 Task: Look for Airbnb properties in Aguilares, El Salvador from 7th December, 2023 to 14th December, 2023 for 1 adult. Place can be shared room with 1  bedroom having 1 bed and 1 bathroom. Property type can be hotel. Amenities needed are: wifi. Look for 4 properties as per requirement.
Action: Mouse moved to (440, 75)
Screenshot: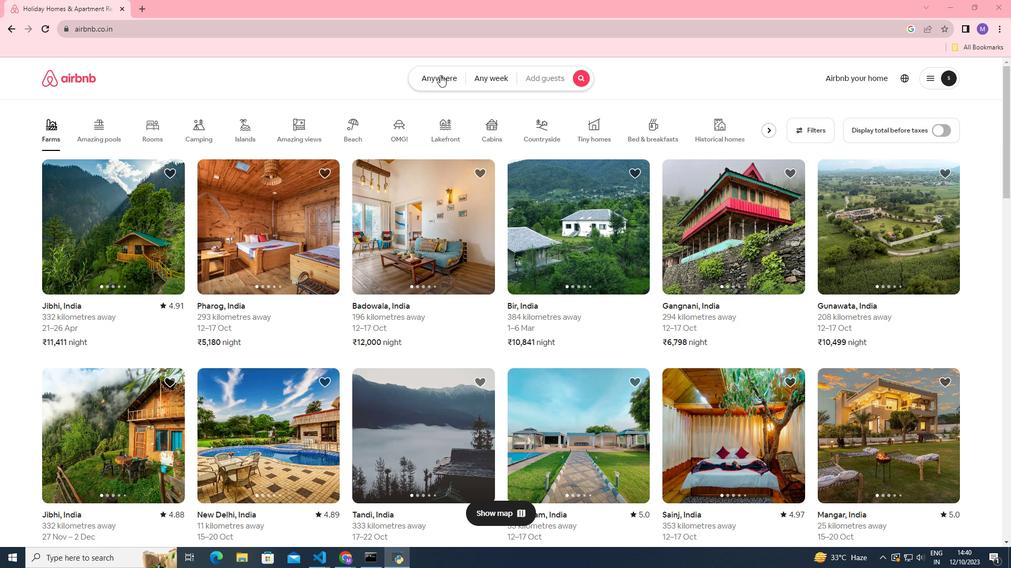 
Action: Mouse pressed left at (440, 75)
Screenshot: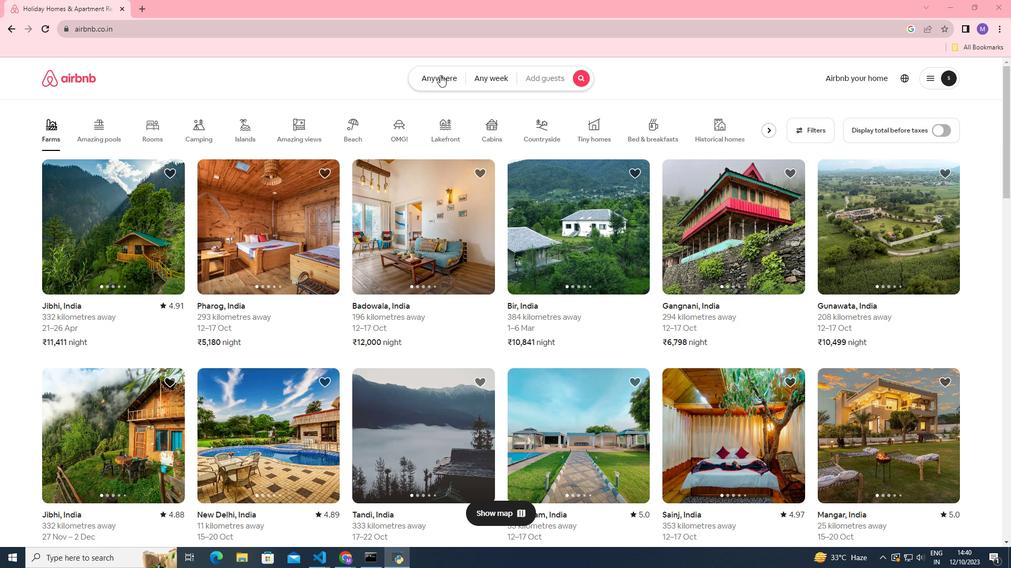 
Action: Mouse moved to (352, 116)
Screenshot: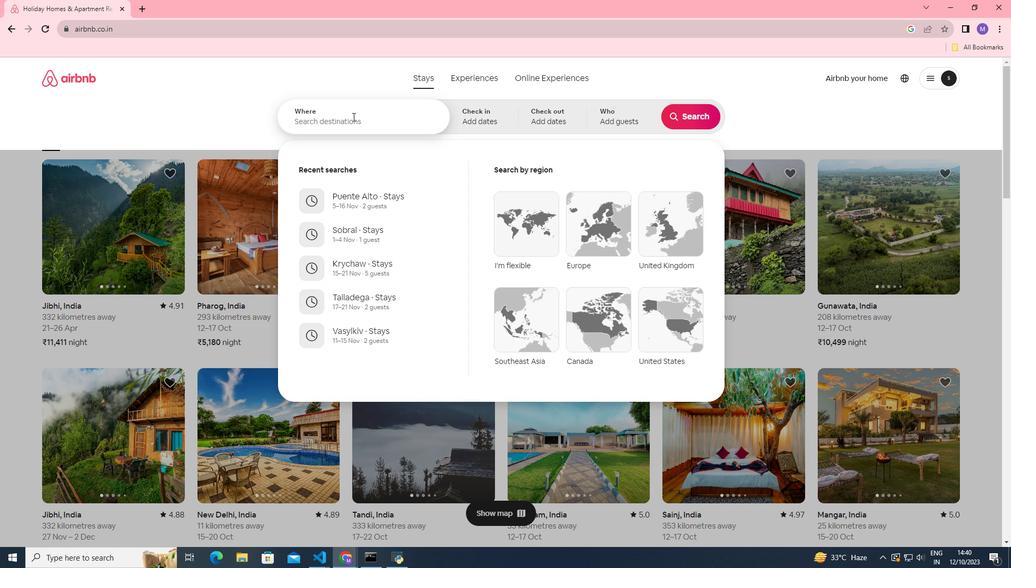 
Action: Mouse pressed left at (352, 116)
Screenshot: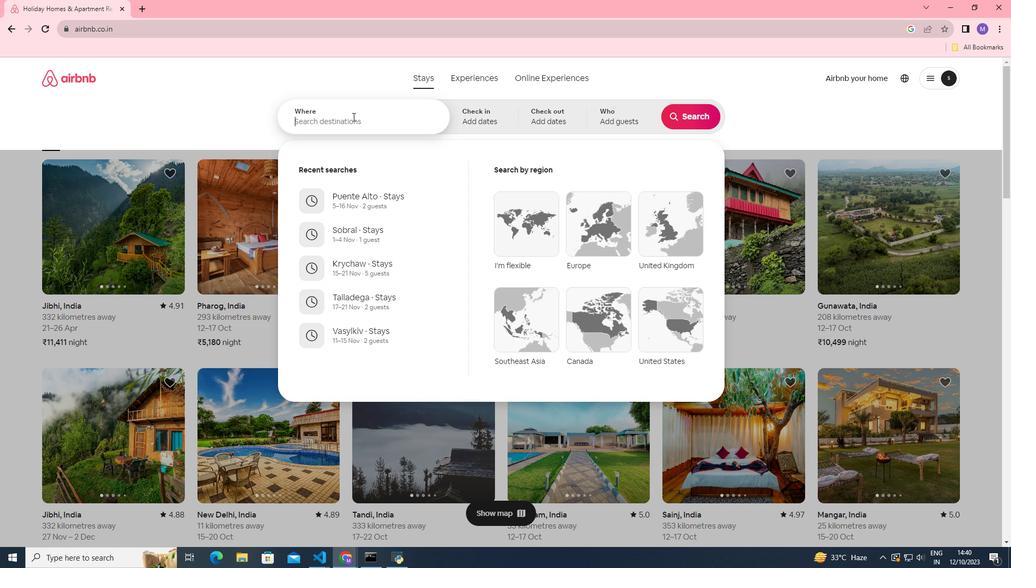 
Action: Key pressed <Key.shift><Key.shift><Key.shift><Key.shift><Key.shift><Key.shift><Key.shift><Key.shift>Aguilares,<Key.space><Key.shift>E<Key.shift><Key.shift>l<Key.shift><Key.space><Key.shift>Salvador
Screenshot: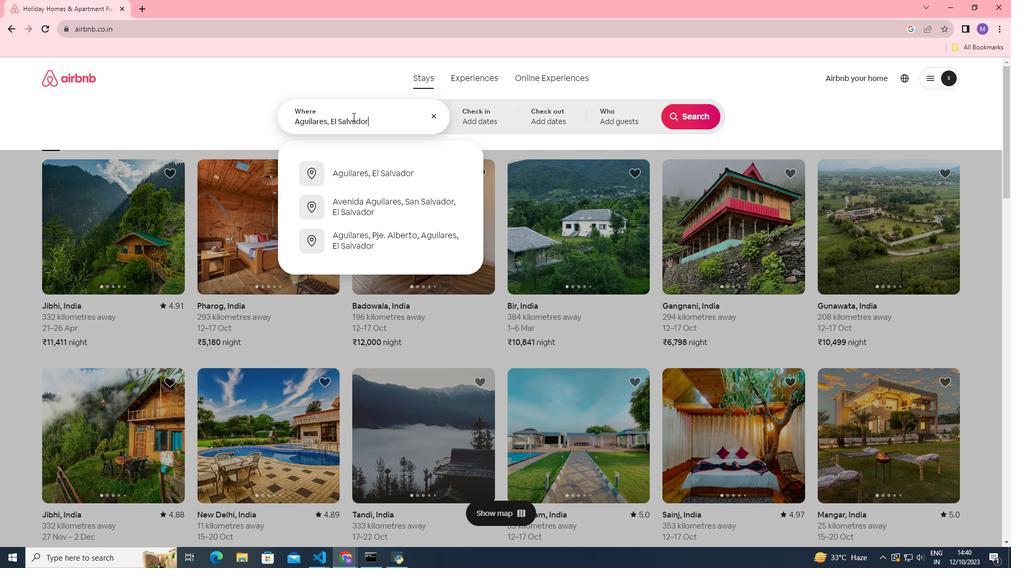 
Action: Mouse moved to (487, 117)
Screenshot: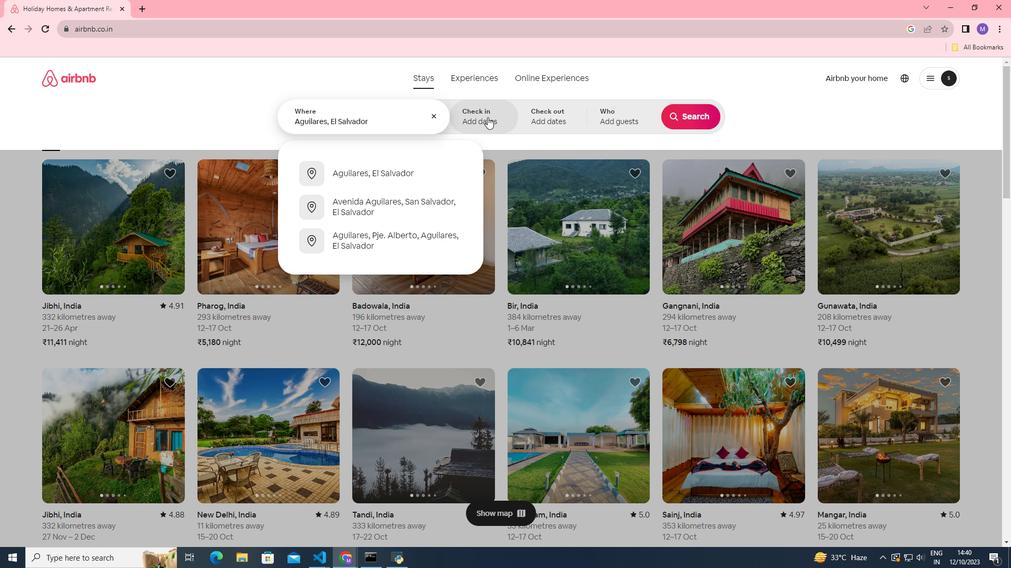 
Action: Mouse pressed left at (487, 117)
Screenshot: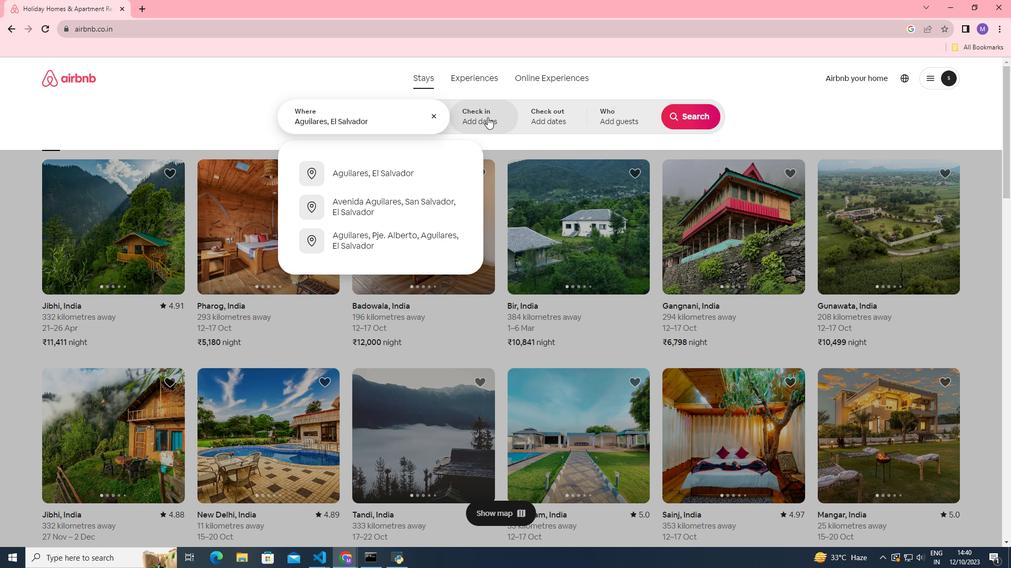 
Action: Mouse moved to (688, 202)
Screenshot: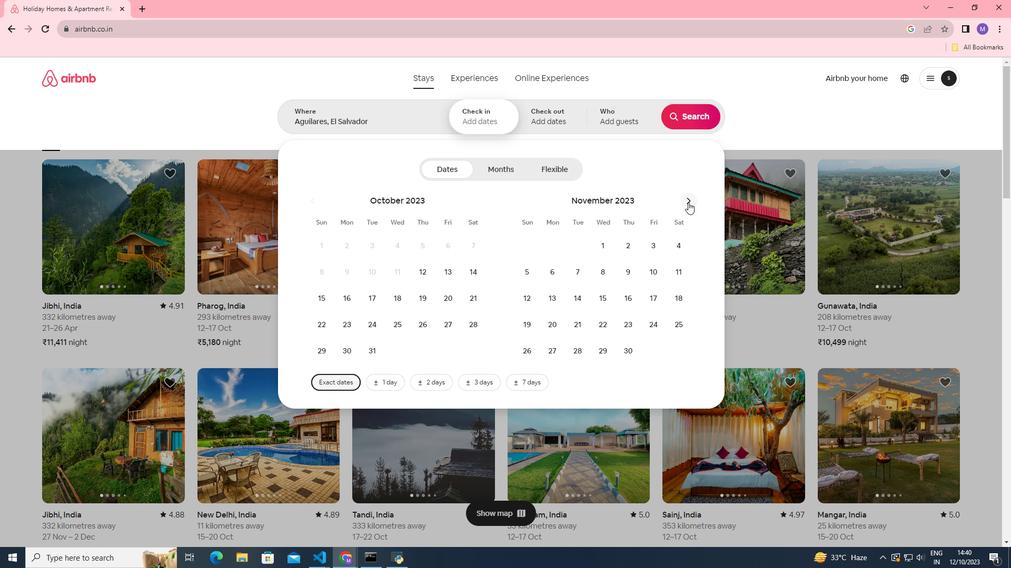 
Action: Mouse pressed left at (688, 202)
Screenshot: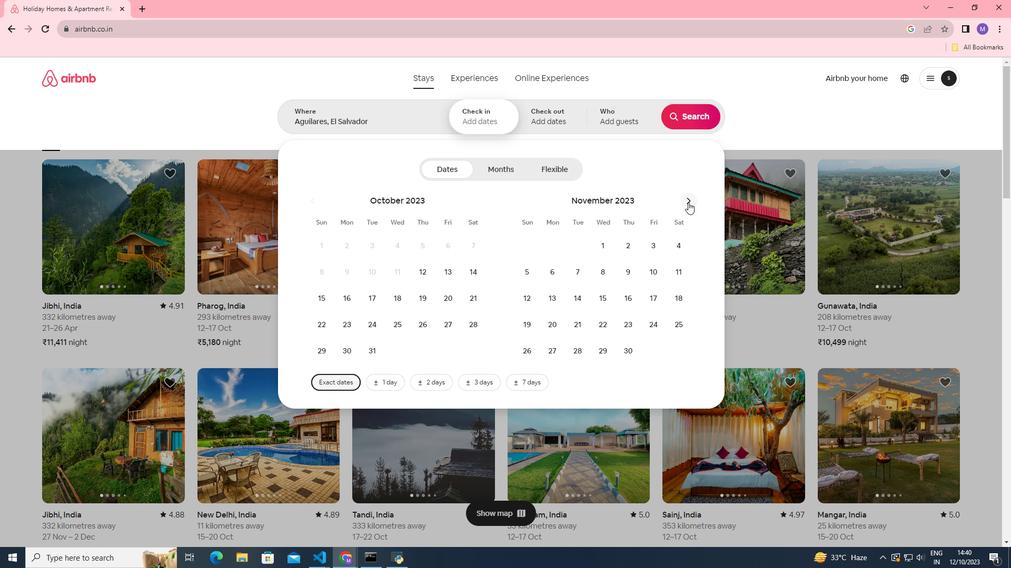 
Action: Mouse moved to (626, 271)
Screenshot: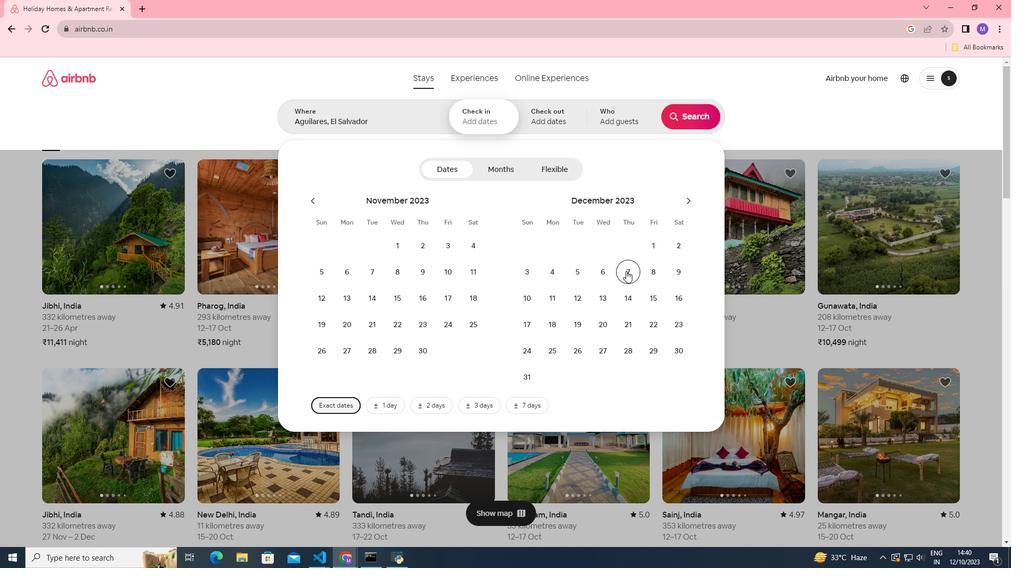 
Action: Mouse pressed left at (626, 271)
Screenshot: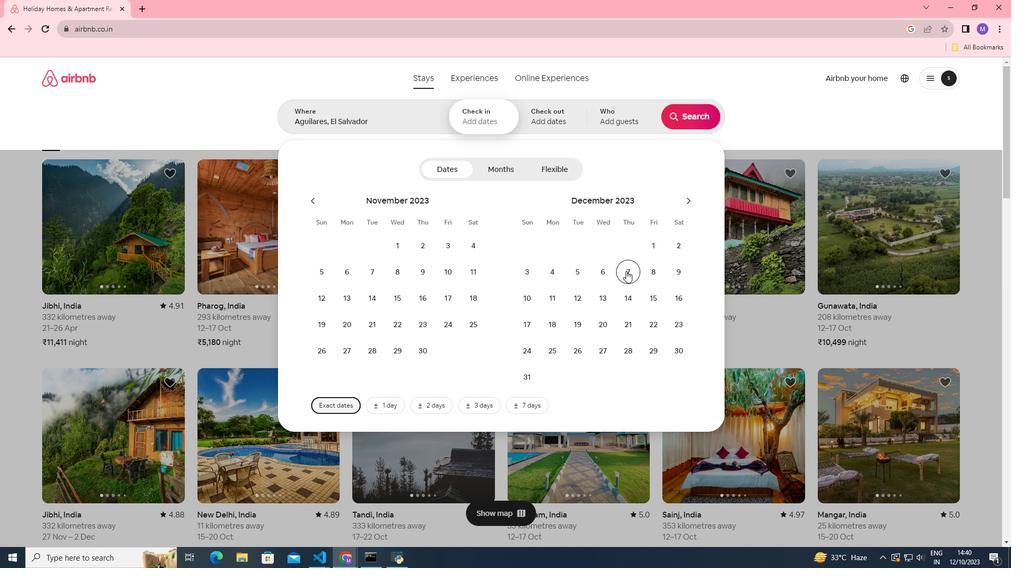 
Action: Mouse moved to (625, 300)
Screenshot: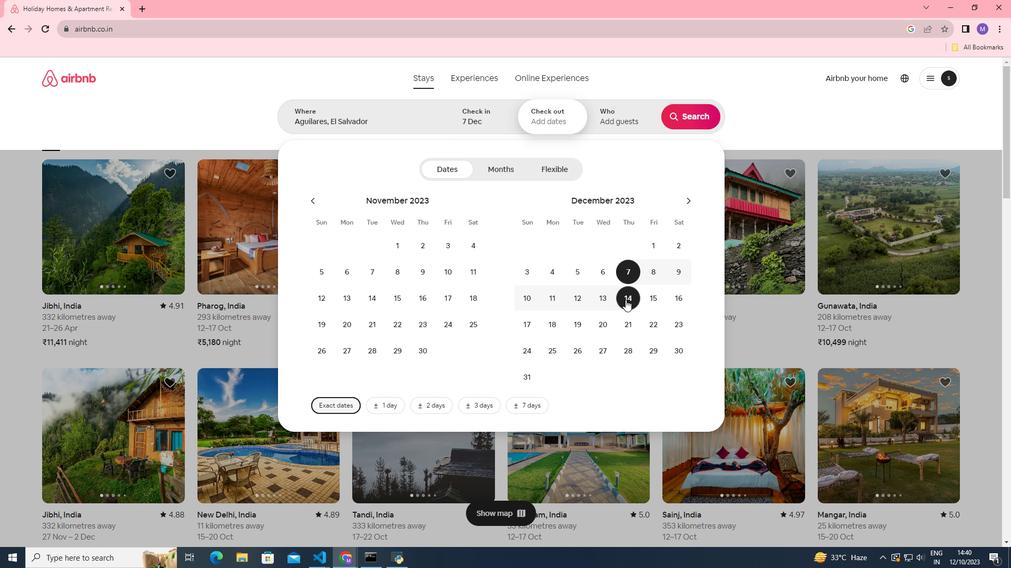 
Action: Mouse pressed left at (625, 300)
Screenshot: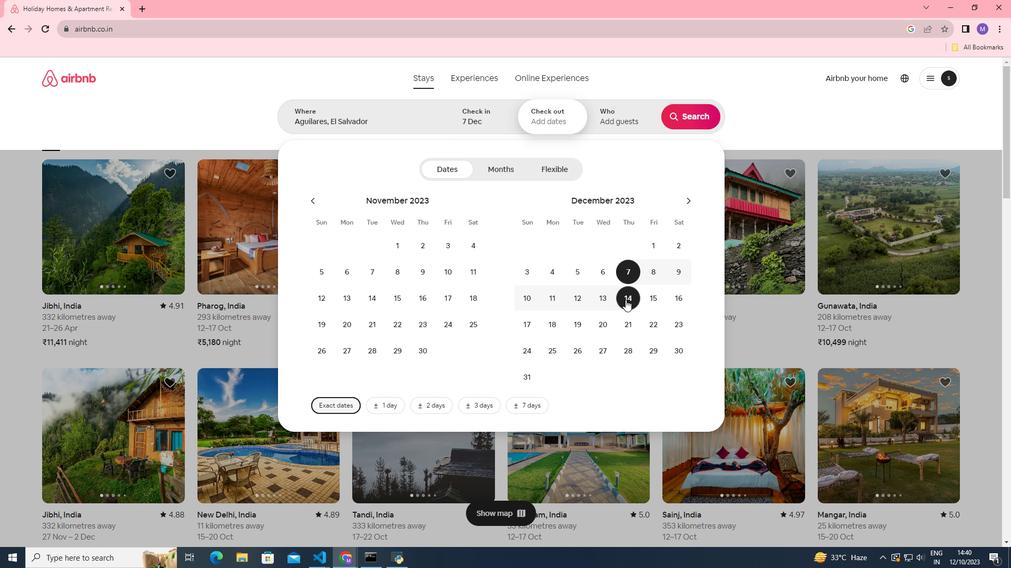 
Action: Mouse moved to (623, 113)
Screenshot: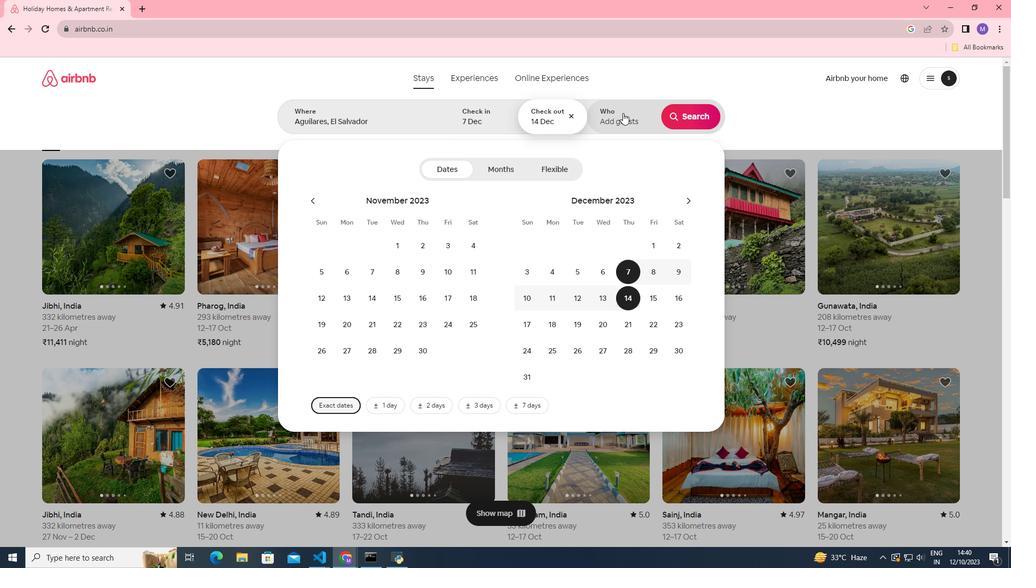 
Action: Mouse pressed left at (623, 113)
Screenshot: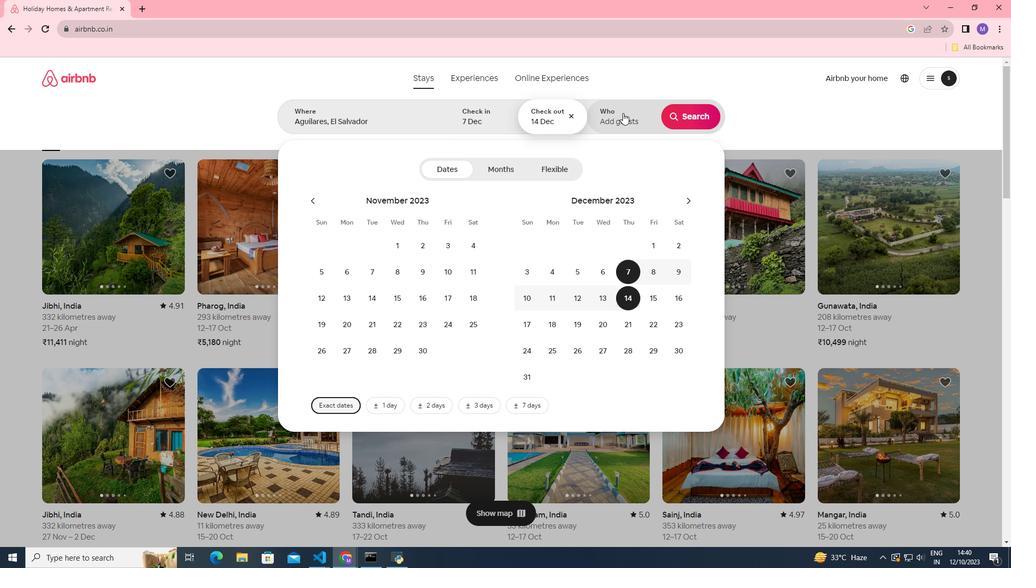 
Action: Mouse moved to (692, 173)
Screenshot: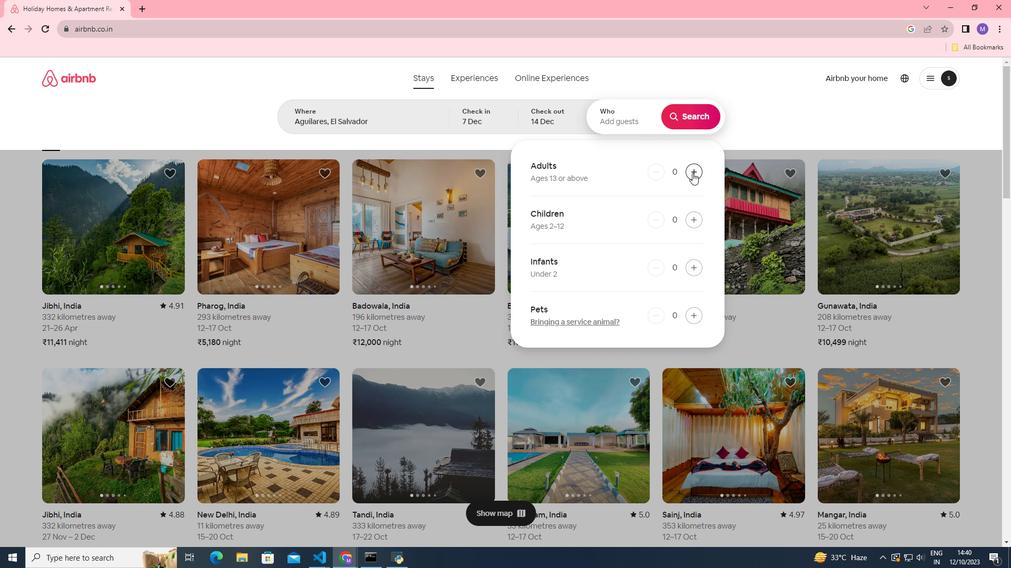 
Action: Mouse pressed left at (692, 173)
Screenshot: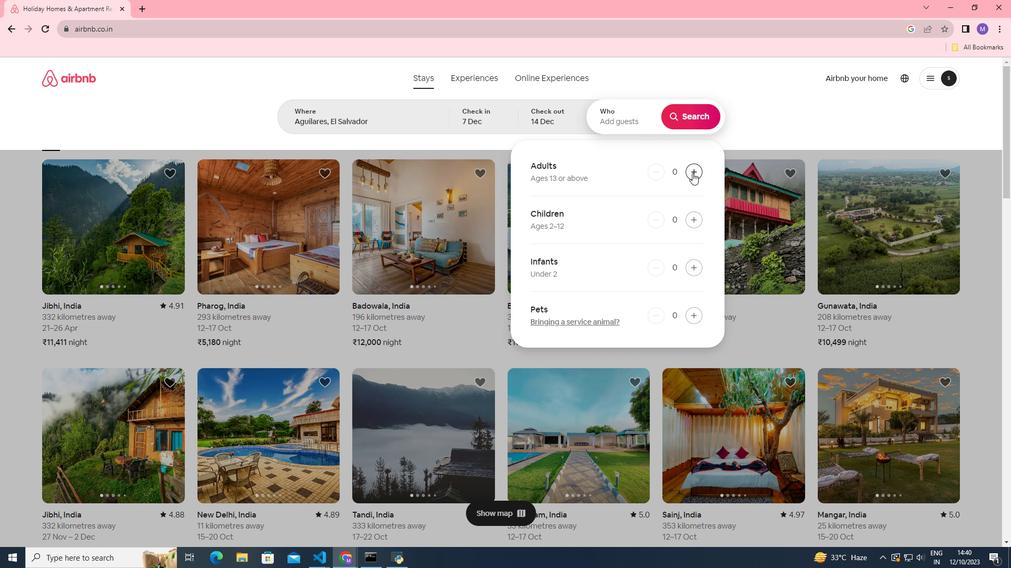 
Action: Mouse moved to (685, 115)
Screenshot: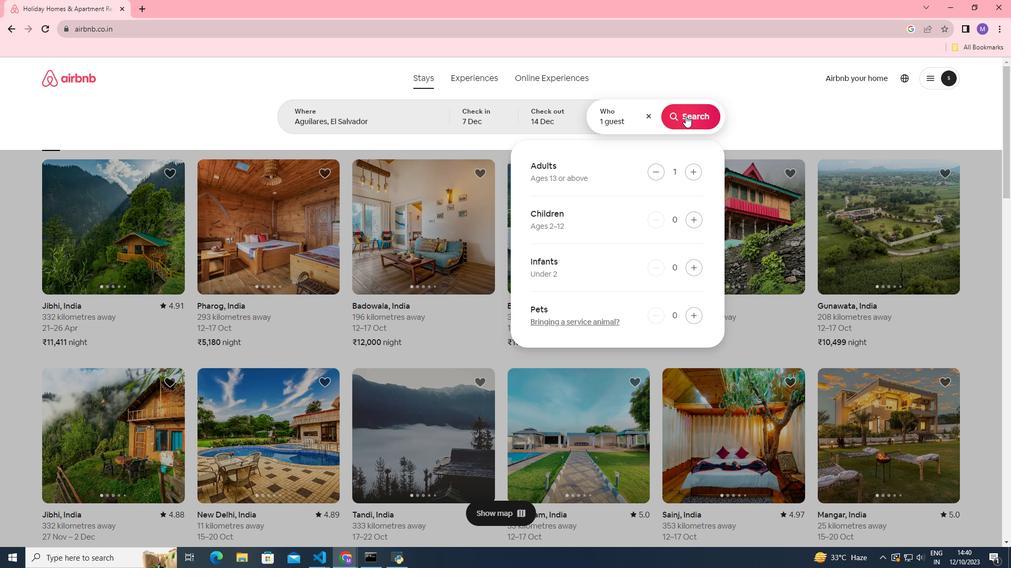 
Action: Mouse pressed left at (685, 115)
Screenshot: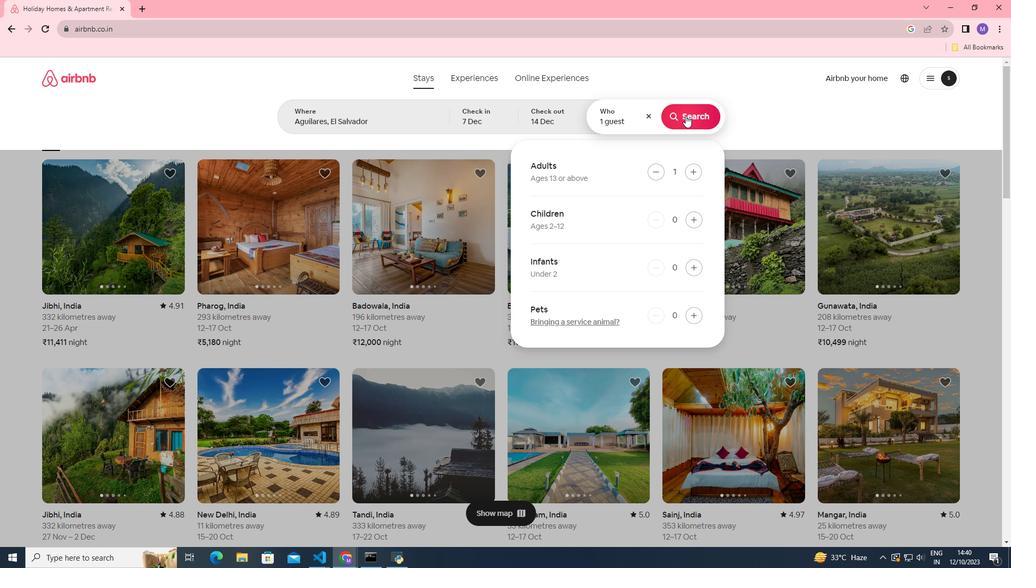 
Action: Mouse moved to (835, 119)
Screenshot: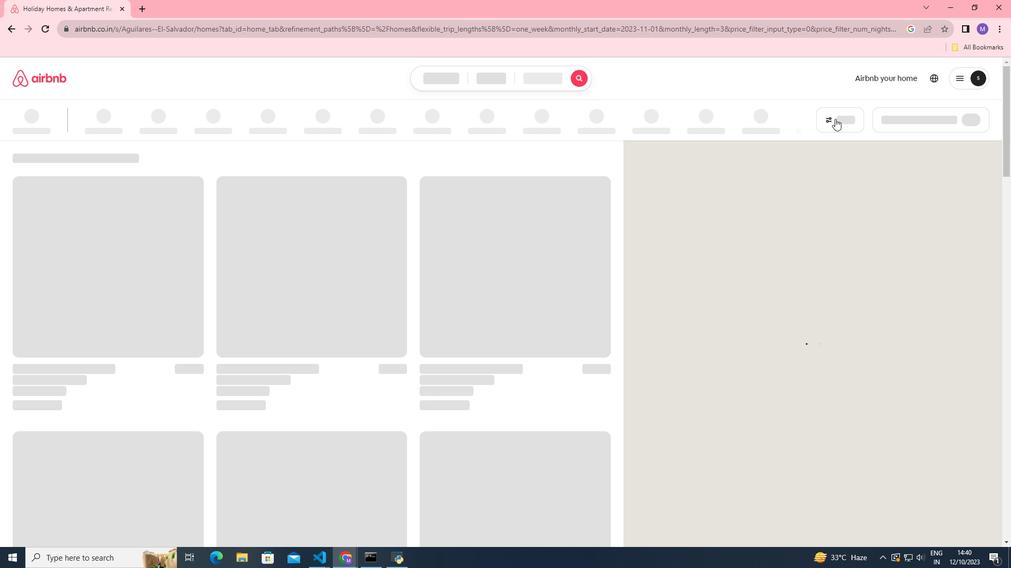
Action: Mouse pressed left at (835, 119)
Screenshot: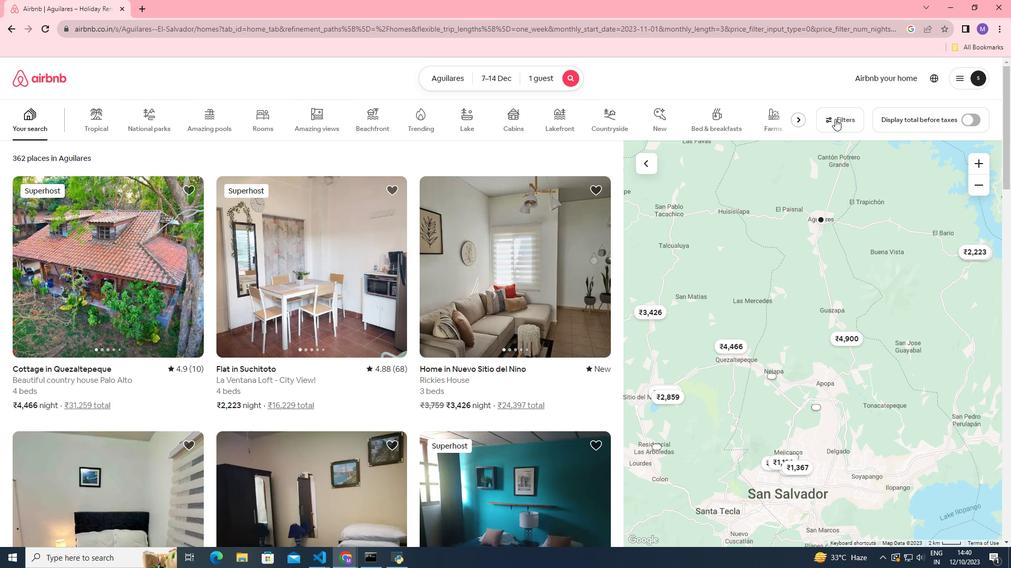 
Action: Mouse moved to (376, 445)
Screenshot: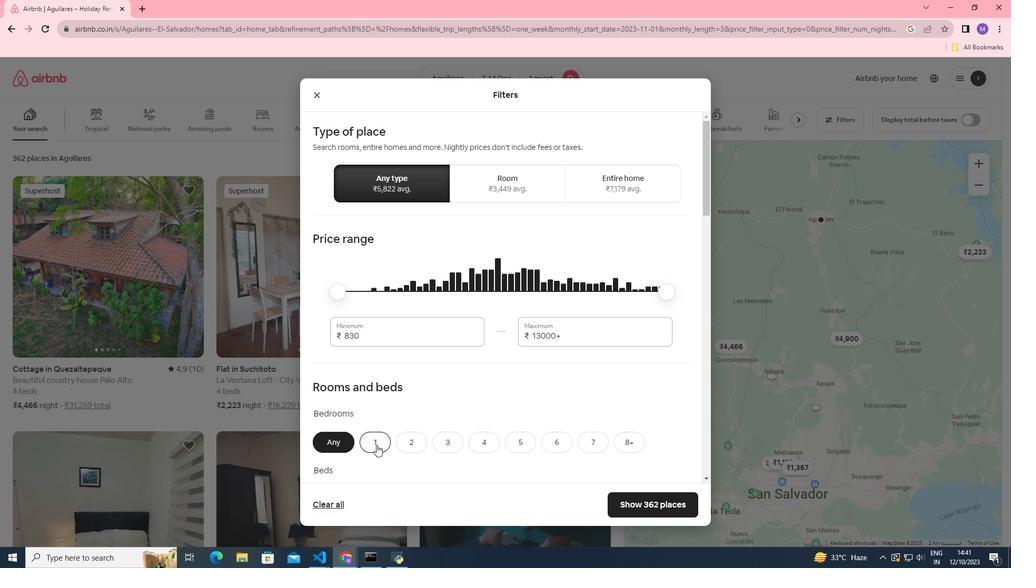 
Action: Mouse pressed left at (376, 445)
Screenshot: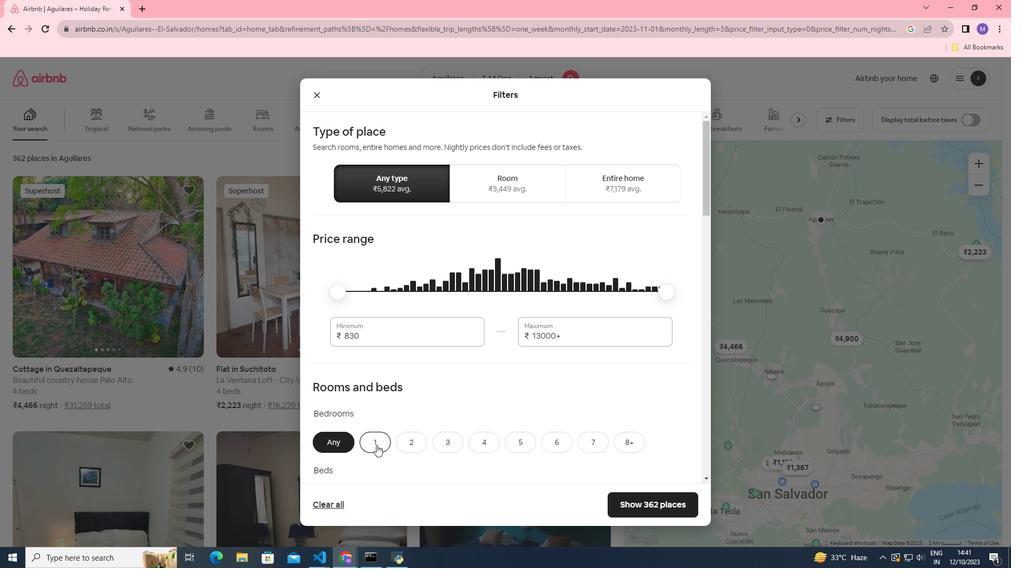 
Action: Mouse moved to (397, 383)
Screenshot: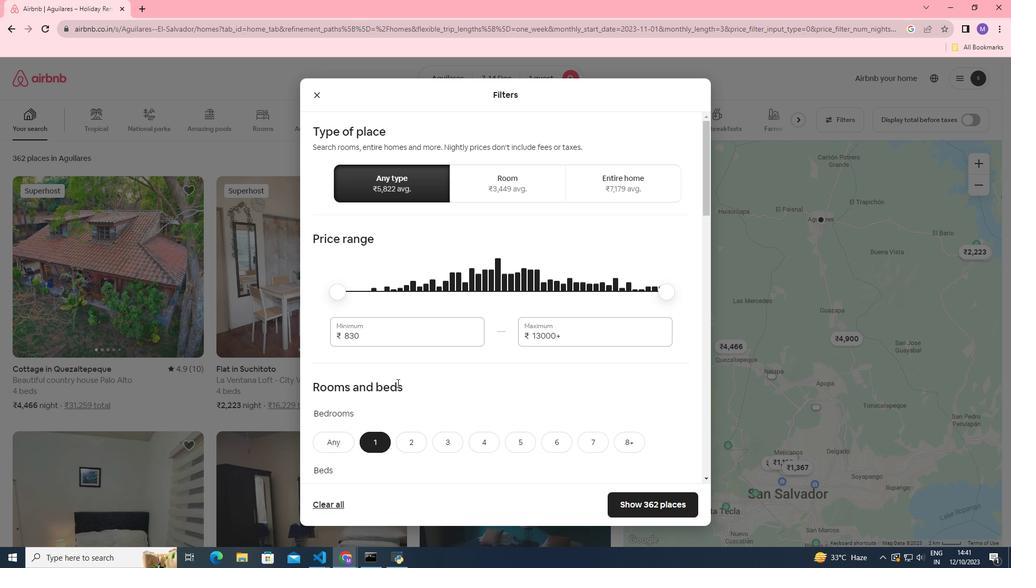 
Action: Mouse scrolled (397, 382) with delta (0, 0)
Screenshot: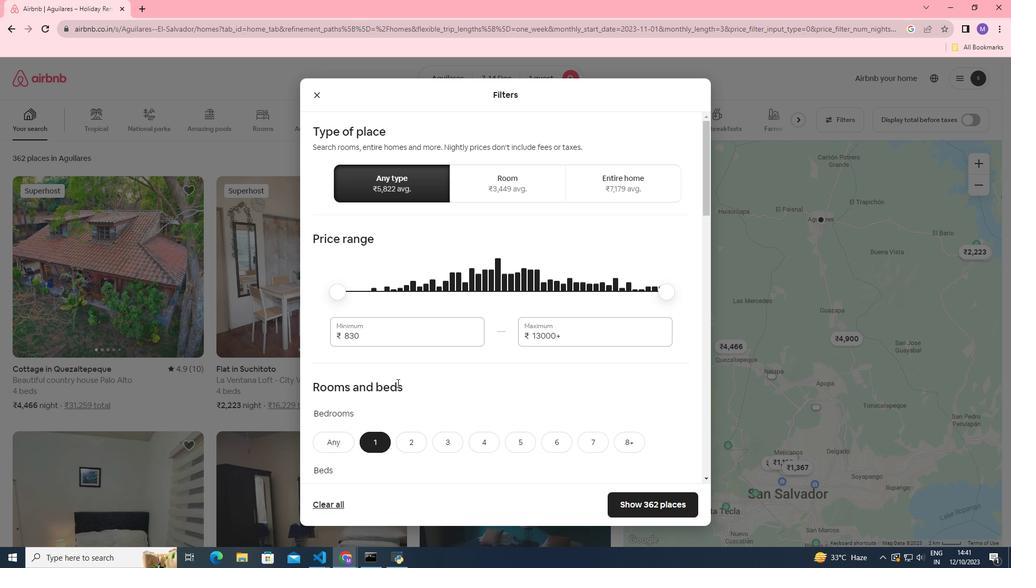 
Action: Mouse scrolled (397, 382) with delta (0, 0)
Screenshot: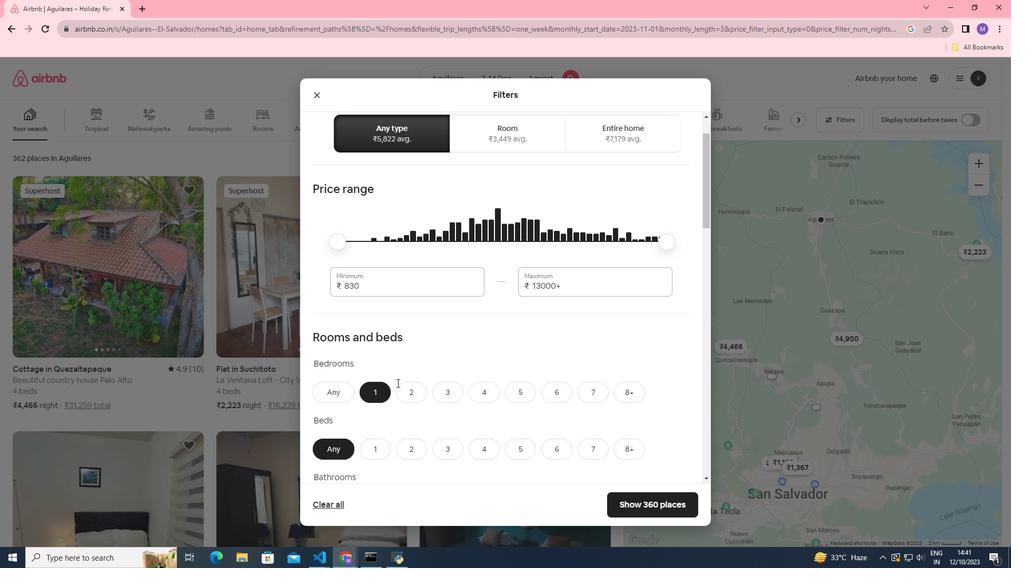 
Action: Mouse scrolled (397, 382) with delta (0, 0)
Screenshot: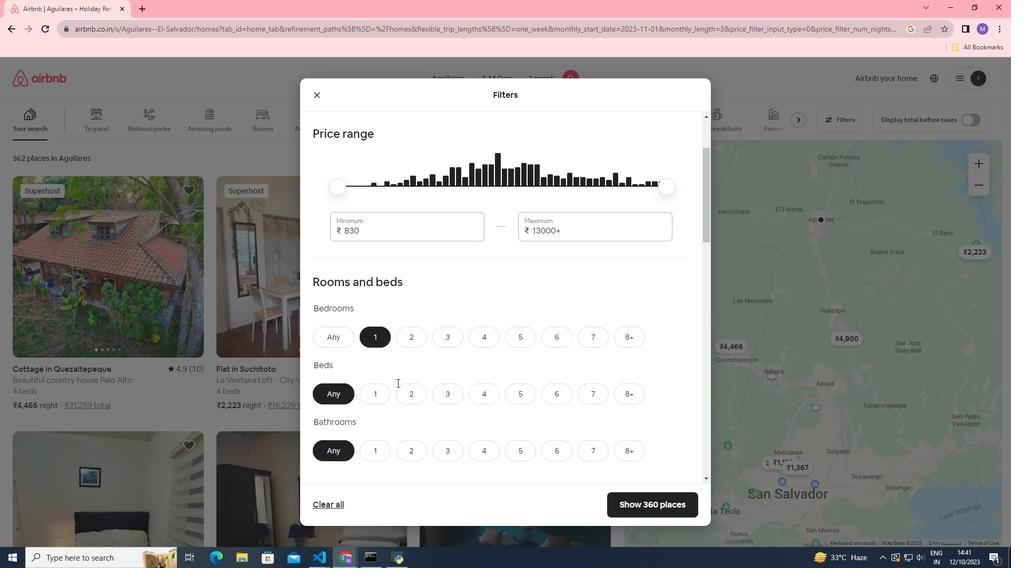 
Action: Mouse moved to (374, 341)
Screenshot: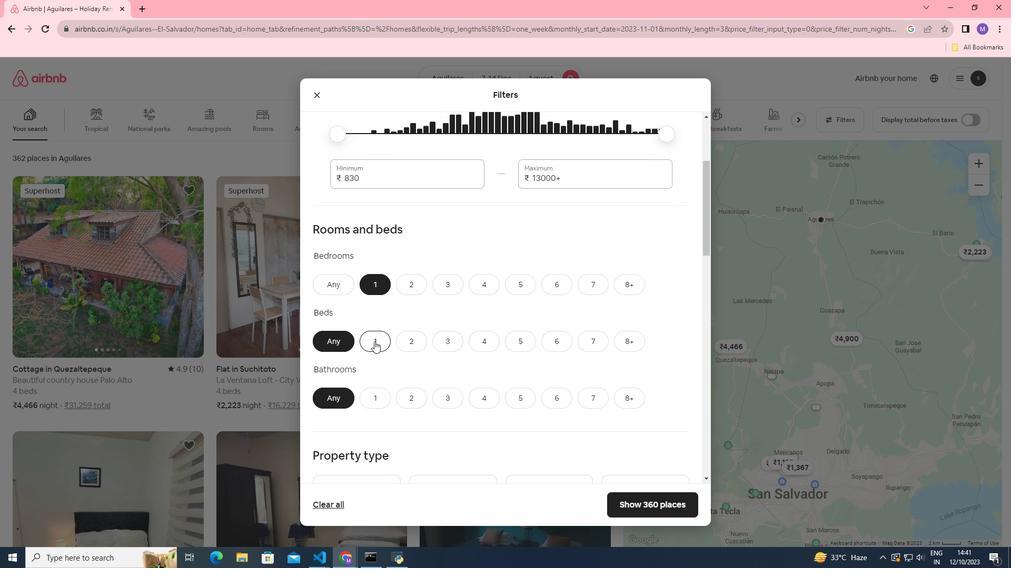 
Action: Mouse pressed left at (374, 341)
Screenshot: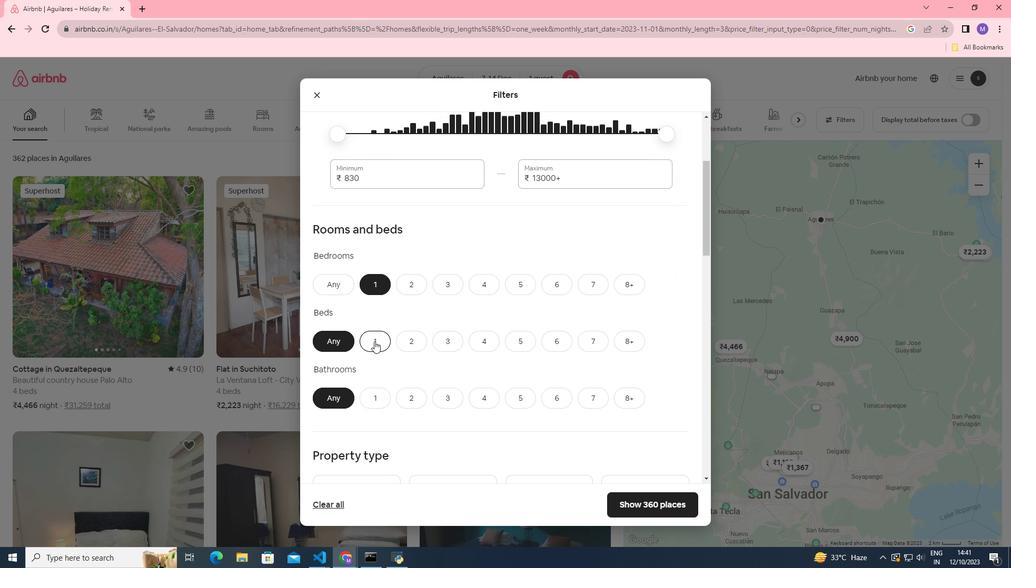 
Action: Mouse moved to (378, 404)
Screenshot: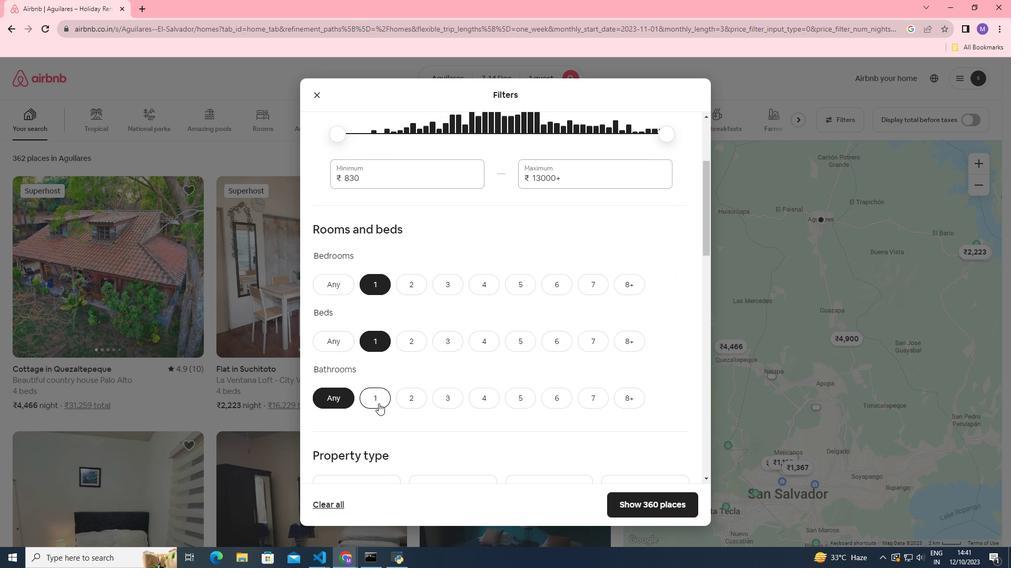 
Action: Mouse pressed left at (378, 404)
Screenshot: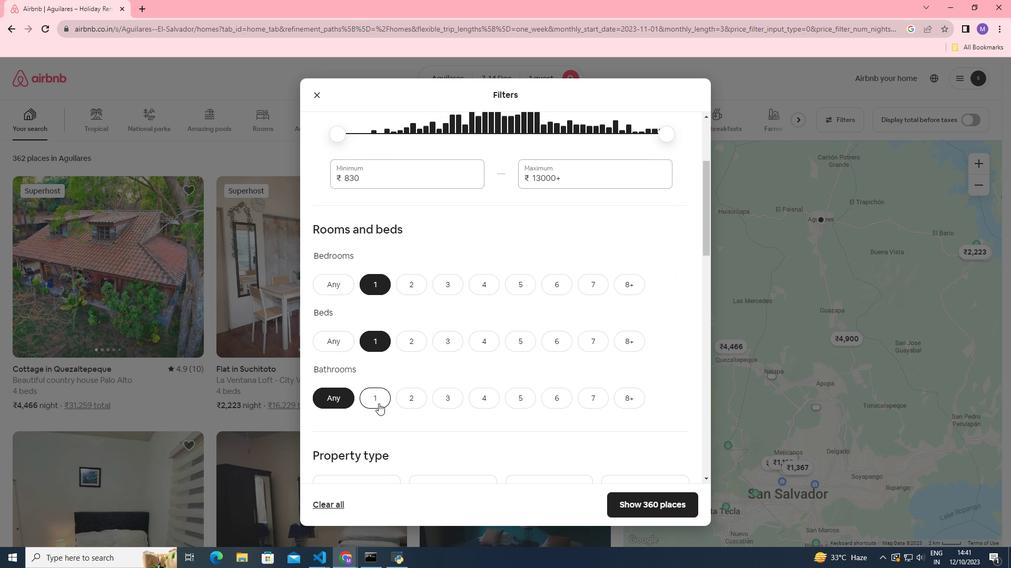 
Action: Mouse moved to (532, 339)
Screenshot: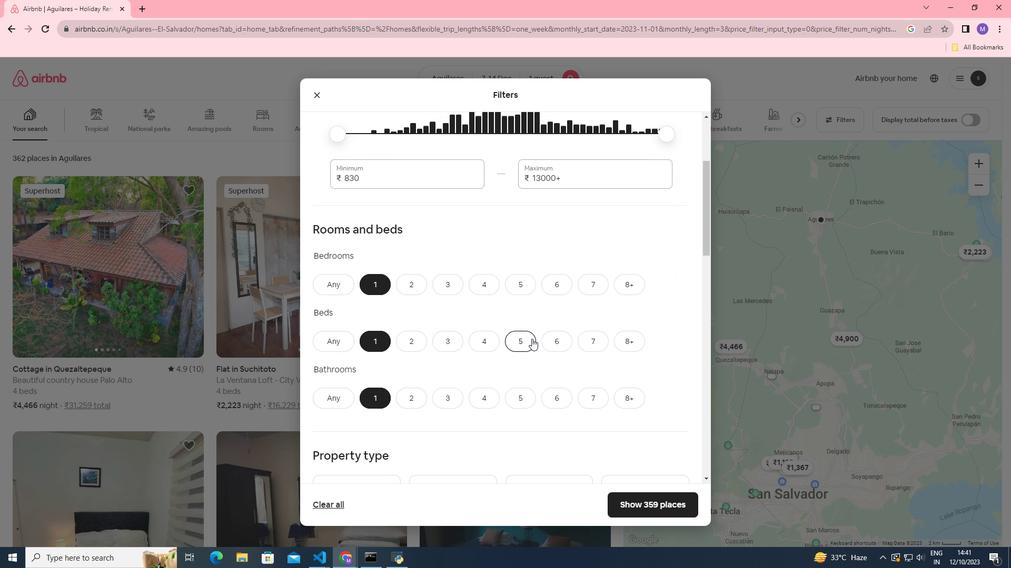 
Action: Mouse scrolled (532, 338) with delta (0, 0)
Screenshot: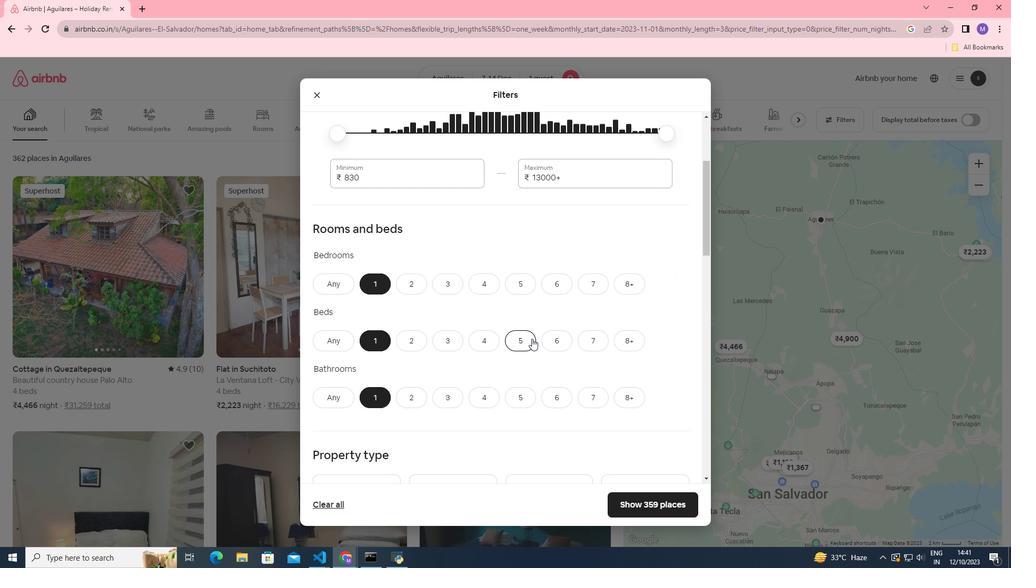 
Action: Mouse scrolled (532, 338) with delta (0, 0)
Screenshot: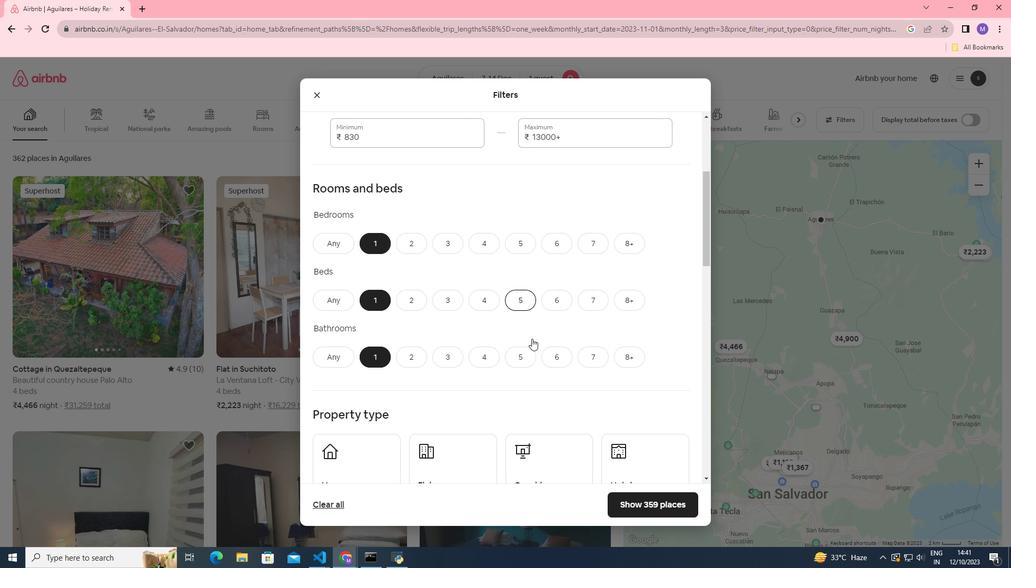 
Action: Mouse scrolled (532, 338) with delta (0, 0)
Screenshot: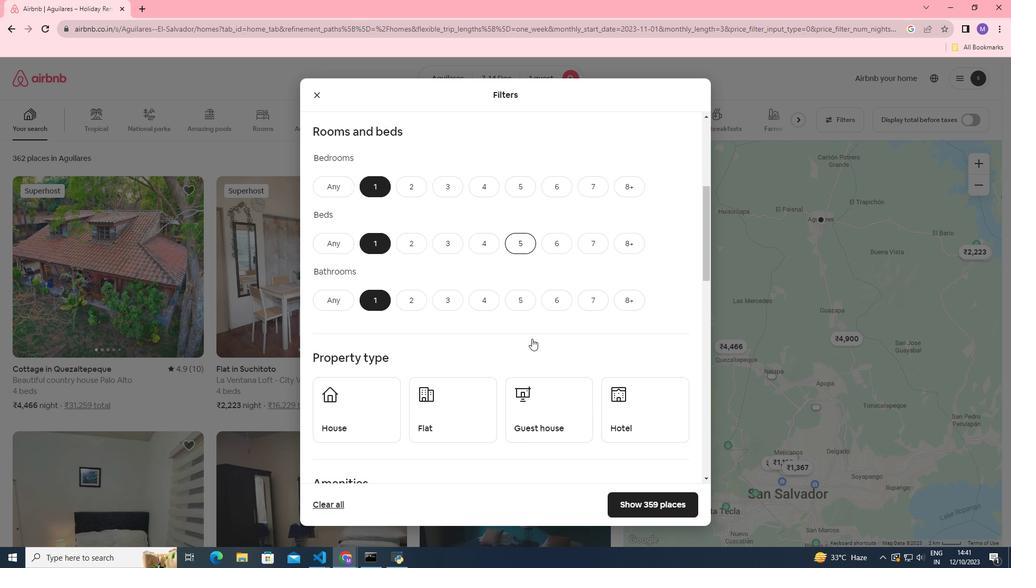 
Action: Mouse moved to (635, 366)
Screenshot: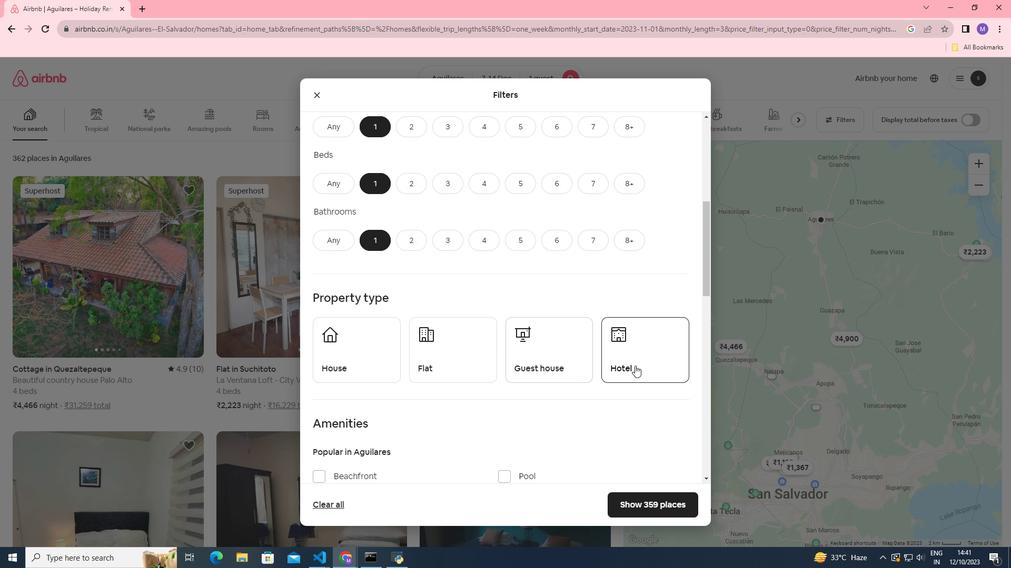 
Action: Mouse pressed left at (635, 366)
Screenshot: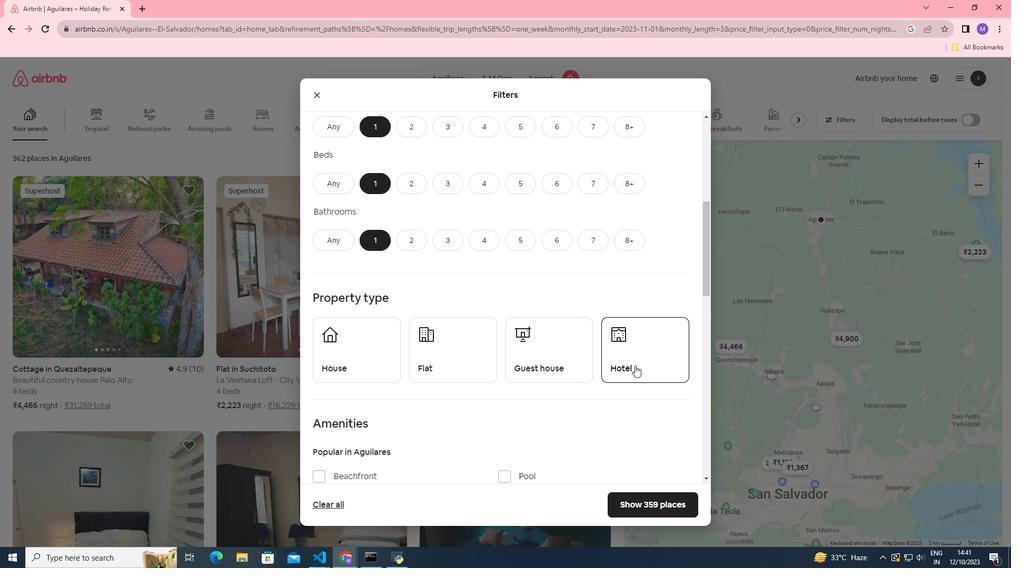 
Action: Mouse moved to (578, 311)
Screenshot: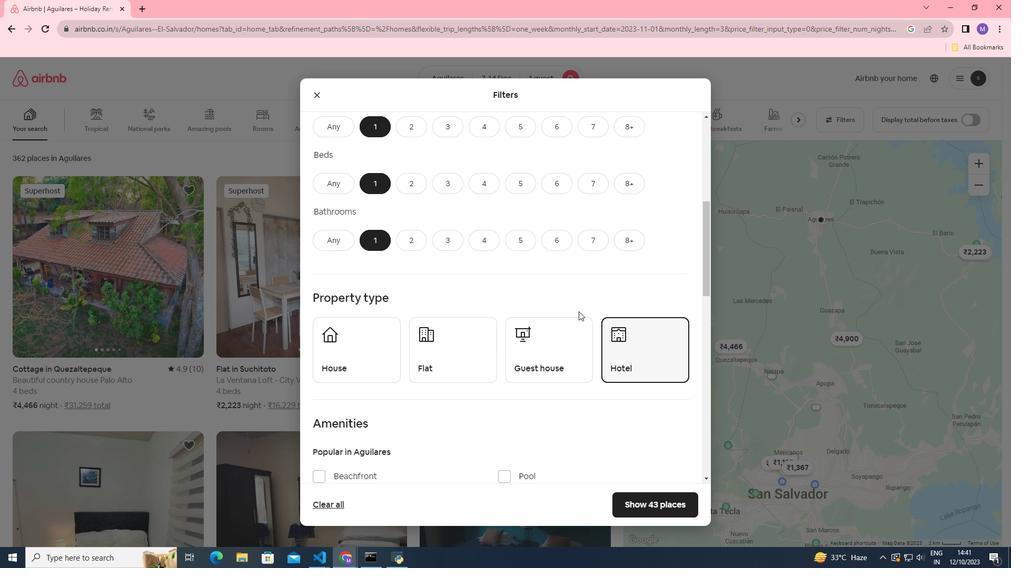 
Action: Mouse scrolled (578, 311) with delta (0, 0)
Screenshot: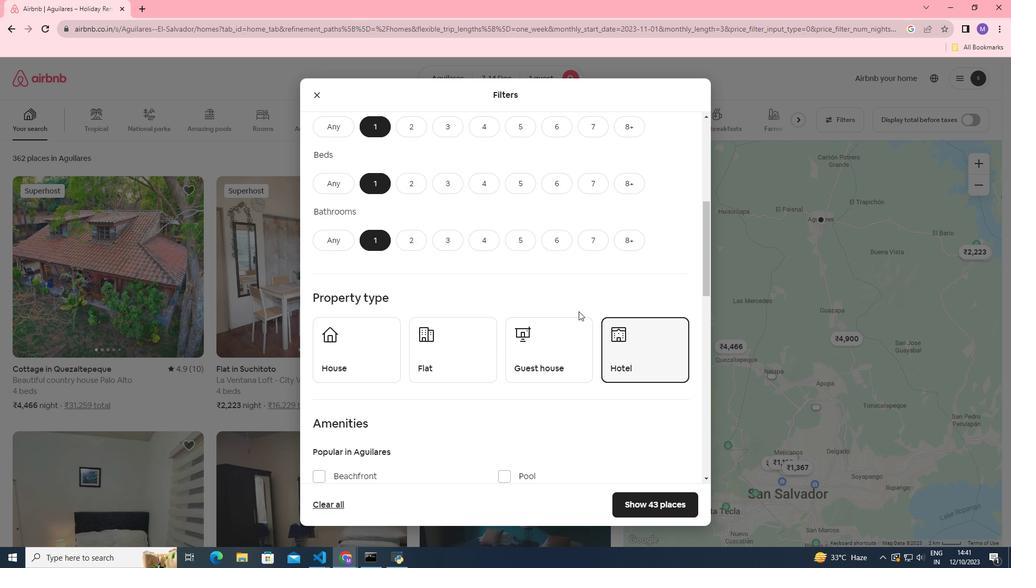 
Action: Mouse scrolled (578, 311) with delta (0, 0)
Screenshot: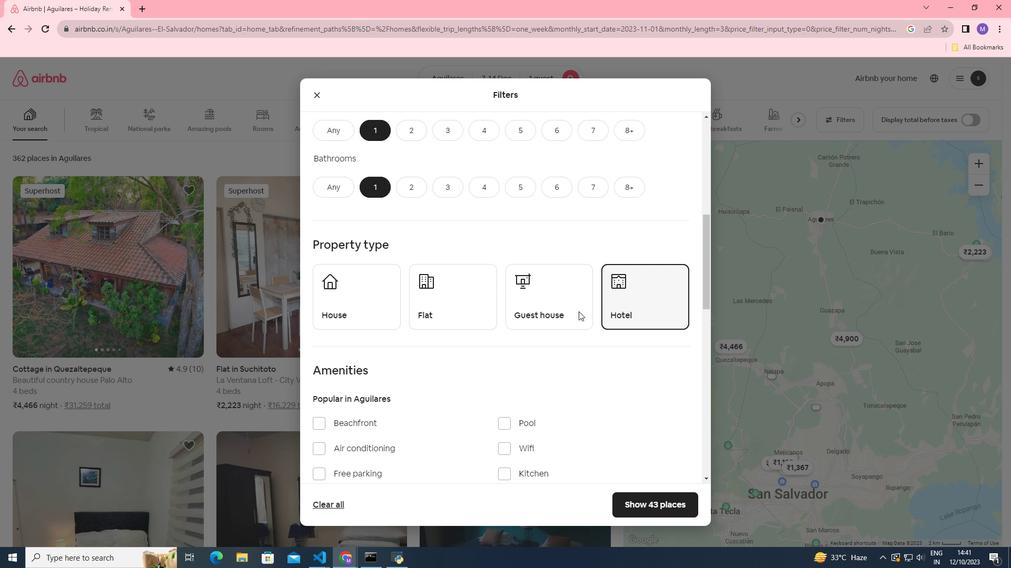 
Action: Mouse moved to (508, 396)
Screenshot: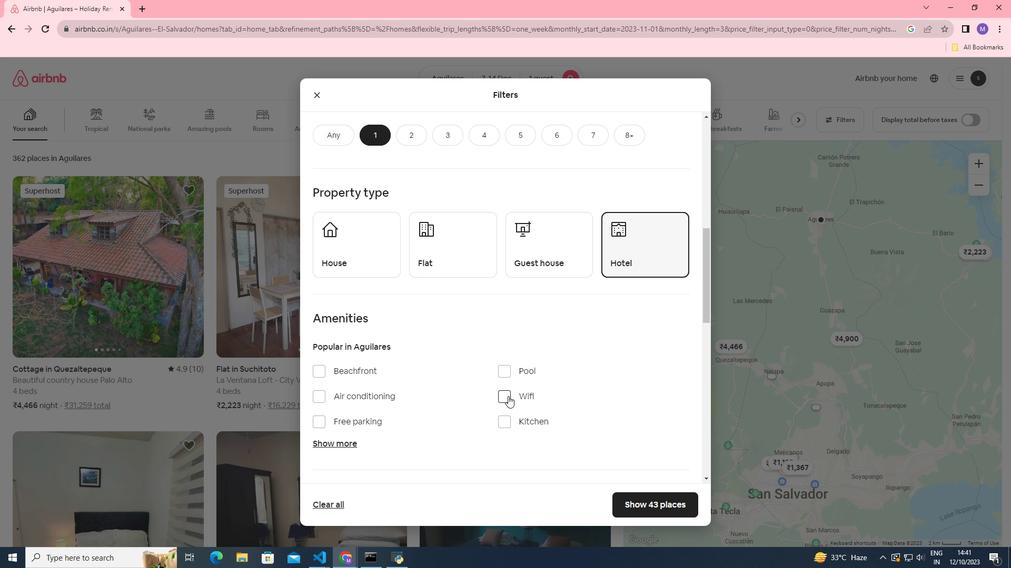 
Action: Mouse pressed left at (508, 396)
Screenshot: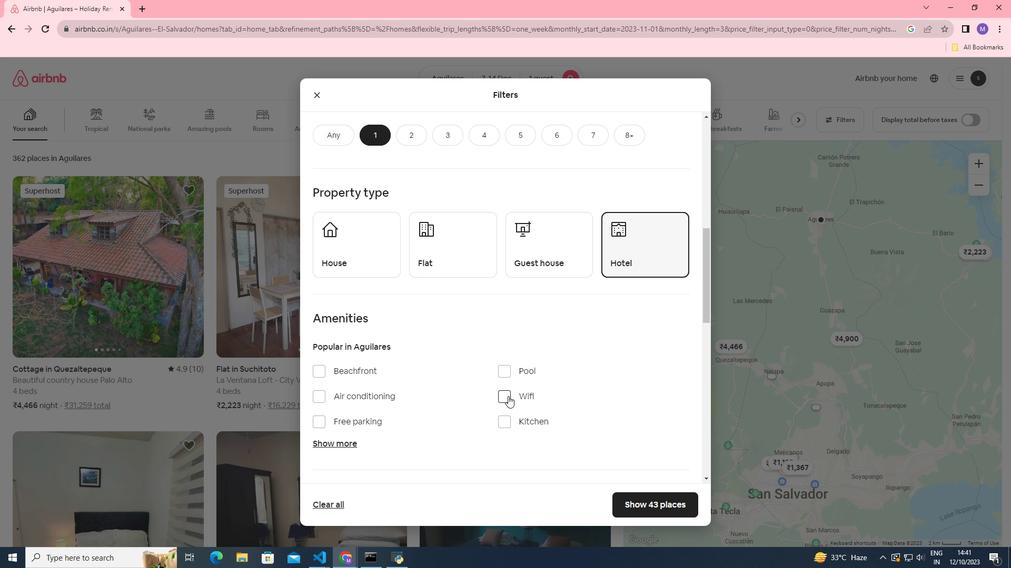 
Action: Mouse moved to (651, 505)
Screenshot: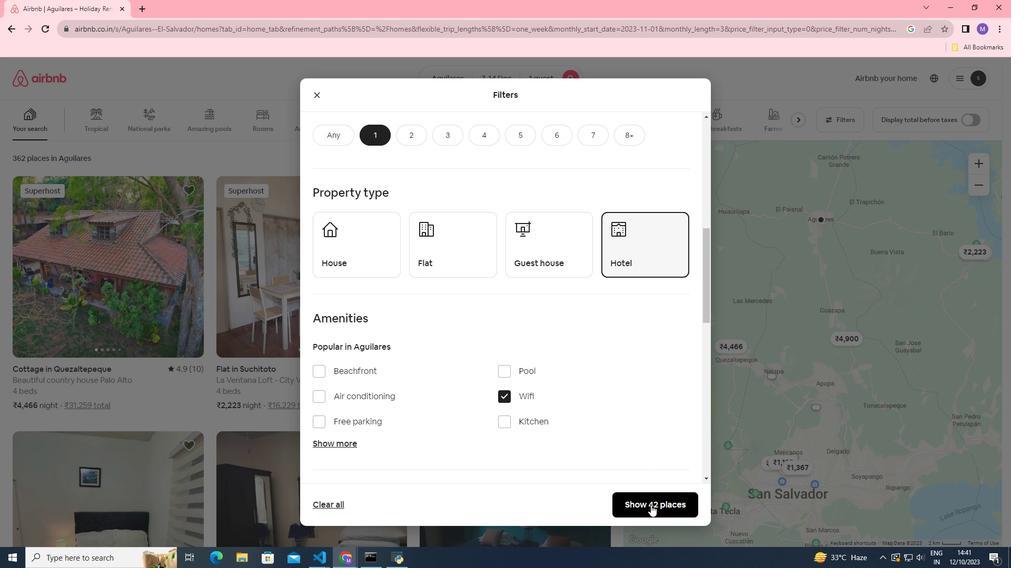
Action: Mouse pressed left at (651, 505)
Screenshot: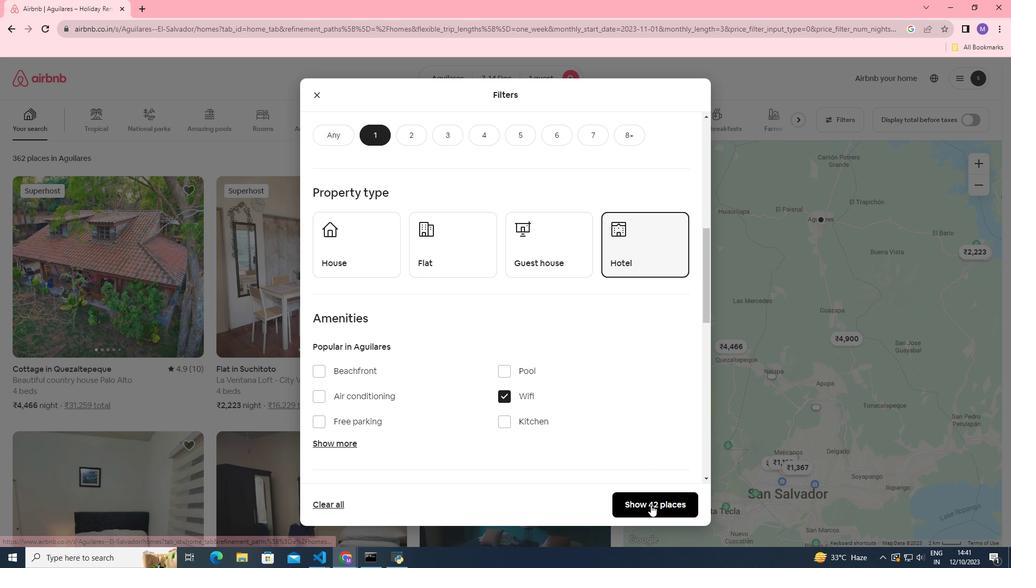
Action: Mouse moved to (142, 264)
Screenshot: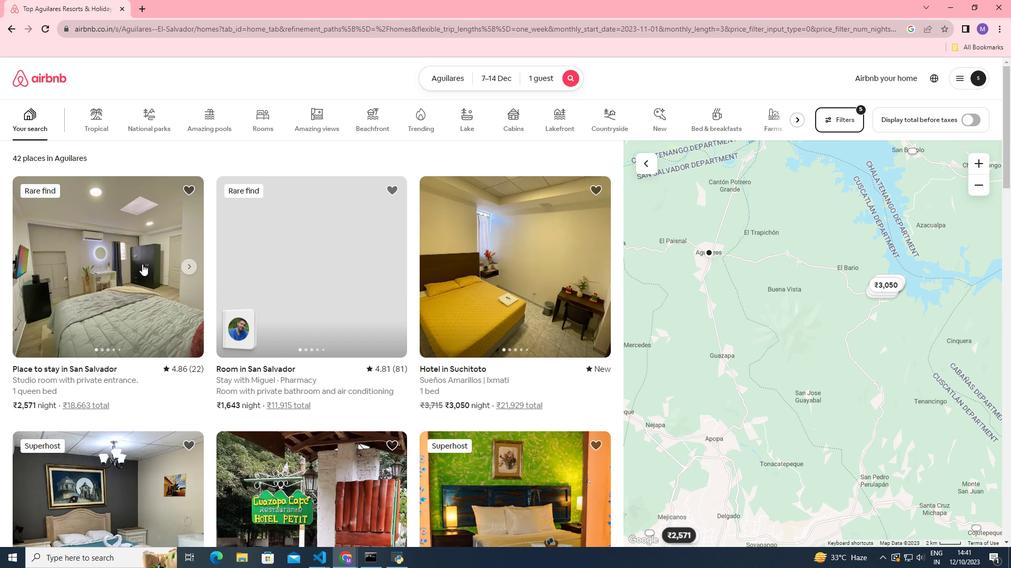 
Action: Mouse pressed left at (142, 264)
Screenshot: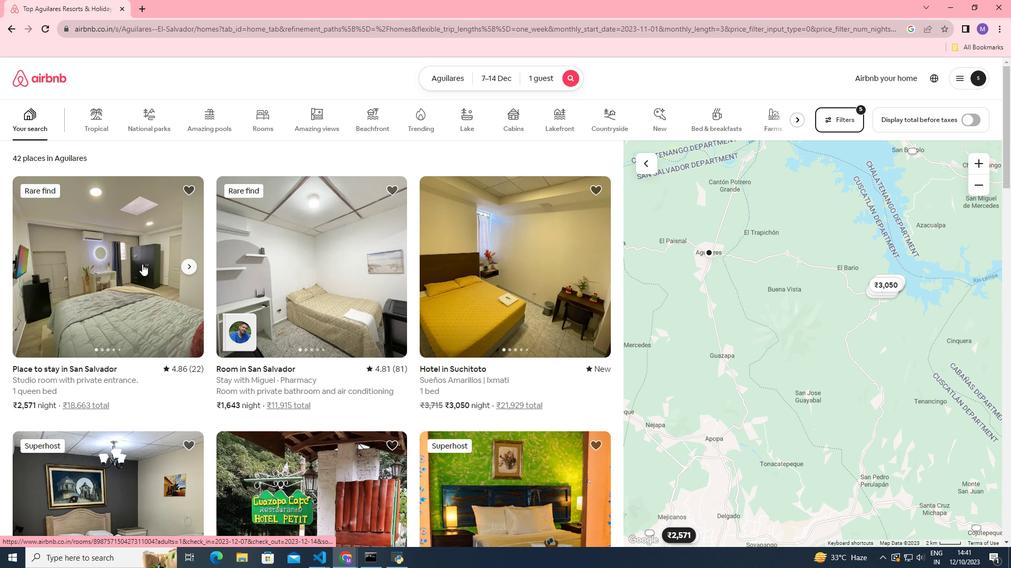 
Action: Mouse moved to (717, 390)
Screenshot: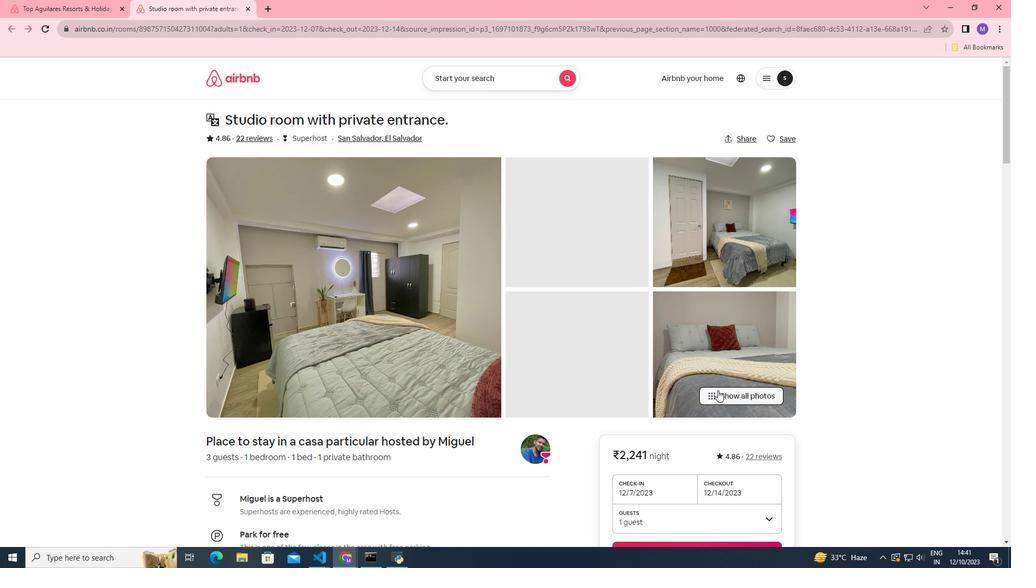 
Action: Mouse pressed left at (717, 390)
Screenshot: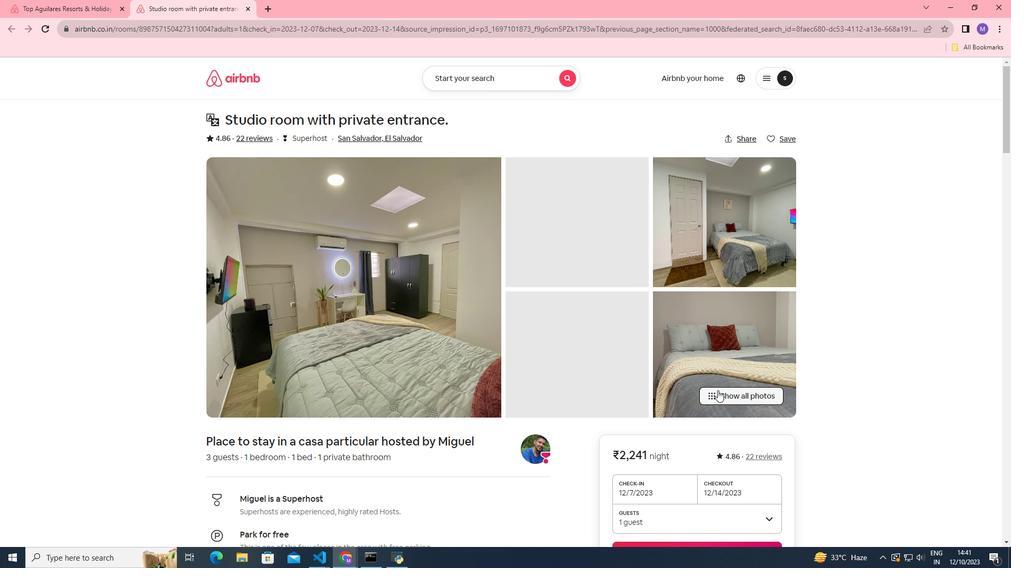 
Action: Mouse moved to (521, 228)
Screenshot: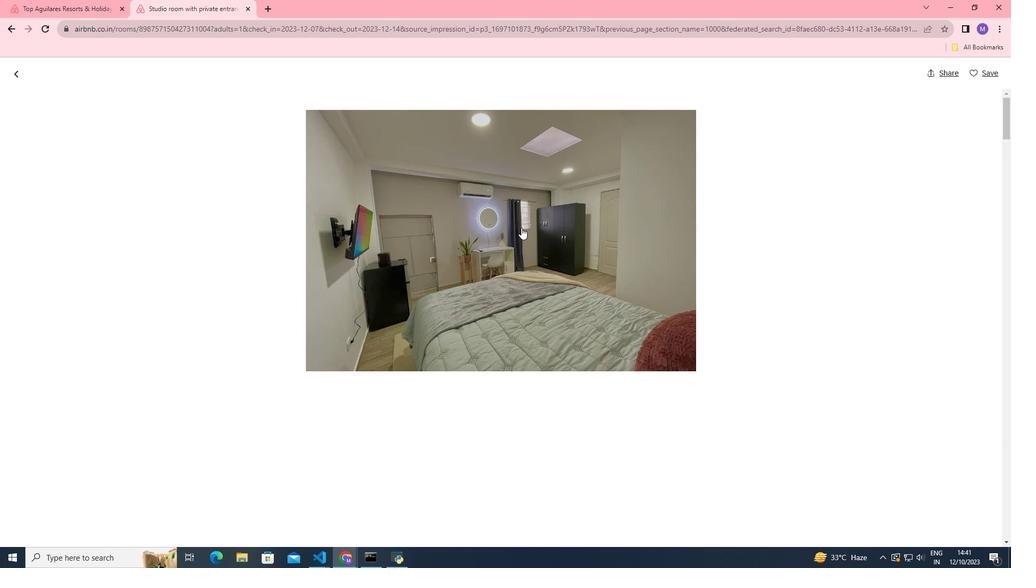 
Action: Mouse scrolled (521, 227) with delta (0, 0)
Screenshot: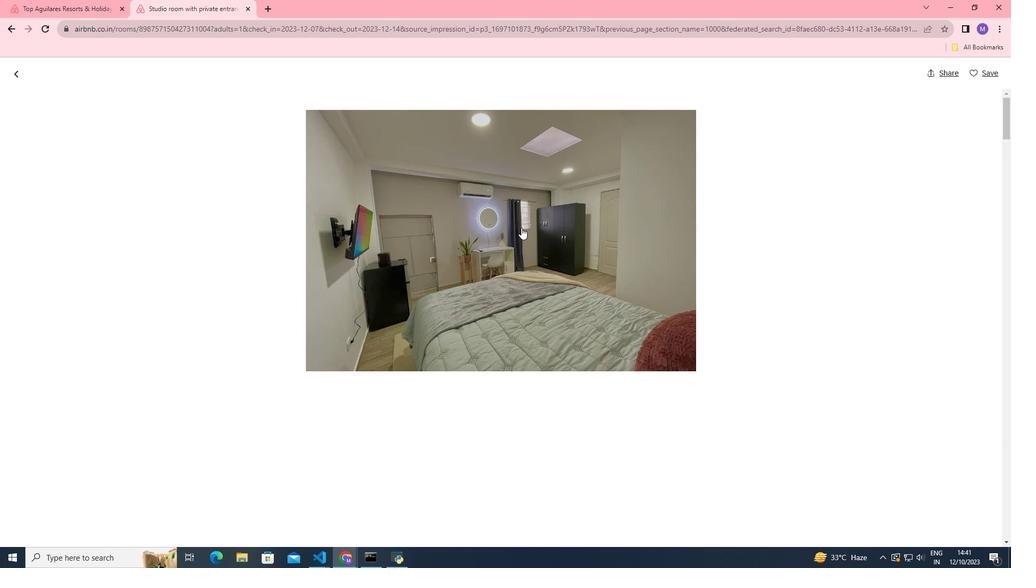 
Action: Mouse scrolled (521, 227) with delta (0, 0)
Screenshot: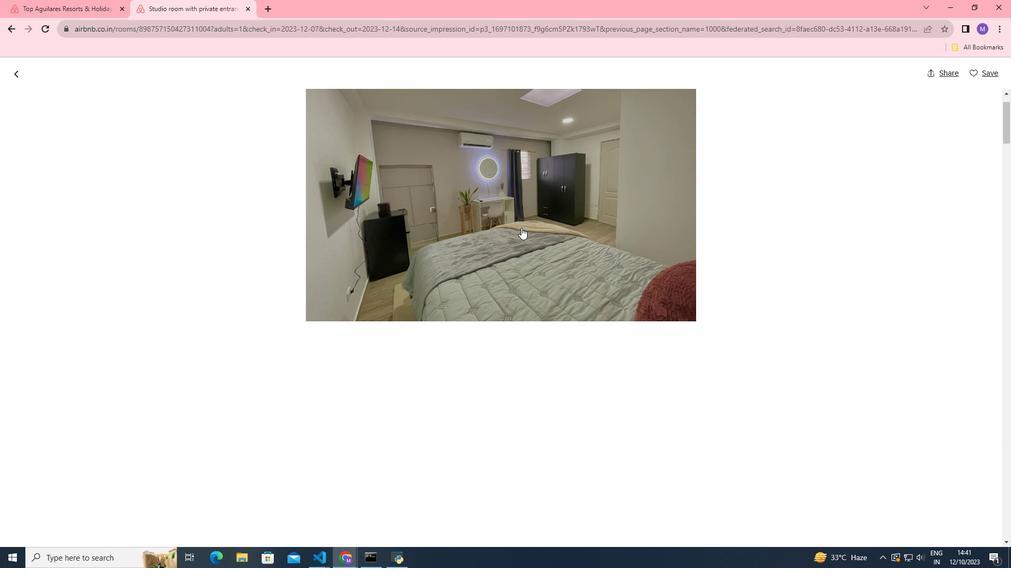 
Action: Mouse scrolled (521, 227) with delta (0, 0)
Screenshot: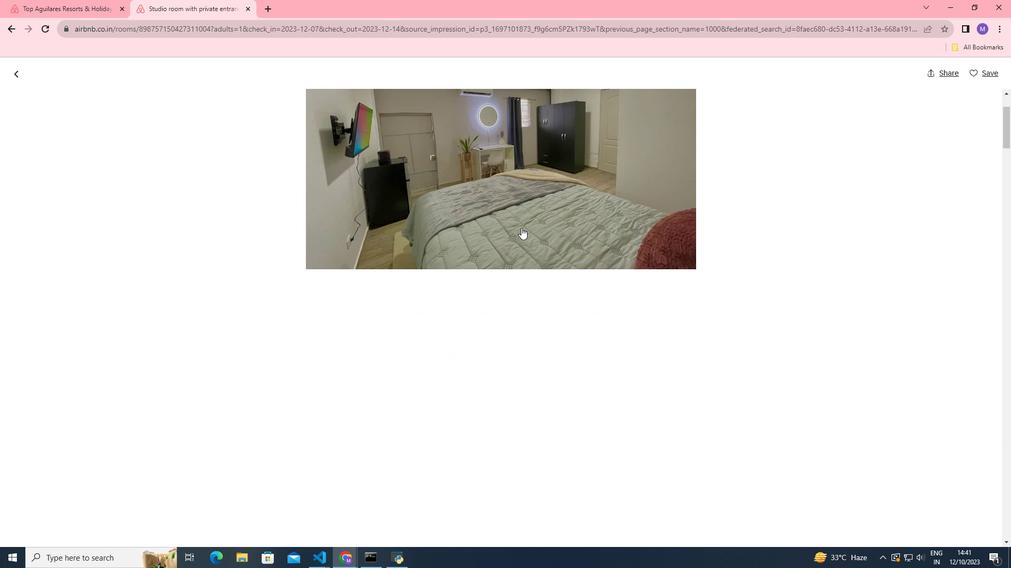 
Action: Mouse scrolled (521, 227) with delta (0, 0)
Screenshot: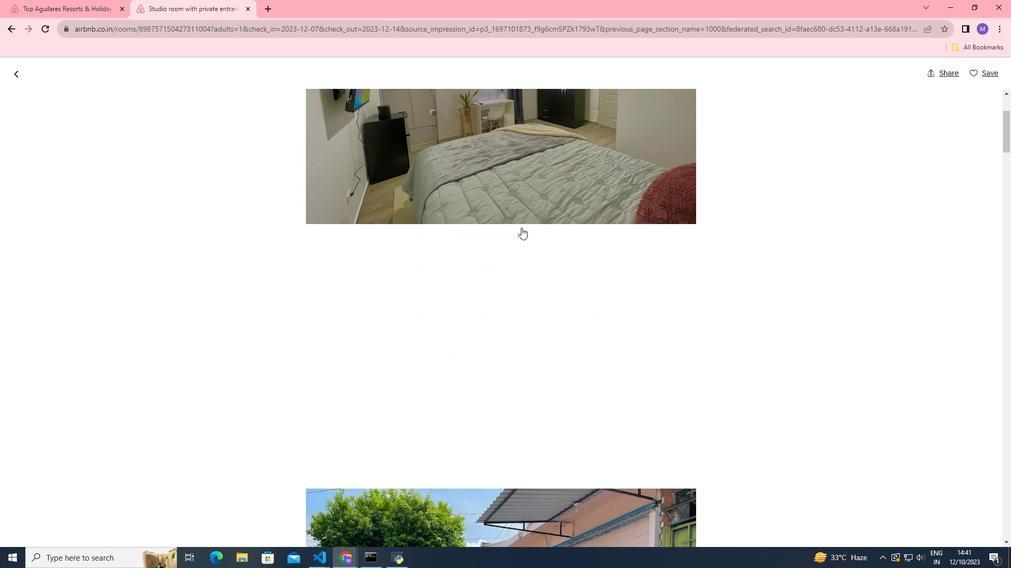
Action: Mouse scrolled (521, 227) with delta (0, 0)
Screenshot: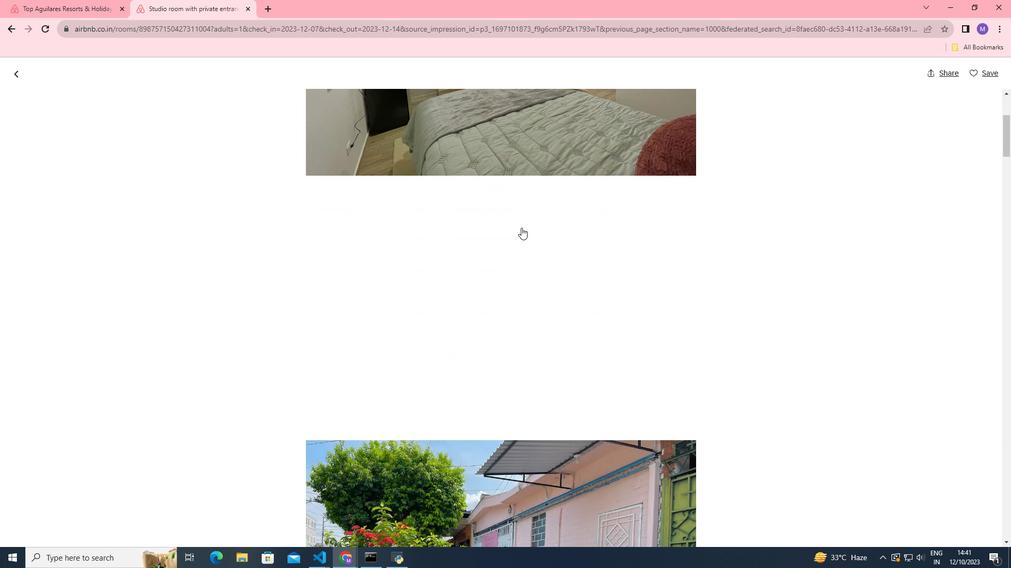 
Action: Mouse scrolled (521, 227) with delta (0, 0)
Screenshot: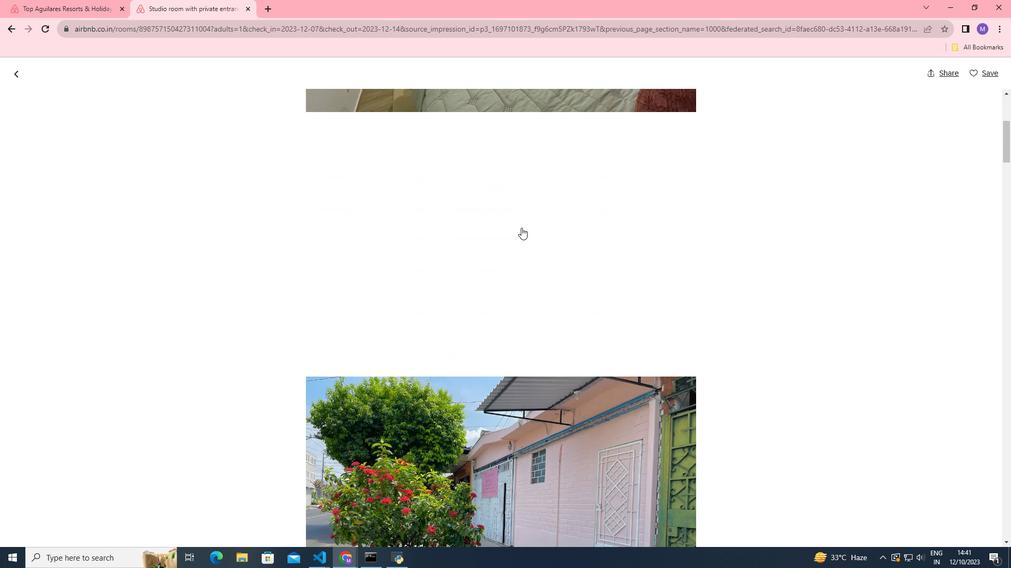 
Action: Mouse scrolled (521, 227) with delta (0, 0)
Screenshot: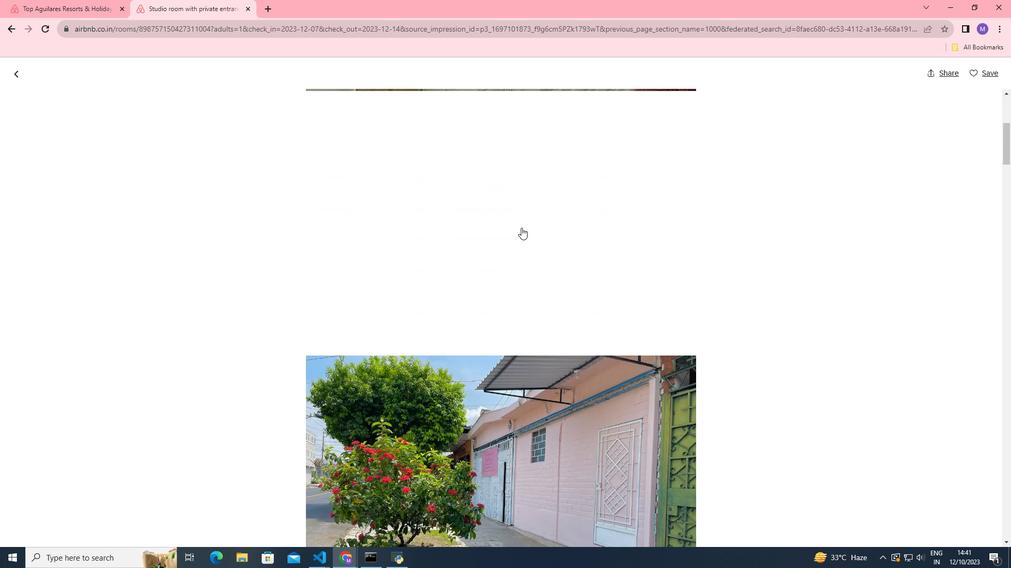
Action: Mouse scrolled (521, 227) with delta (0, 0)
Screenshot: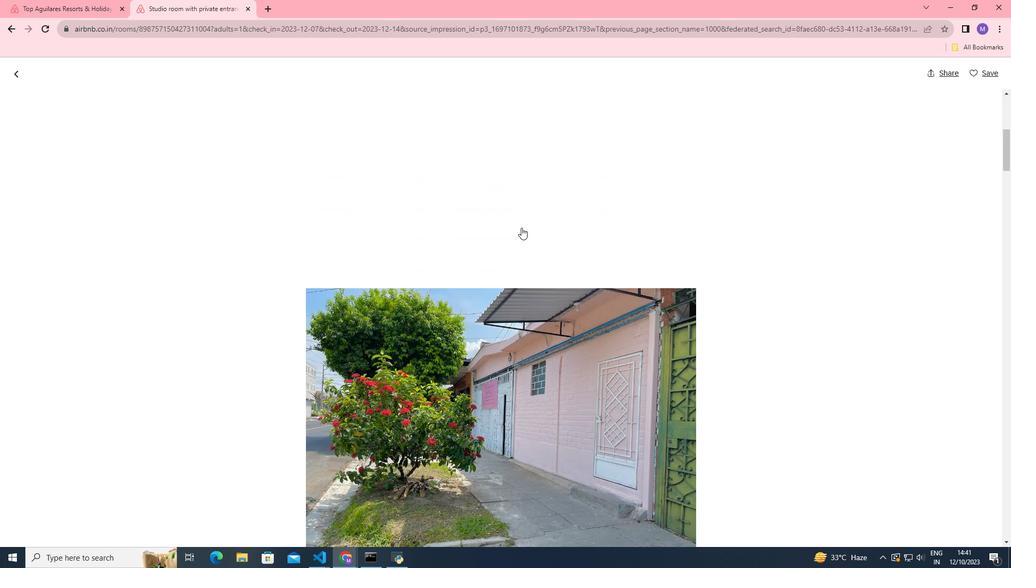
Action: Mouse moved to (520, 227)
Screenshot: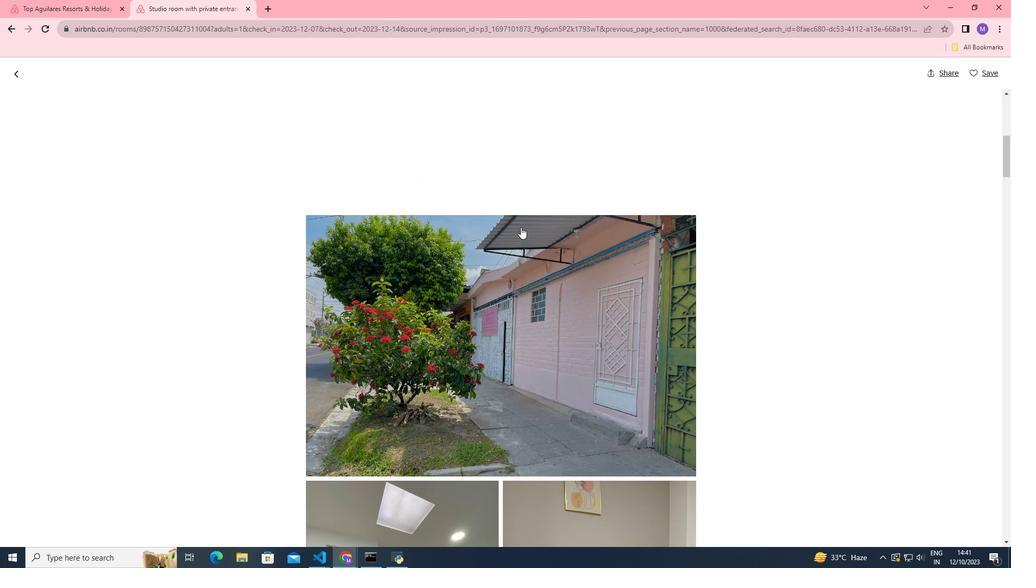 
Action: Mouse scrolled (520, 227) with delta (0, 0)
Screenshot: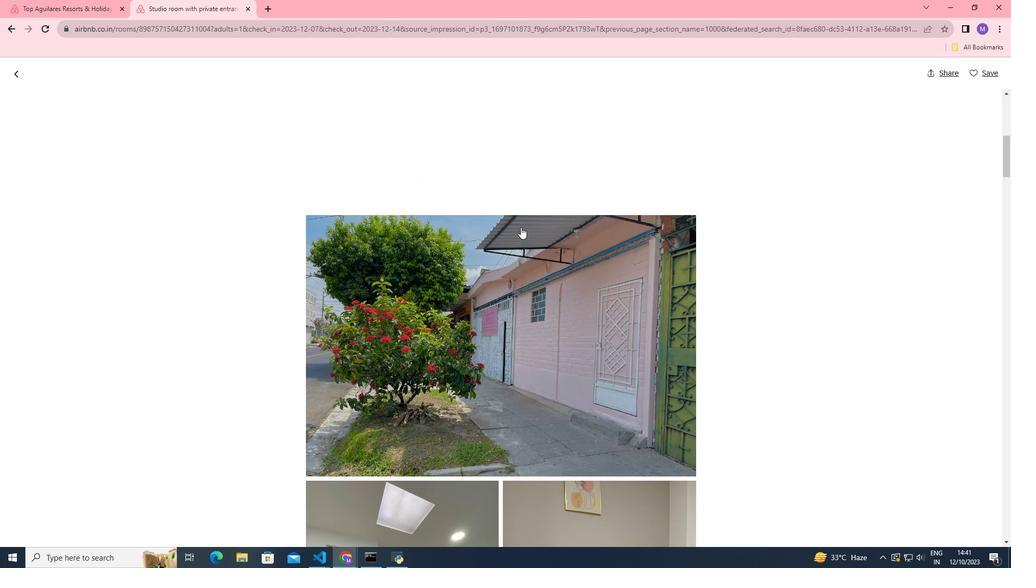
Action: Mouse moved to (517, 223)
Screenshot: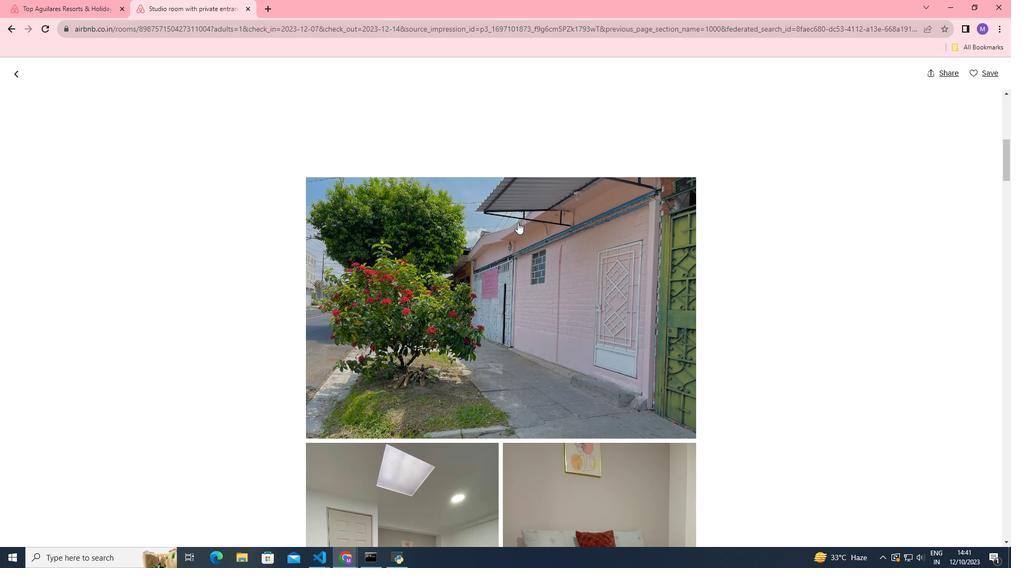 
Action: Mouse scrolled (517, 223) with delta (0, 0)
Screenshot: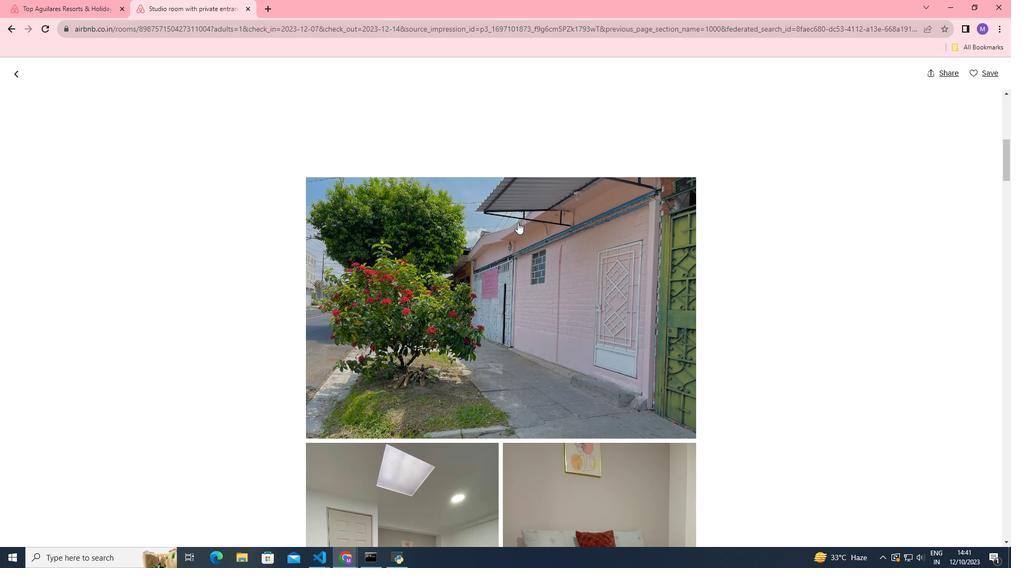 
Action: Mouse moved to (517, 222)
Screenshot: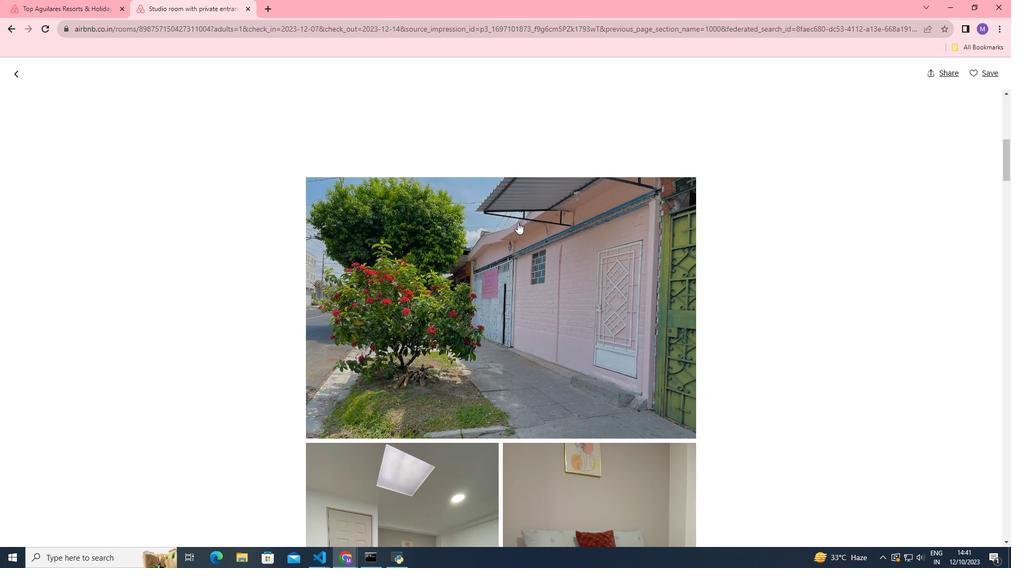 
Action: Mouse scrolled (517, 222) with delta (0, 0)
Screenshot: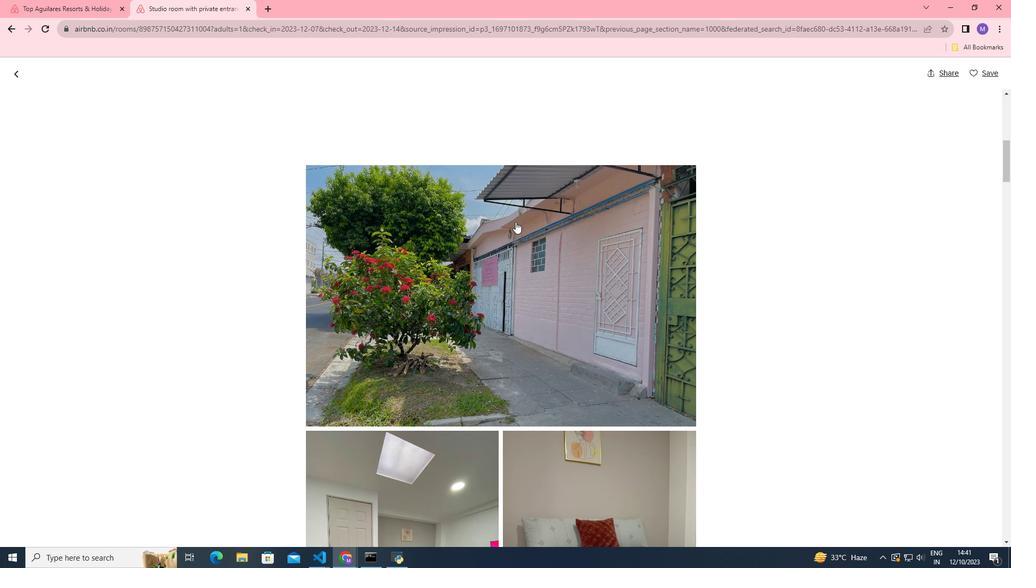 
Action: Mouse moved to (514, 221)
Screenshot: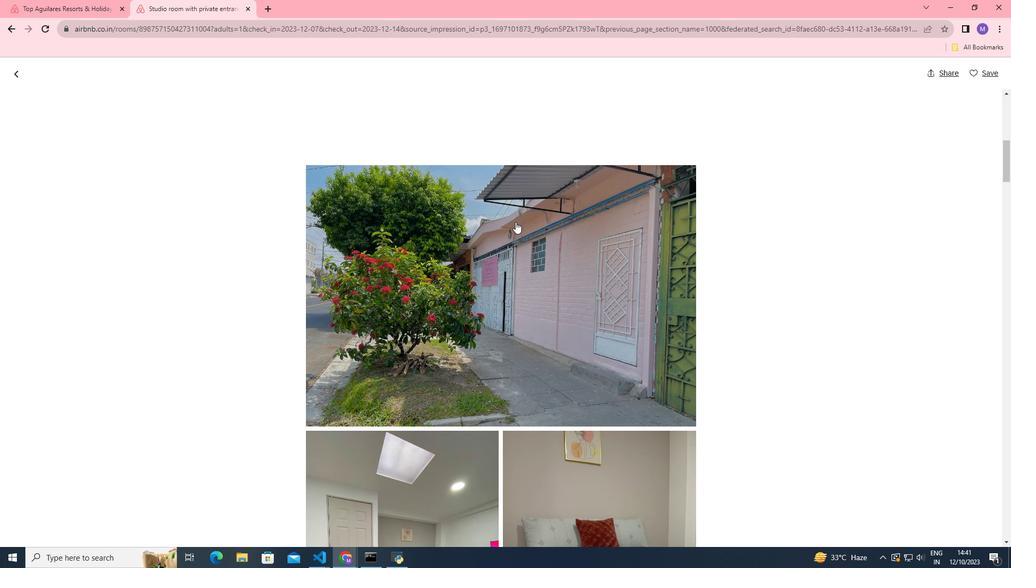 
Action: Mouse scrolled (514, 220) with delta (0, 0)
Screenshot: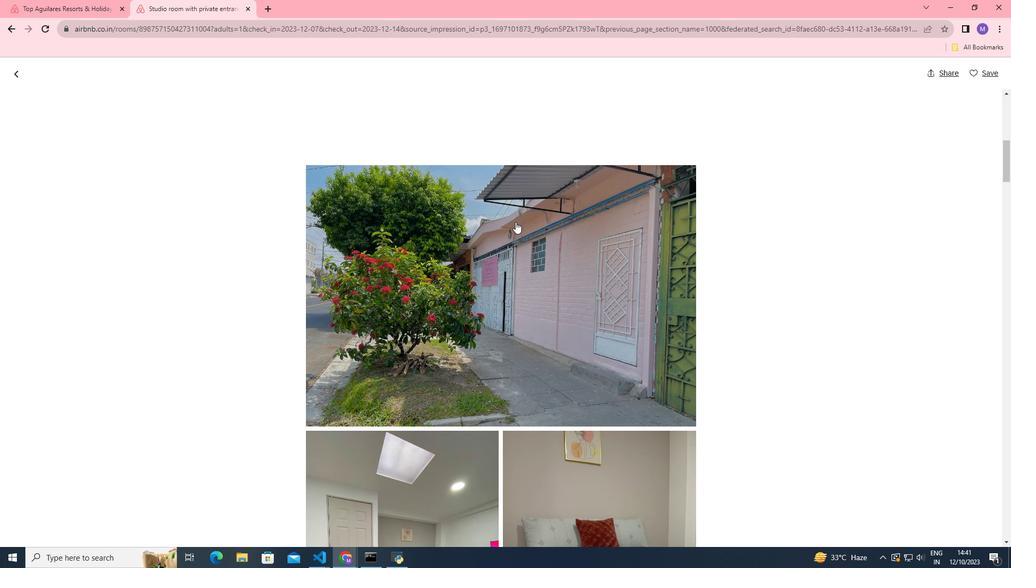 
Action: Mouse moved to (509, 220)
Screenshot: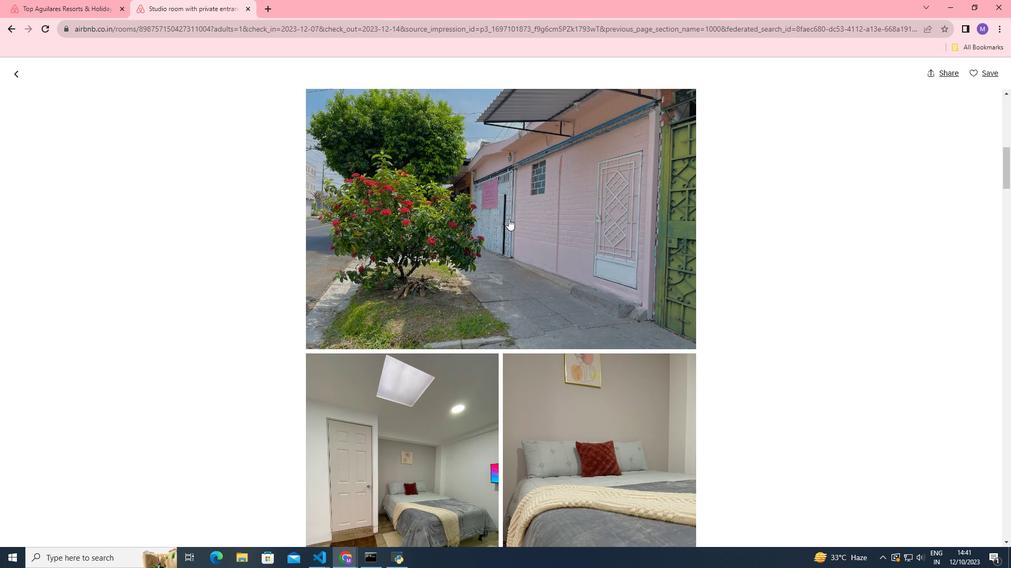 
Action: Mouse scrolled (509, 219) with delta (0, 0)
Screenshot: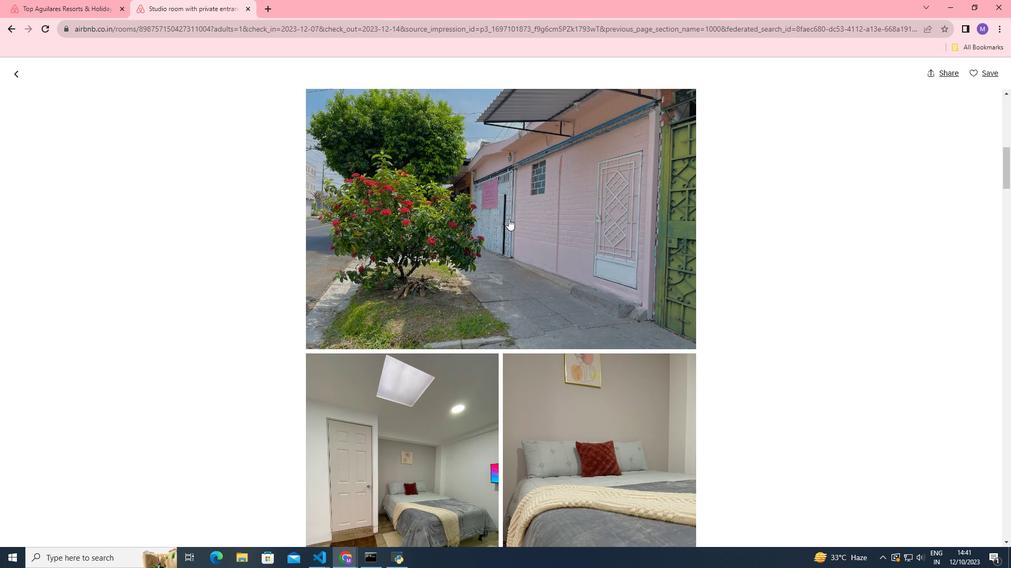 
Action: Mouse moved to (506, 216)
Screenshot: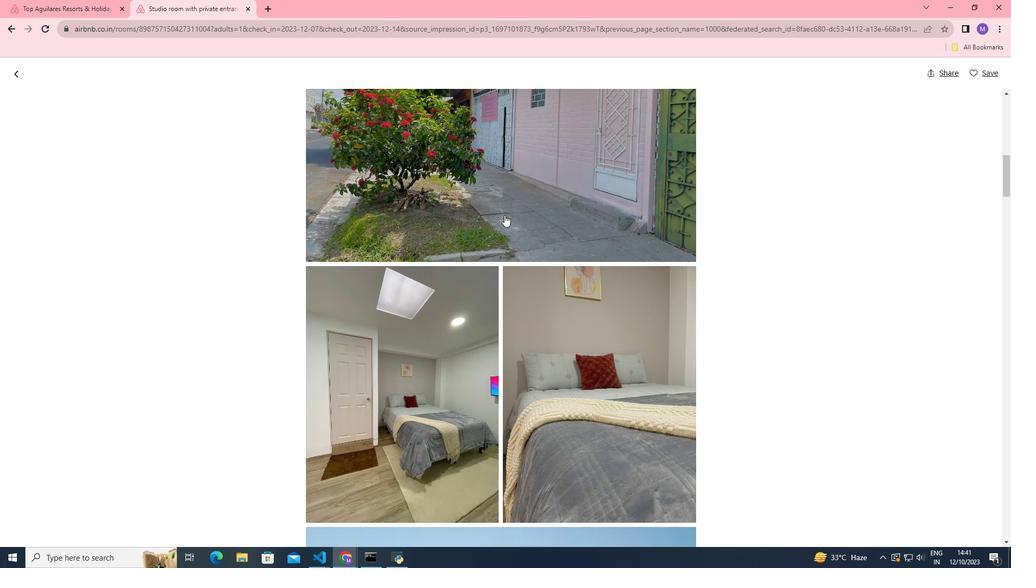 
Action: Mouse scrolled (506, 215) with delta (0, 0)
Screenshot: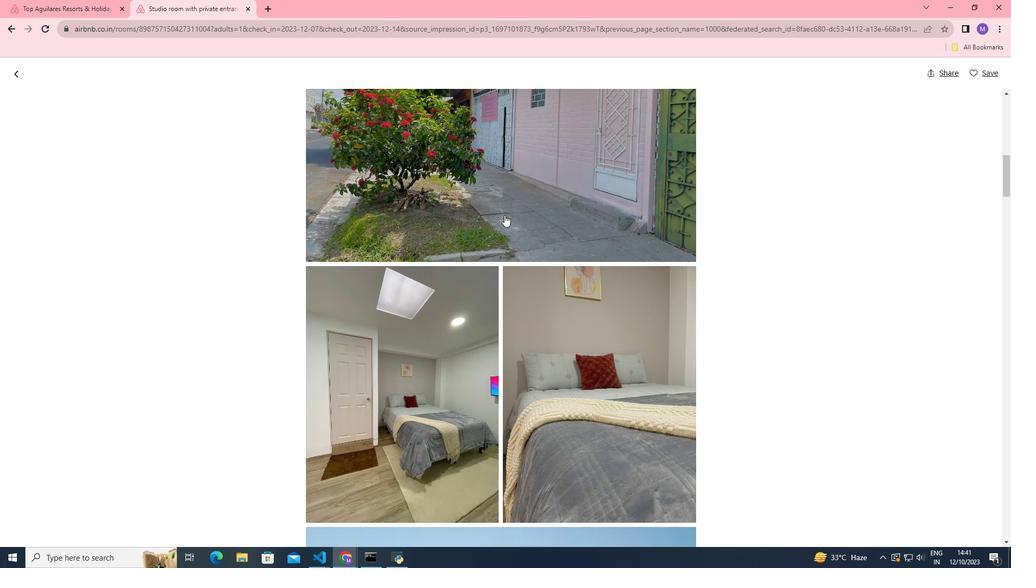 
Action: Mouse moved to (498, 214)
Screenshot: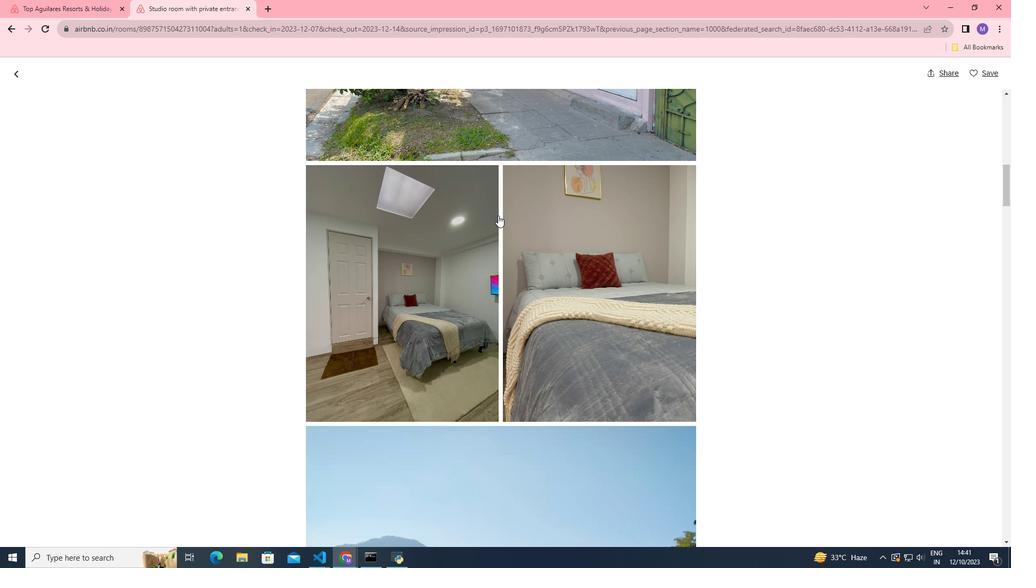
Action: Mouse scrolled (498, 213) with delta (0, 0)
Screenshot: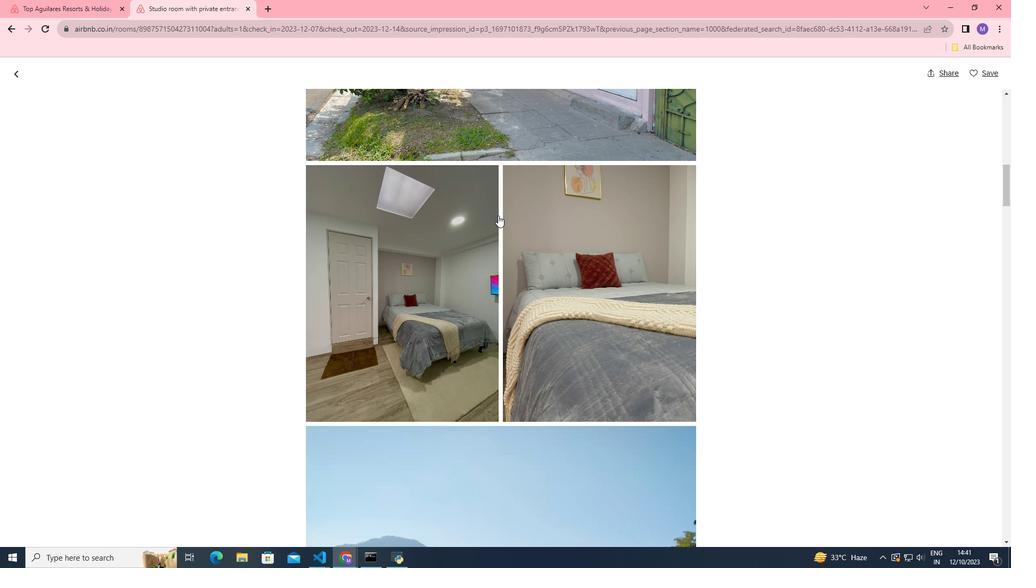 
Action: Mouse moved to (498, 215)
Screenshot: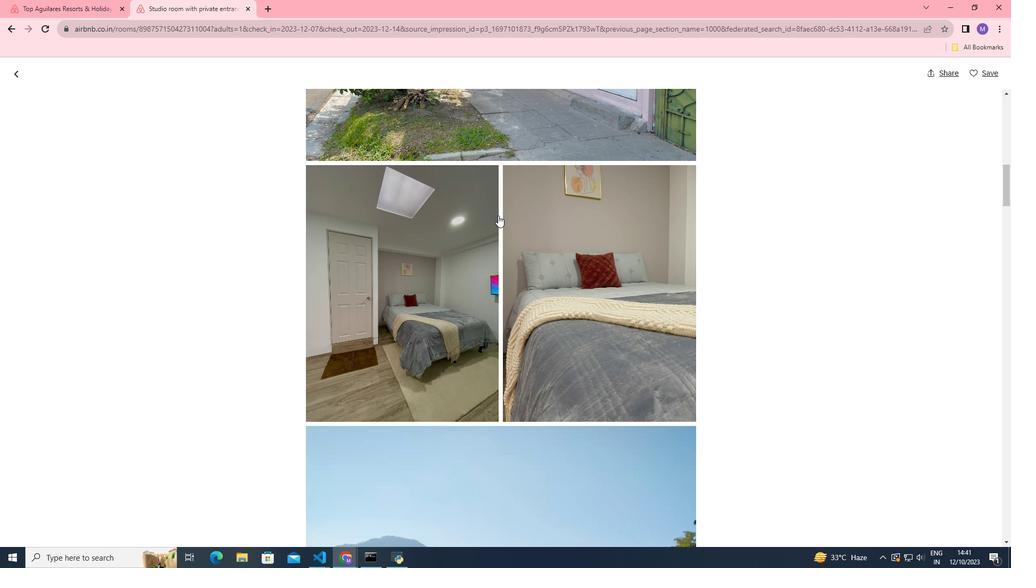 
Action: Mouse scrolled (498, 215) with delta (0, 0)
Screenshot: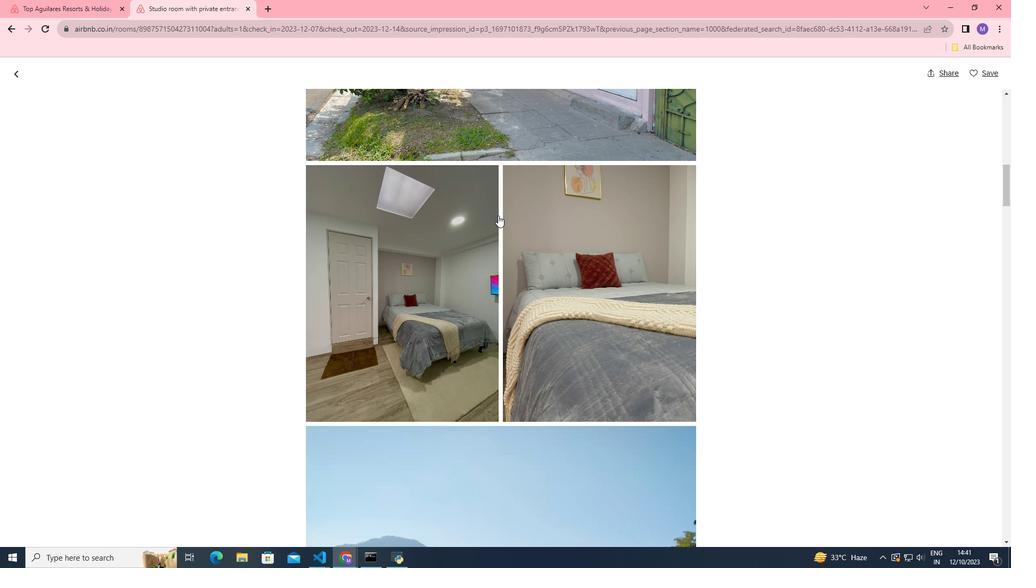 
Action: Mouse scrolled (498, 215) with delta (0, 0)
Screenshot: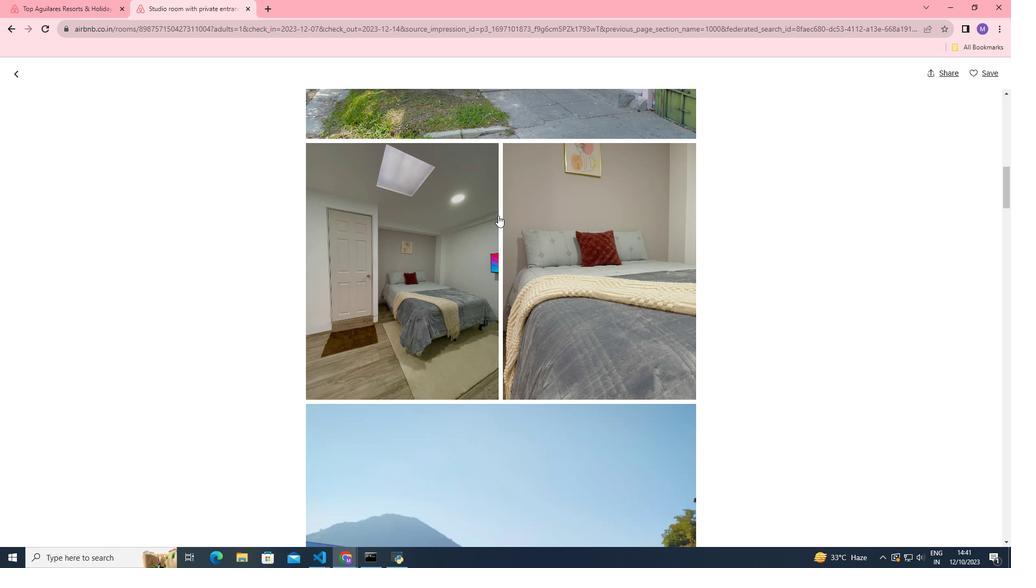 
Action: Mouse scrolled (498, 215) with delta (0, 0)
Screenshot: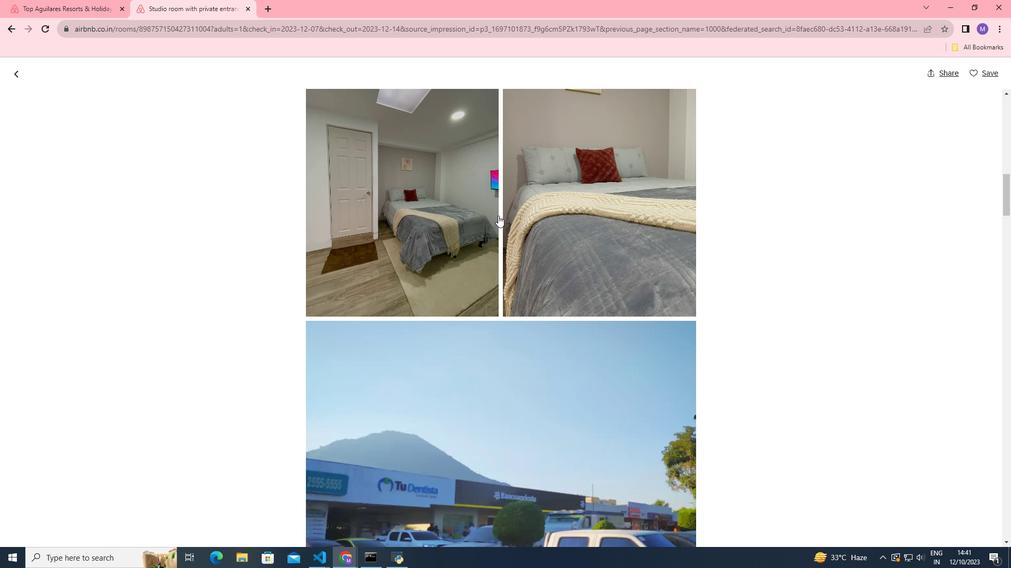 
Action: Mouse scrolled (498, 215) with delta (0, 0)
Screenshot: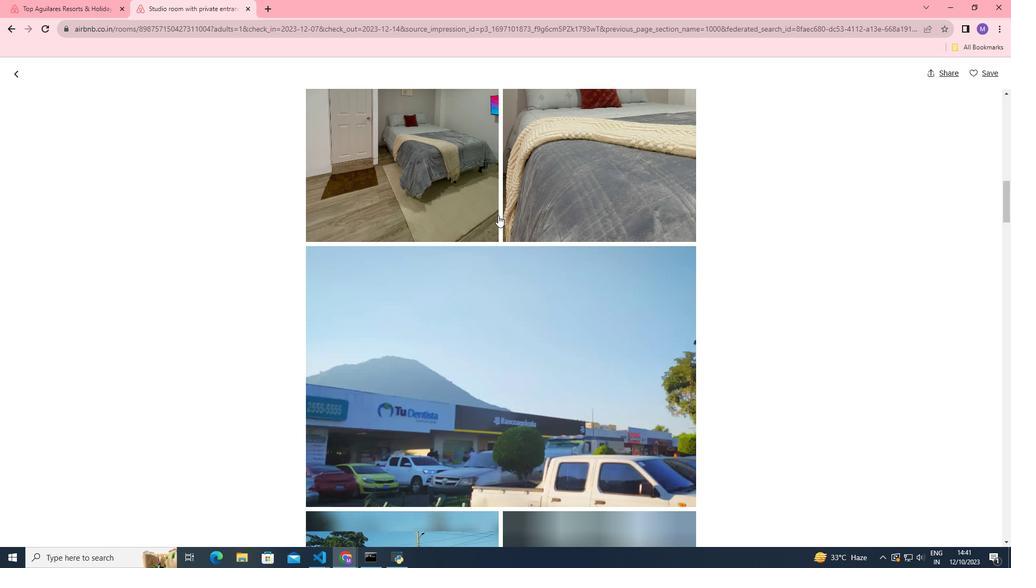 
Action: Mouse moved to (530, 282)
Screenshot: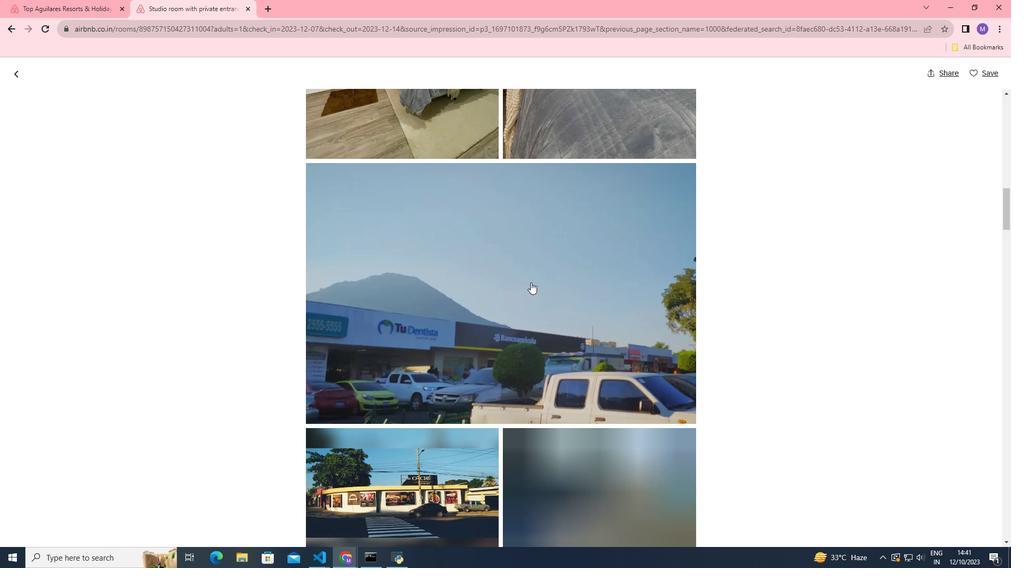 
Action: Mouse scrolled (530, 282) with delta (0, 0)
Screenshot: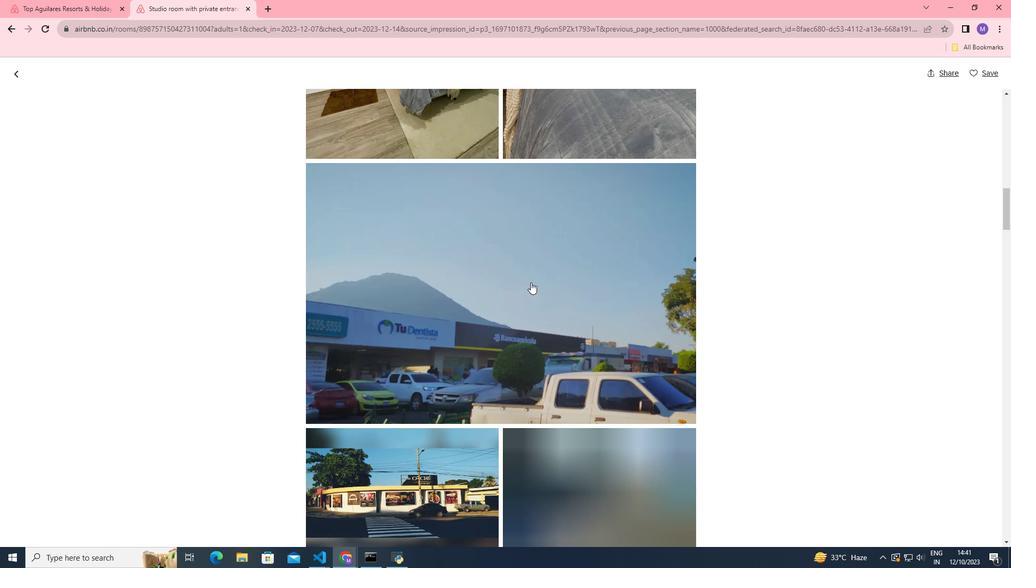 
Action: Mouse scrolled (530, 282) with delta (0, 0)
Screenshot: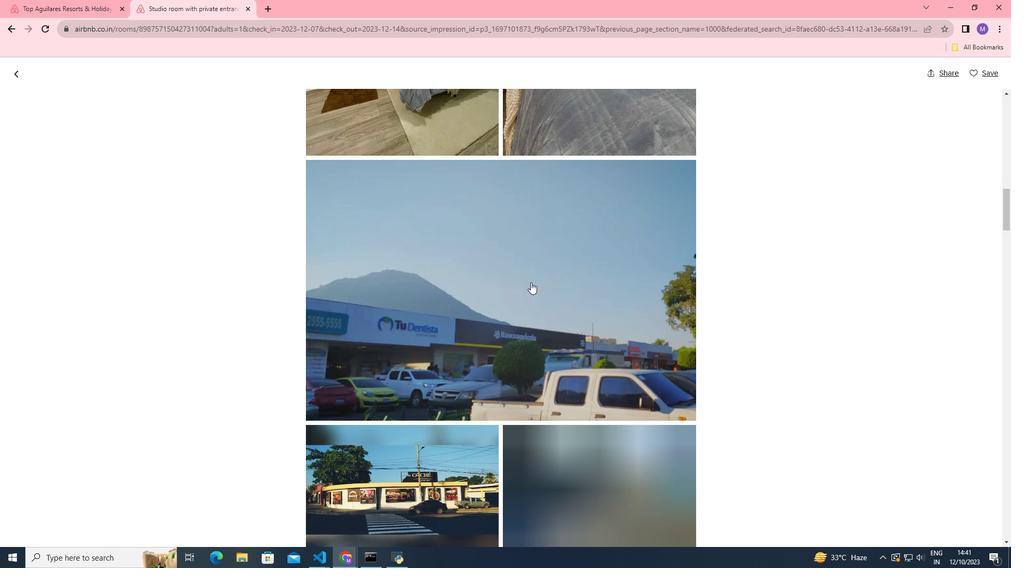 
Action: Mouse scrolled (530, 282) with delta (0, 0)
Screenshot: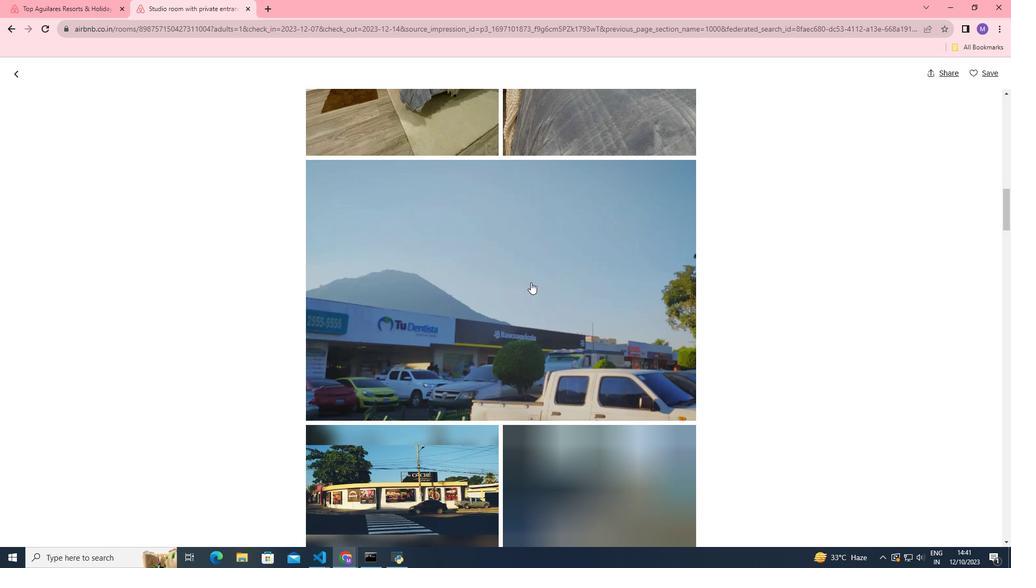 
Action: Mouse scrolled (530, 282) with delta (0, 0)
Screenshot: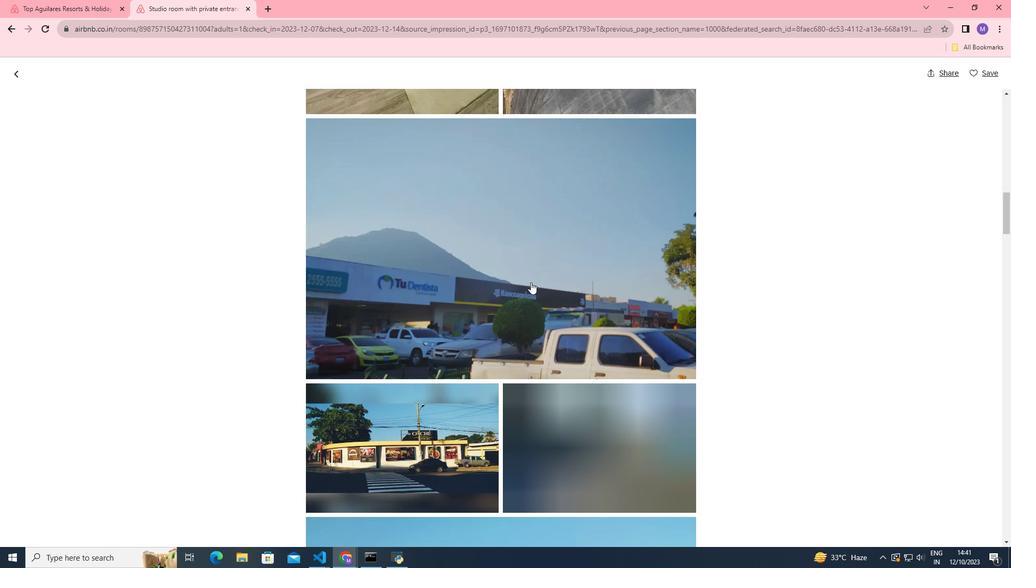 
Action: Mouse moved to (519, 278)
Screenshot: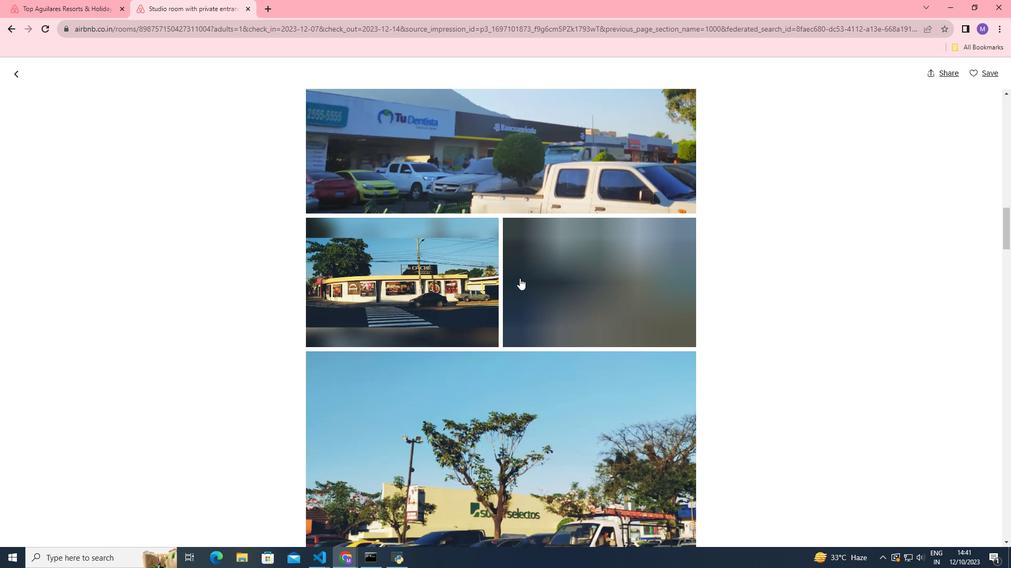 
Action: Mouse scrolled (519, 278) with delta (0, 0)
Screenshot: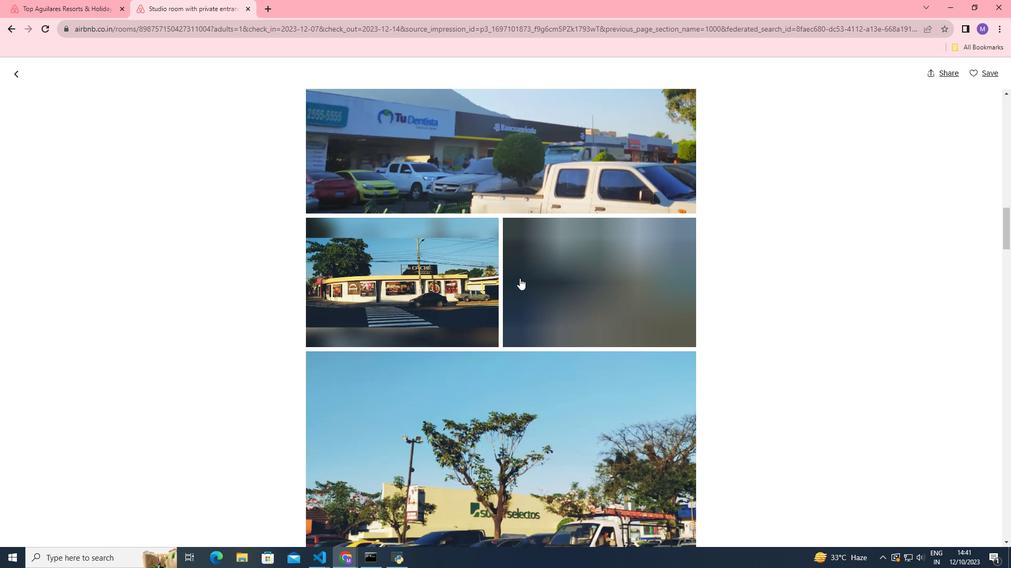 
Action: Mouse scrolled (519, 278) with delta (0, 0)
Screenshot: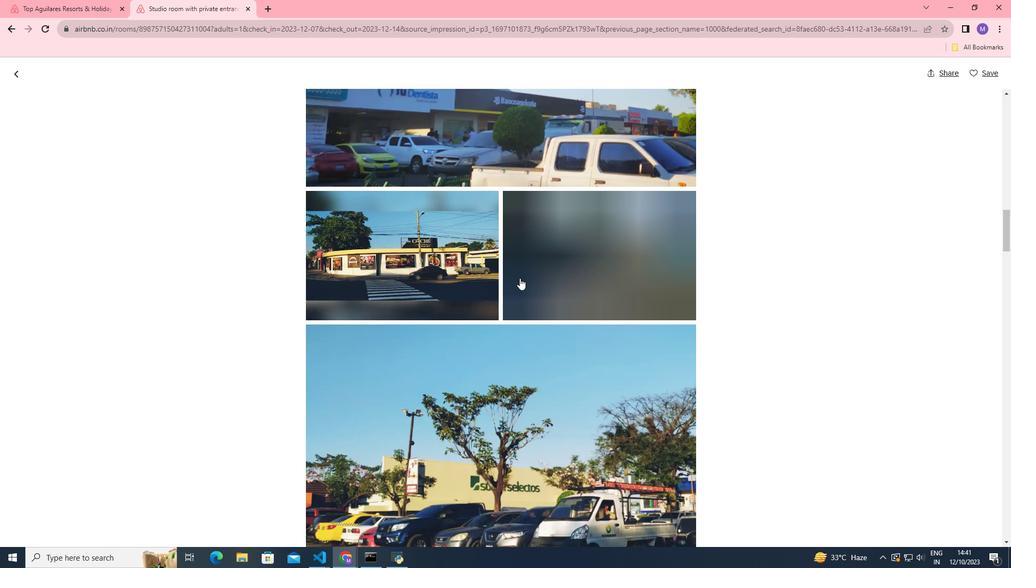 
Action: Mouse scrolled (519, 278) with delta (0, 0)
Screenshot: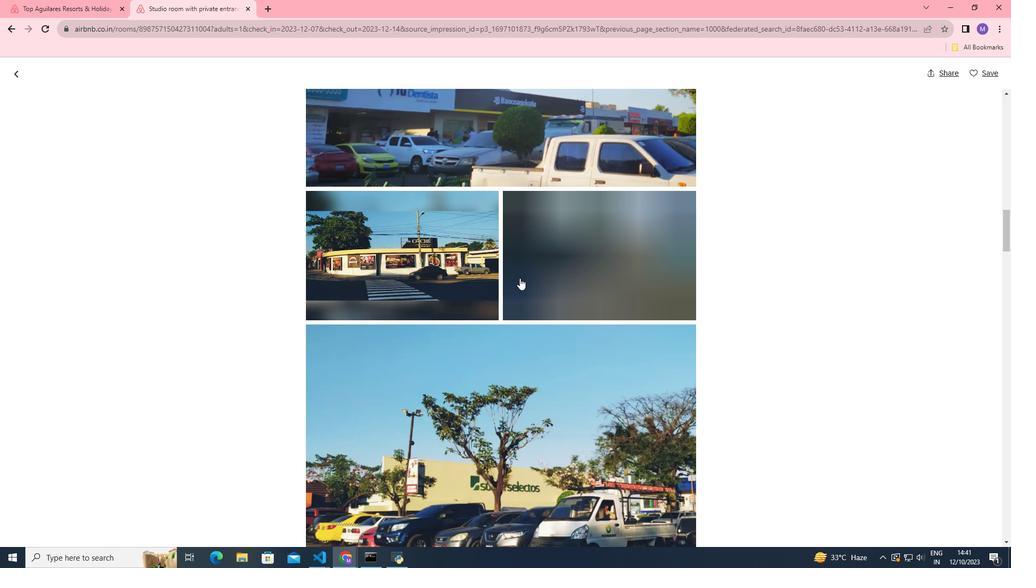 
Action: Mouse scrolled (519, 278) with delta (0, 0)
Screenshot: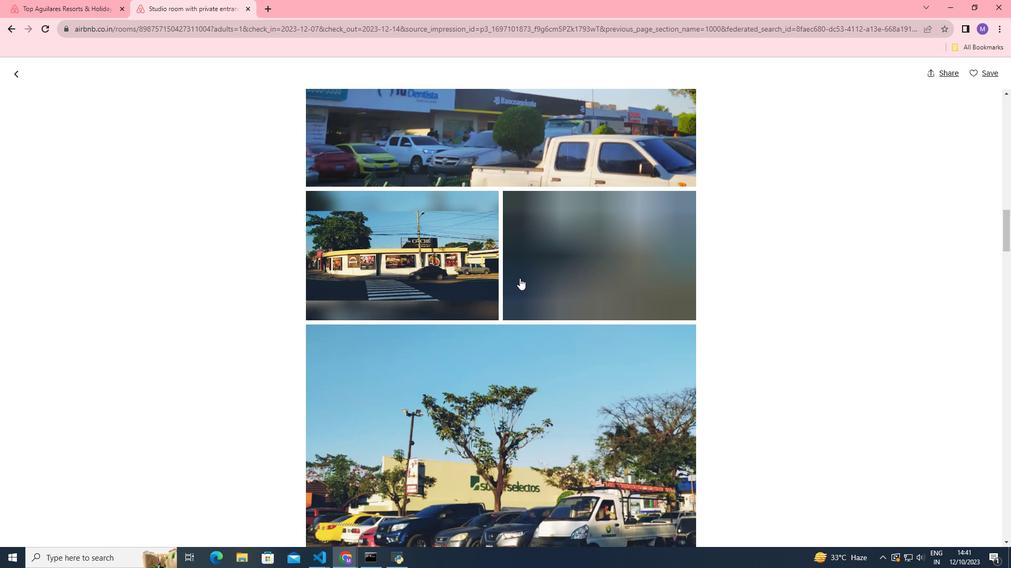 
Action: Mouse scrolled (519, 278) with delta (0, 0)
Screenshot: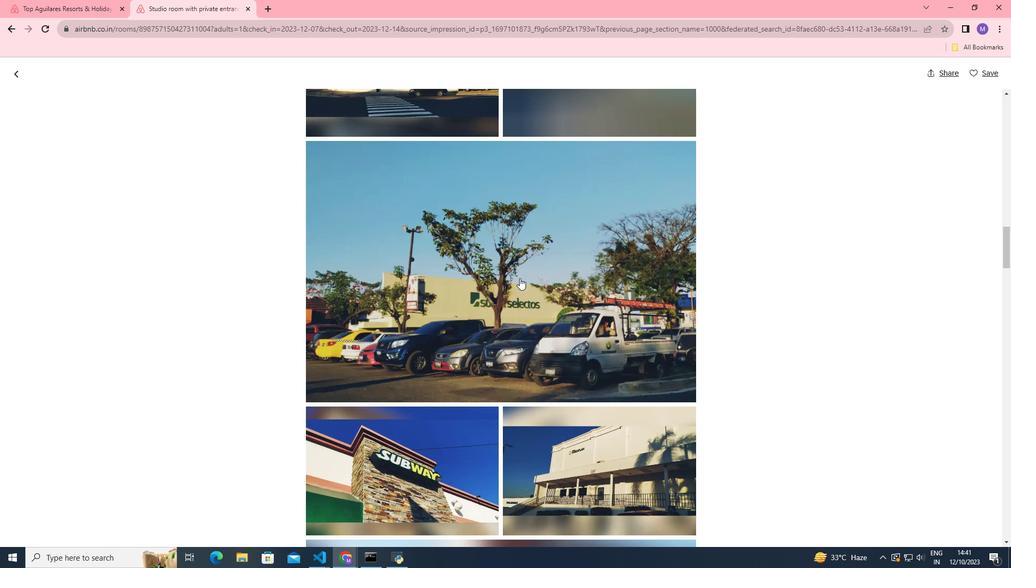 
Action: Mouse scrolled (519, 278) with delta (0, 0)
Screenshot: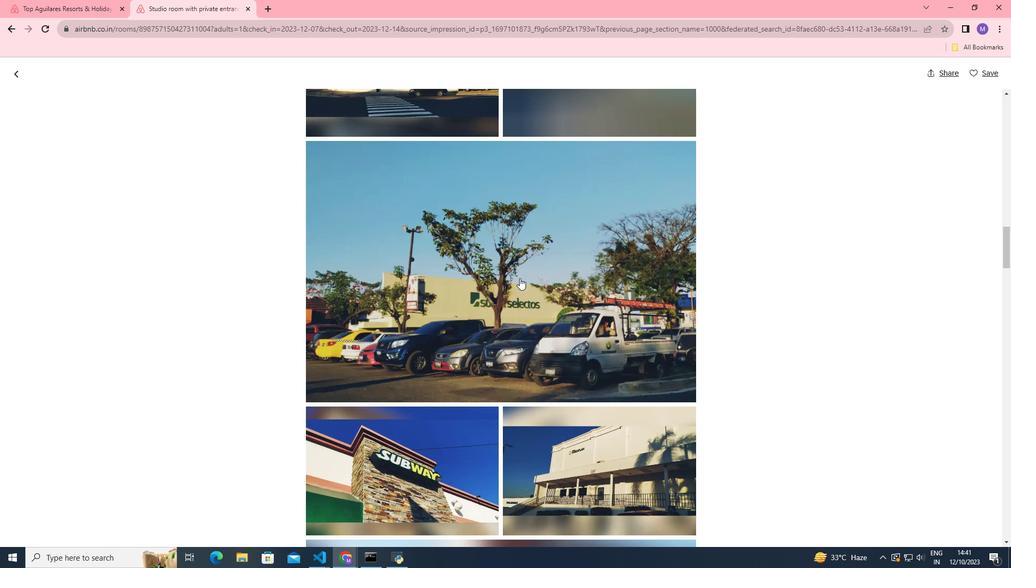 
Action: Mouse scrolled (519, 278) with delta (0, 0)
Screenshot: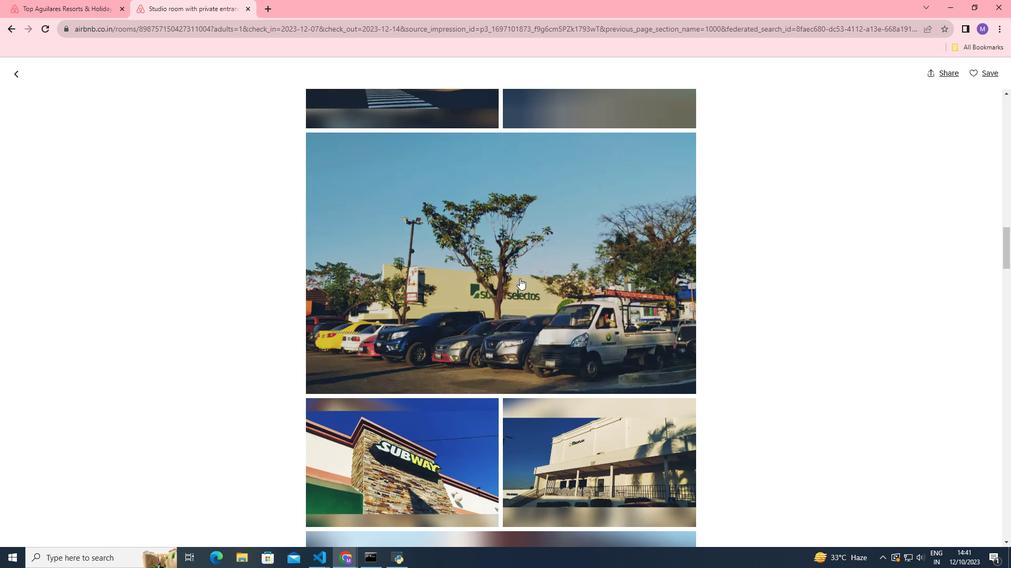 
Action: Mouse scrolled (519, 278) with delta (0, 0)
Screenshot: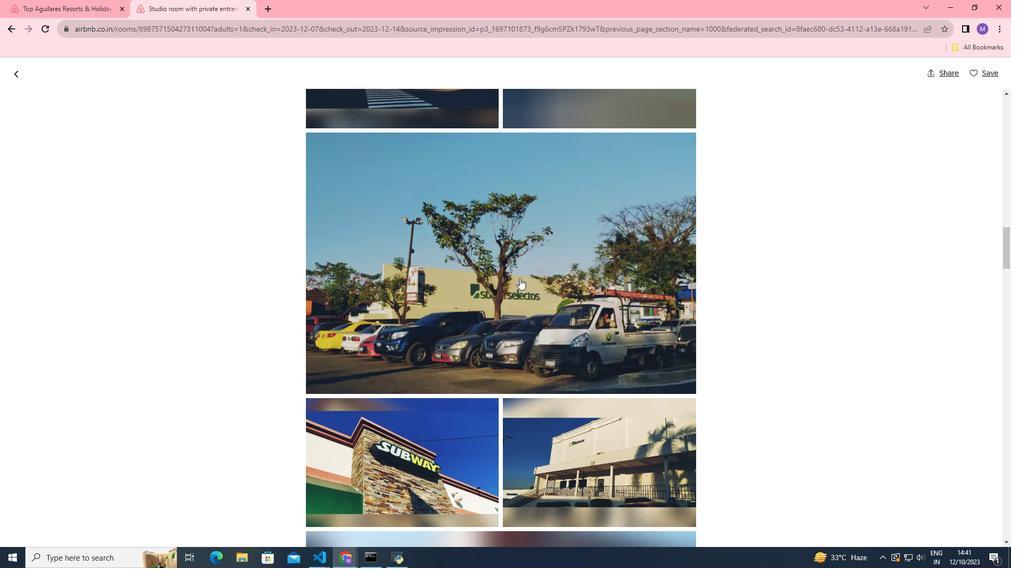 
Action: Mouse scrolled (519, 278) with delta (0, 0)
Screenshot: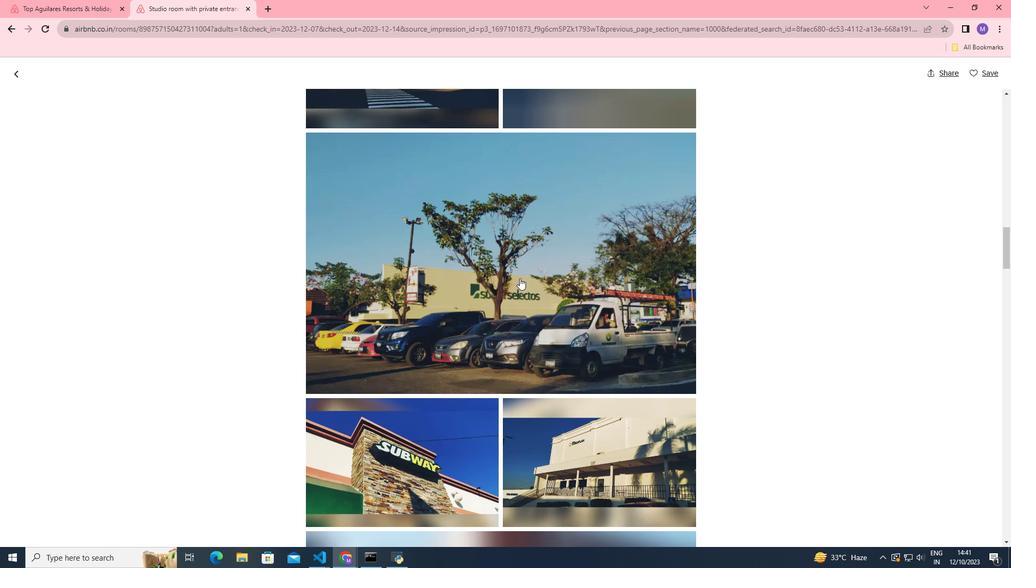 
Action: Mouse scrolled (519, 278) with delta (0, 0)
Screenshot: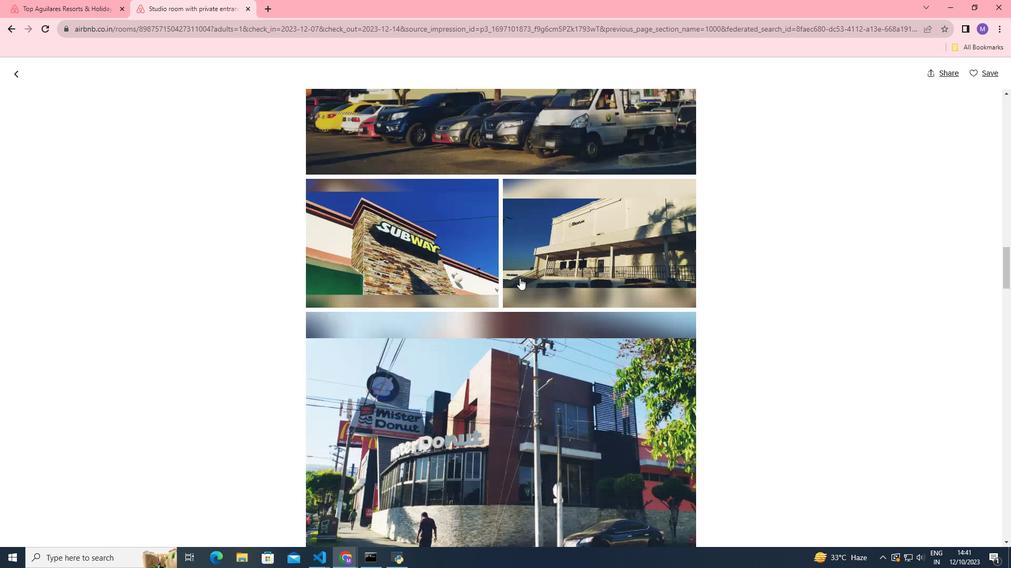 
Action: Mouse moved to (514, 277)
Screenshot: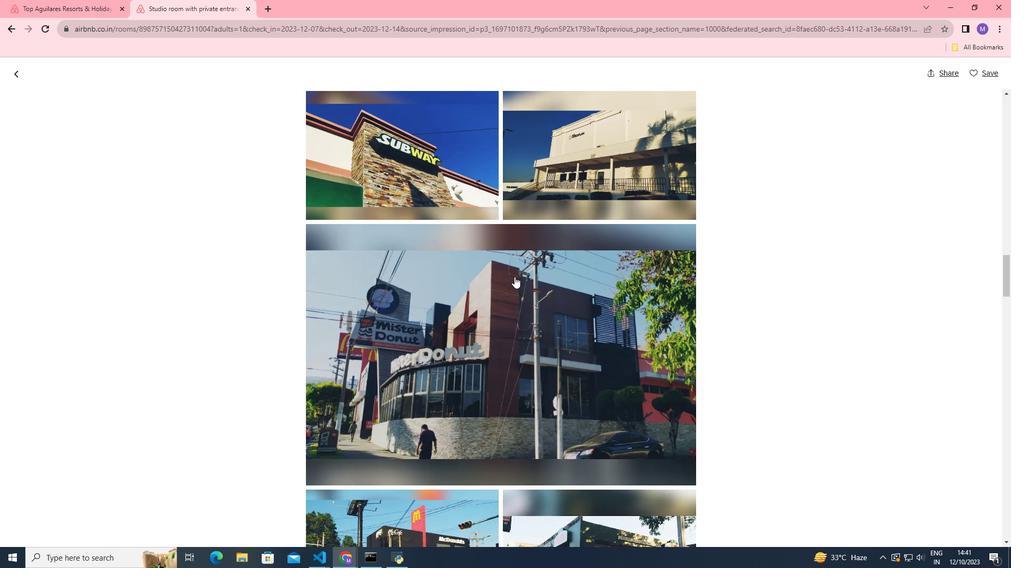 
Action: Mouse scrolled (514, 276) with delta (0, 0)
Screenshot: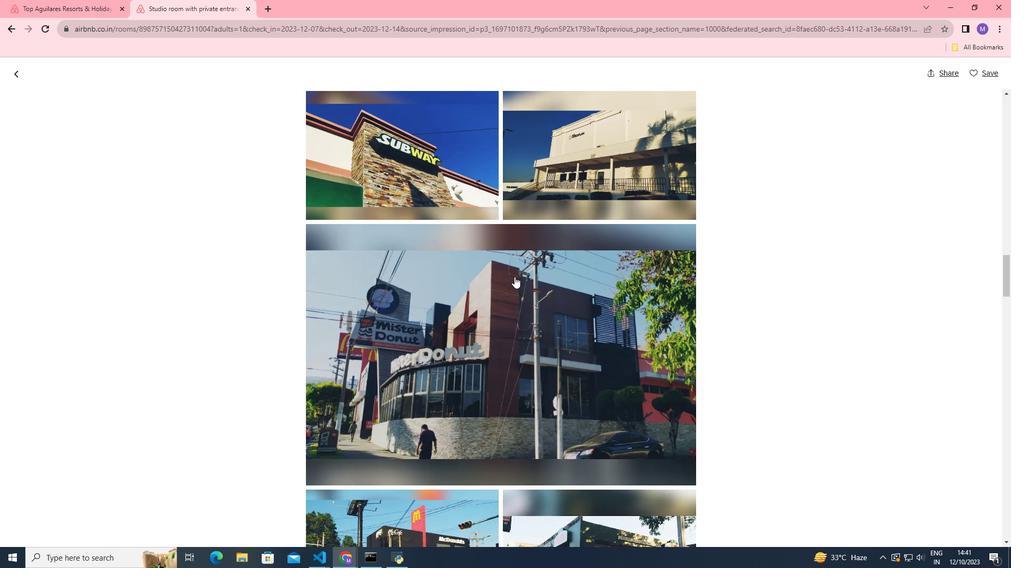 
Action: Mouse scrolled (514, 276) with delta (0, 0)
Screenshot: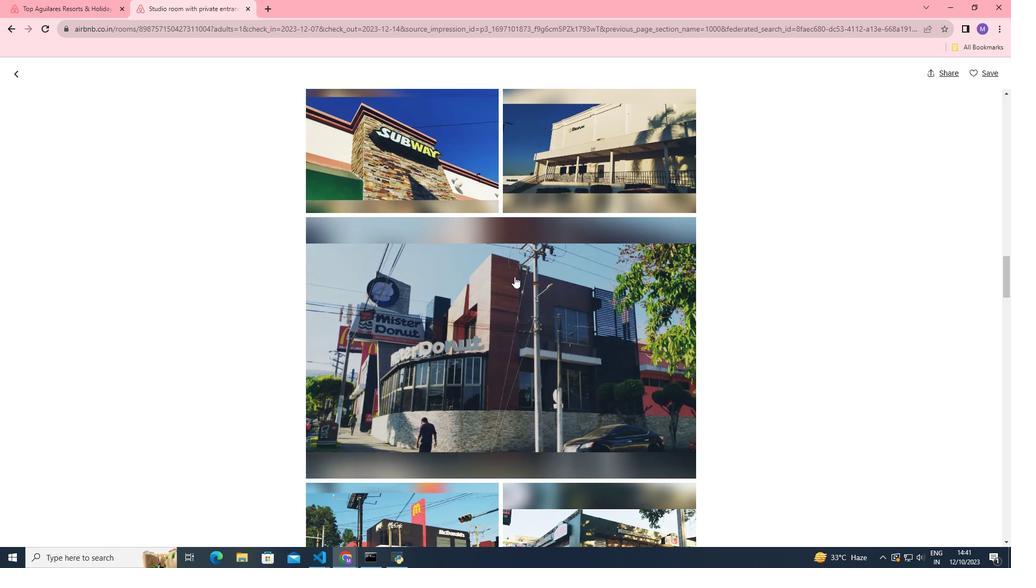 
Action: Mouse moved to (501, 270)
Screenshot: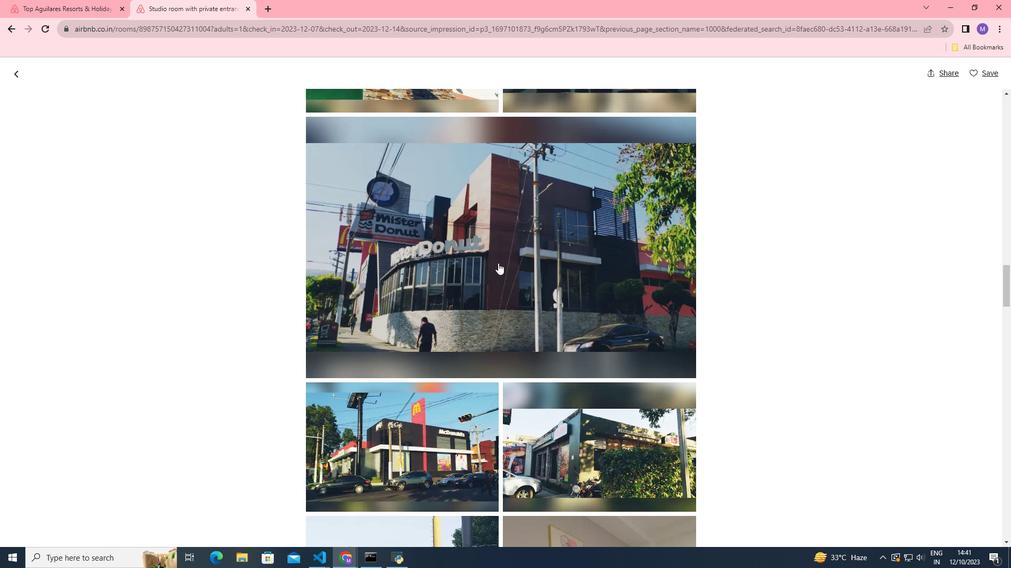 
Action: Mouse scrolled (501, 269) with delta (0, 0)
Screenshot: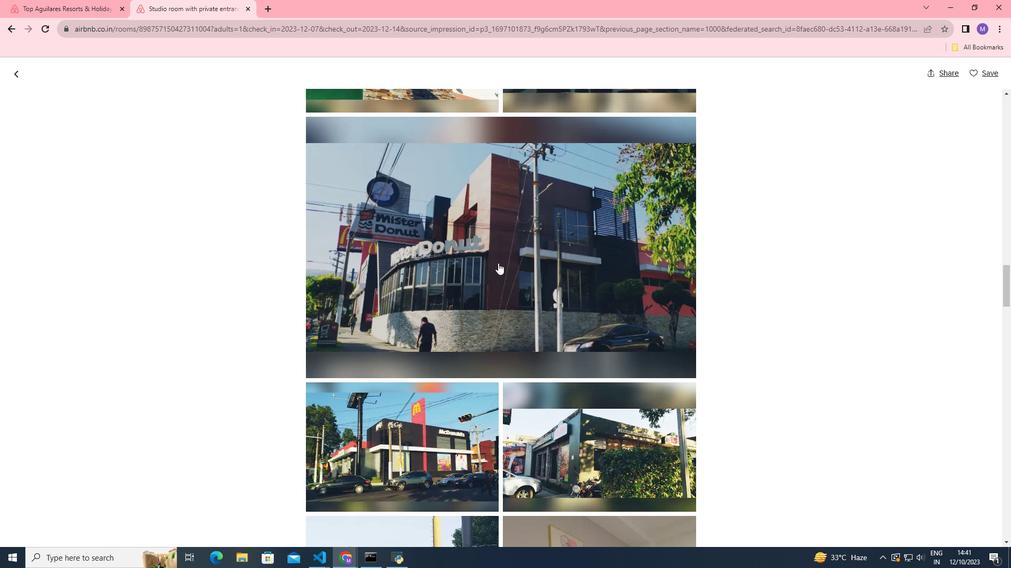 
Action: Mouse moved to (496, 225)
Screenshot: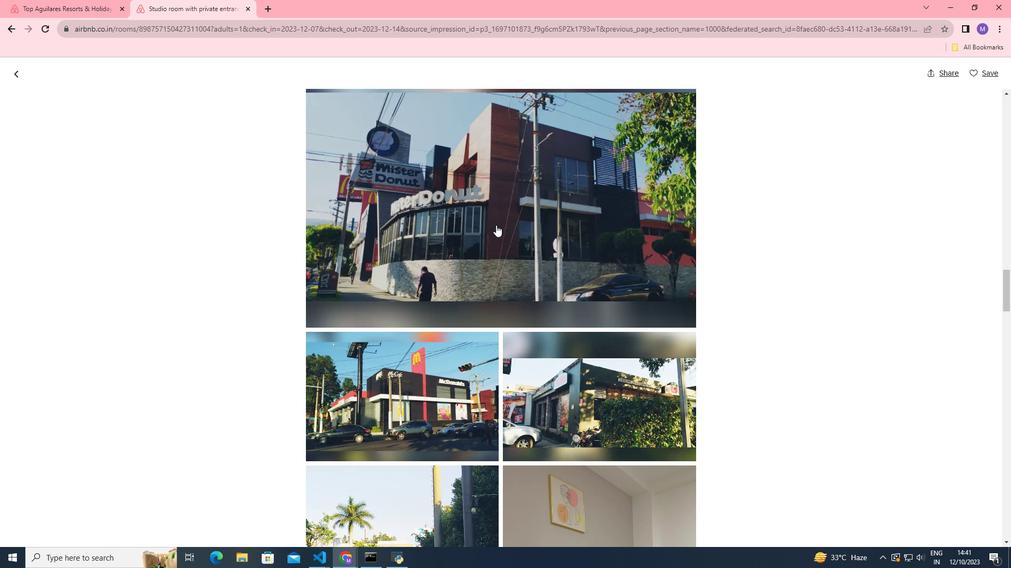 
Action: Mouse scrolled (496, 224) with delta (0, 0)
Screenshot: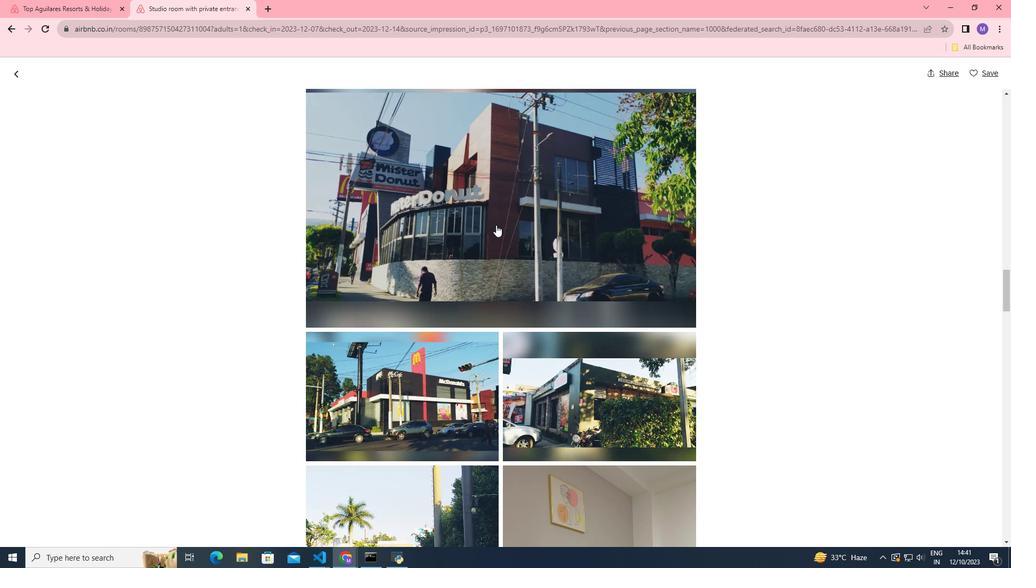 
Action: Mouse scrolled (496, 224) with delta (0, 0)
Screenshot: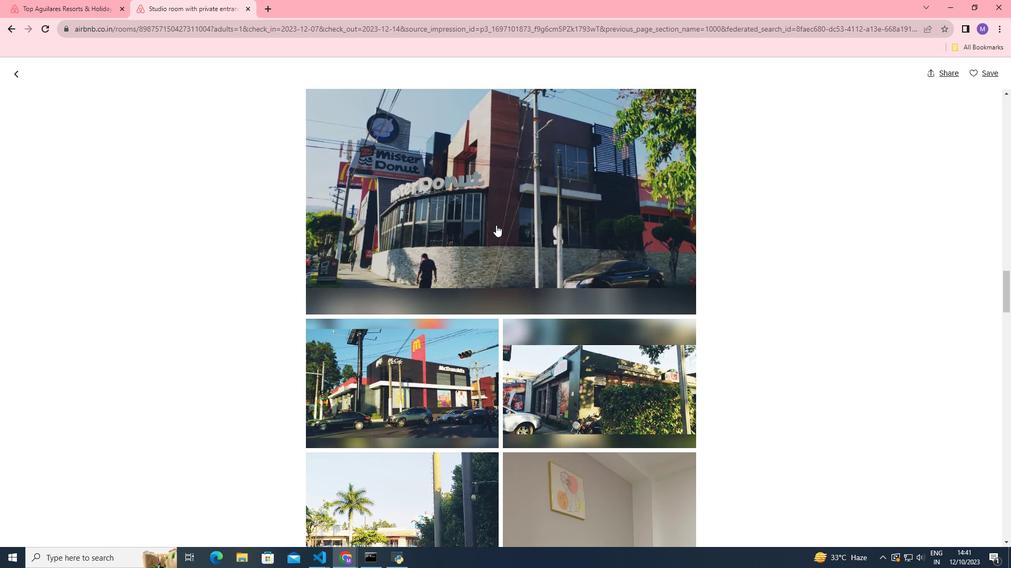 
Action: Mouse scrolled (496, 224) with delta (0, 0)
Screenshot: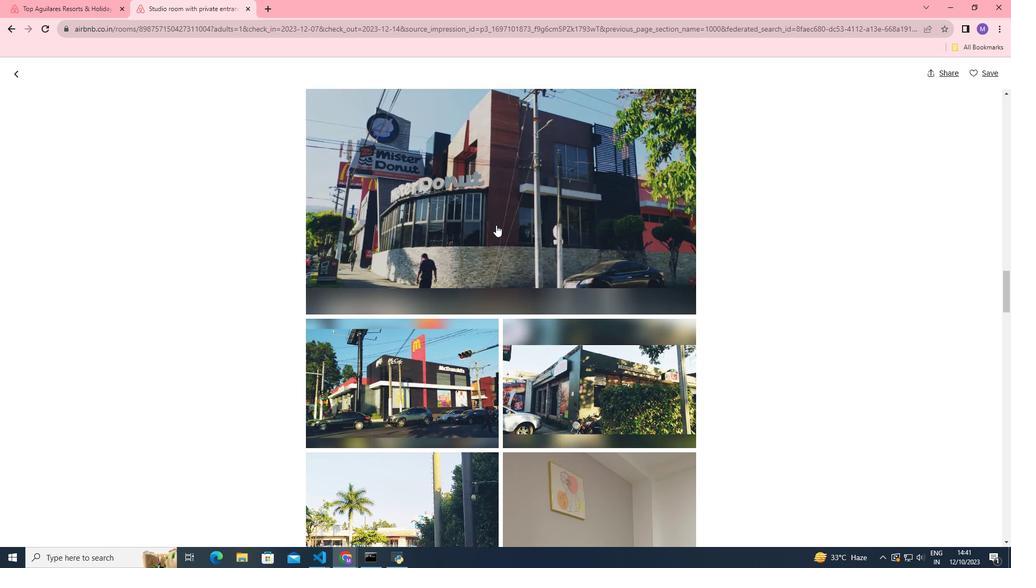 
Action: Mouse scrolled (496, 224) with delta (0, 0)
Screenshot: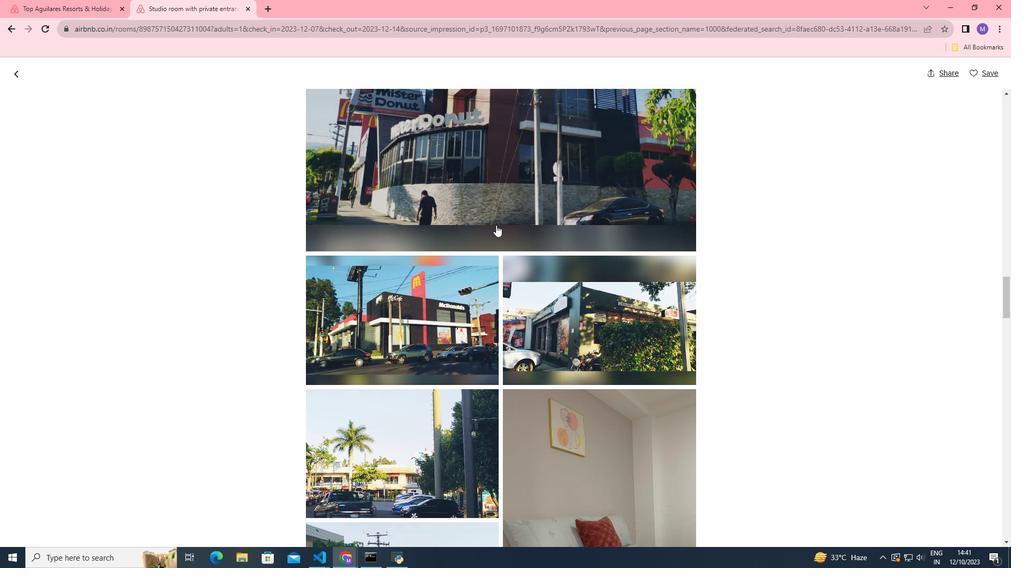 
Action: Mouse moved to (481, 268)
Screenshot: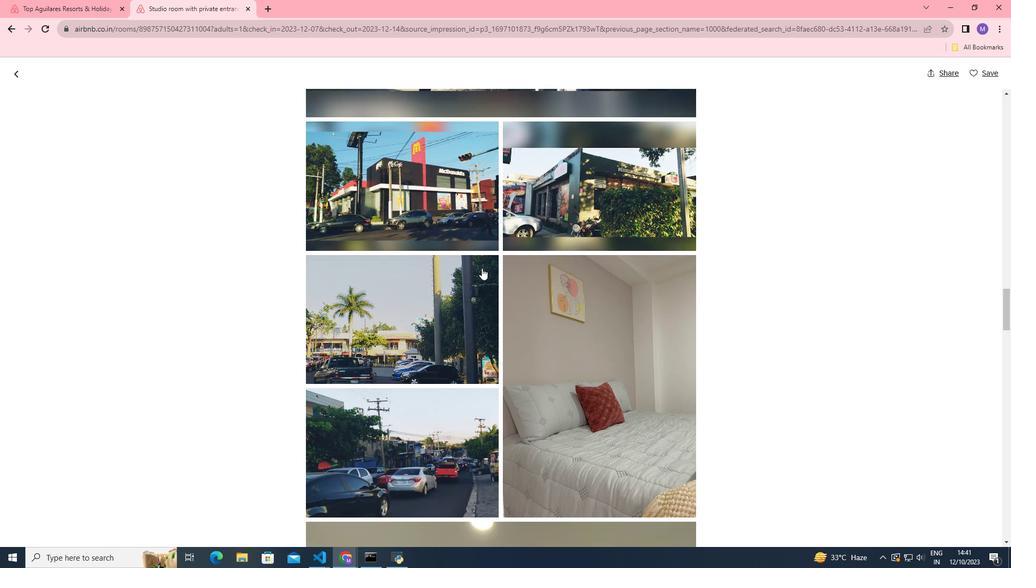 
Action: Mouse scrolled (481, 267) with delta (0, 0)
Screenshot: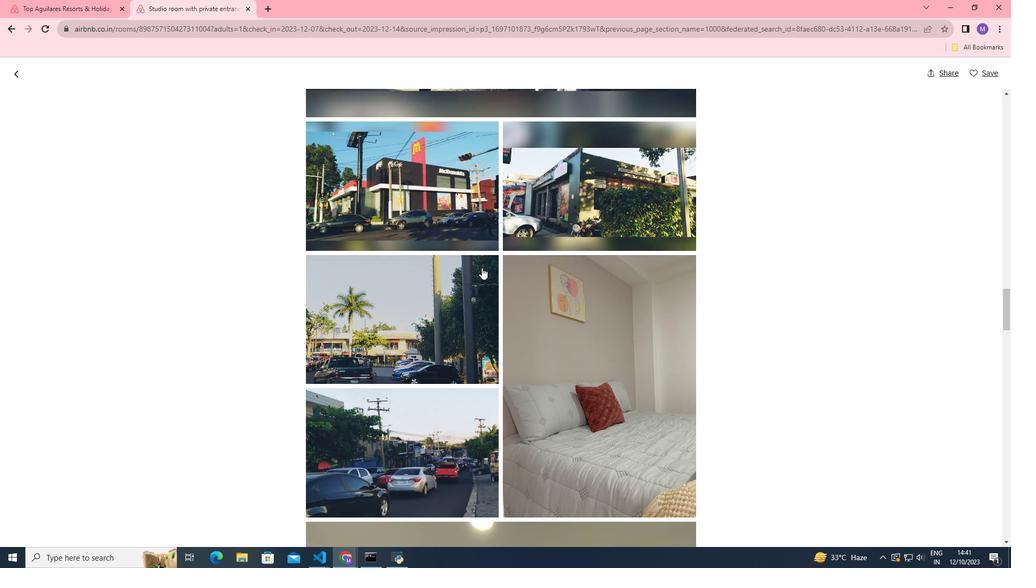 
Action: Mouse moved to (481, 268)
Screenshot: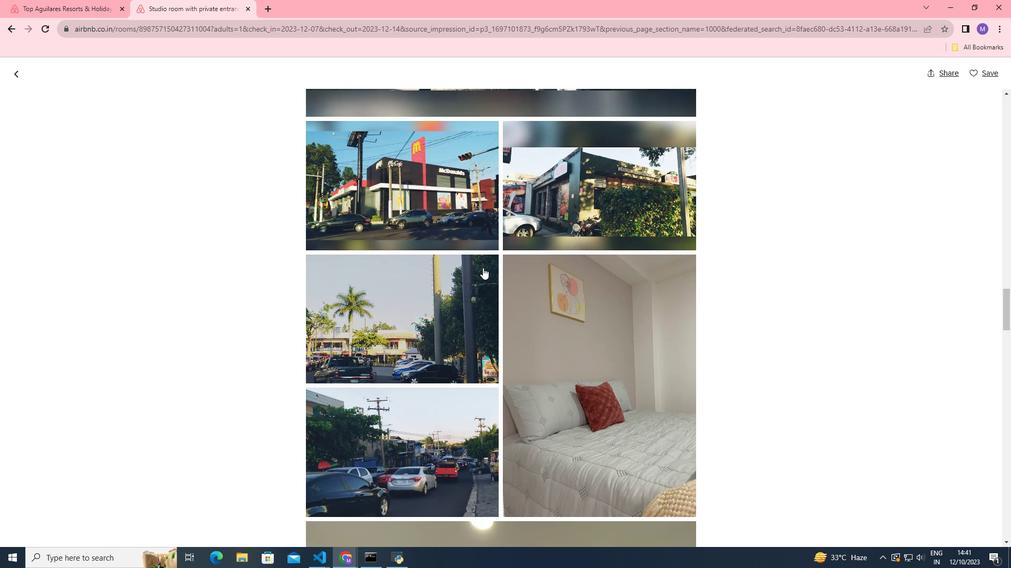 
Action: Mouse scrolled (481, 267) with delta (0, 0)
Screenshot: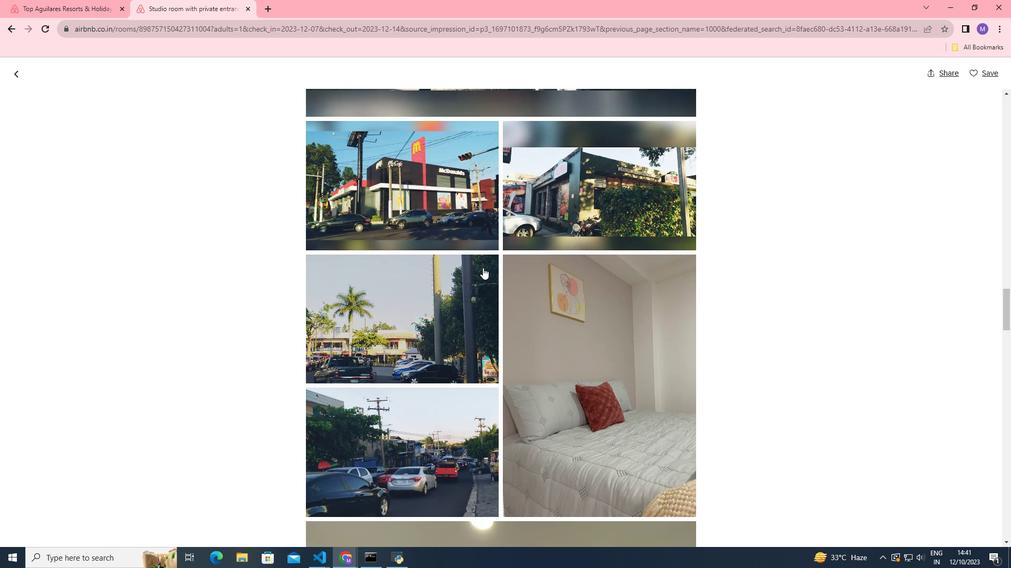 
Action: Mouse moved to (483, 268)
Screenshot: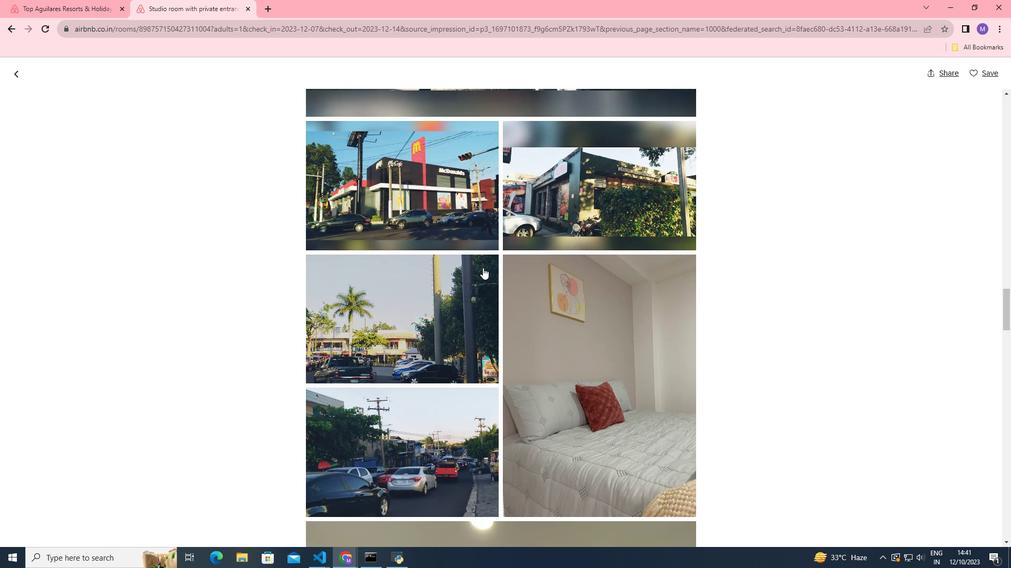 
Action: Mouse scrolled (483, 267) with delta (0, 0)
Screenshot: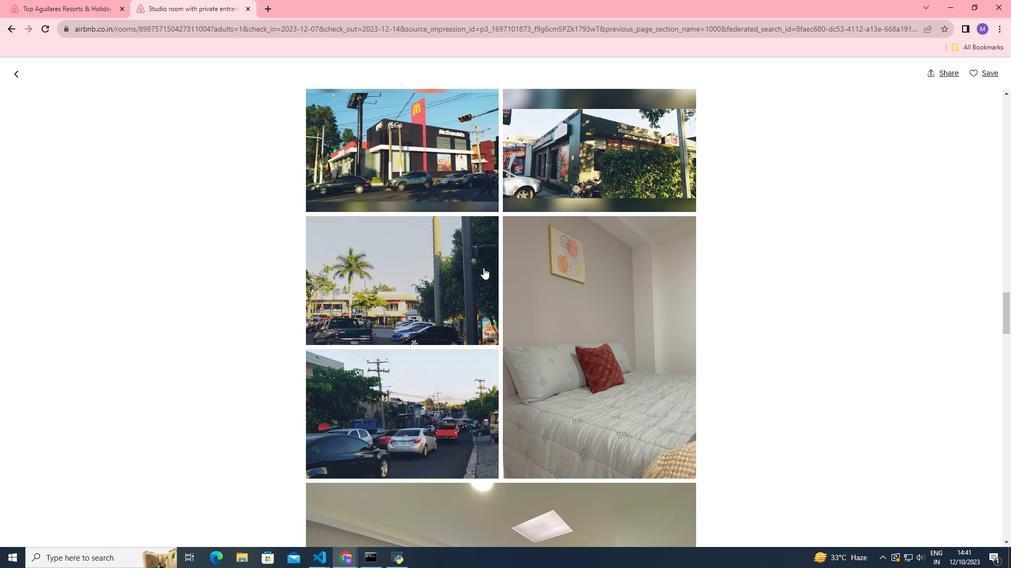 
Action: Mouse moved to (483, 268)
Screenshot: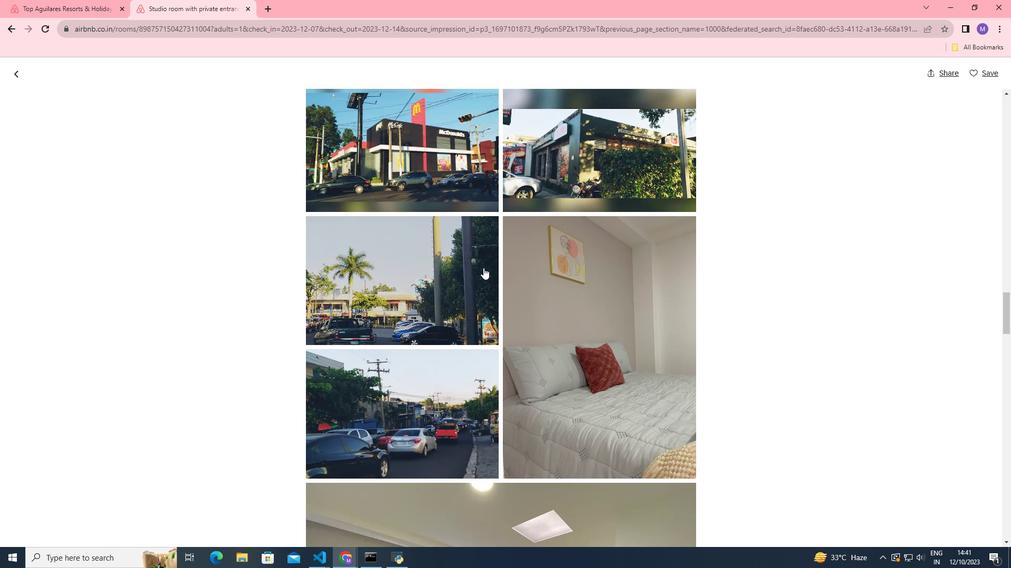 
Action: Mouse scrolled (483, 267) with delta (0, 0)
Screenshot: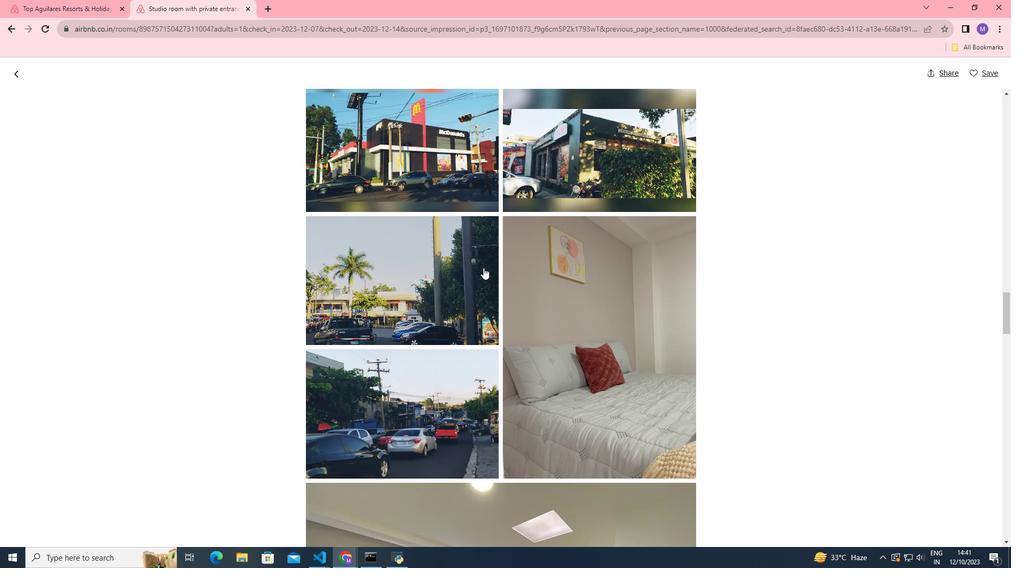 
Action: Mouse scrolled (483, 267) with delta (0, 0)
Screenshot: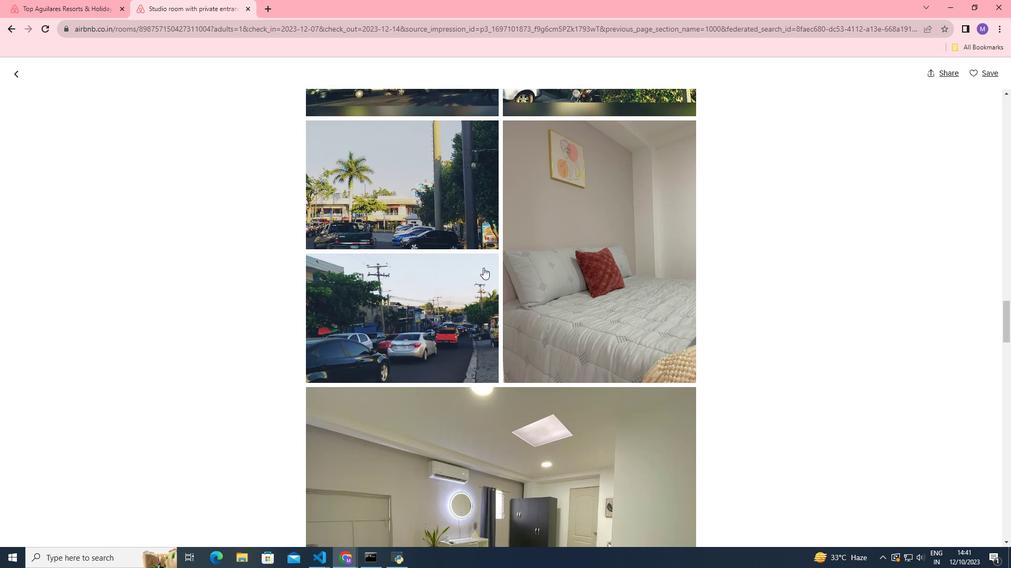 
Action: Mouse scrolled (483, 267) with delta (0, 0)
Screenshot: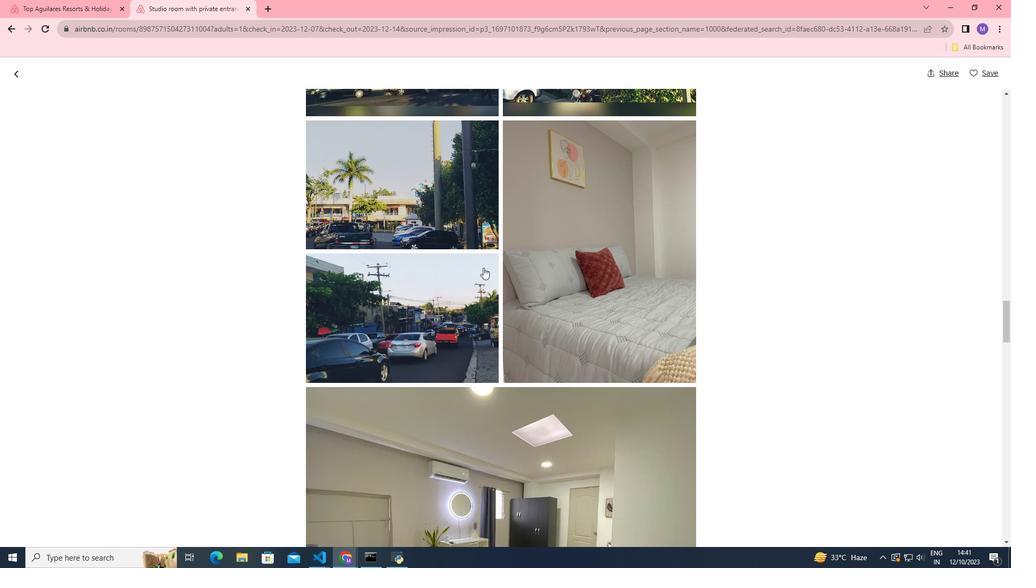 
Action: Mouse scrolled (483, 267) with delta (0, 0)
Screenshot: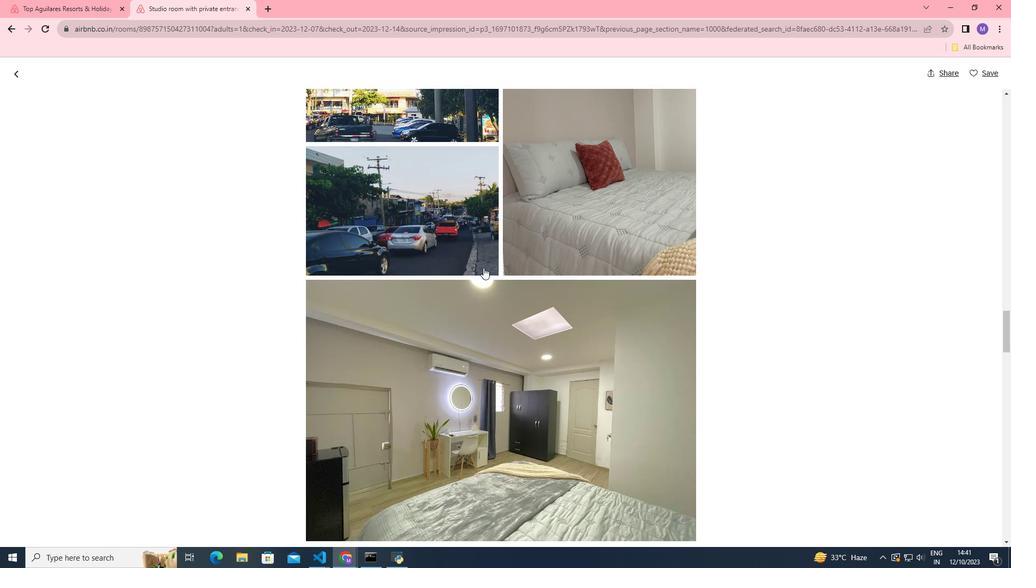 
Action: Mouse moved to (484, 269)
Screenshot: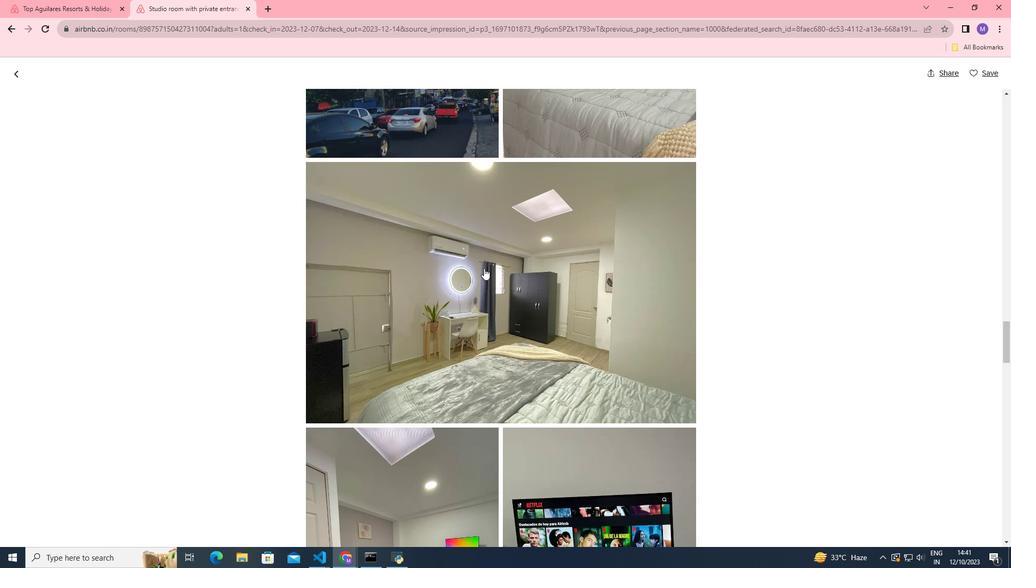 
Action: Mouse scrolled (484, 268) with delta (0, 0)
Screenshot: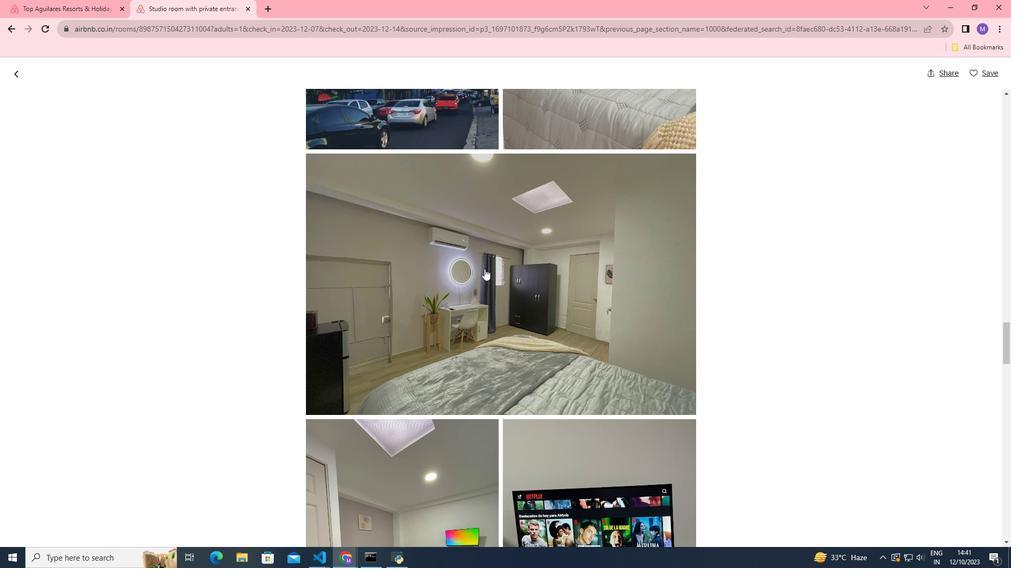
Action: Mouse scrolled (484, 268) with delta (0, 0)
Screenshot: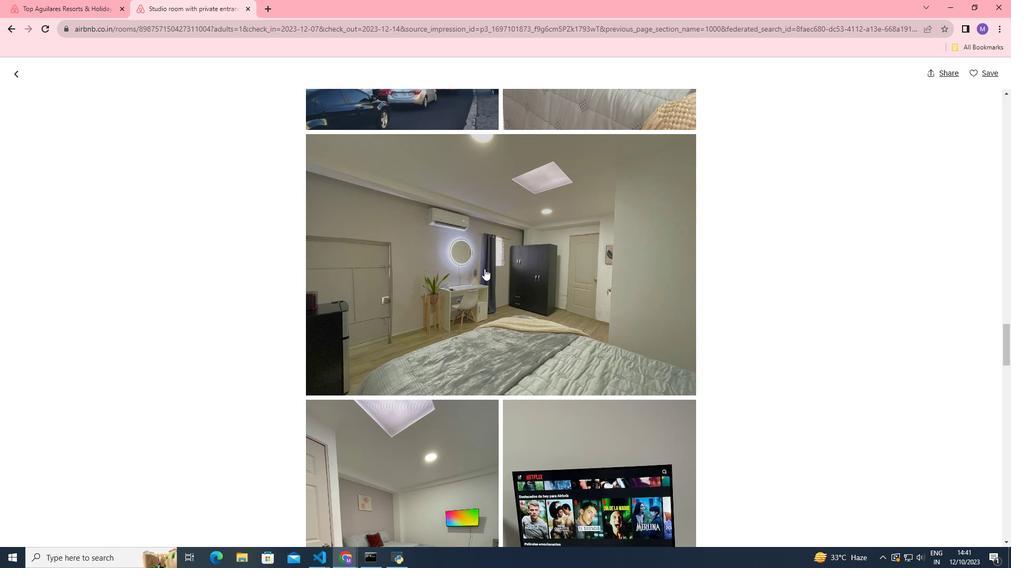 
Action: Mouse scrolled (484, 268) with delta (0, 0)
Screenshot: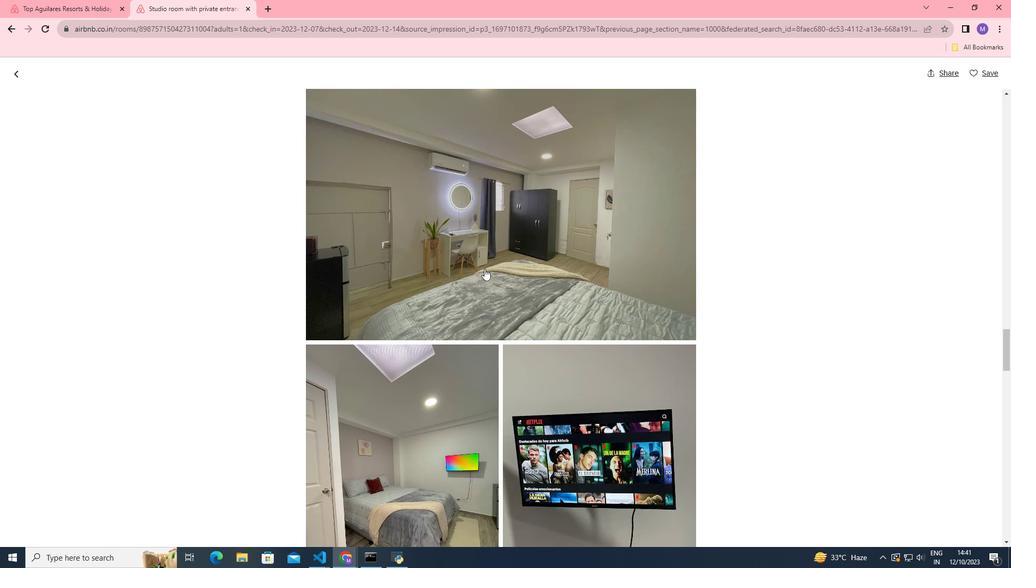 
Action: Mouse scrolled (484, 268) with delta (0, 0)
Screenshot: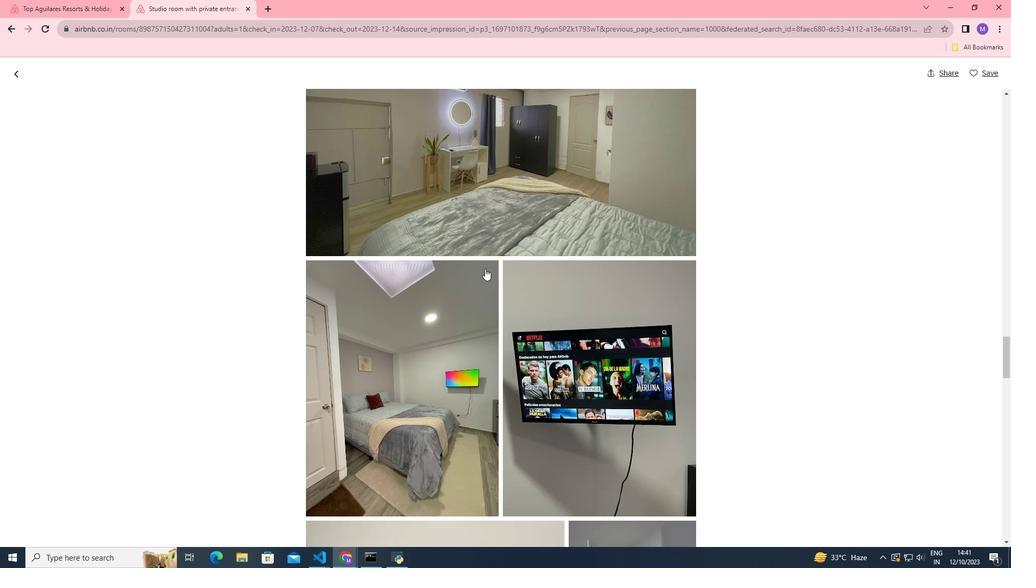 
Action: Mouse moved to (486, 269)
Screenshot: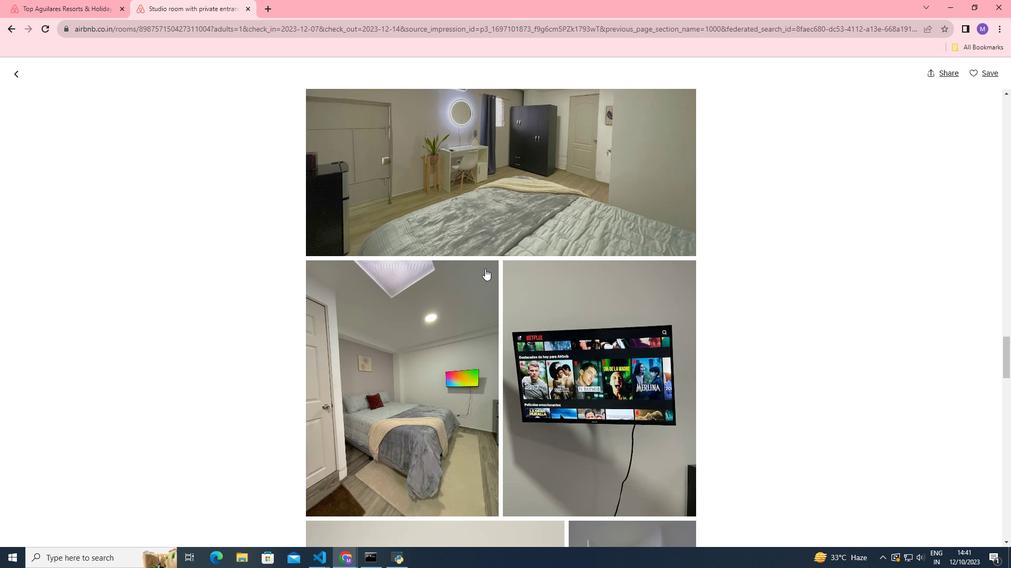 
Action: Mouse scrolled (486, 268) with delta (0, 0)
Screenshot: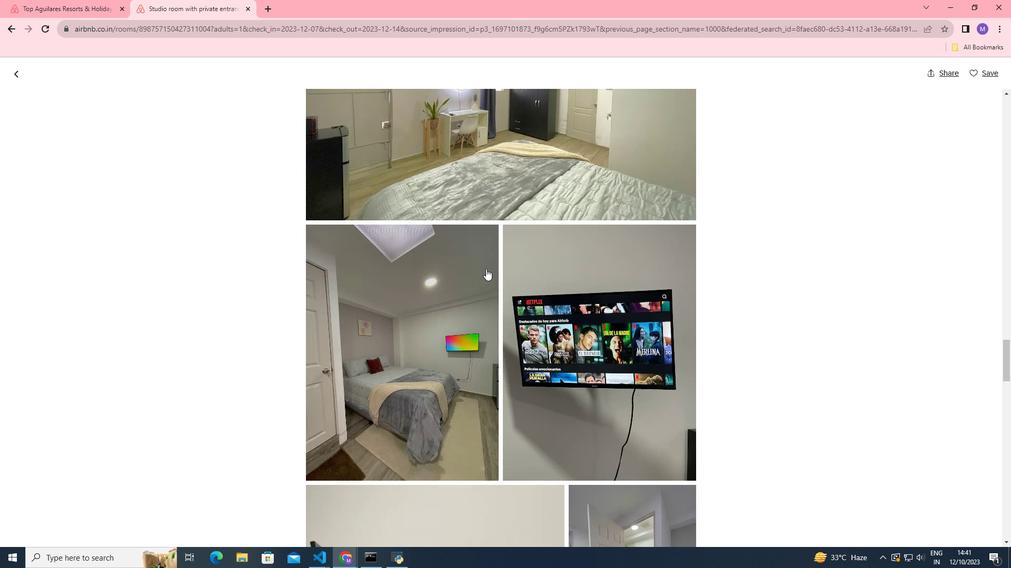 
Action: Mouse scrolled (486, 268) with delta (0, 0)
Screenshot: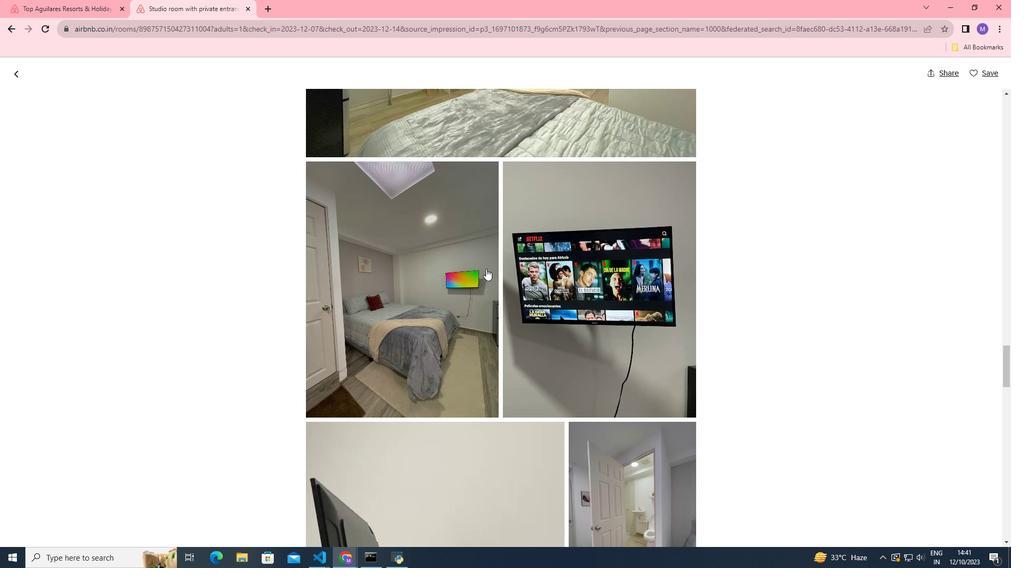 
Action: Mouse scrolled (486, 268) with delta (0, 0)
Screenshot: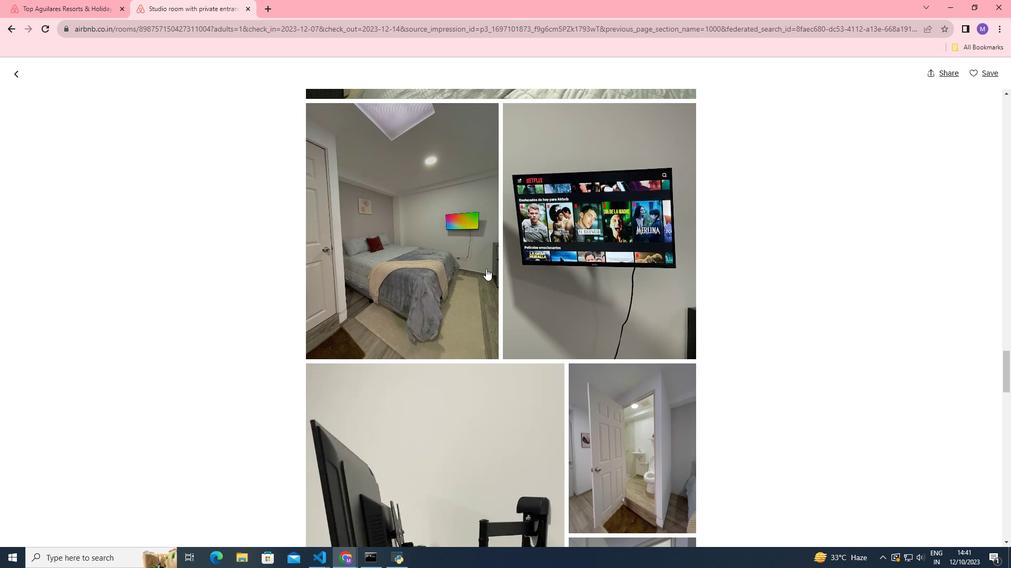 
Action: Mouse scrolled (486, 268) with delta (0, 0)
Screenshot: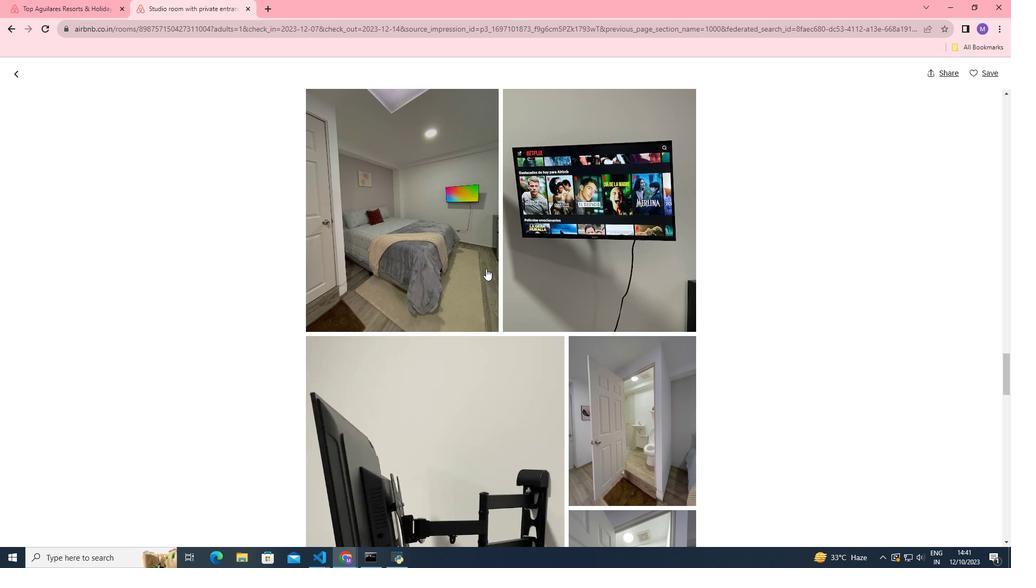 
Action: Mouse moved to (486, 269)
Screenshot: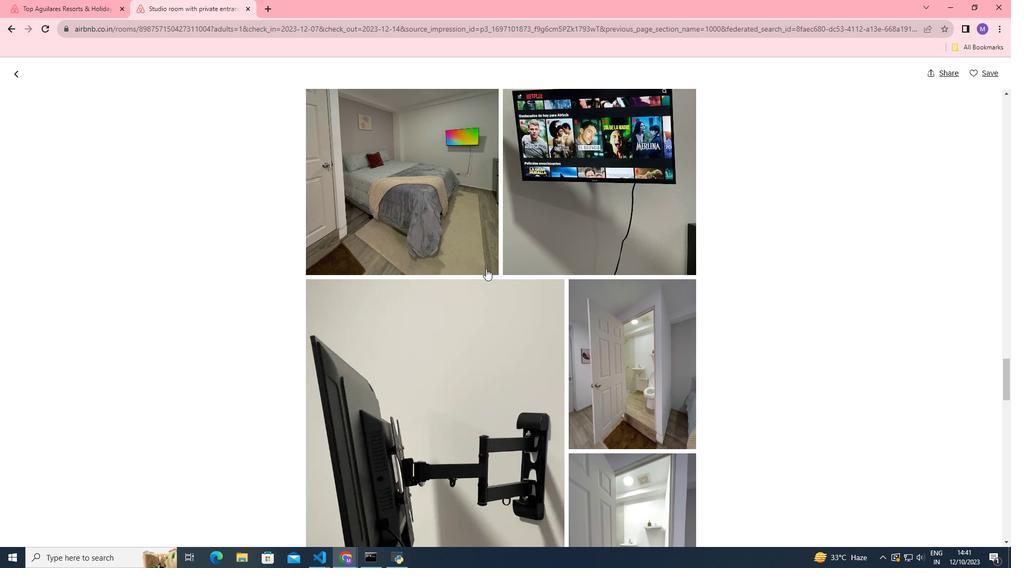 
Action: Mouse scrolled (486, 268) with delta (0, 0)
Screenshot: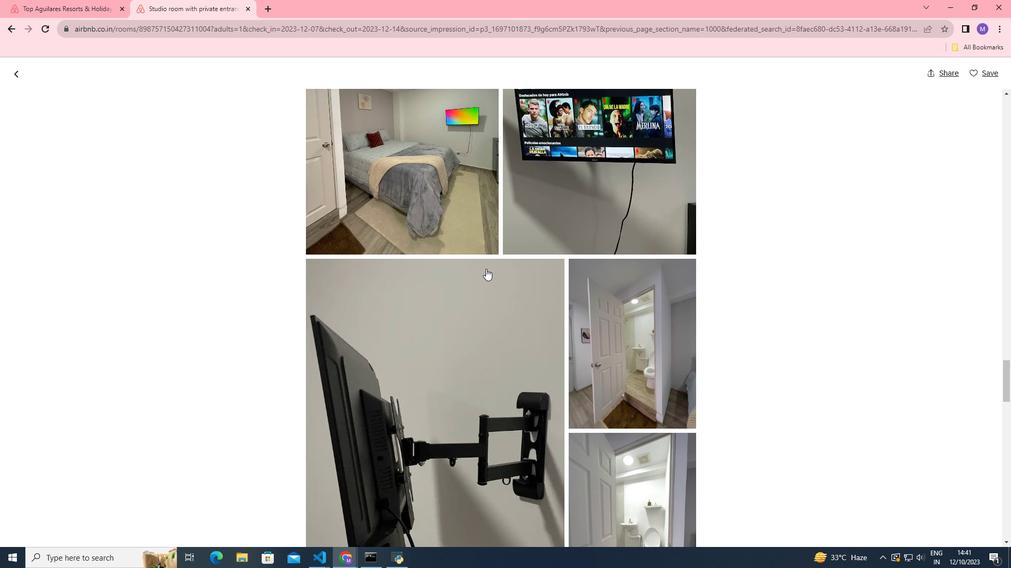 
Action: Mouse scrolled (486, 268) with delta (0, 0)
Screenshot: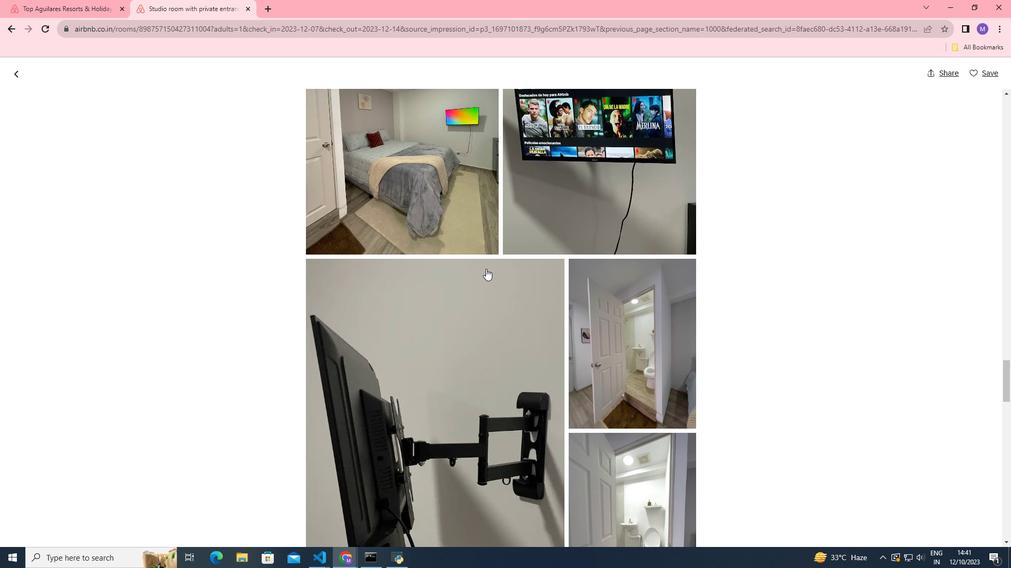 
Action: Mouse scrolled (486, 268) with delta (0, 0)
Screenshot: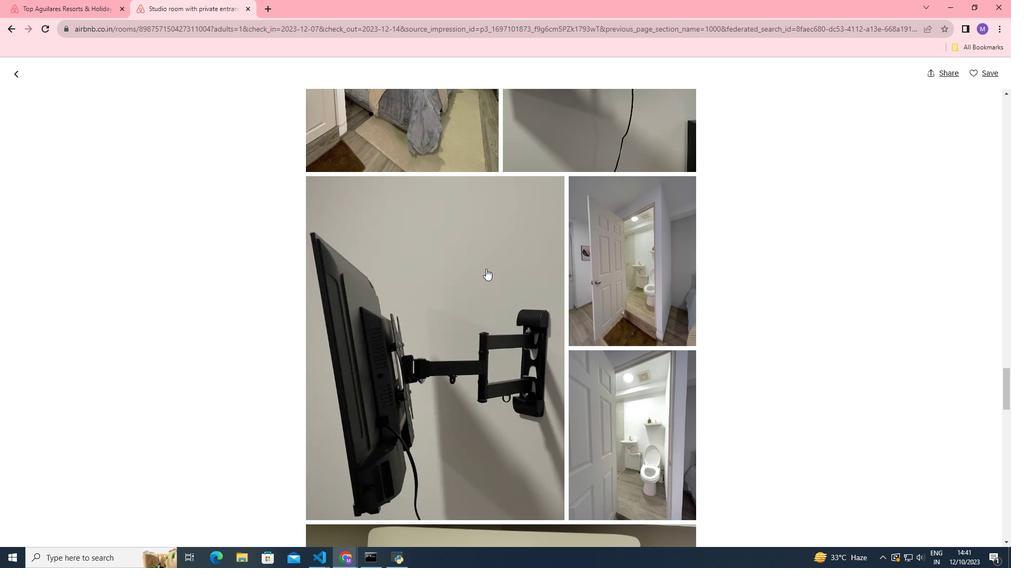 
Action: Mouse scrolled (486, 268) with delta (0, 0)
Screenshot: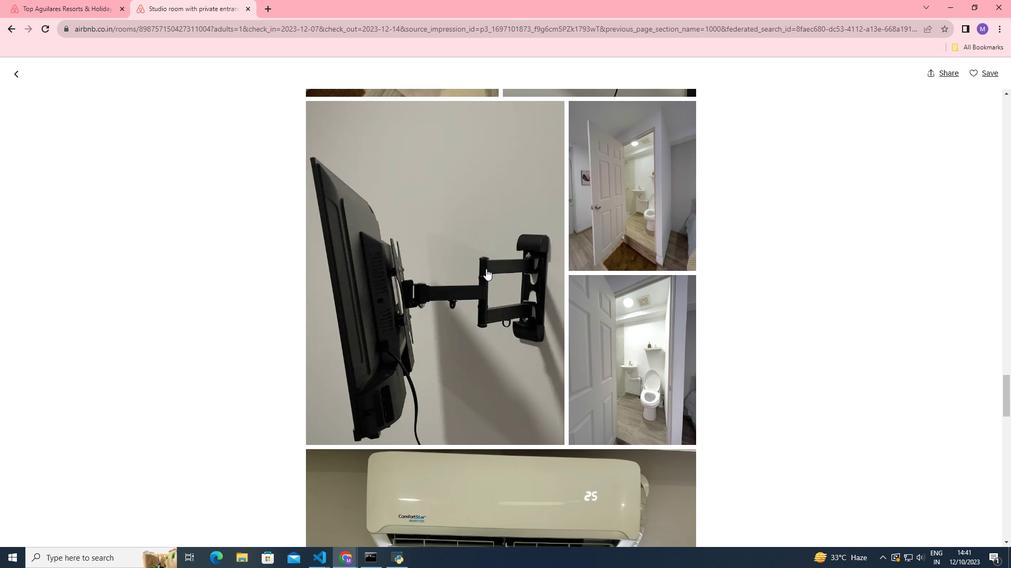 
Action: Mouse scrolled (486, 268) with delta (0, 0)
Screenshot: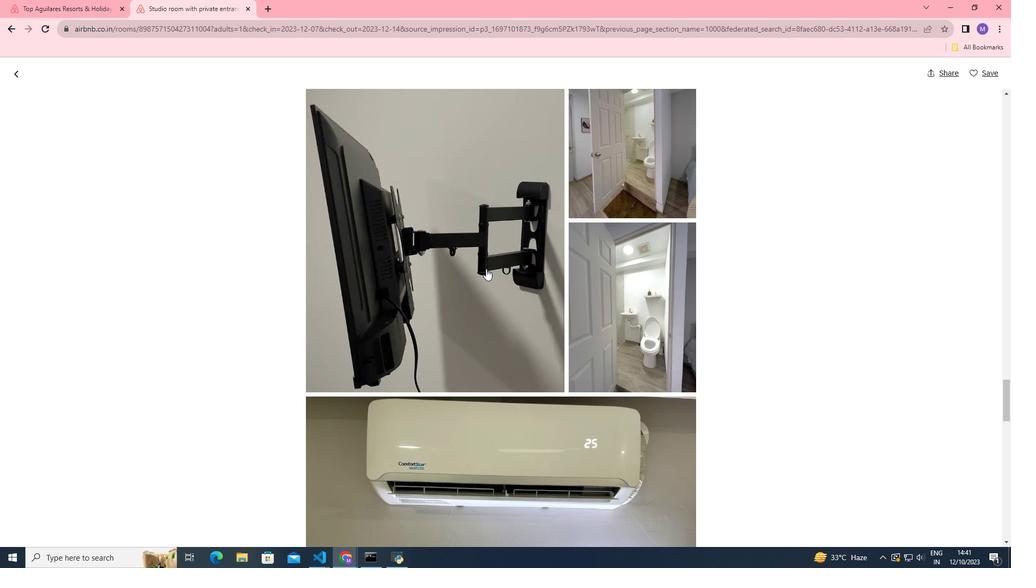 
Action: Mouse scrolled (486, 268) with delta (0, 0)
Screenshot: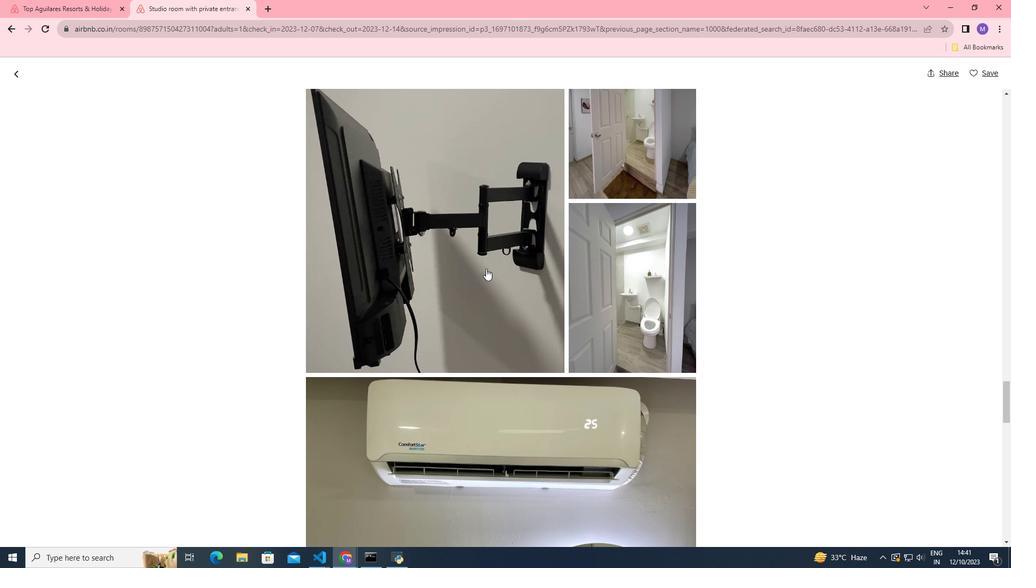
Action: Mouse scrolled (486, 268) with delta (0, 0)
Screenshot: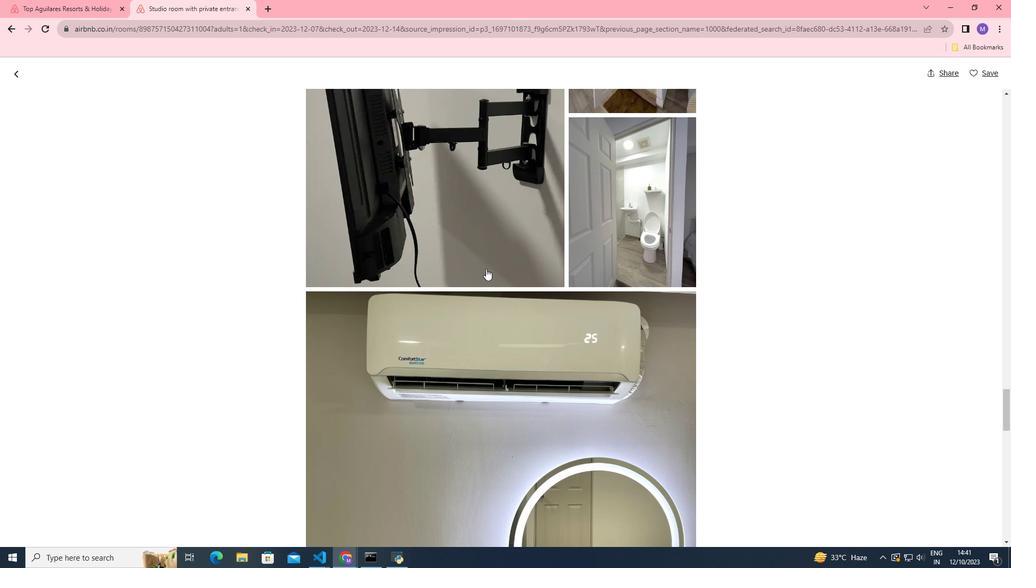 
Action: Mouse scrolled (486, 268) with delta (0, 0)
Screenshot: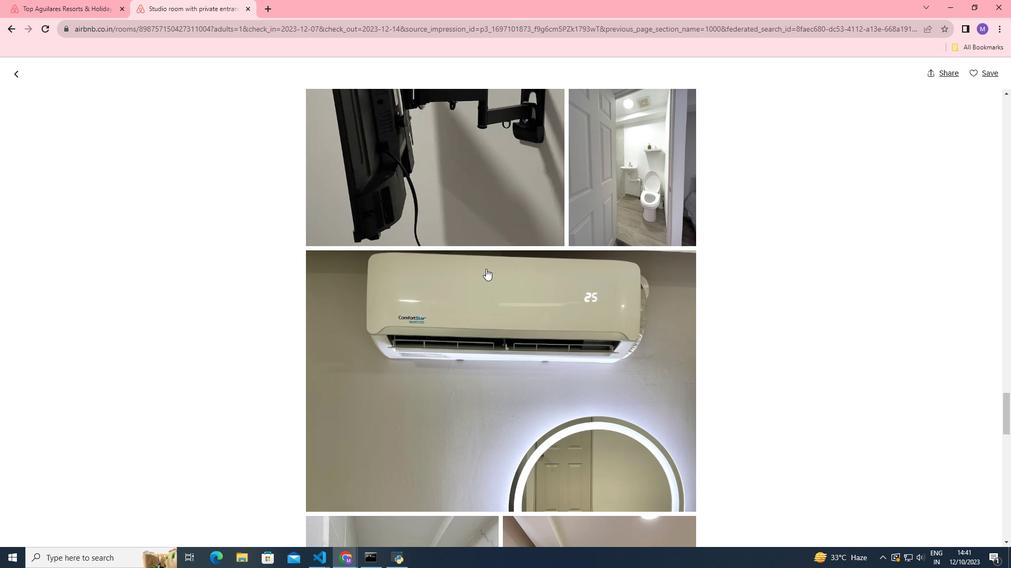 
Action: Mouse scrolled (486, 268) with delta (0, 0)
Screenshot: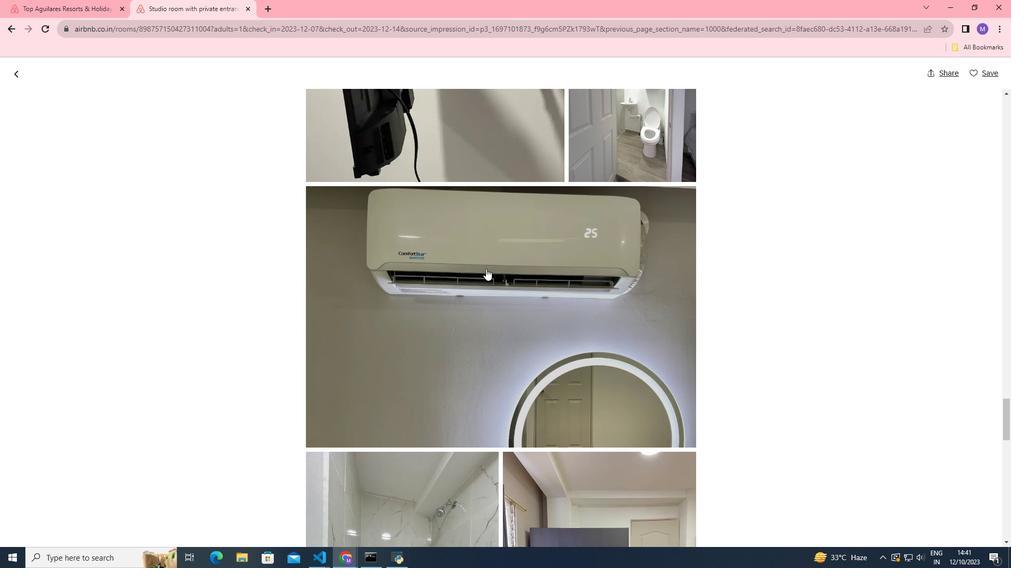 
Action: Mouse scrolled (486, 268) with delta (0, 0)
Screenshot: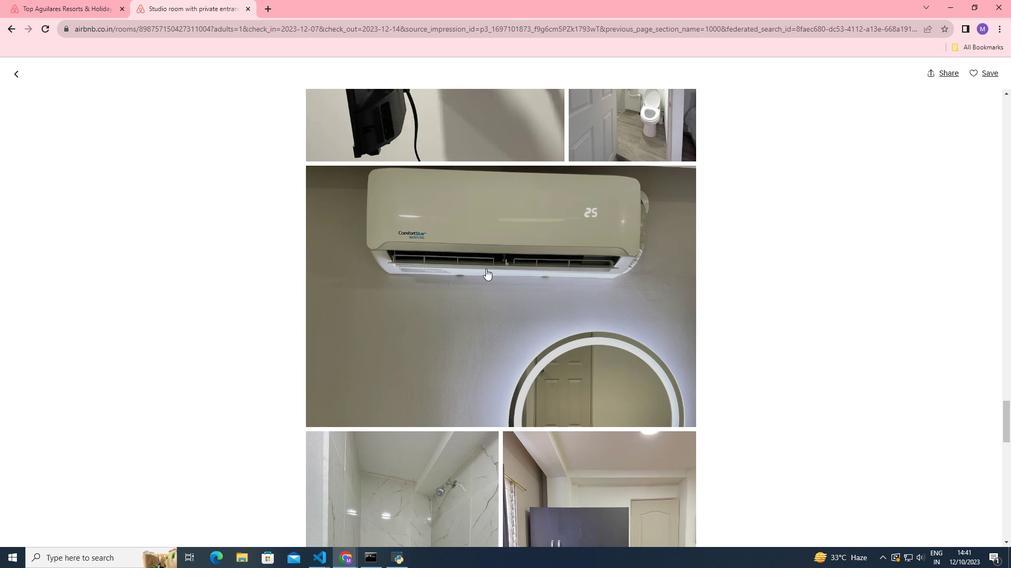 
Action: Mouse scrolled (486, 268) with delta (0, 0)
Screenshot: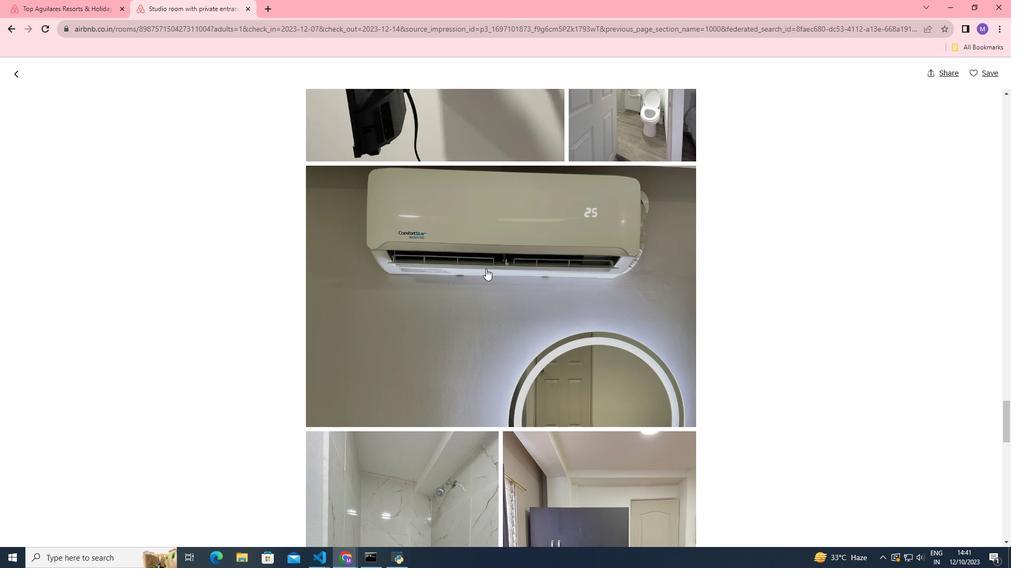 
Action: Mouse scrolled (486, 268) with delta (0, 0)
Screenshot: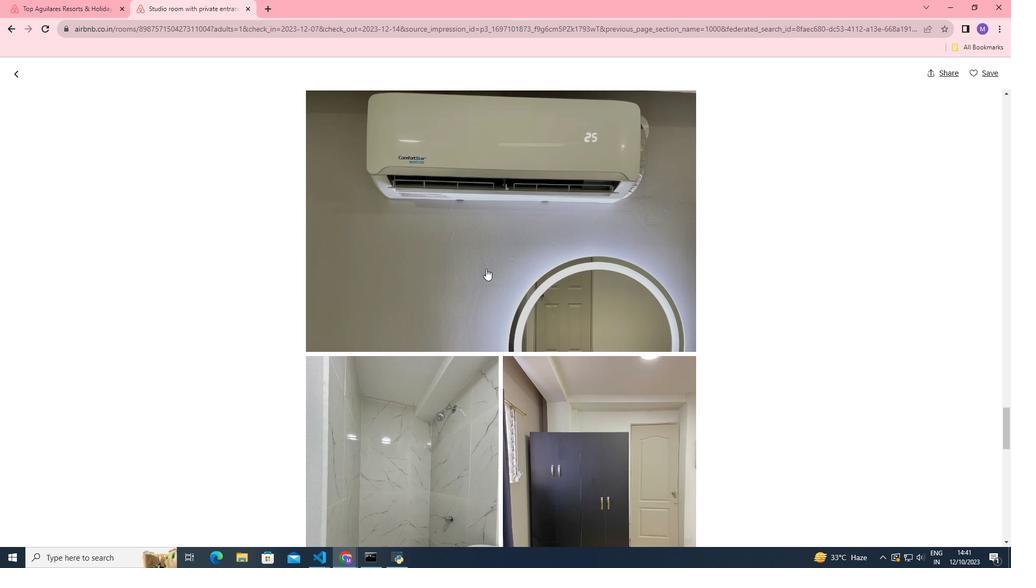 
Action: Mouse scrolled (486, 268) with delta (0, 0)
Screenshot: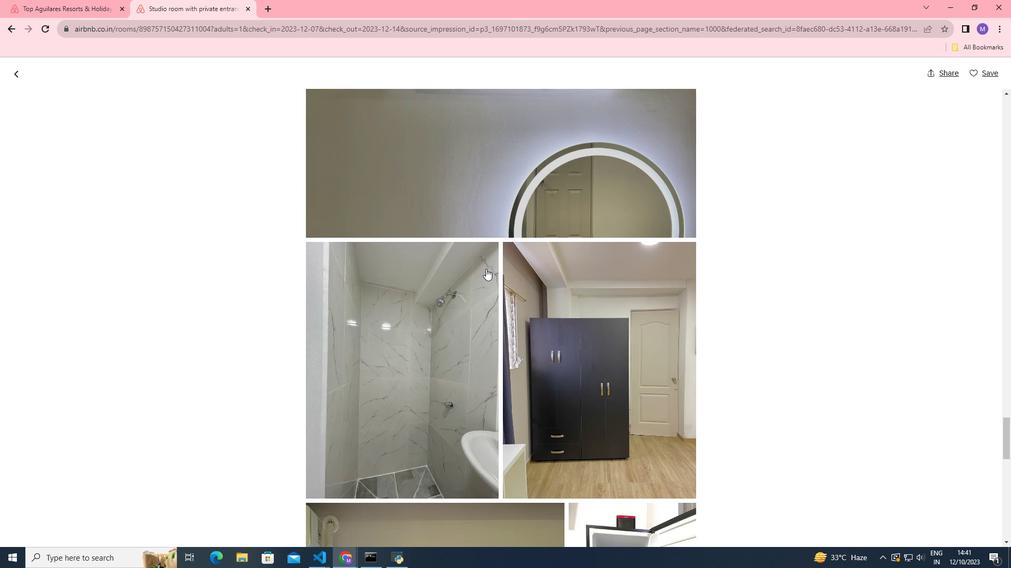 
Action: Mouse scrolled (486, 268) with delta (0, 0)
Screenshot: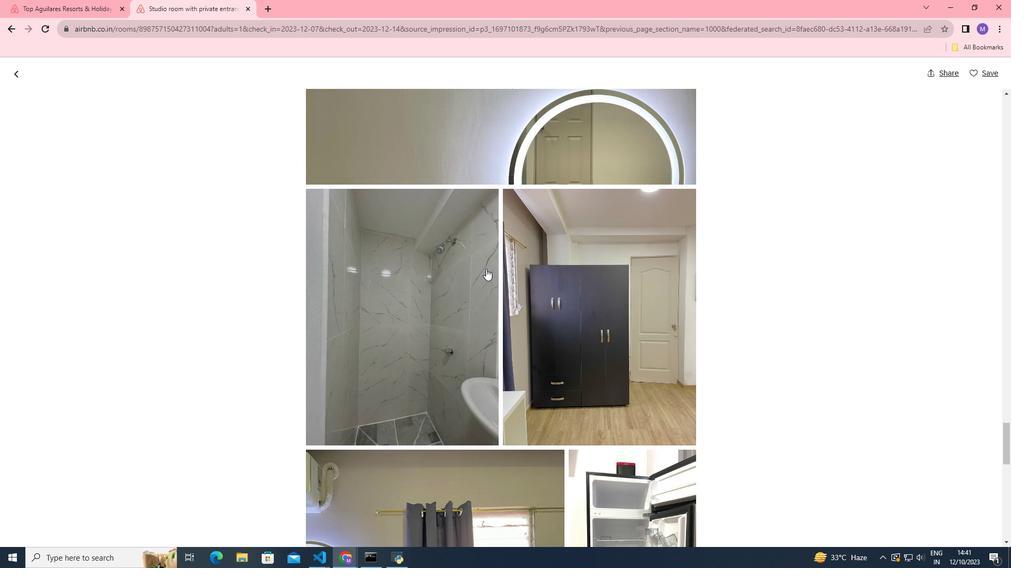 
Action: Mouse scrolled (486, 268) with delta (0, 0)
Screenshot: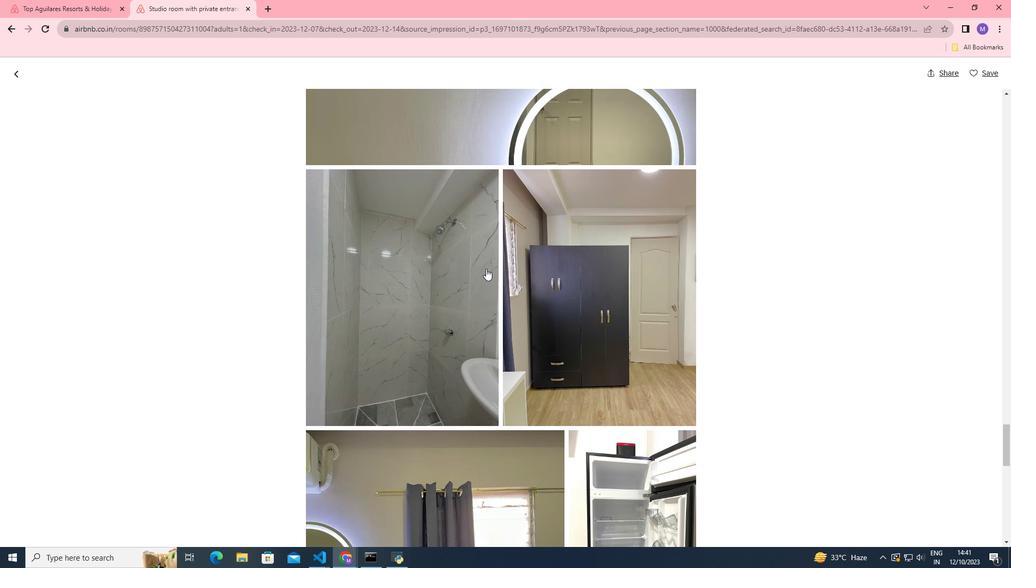 
Action: Mouse scrolled (486, 268) with delta (0, 0)
Screenshot: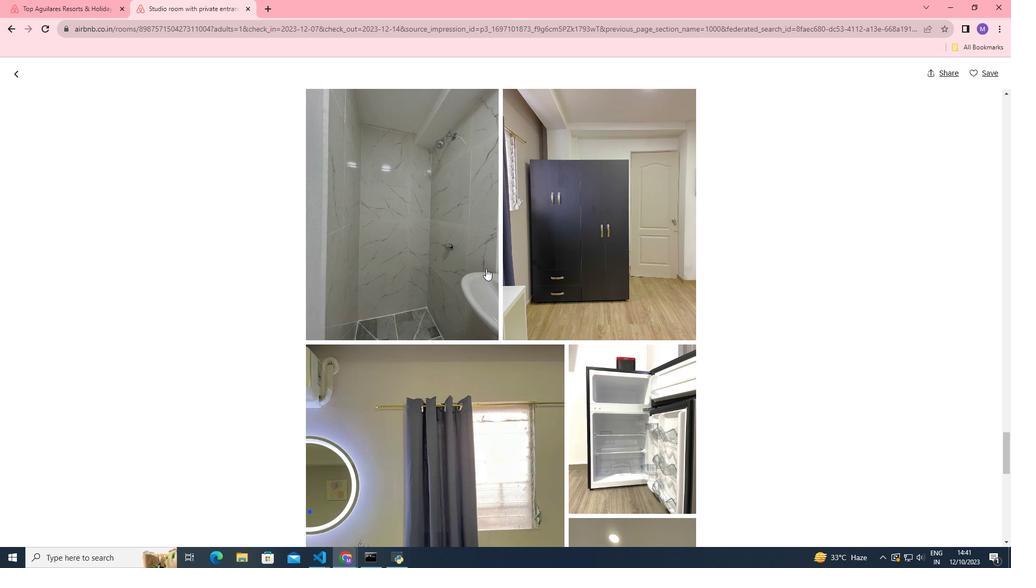 
Action: Mouse scrolled (486, 268) with delta (0, 0)
Screenshot: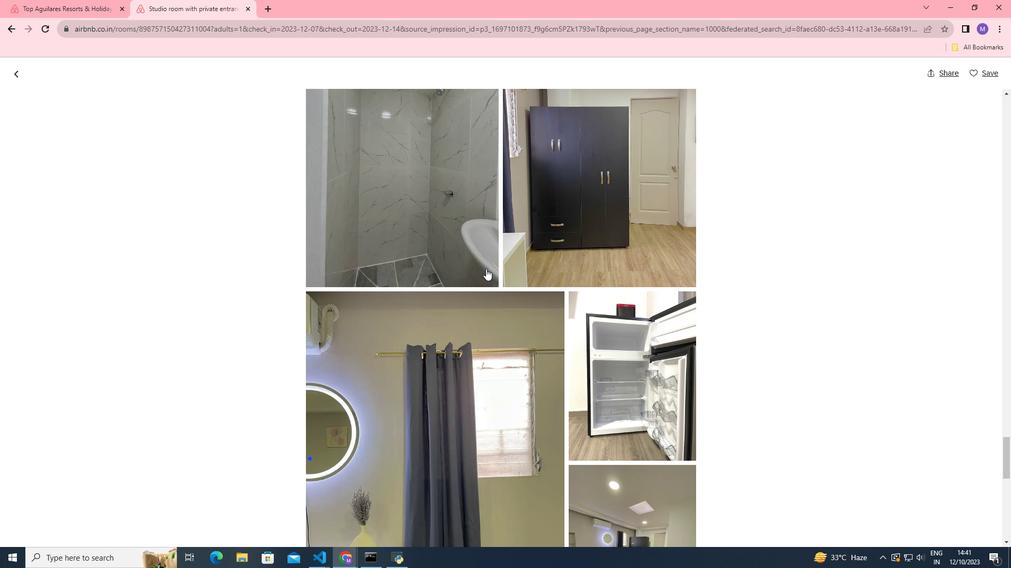 
Action: Mouse scrolled (486, 268) with delta (0, 0)
Screenshot: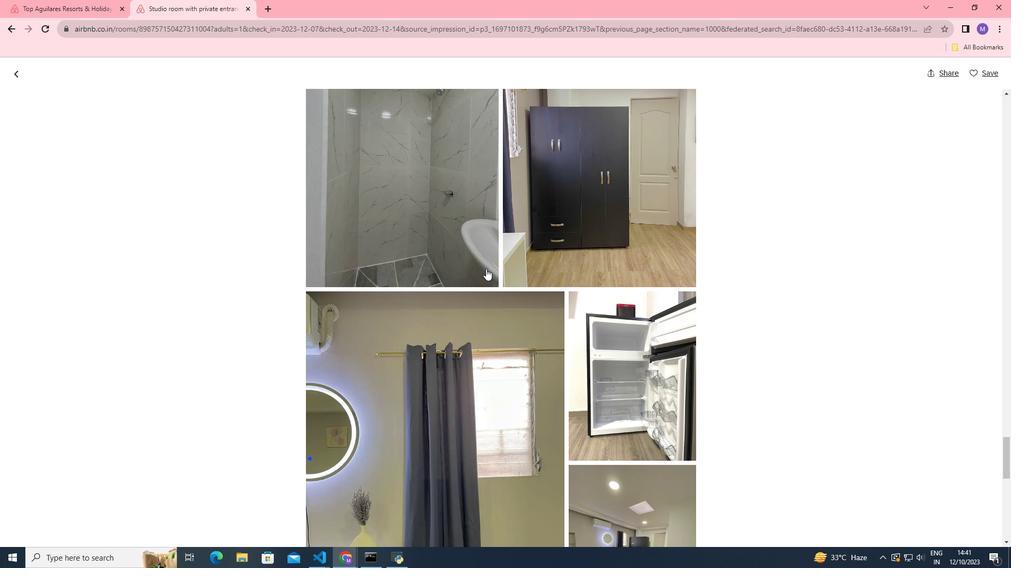
Action: Mouse scrolled (486, 268) with delta (0, 0)
Screenshot: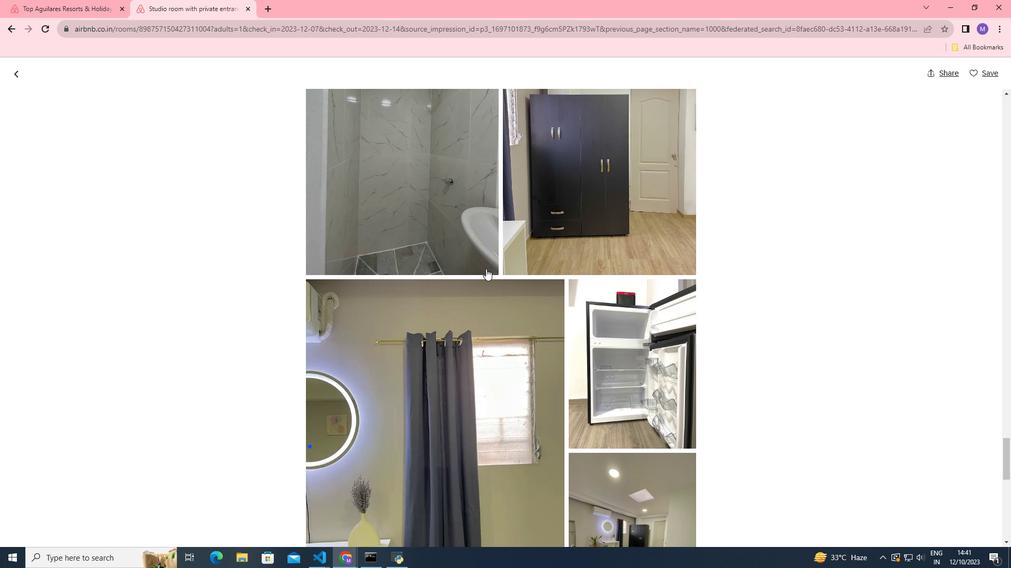 
Action: Mouse scrolled (486, 268) with delta (0, 0)
Screenshot: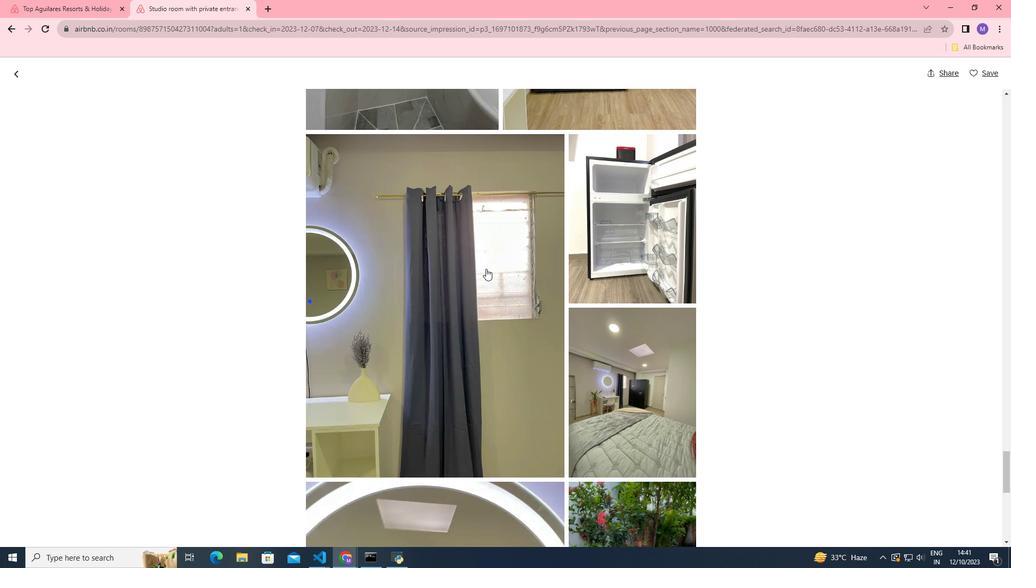 
Action: Mouse scrolled (486, 268) with delta (0, 0)
Screenshot: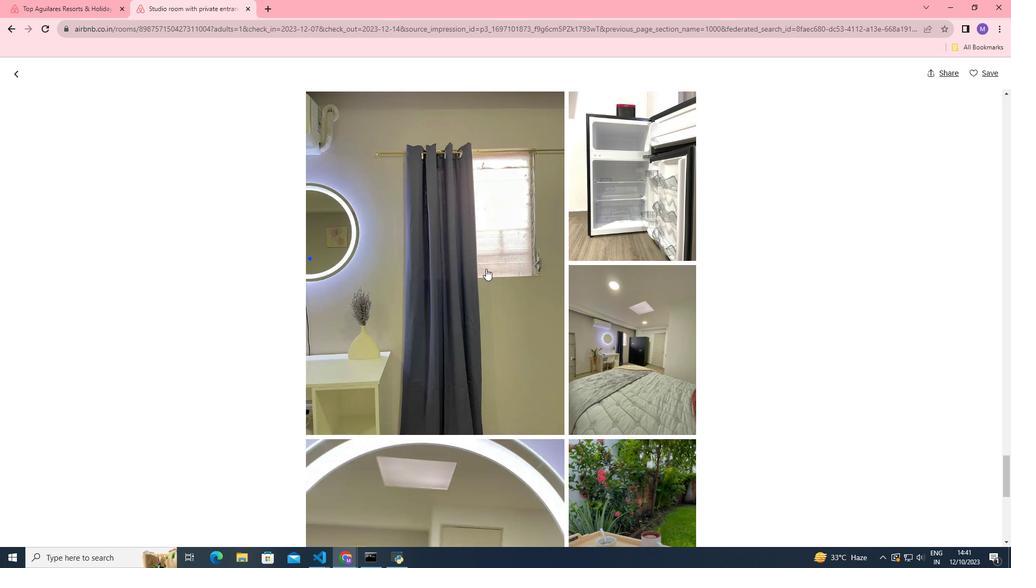 
Action: Mouse scrolled (486, 268) with delta (0, 0)
Screenshot: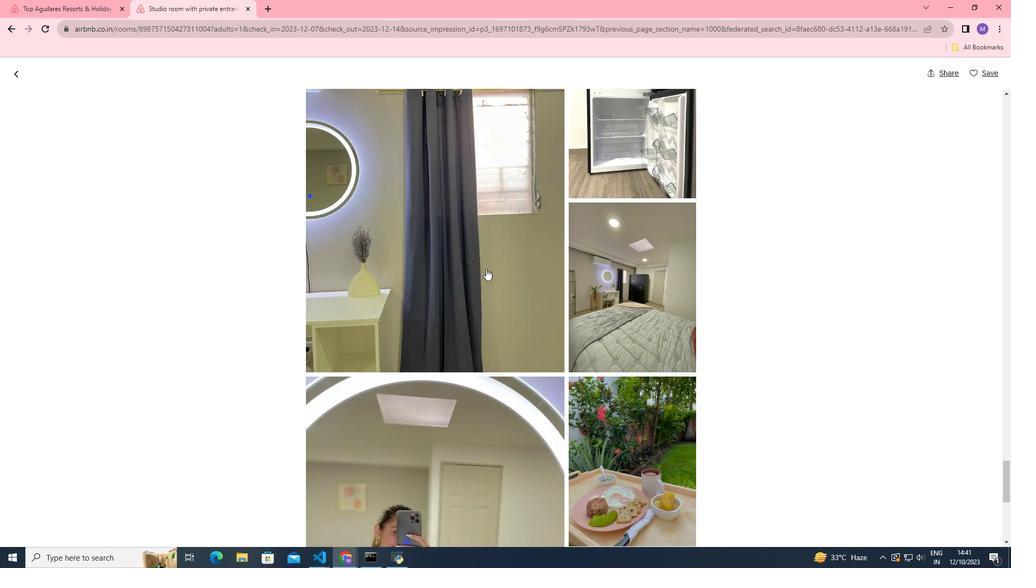 
Action: Mouse scrolled (486, 268) with delta (0, 0)
Screenshot: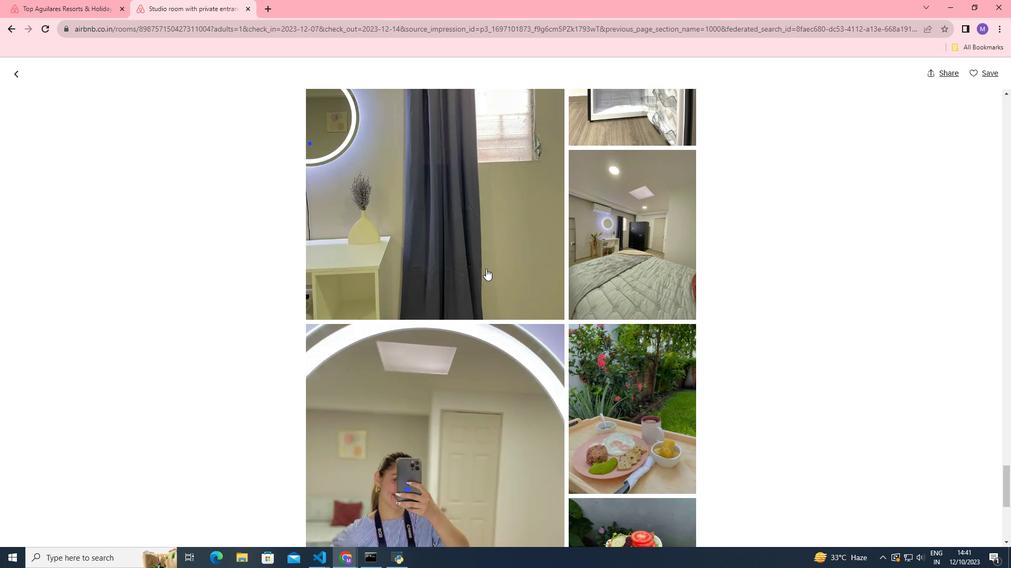 
Action: Mouse scrolled (486, 268) with delta (0, 0)
Screenshot: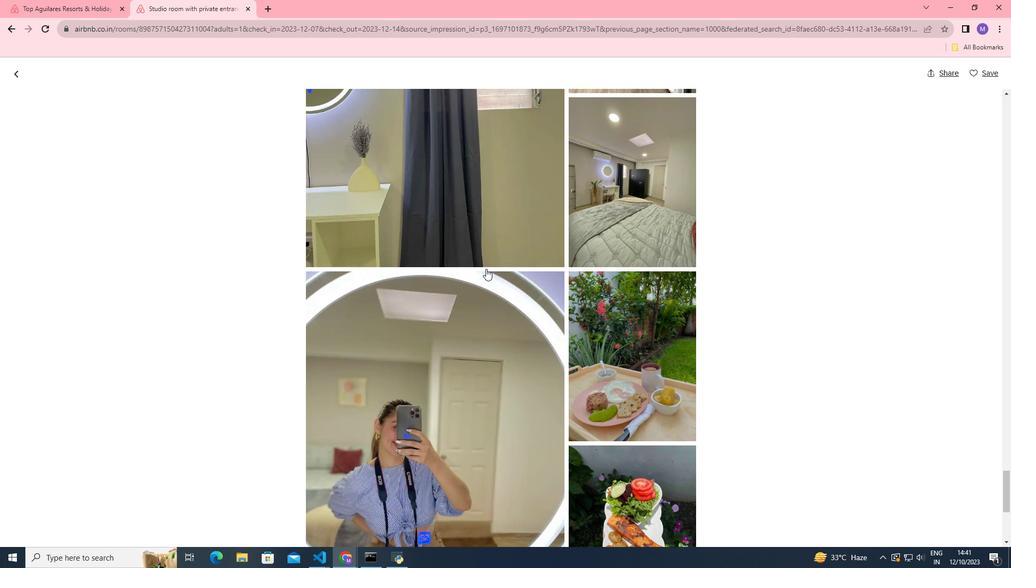 
Action: Mouse scrolled (486, 268) with delta (0, 0)
Screenshot: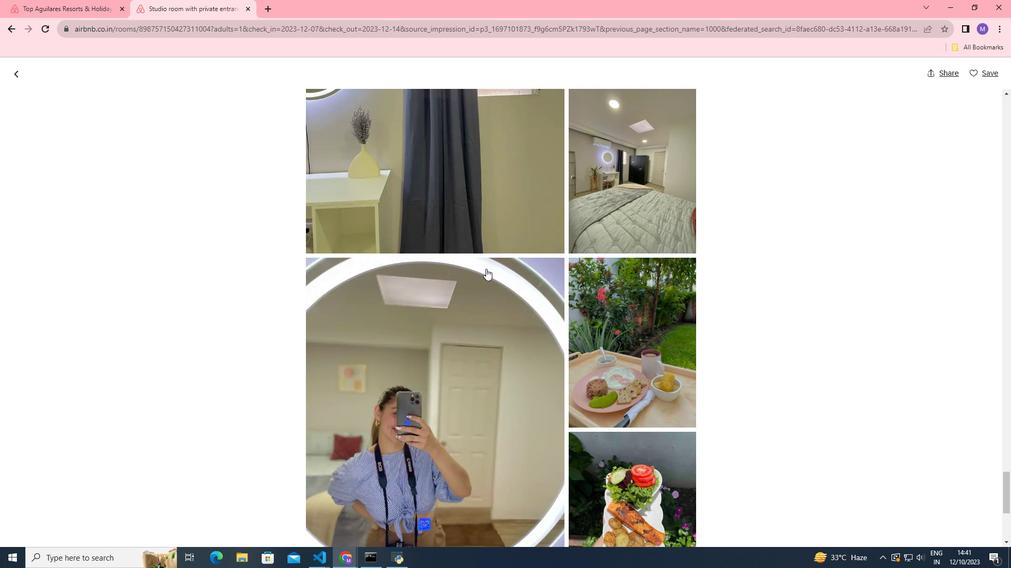
Action: Mouse scrolled (486, 268) with delta (0, 0)
Screenshot: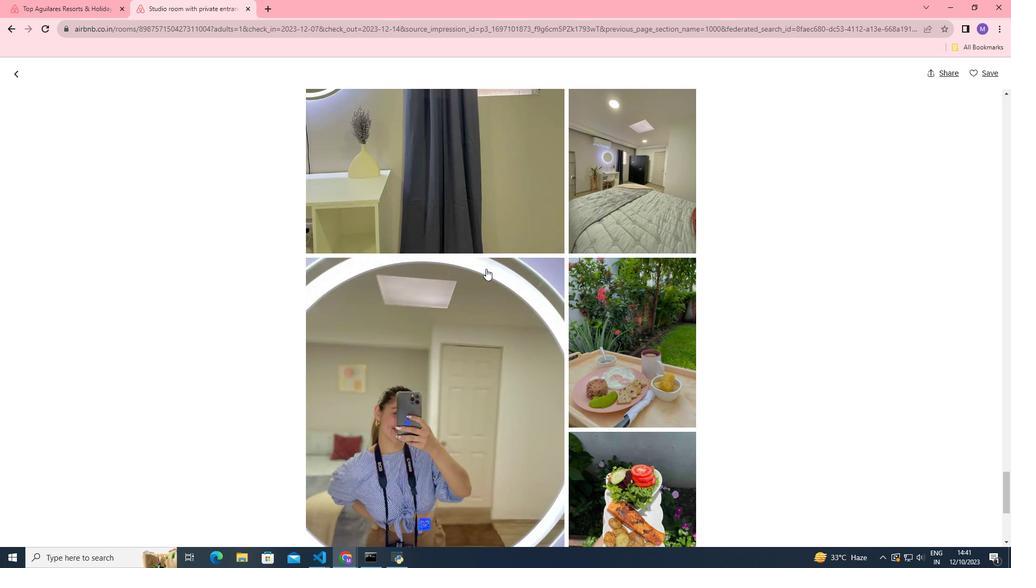 
Action: Mouse scrolled (486, 268) with delta (0, 0)
Screenshot: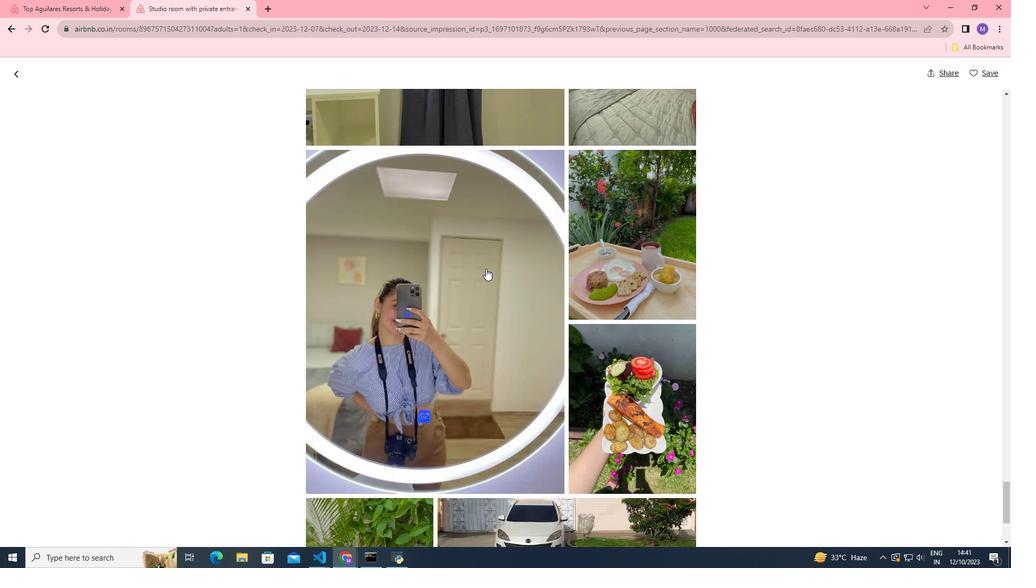 
Action: Mouse scrolled (486, 268) with delta (0, 0)
Screenshot: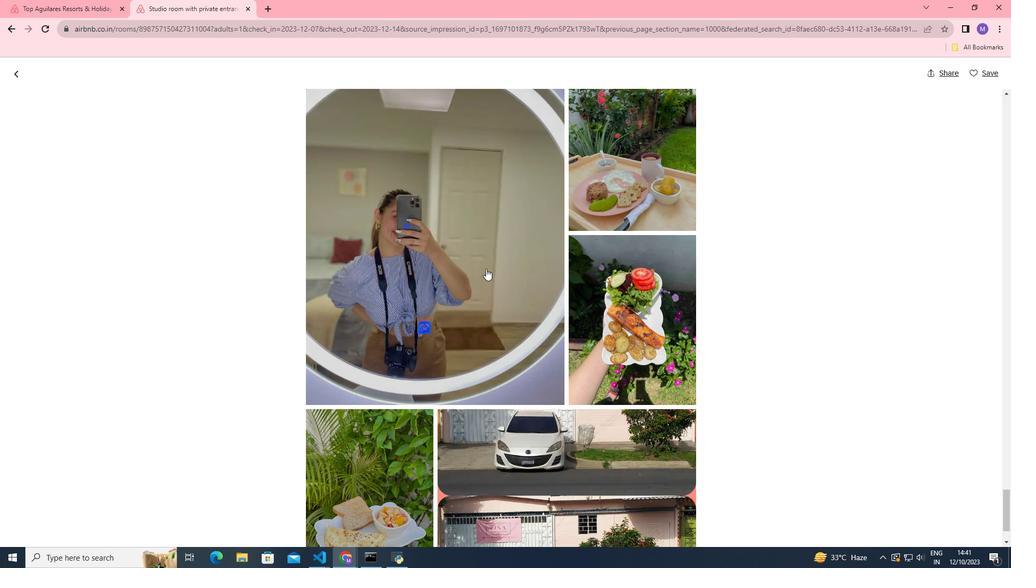 
Action: Mouse scrolled (486, 268) with delta (0, 0)
Screenshot: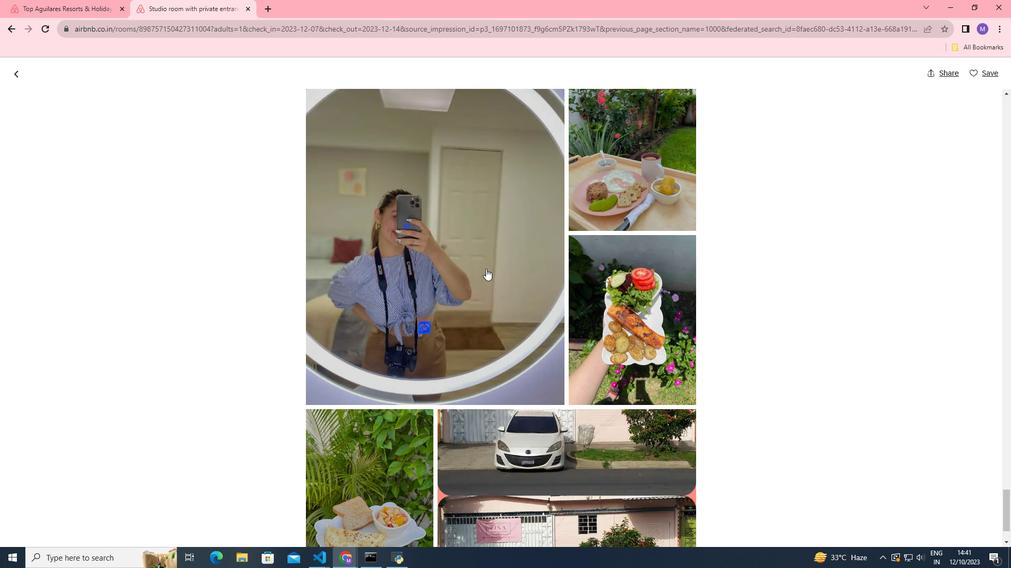 
Action: Mouse scrolled (486, 268) with delta (0, 0)
Screenshot: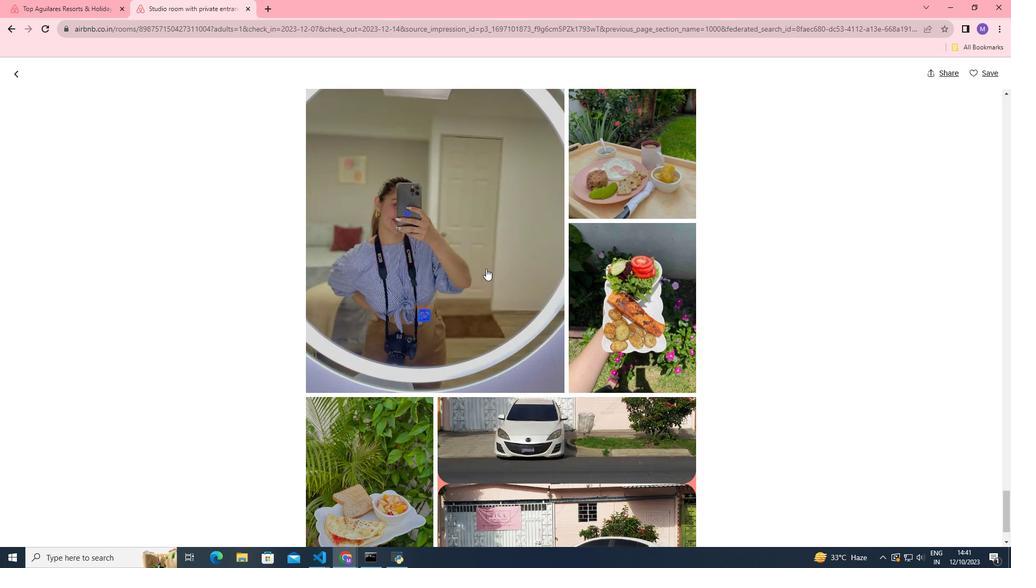 
Action: Mouse scrolled (486, 268) with delta (0, 0)
Screenshot: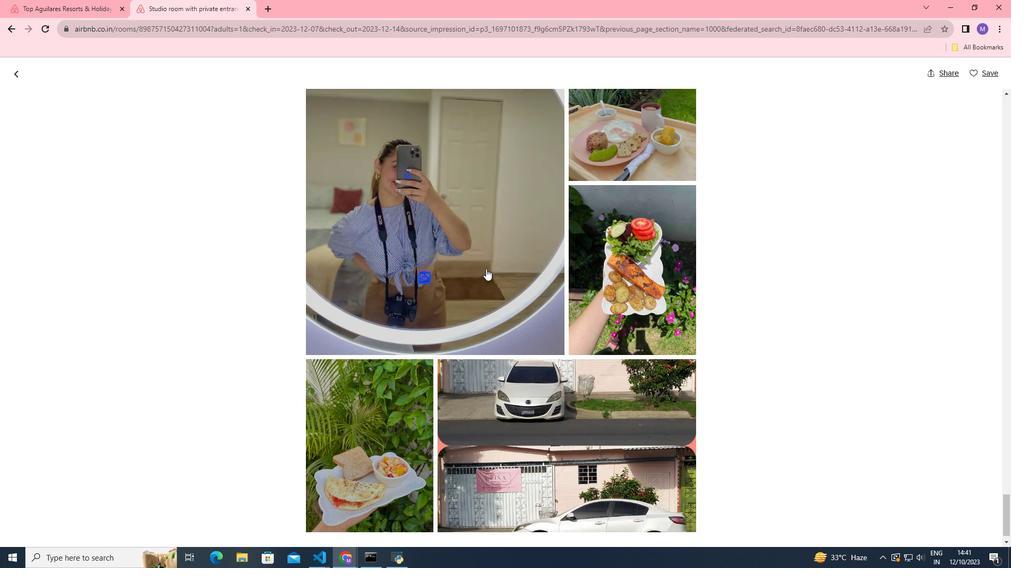 
Action: Mouse scrolled (486, 268) with delta (0, 0)
Screenshot: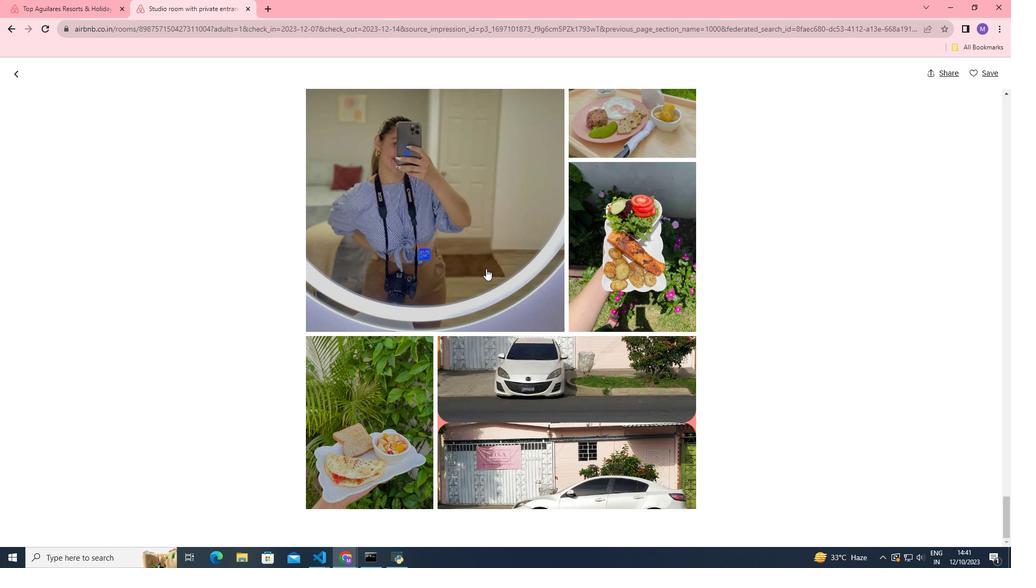 
Action: Mouse scrolled (486, 268) with delta (0, 0)
Screenshot: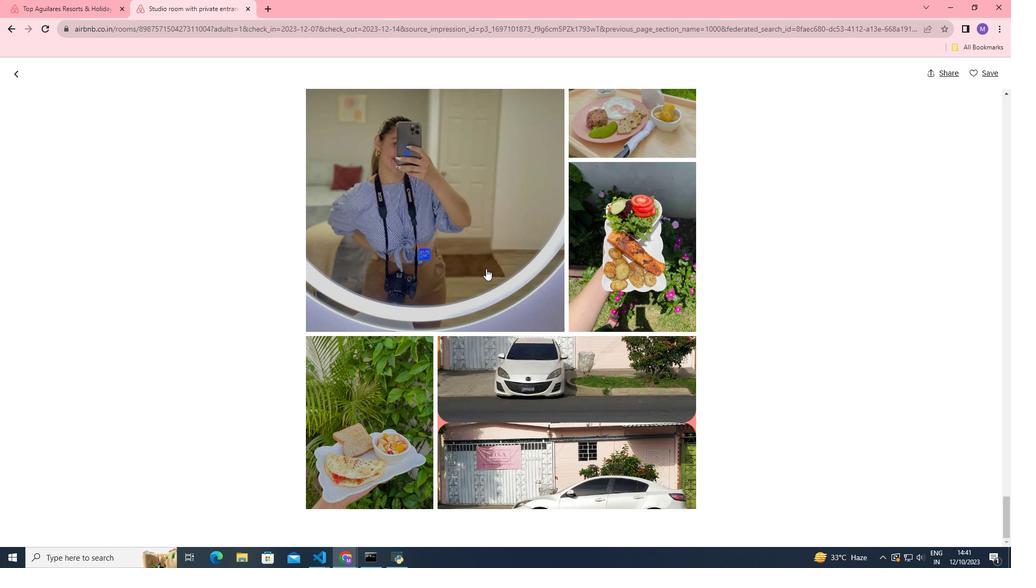
Action: Mouse scrolled (486, 268) with delta (0, 0)
Screenshot: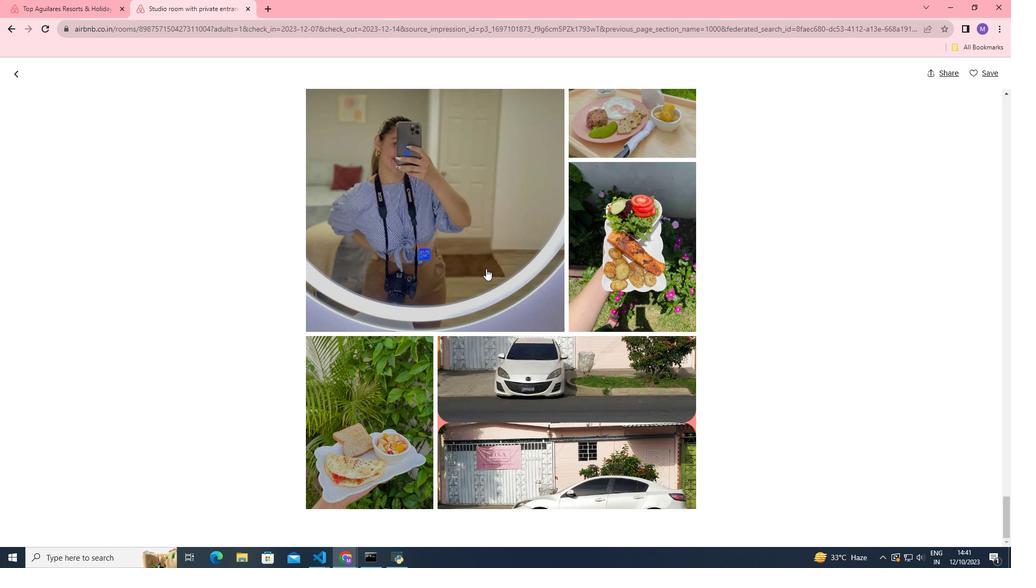 
Action: Mouse scrolled (486, 268) with delta (0, 0)
Screenshot: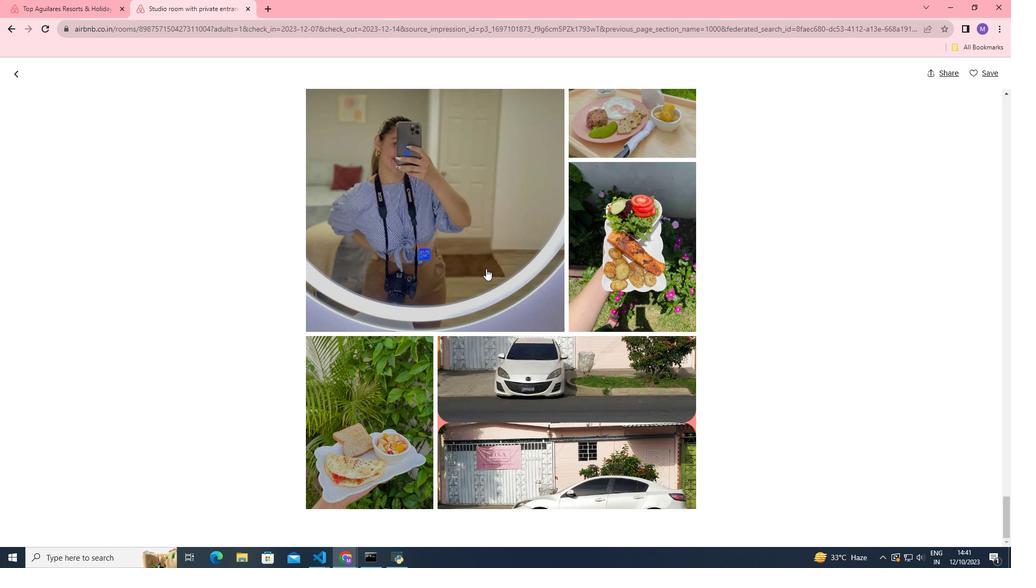 
Action: Mouse scrolled (486, 268) with delta (0, 0)
Screenshot: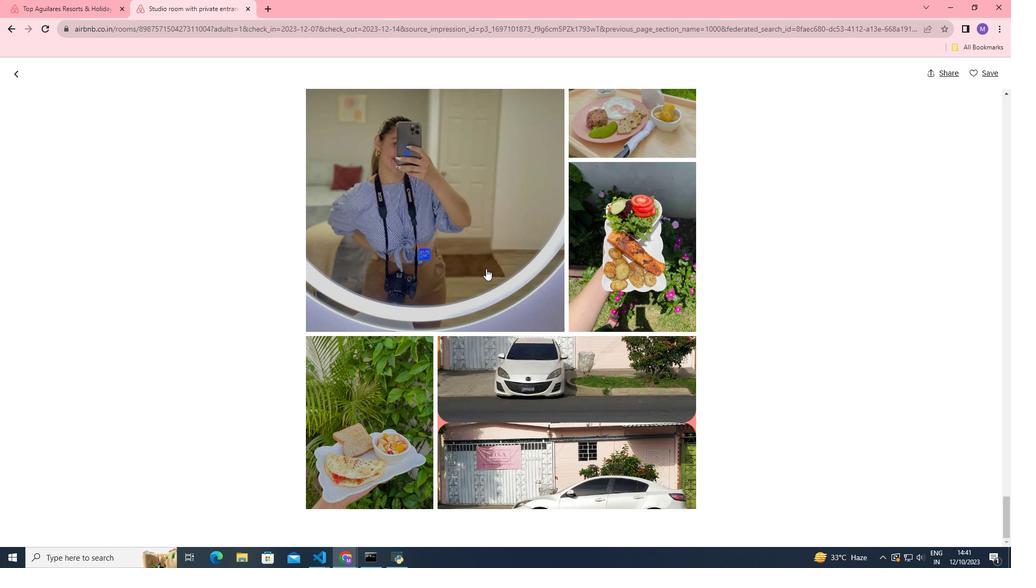
Action: Mouse scrolled (486, 268) with delta (0, 0)
Screenshot: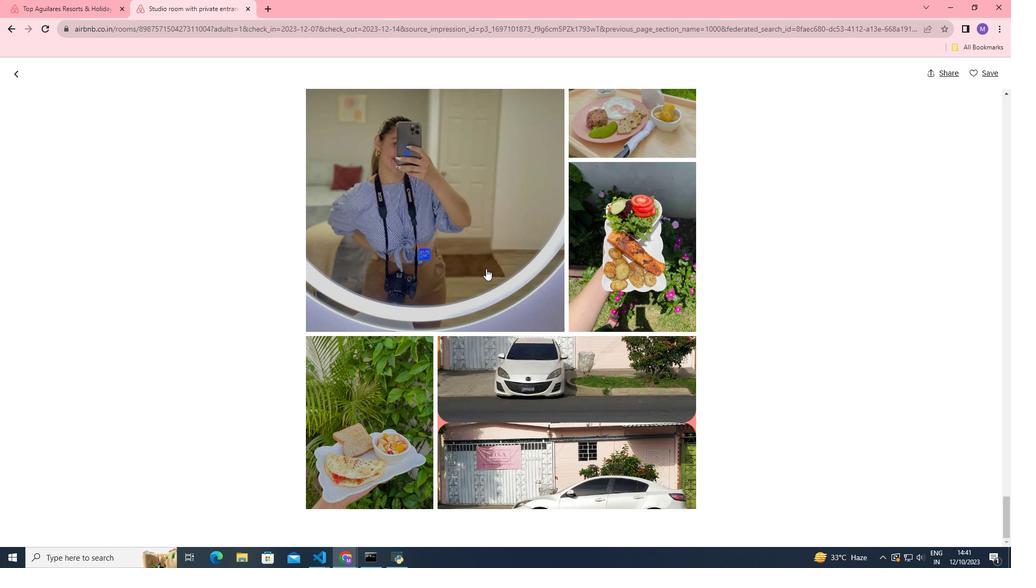 
Action: Mouse scrolled (486, 268) with delta (0, 0)
Screenshot: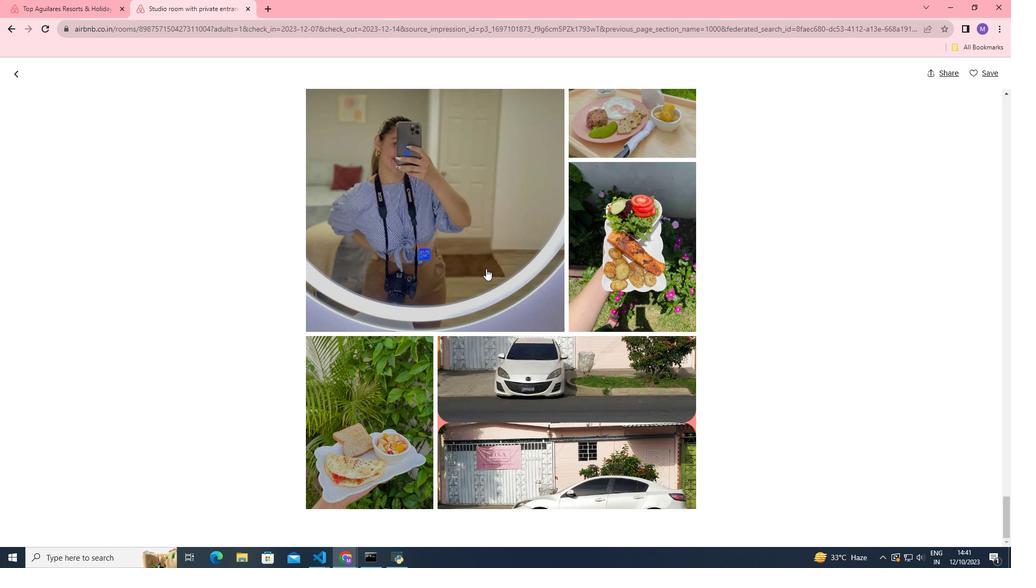 
Action: Mouse scrolled (486, 268) with delta (0, 0)
Screenshot: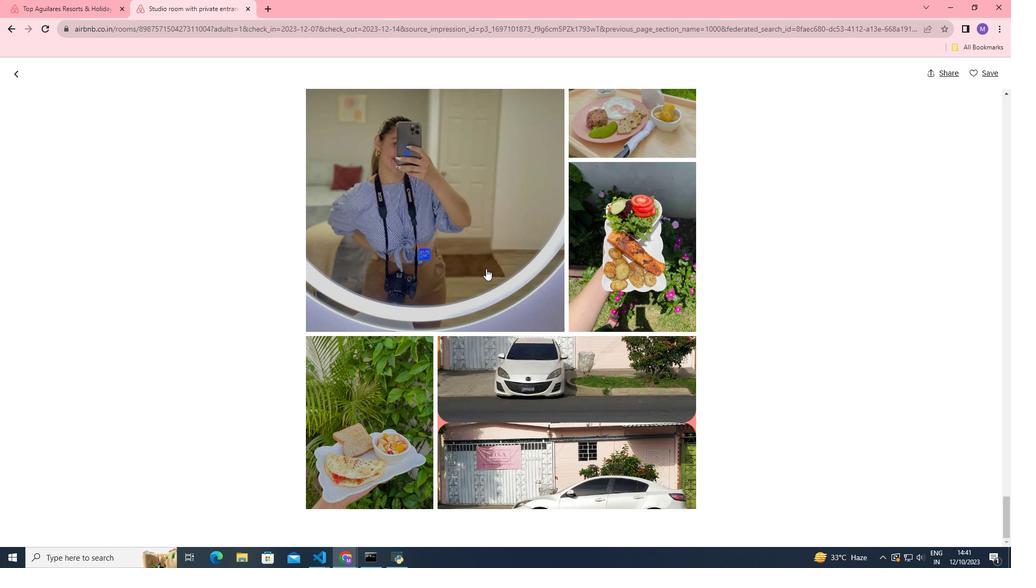 
Action: Mouse moved to (15, 74)
Screenshot: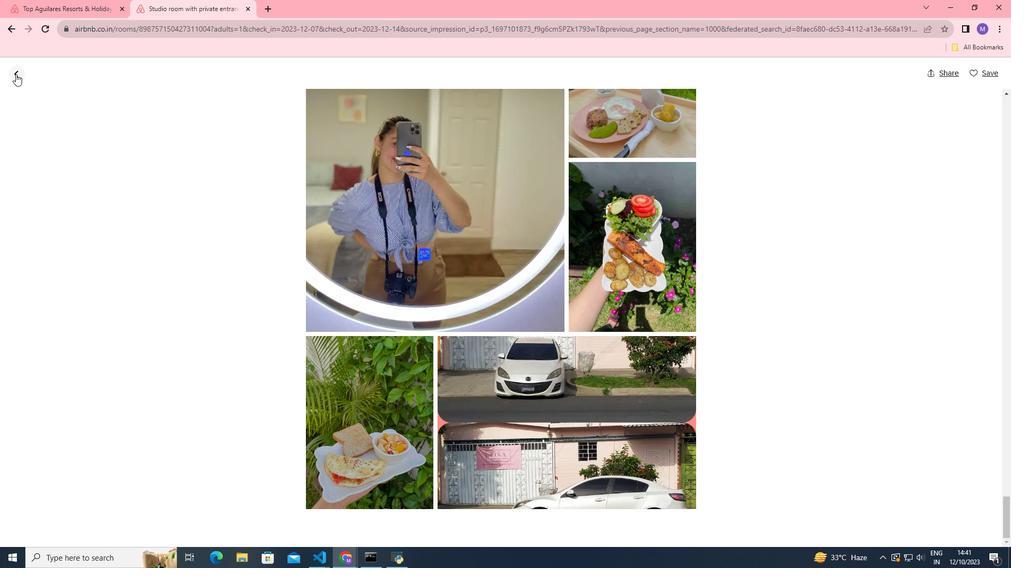 
Action: Mouse pressed left at (15, 74)
Screenshot: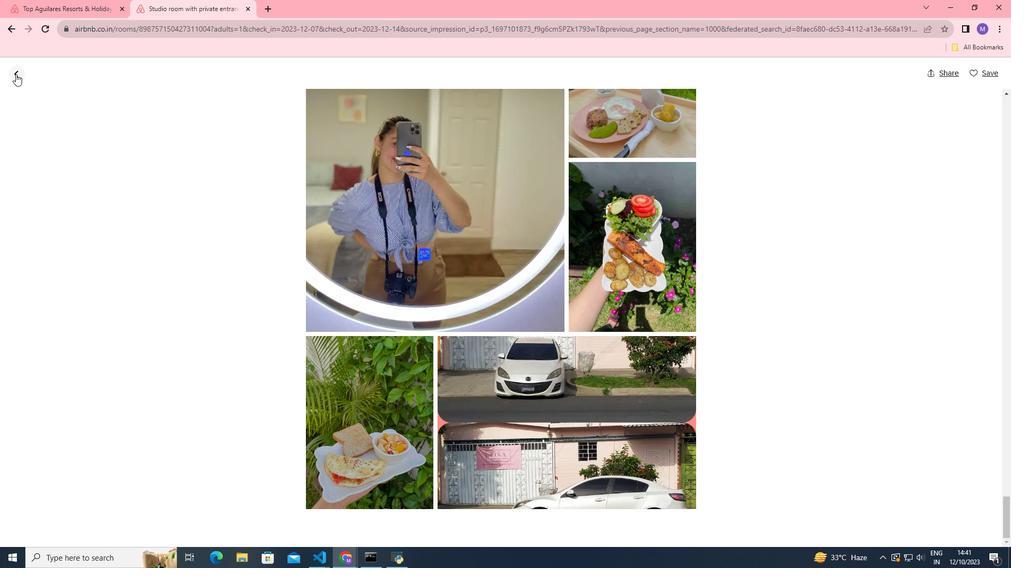 
Action: Mouse moved to (535, 323)
Screenshot: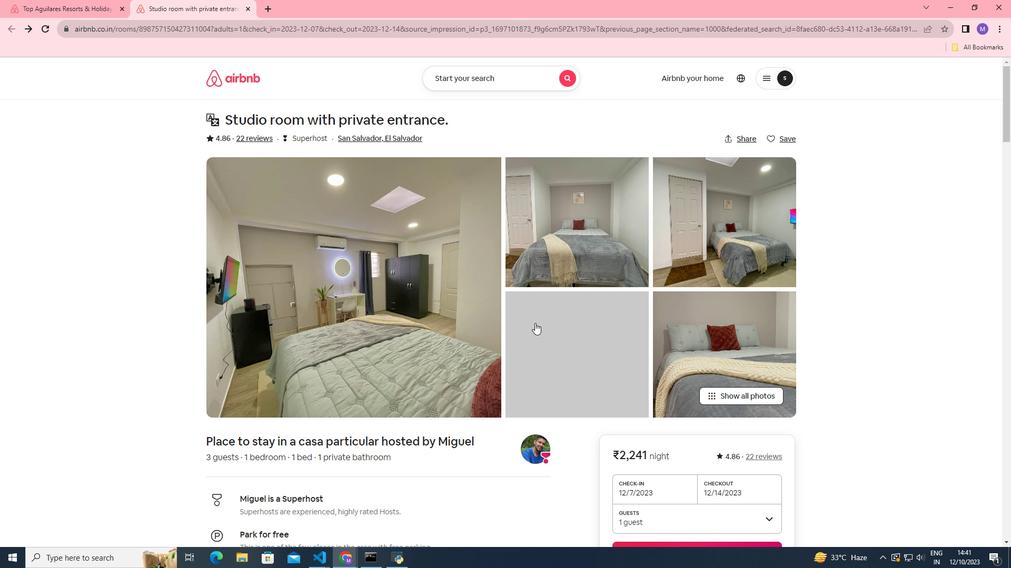 
Action: Mouse scrolled (535, 322) with delta (0, 0)
Screenshot: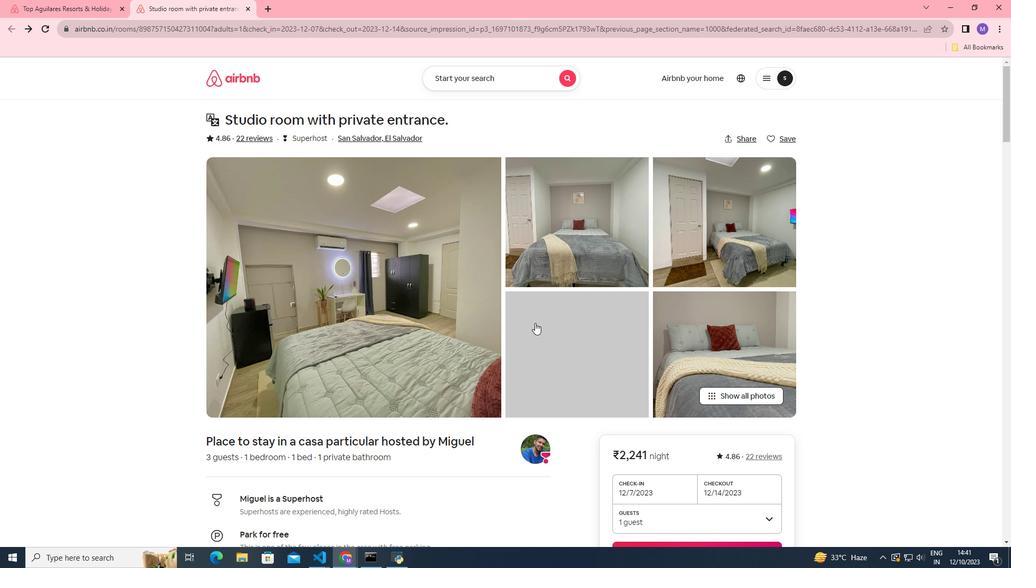 
Action: Mouse scrolled (535, 322) with delta (0, 0)
Screenshot: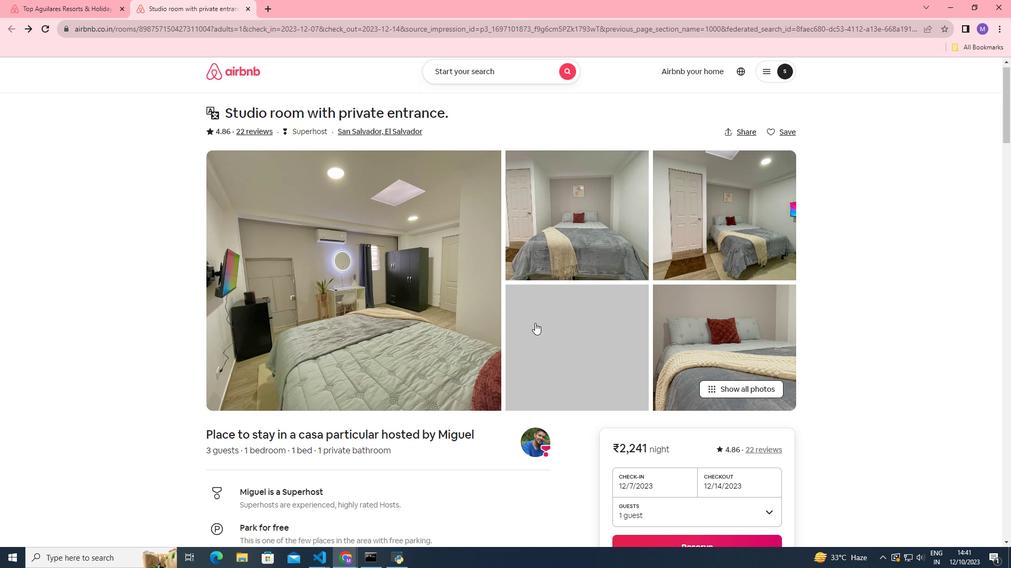 
Action: Mouse scrolled (535, 322) with delta (0, 0)
Screenshot: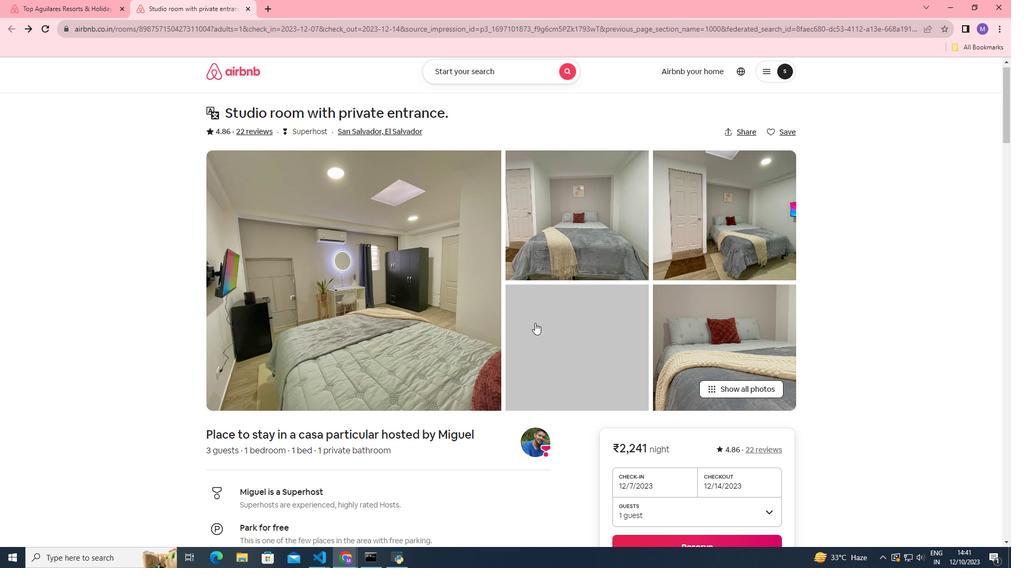 
Action: Mouse moved to (319, 395)
Screenshot: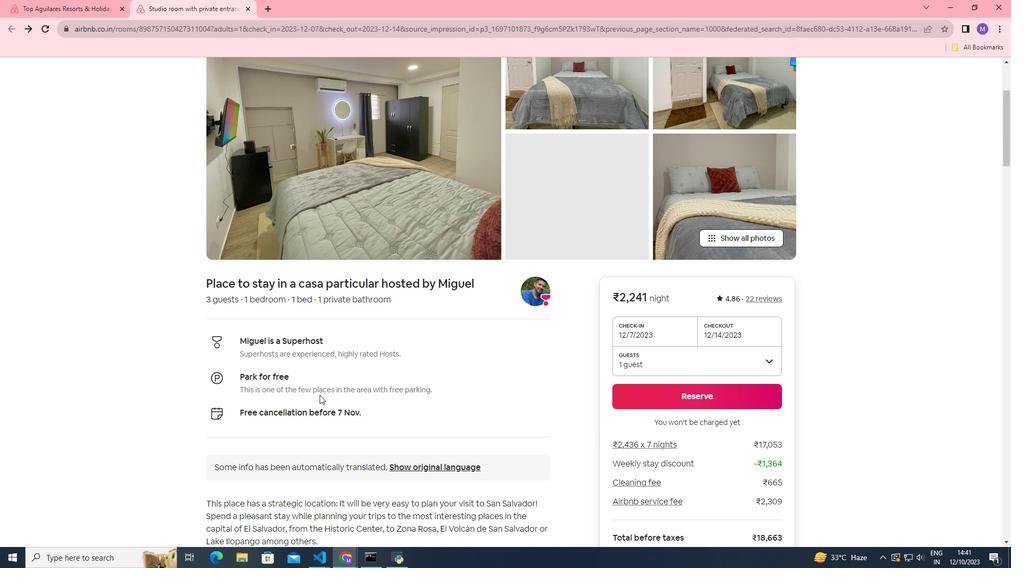 
Action: Mouse scrolled (319, 395) with delta (0, 0)
Screenshot: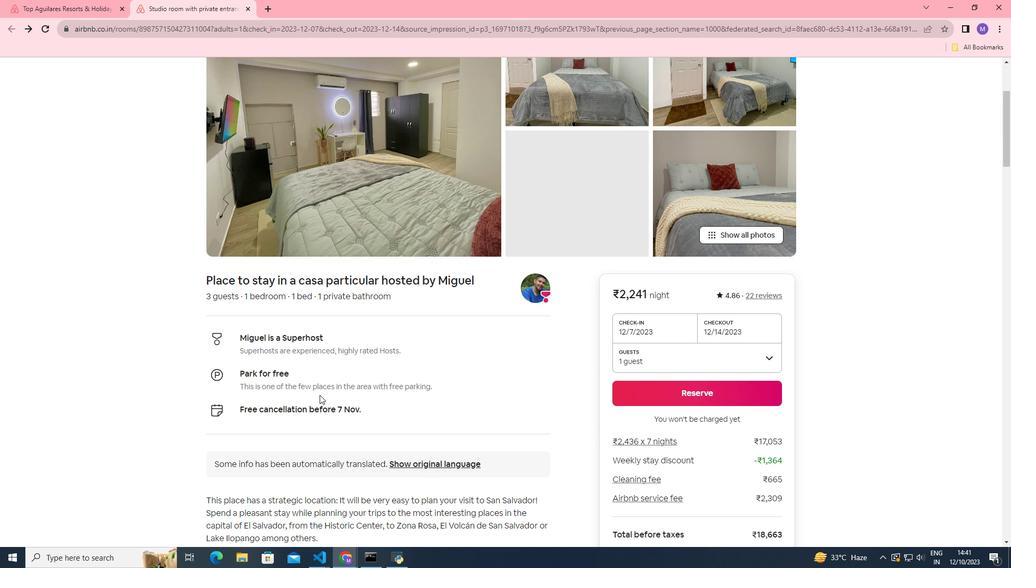 
Action: Mouse scrolled (319, 395) with delta (0, 0)
Screenshot: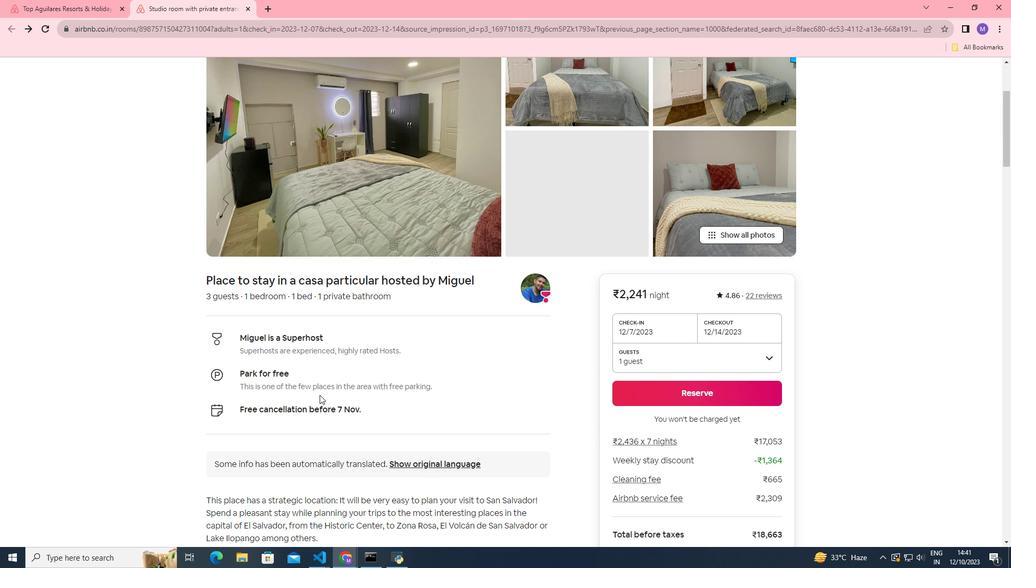 
Action: Mouse scrolled (319, 395) with delta (0, 0)
Screenshot: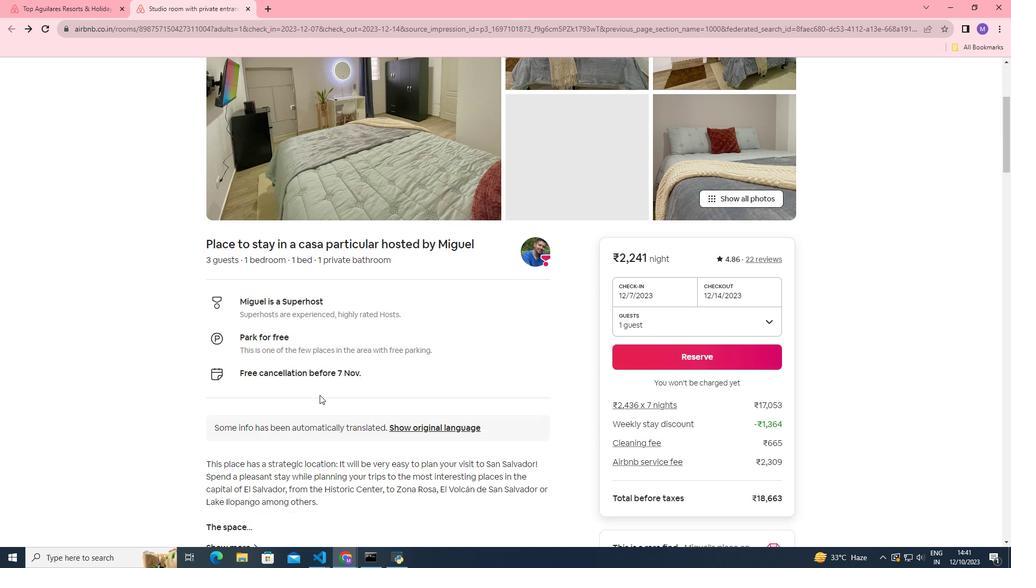 
Action: Mouse scrolled (319, 395) with delta (0, 0)
Screenshot: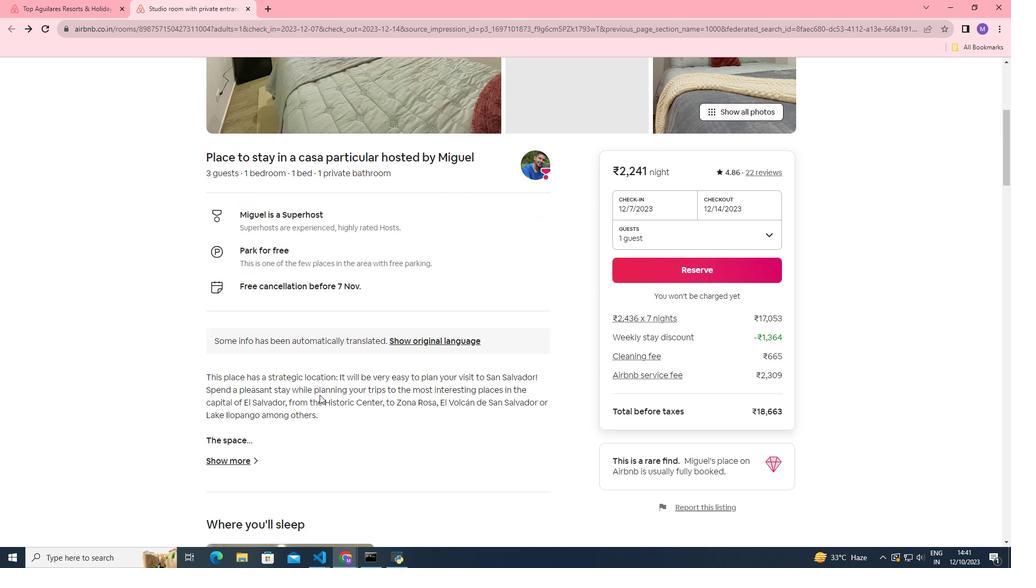 
Action: Mouse moved to (234, 376)
Screenshot: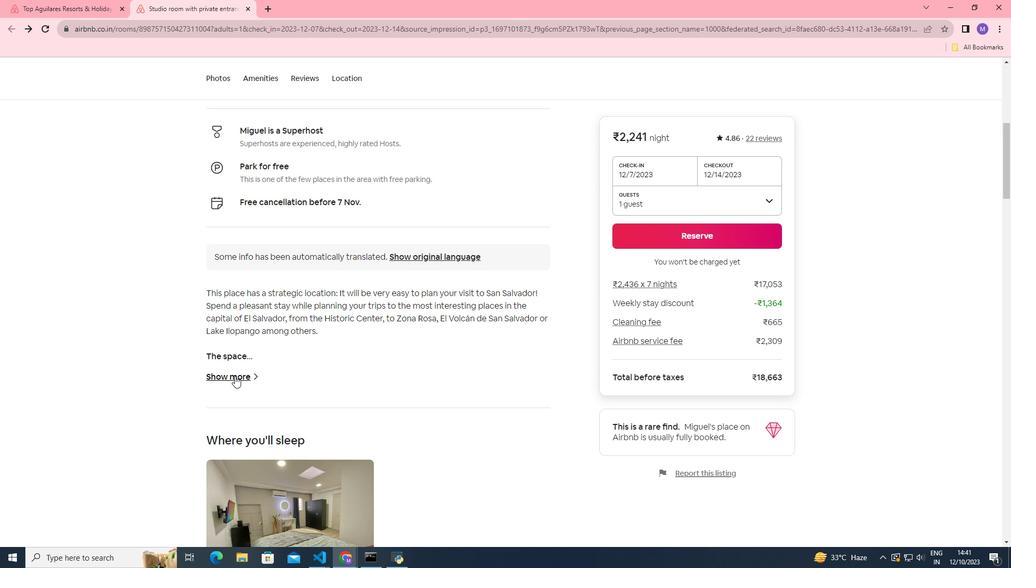 
Action: Mouse pressed left at (234, 376)
Screenshot: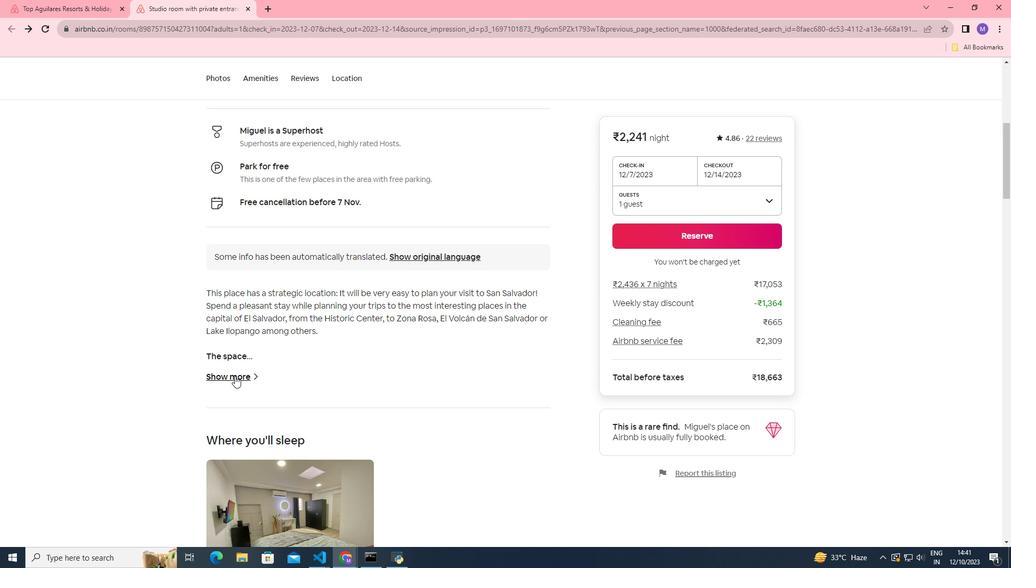 
Action: Mouse moved to (313, 190)
Screenshot: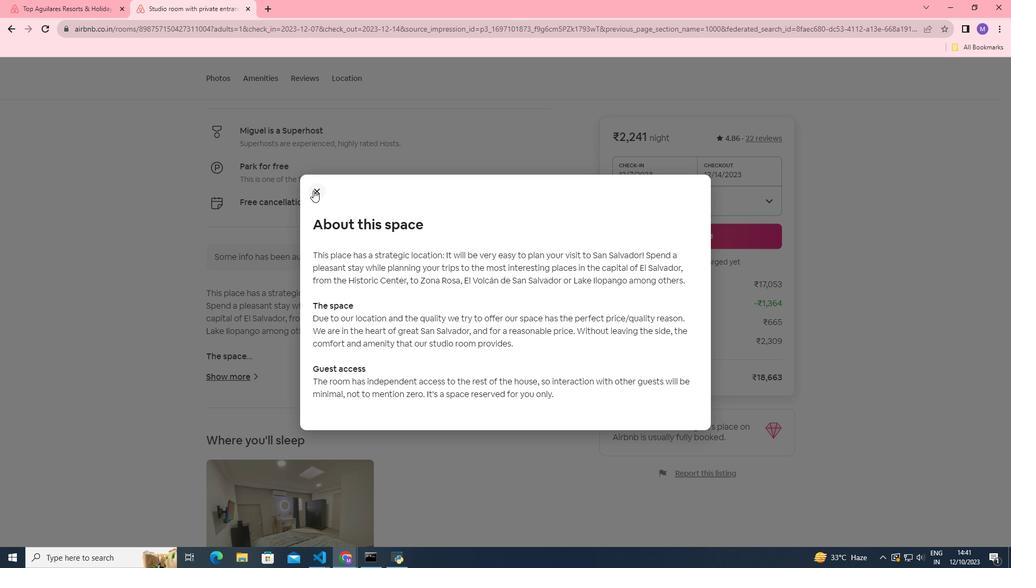 
Action: Mouse pressed left at (313, 190)
Screenshot: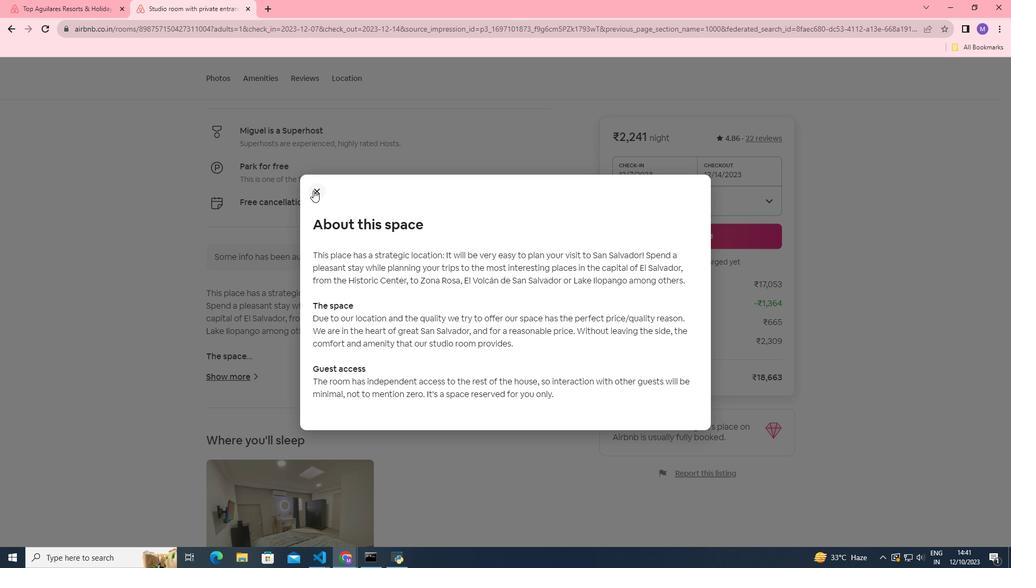 
Action: Mouse moved to (350, 336)
Screenshot: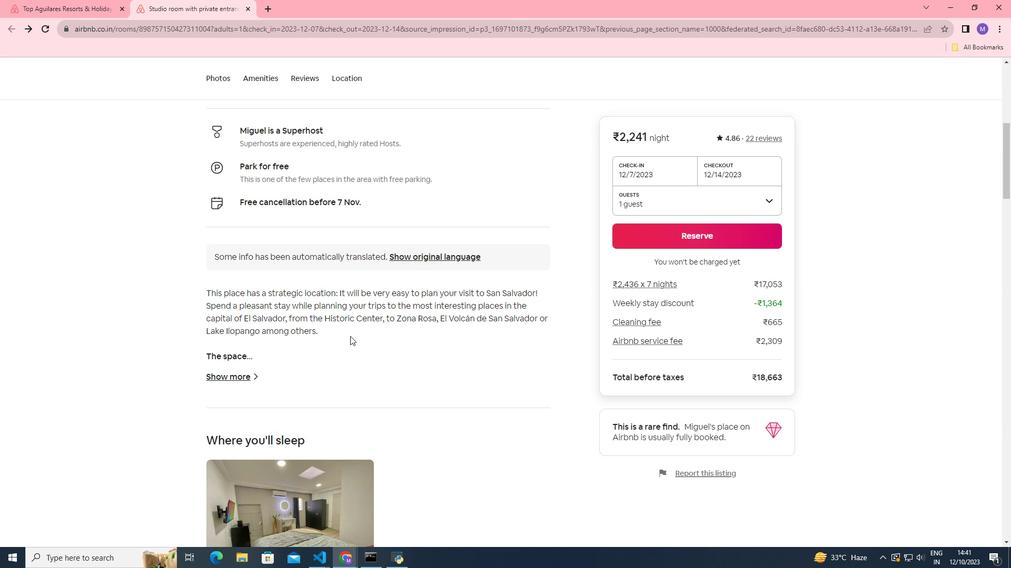 
Action: Mouse scrolled (350, 336) with delta (0, 0)
Screenshot: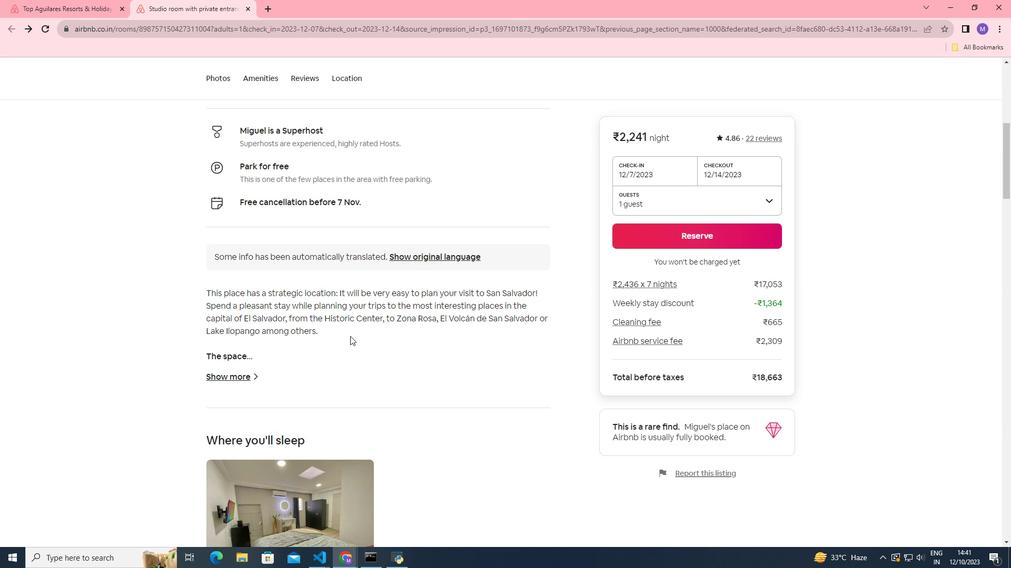 
Action: Mouse scrolled (350, 336) with delta (0, 0)
Screenshot: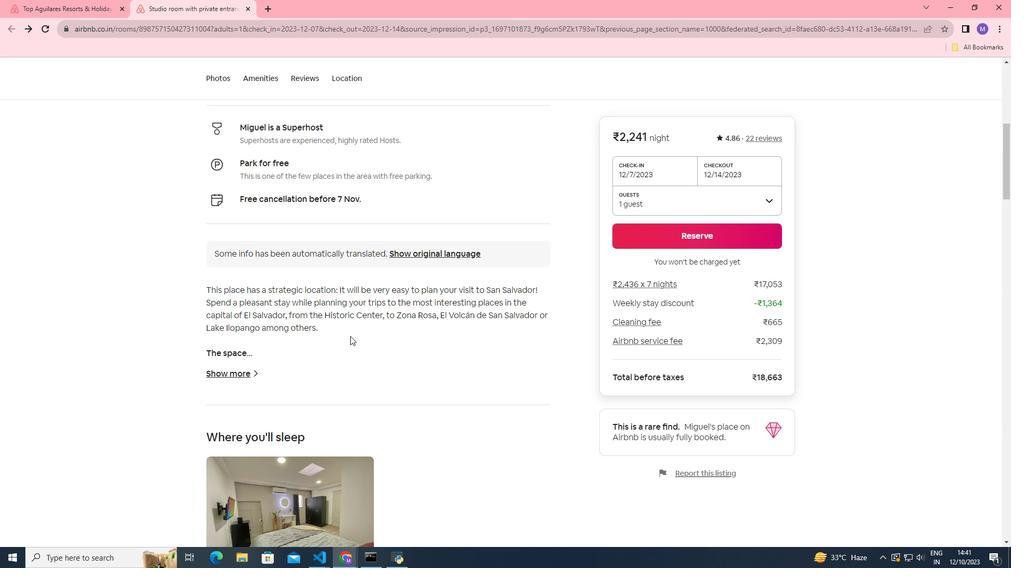 
Action: Mouse scrolled (350, 336) with delta (0, 0)
Screenshot: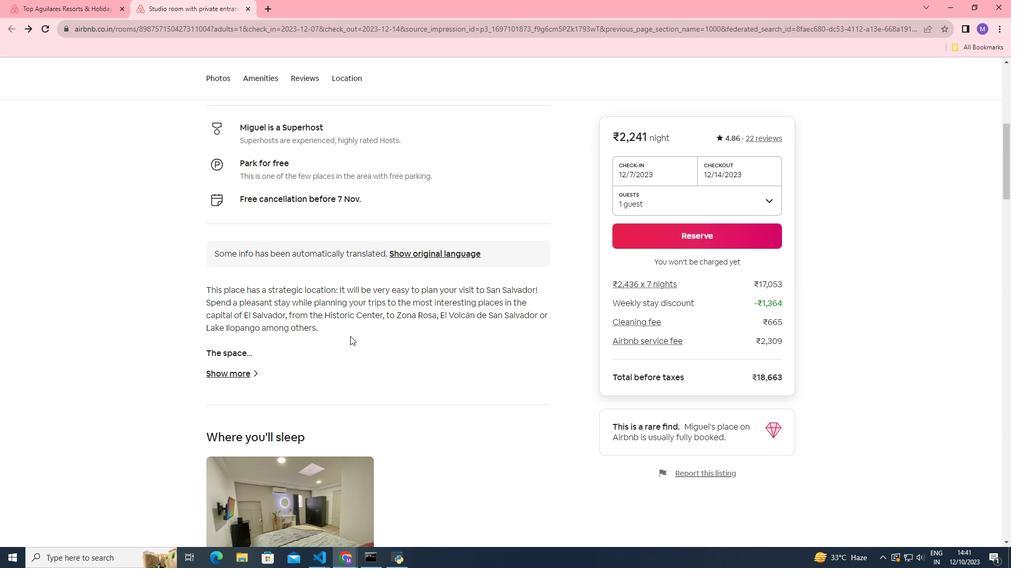 
Action: Mouse scrolled (350, 336) with delta (0, 0)
Screenshot: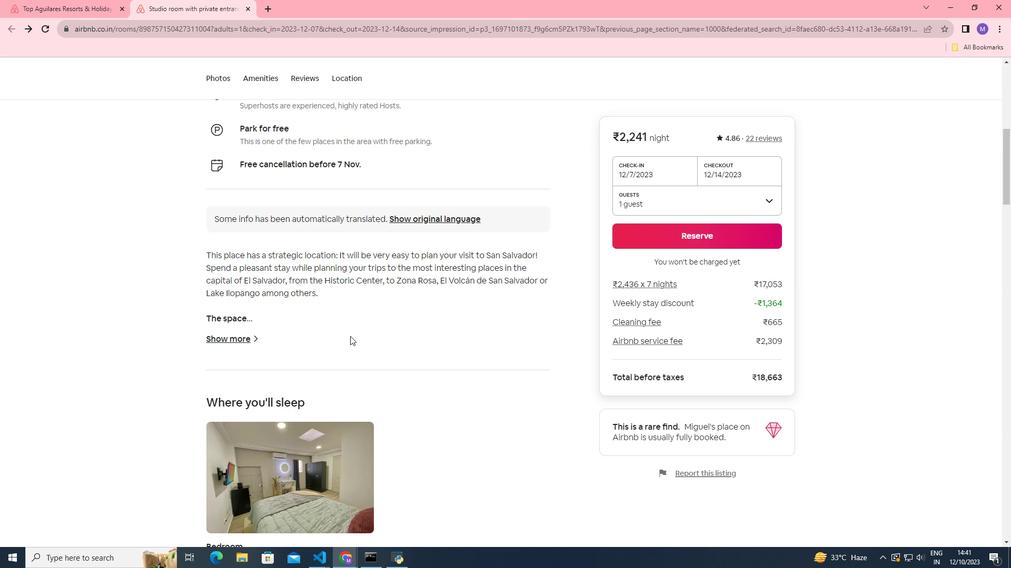 
Action: Mouse scrolled (350, 336) with delta (0, 0)
Screenshot: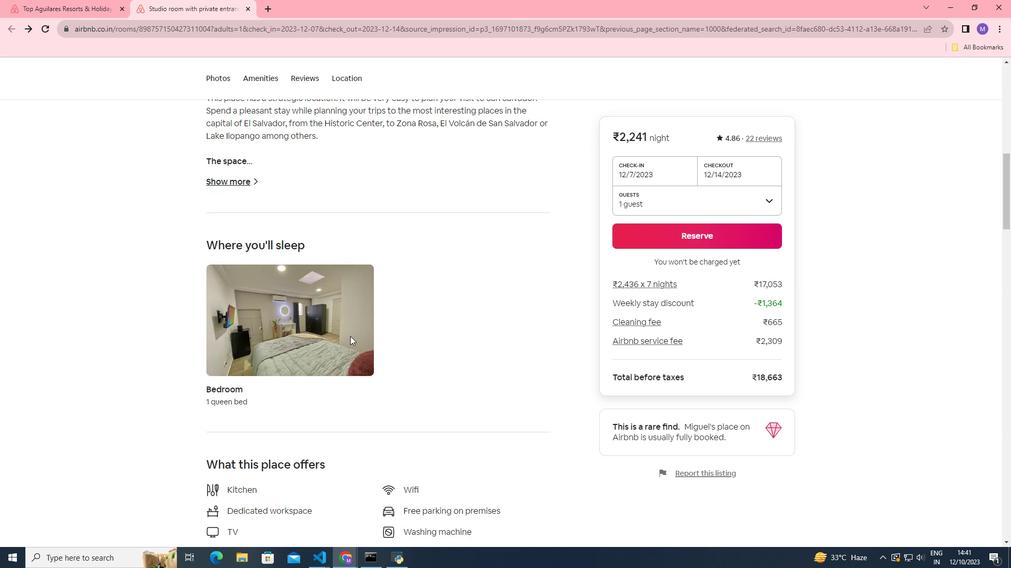 
Action: Mouse scrolled (350, 336) with delta (0, 0)
Screenshot: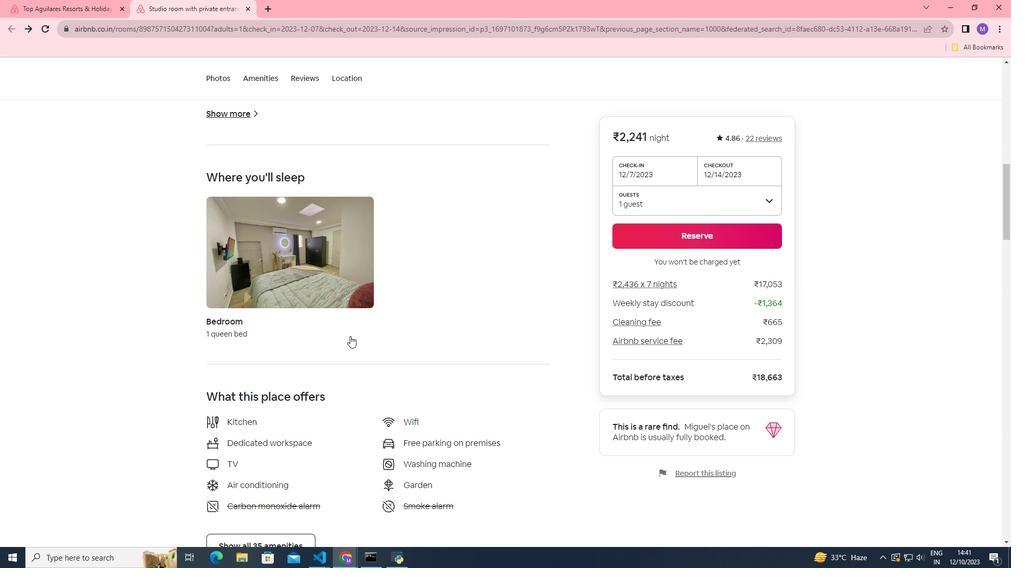 
Action: Mouse scrolled (350, 337) with delta (0, 0)
Screenshot: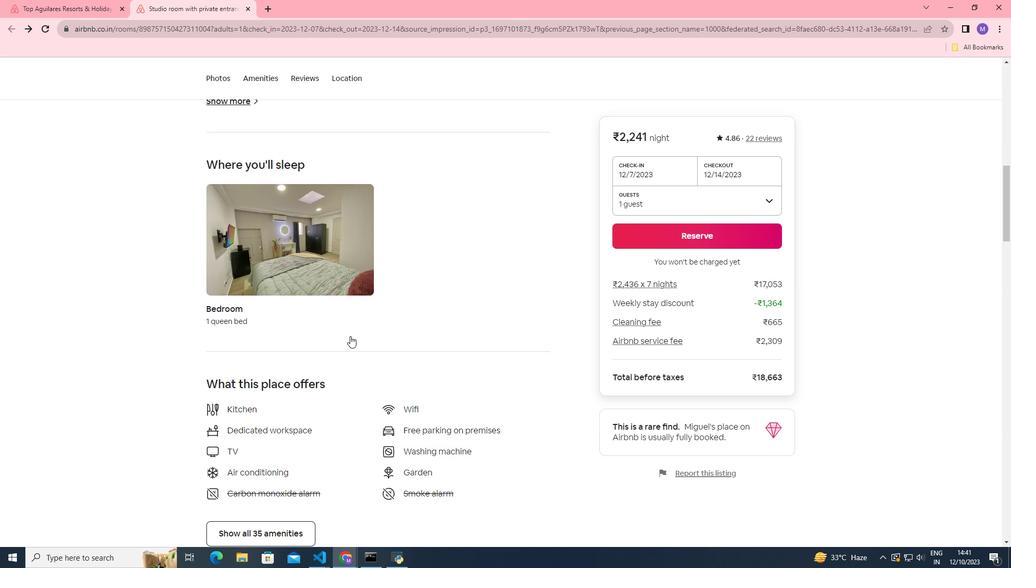 
Action: Mouse scrolled (350, 336) with delta (0, 0)
Screenshot: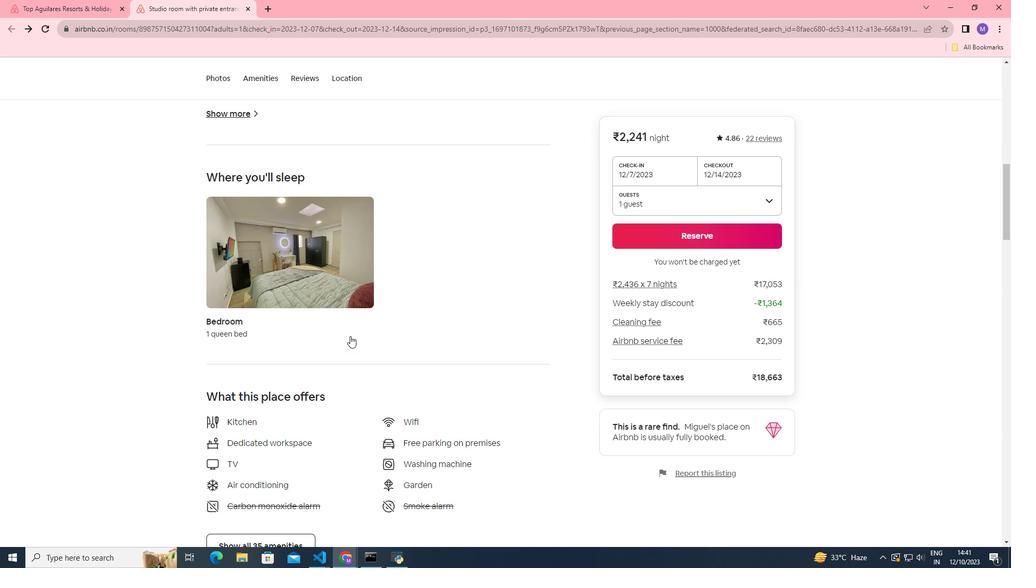 
Action: Mouse scrolled (350, 336) with delta (0, 0)
Screenshot: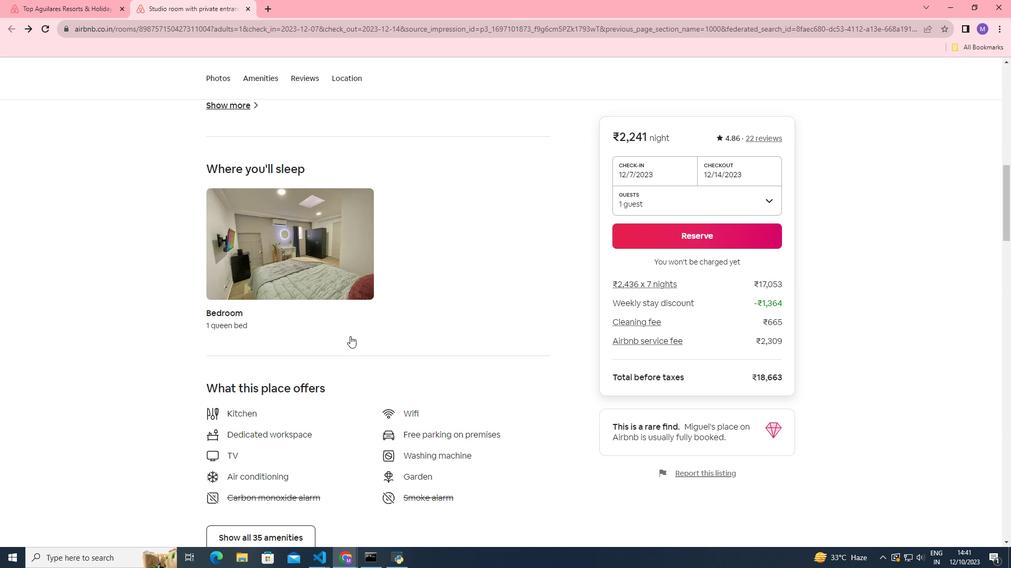 
Action: Mouse moved to (350, 336)
Screenshot: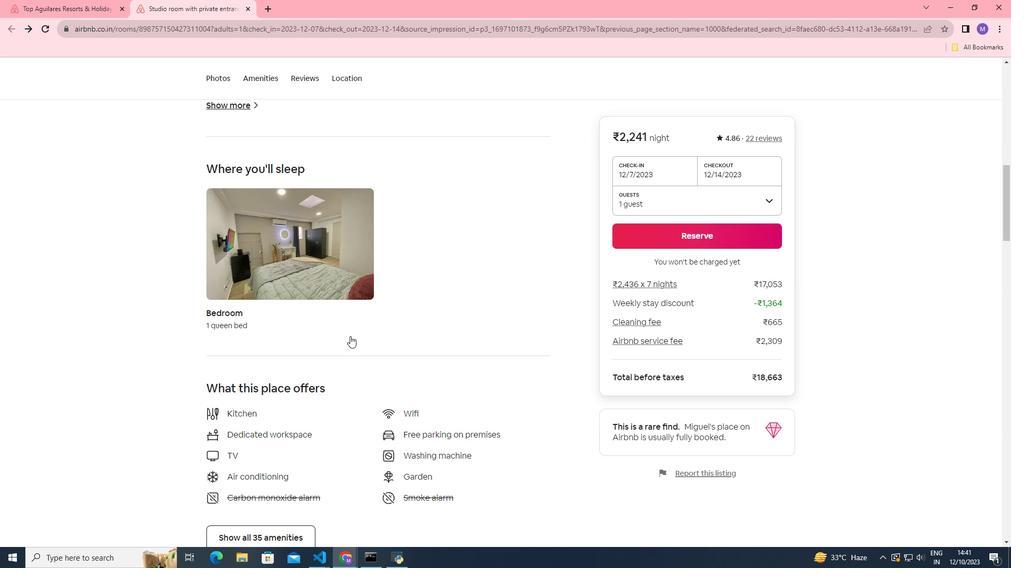 
Action: Mouse scrolled (350, 336) with delta (0, 0)
Screenshot: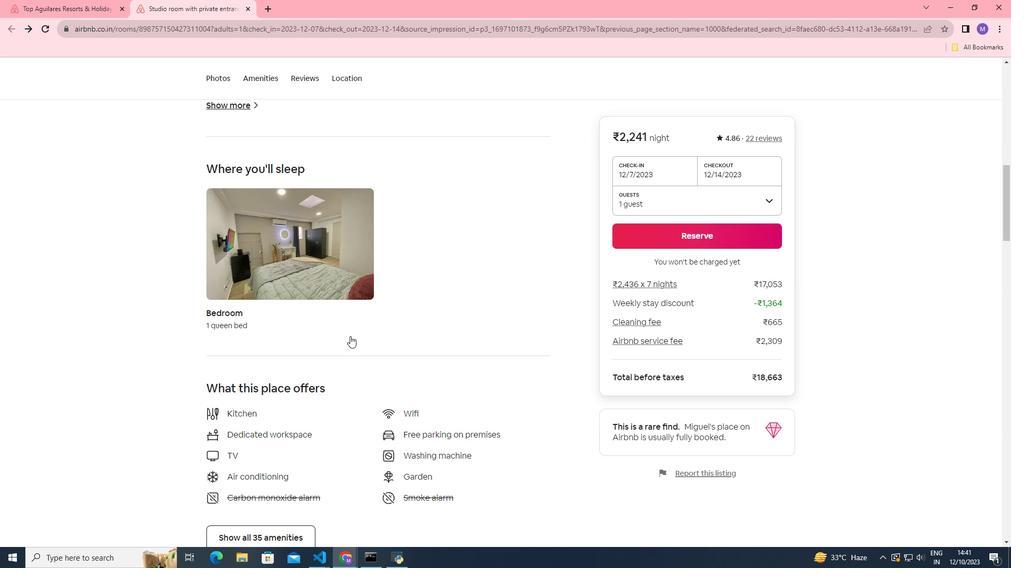 
Action: Mouse moved to (286, 392)
Screenshot: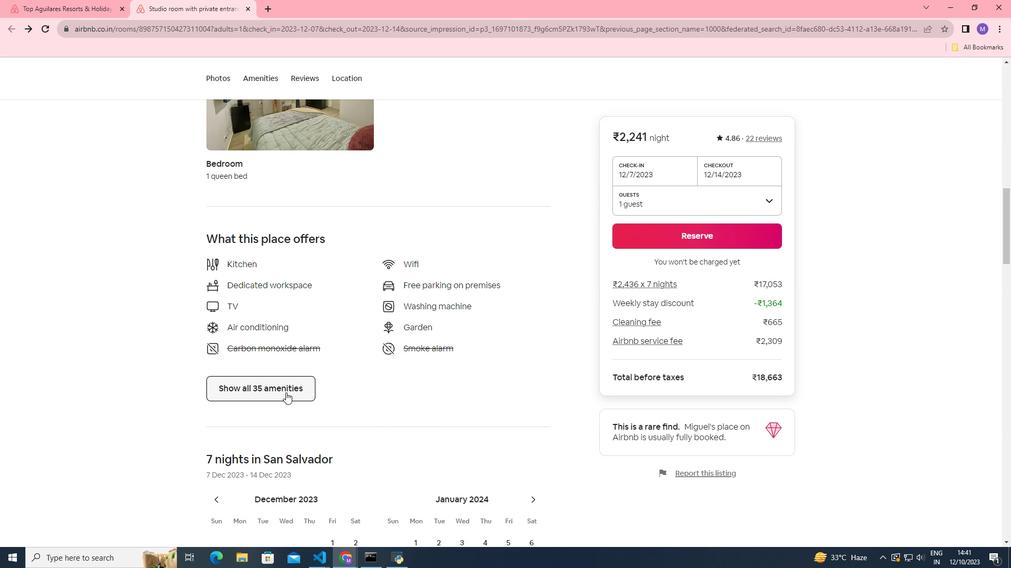 
Action: Mouse pressed left at (286, 392)
Screenshot: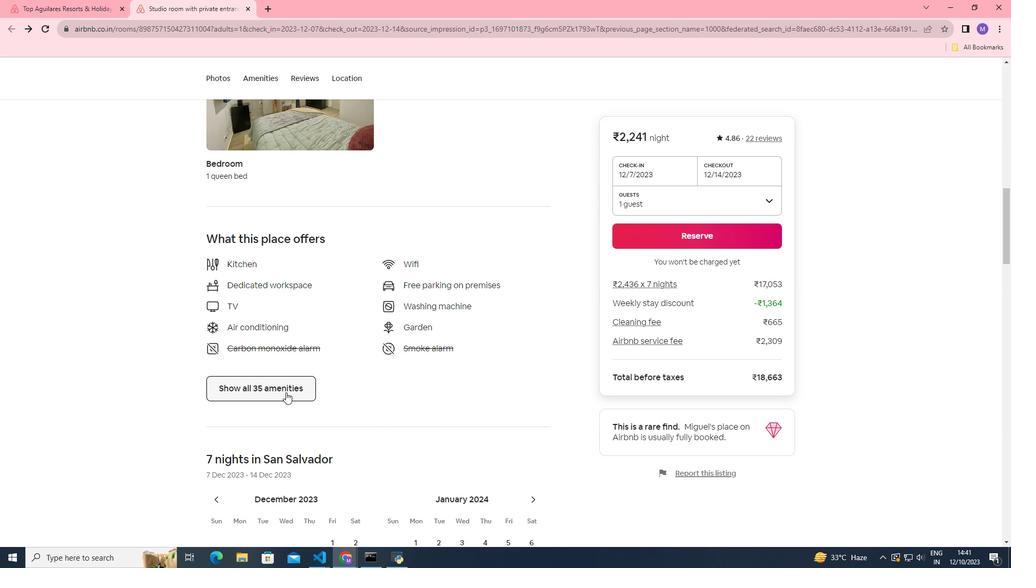 
Action: Mouse moved to (470, 320)
Screenshot: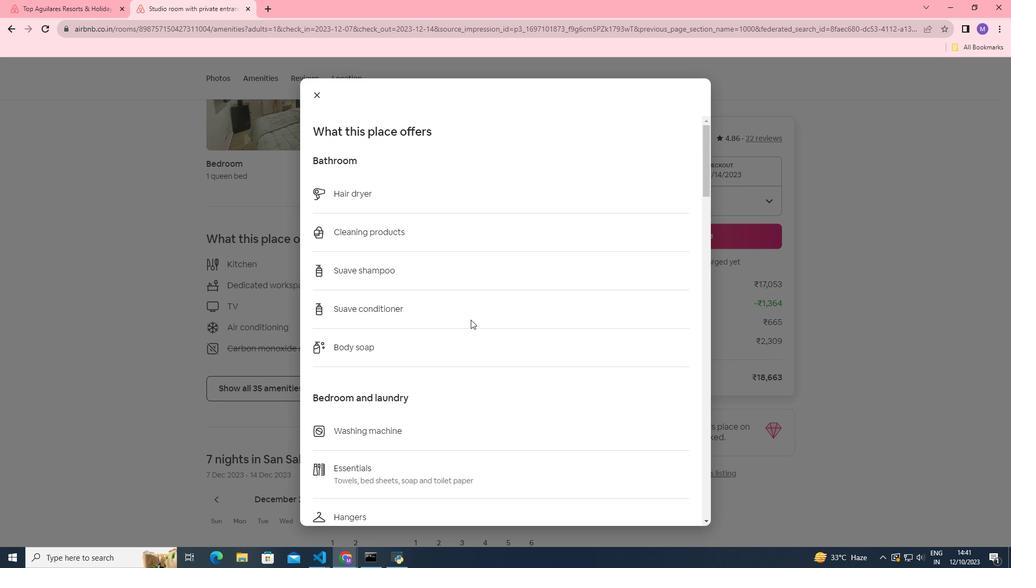
Action: Mouse scrolled (470, 319) with delta (0, 0)
Screenshot: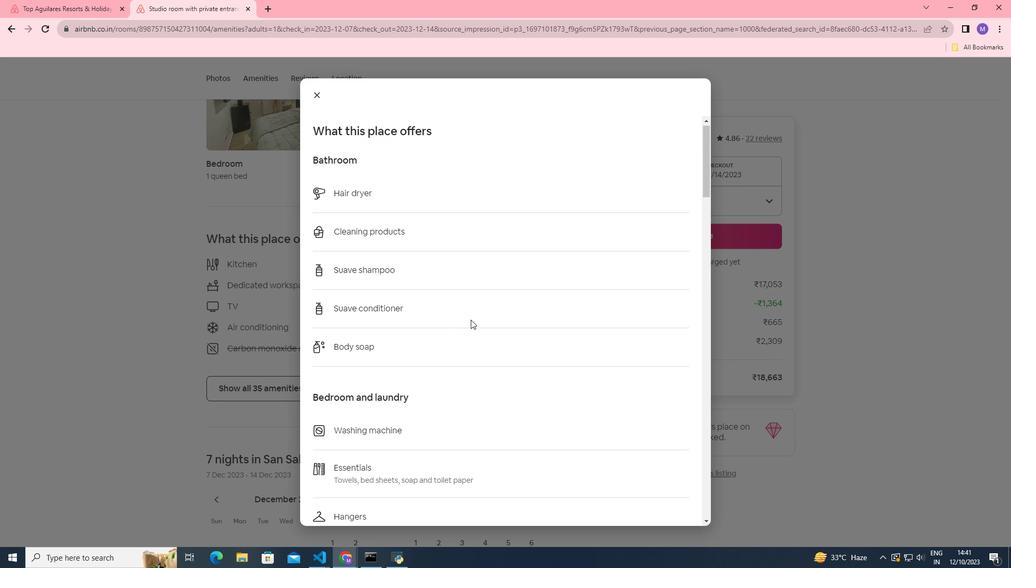 
Action: Mouse scrolled (470, 319) with delta (0, 0)
Screenshot: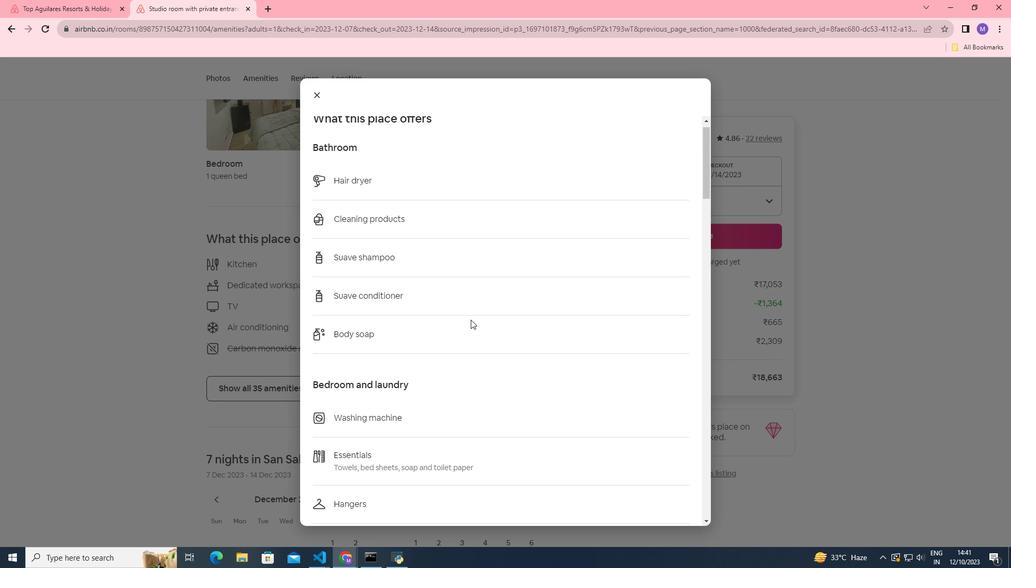 
Action: Mouse scrolled (470, 319) with delta (0, 0)
Screenshot: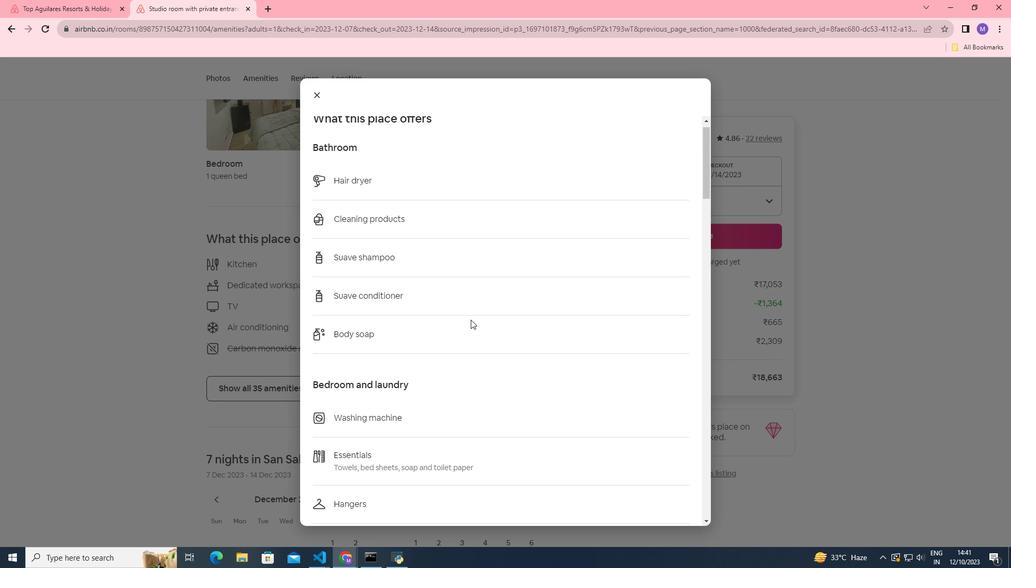 
Action: Mouse scrolled (470, 319) with delta (0, 0)
Screenshot: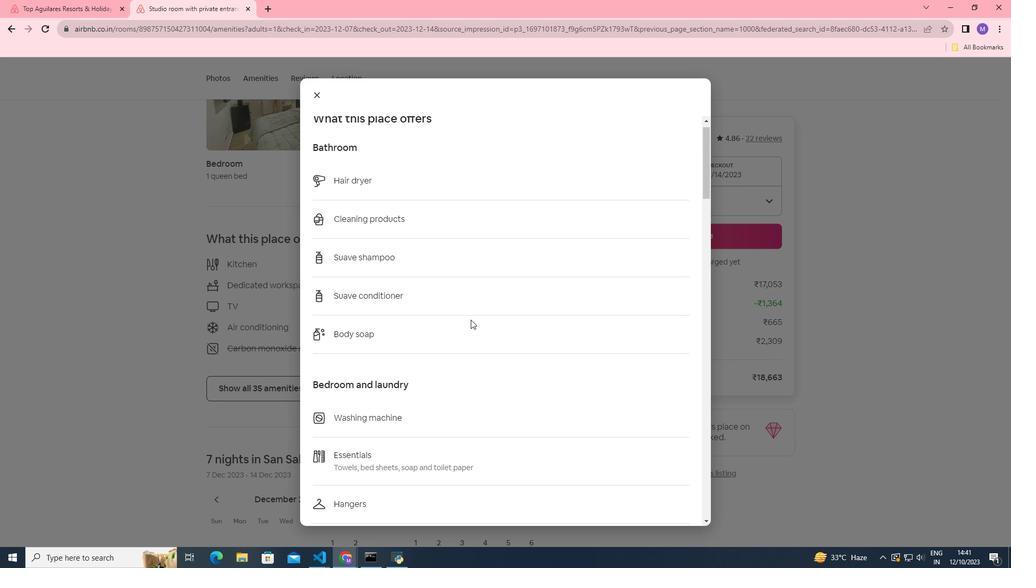 
Action: Mouse scrolled (470, 319) with delta (0, 0)
Screenshot: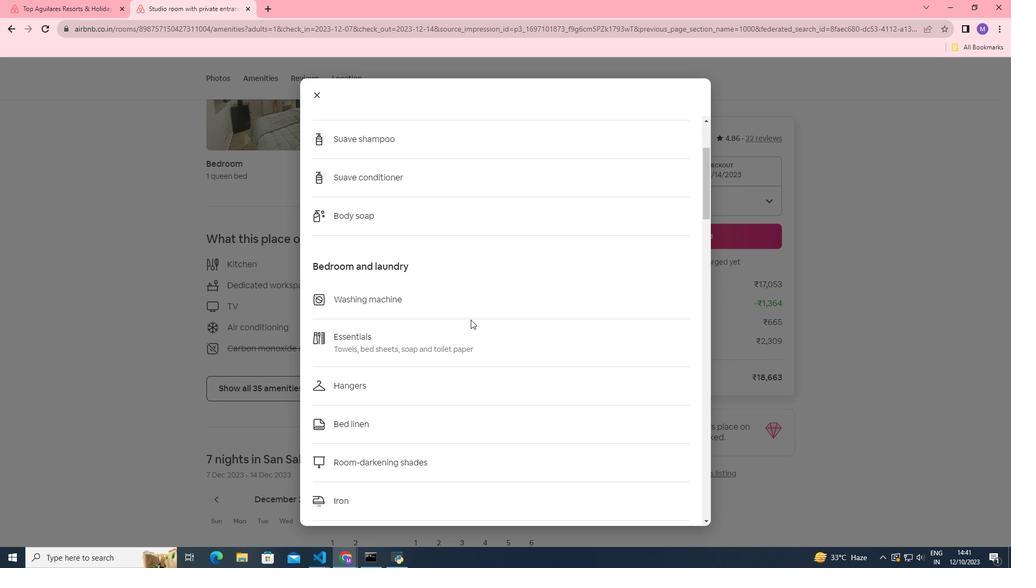
Action: Mouse scrolled (470, 319) with delta (0, 0)
Screenshot: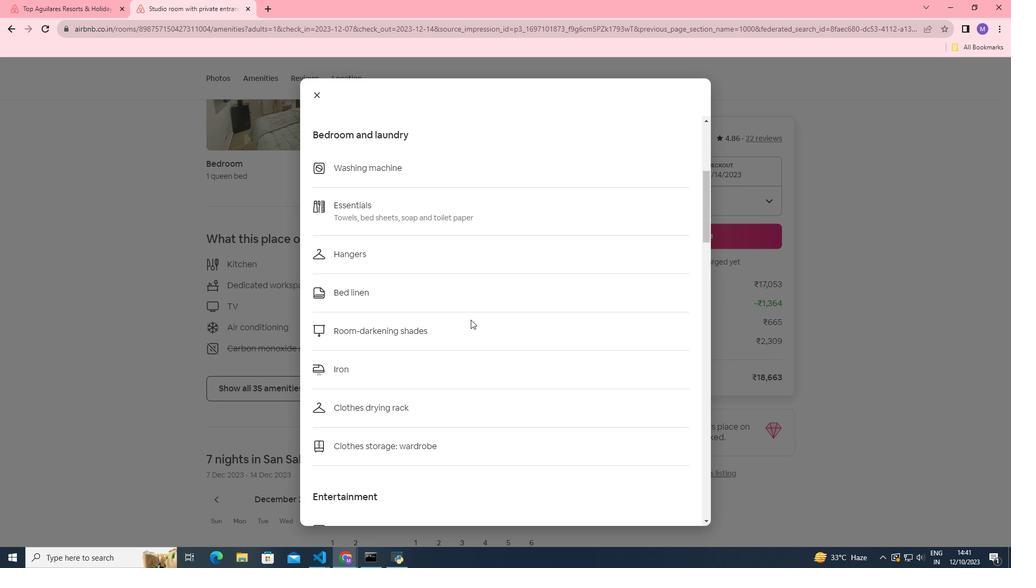 
Action: Mouse scrolled (470, 319) with delta (0, 0)
Screenshot: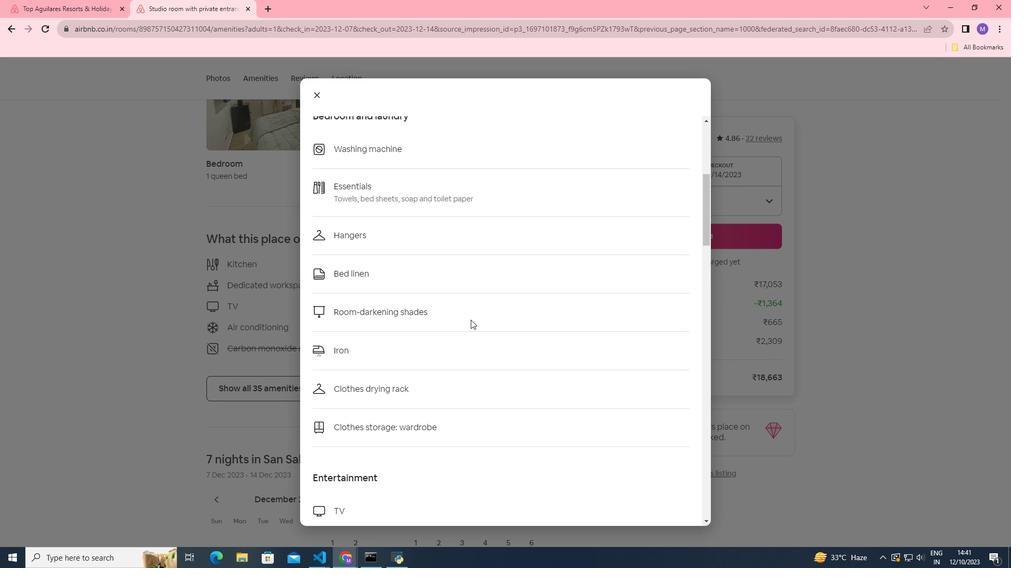 
Action: Mouse moved to (469, 320)
Screenshot: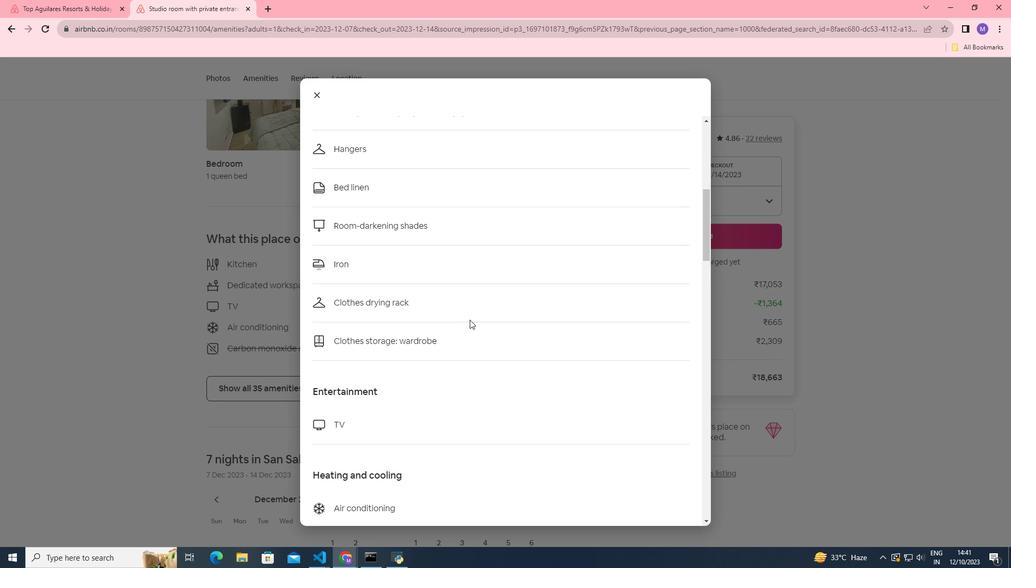 
Action: Mouse scrolled (469, 319) with delta (0, 0)
Screenshot: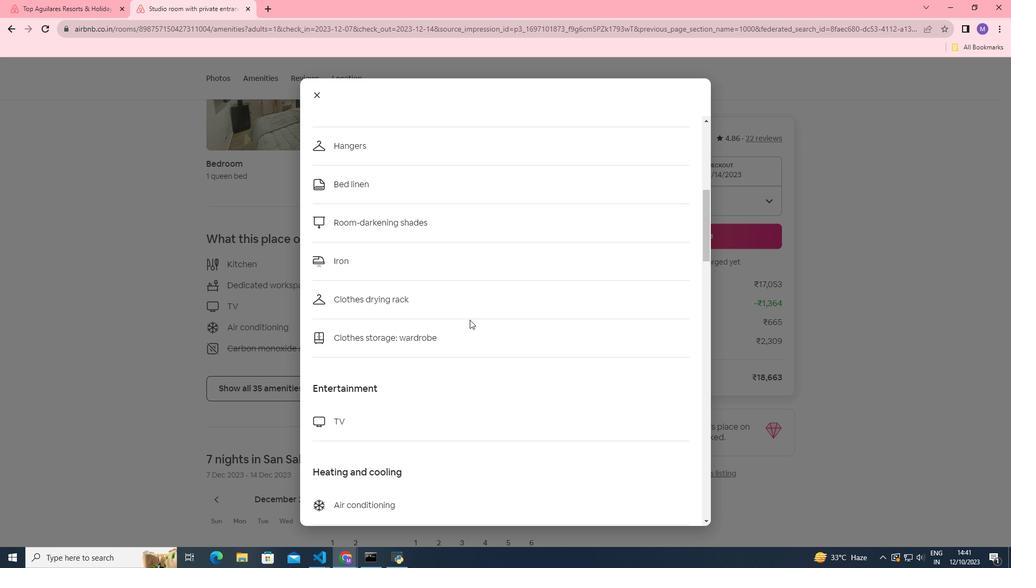 
Action: Mouse scrolled (469, 319) with delta (0, 0)
Screenshot: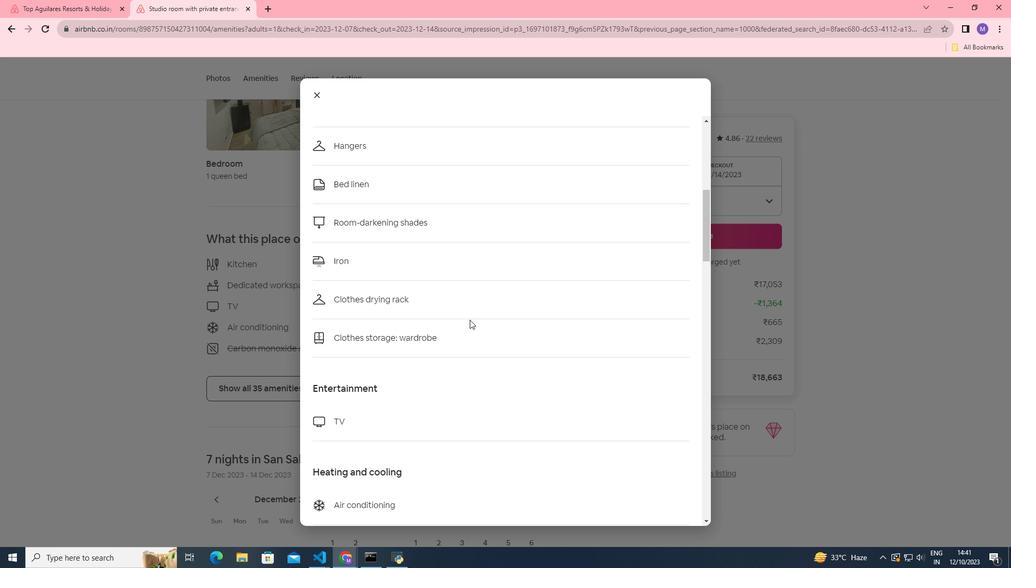 
Action: Mouse scrolled (469, 319) with delta (0, 0)
Screenshot: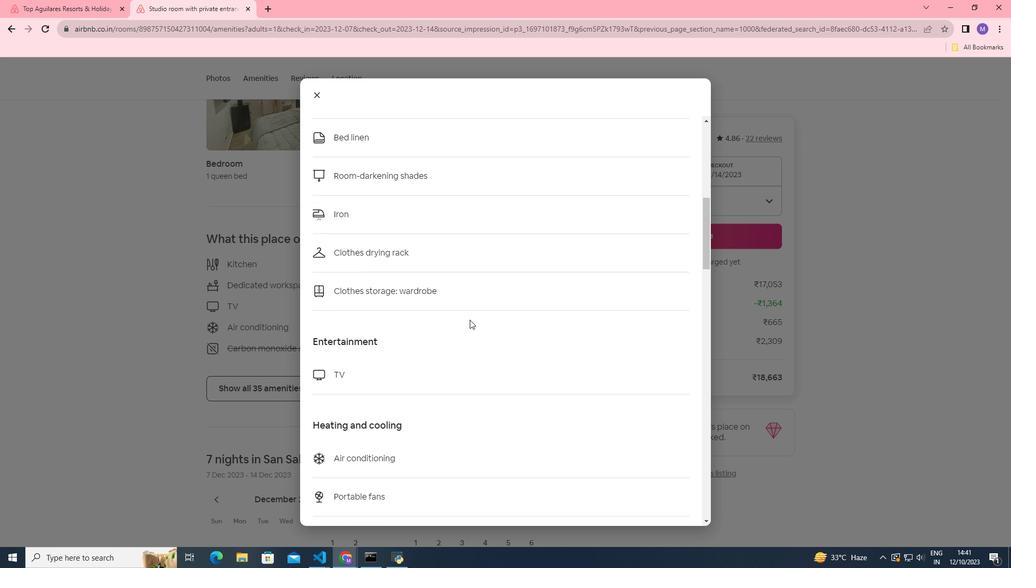 
Action: Mouse moved to (469, 320)
Screenshot: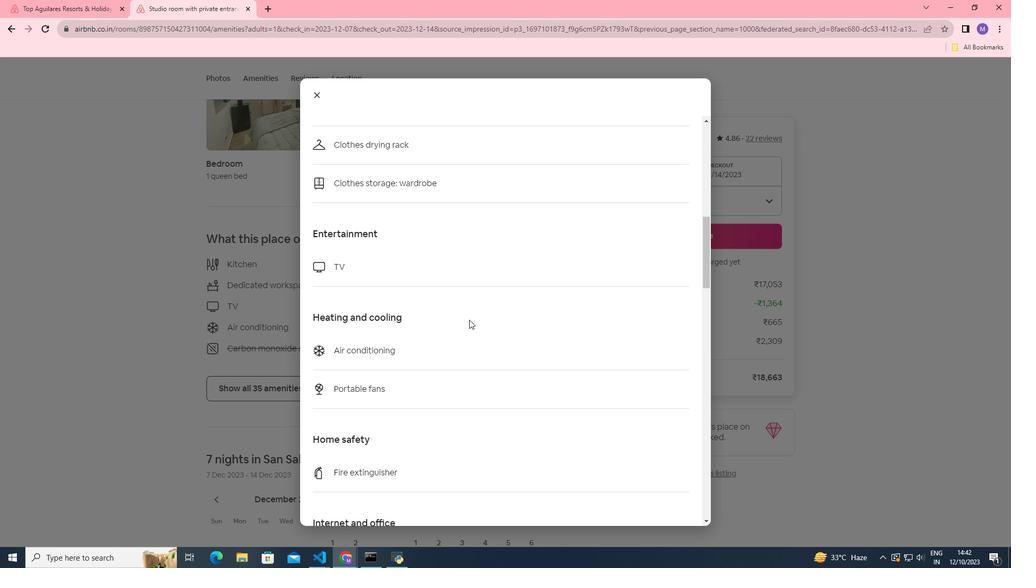 
Action: Mouse scrolled (469, 320) with delta (0, 0)
Screenshot: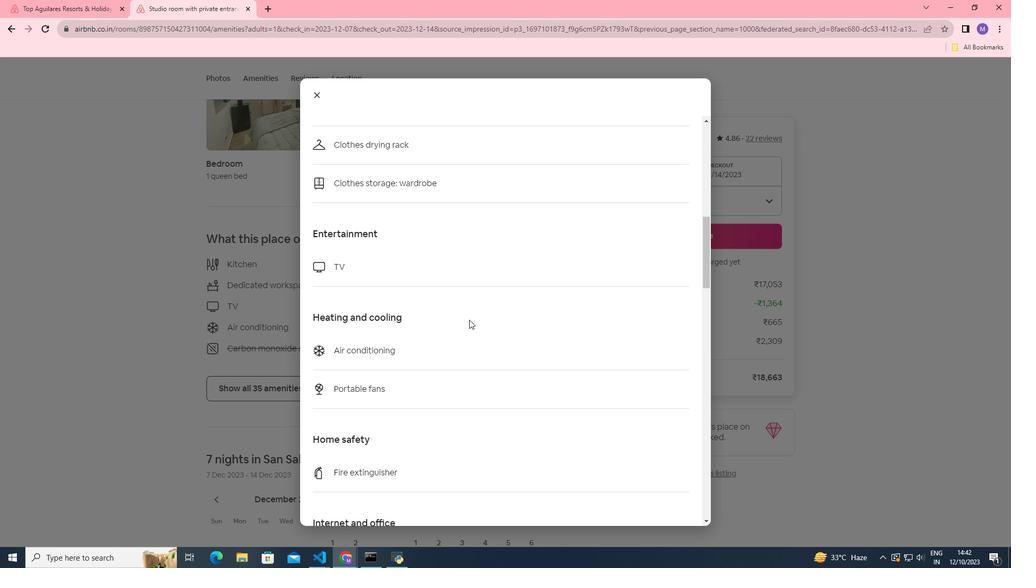 
Action: Mouse scrolled (469, 319) with delta (0, 0)
Screenshot: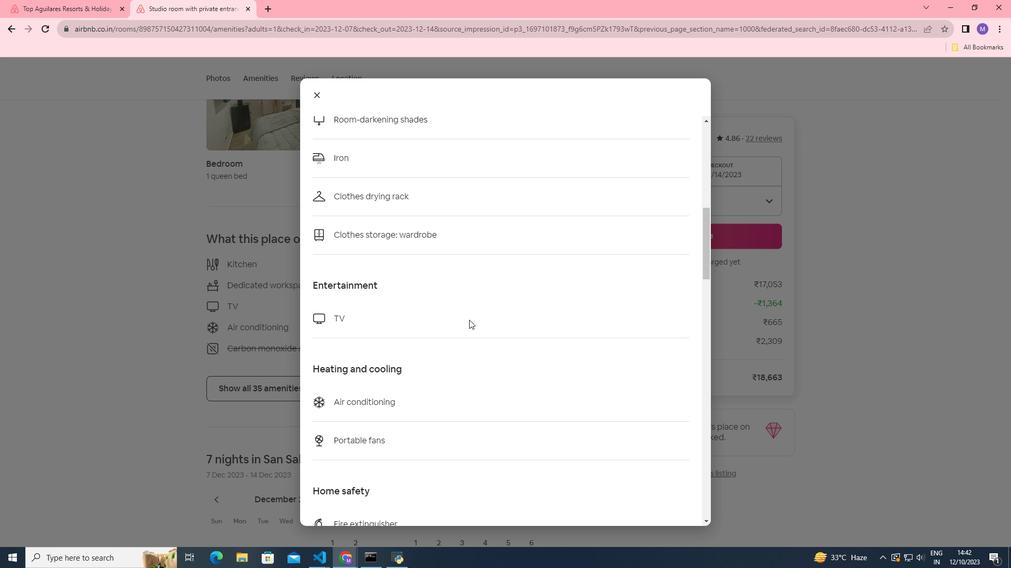 
Action: Mouse scrolled (469, 319) with delta (0, 0)
Screenshot: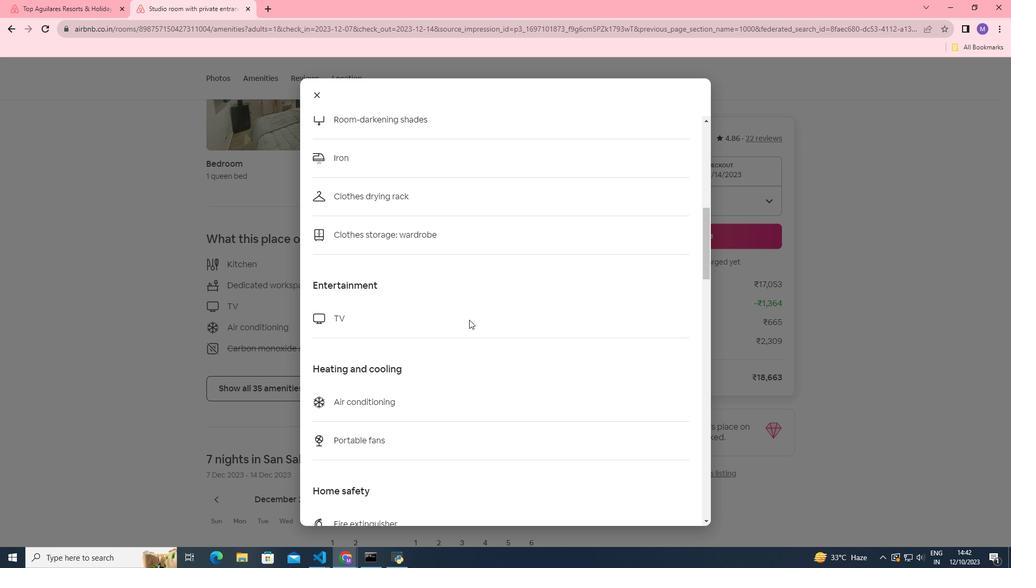 
Action: Mouse moved to (468, 320)
Screenshot: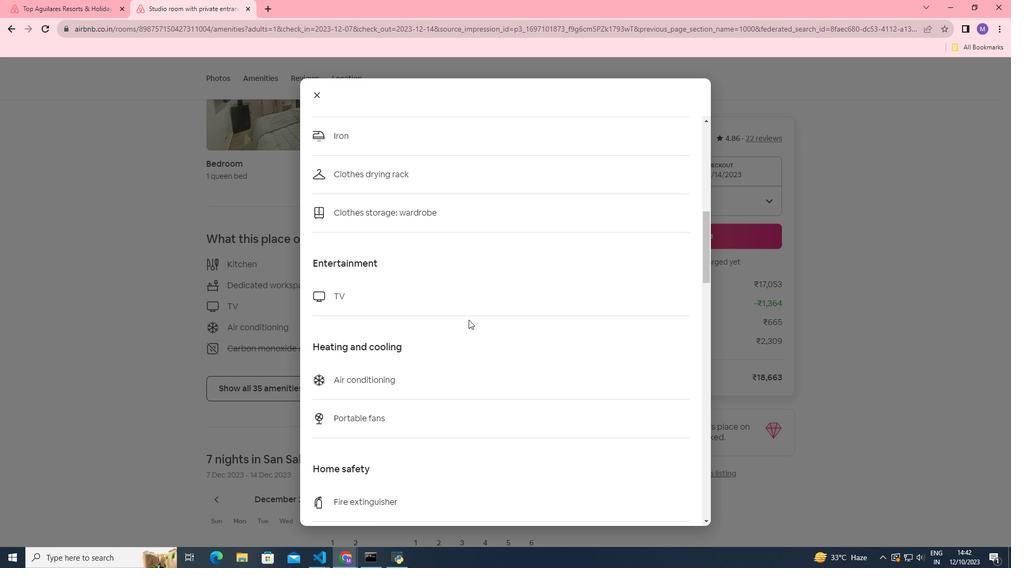 
Action: Mouse scrolled (468, 319) with delta (0, 0)
Screenshot: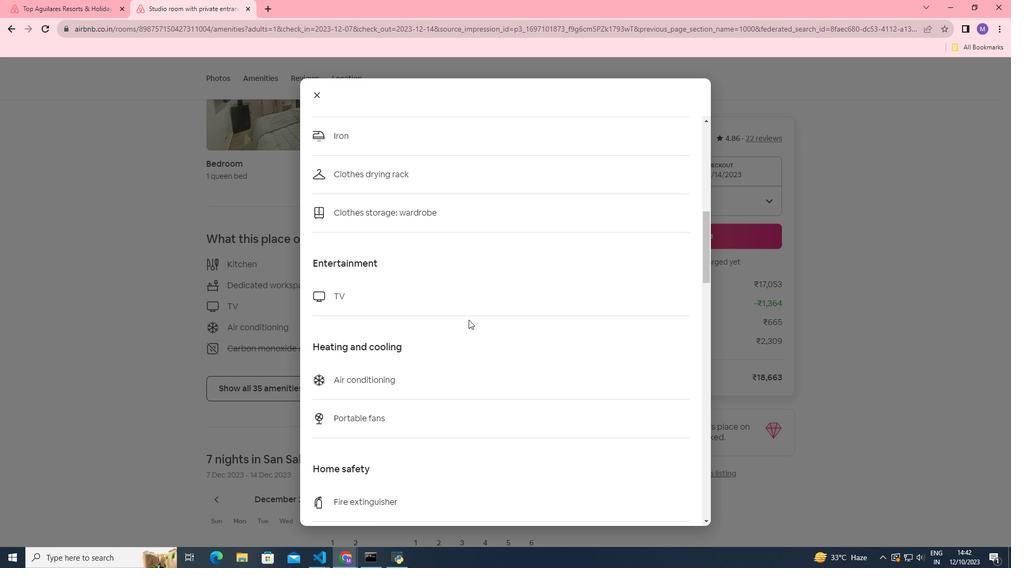 
Action: Mouse moved to (468, 320)
Screenshot: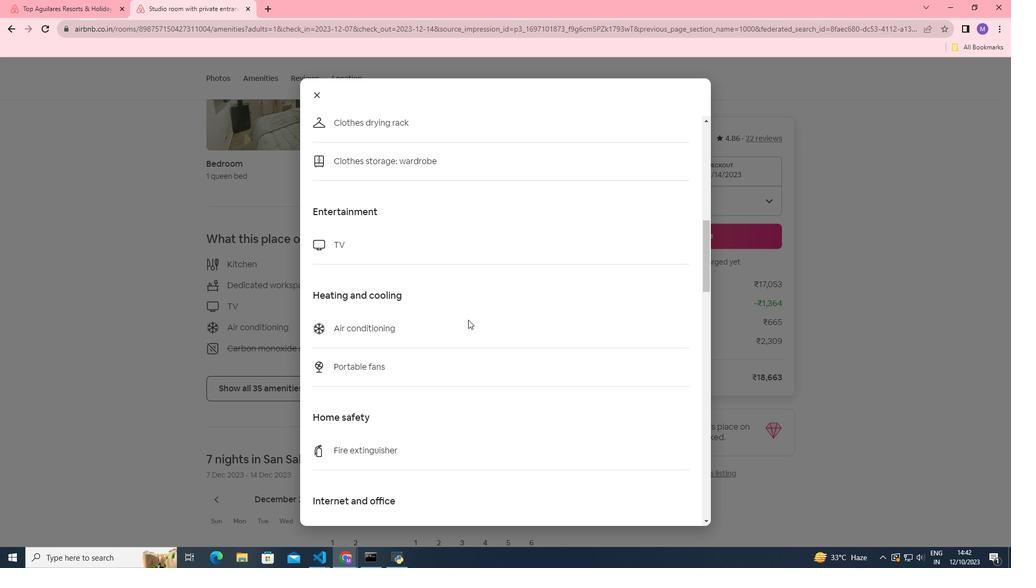 
Action: Mouse scrolled (468, 319) with delta (0, 0)
Screenshot: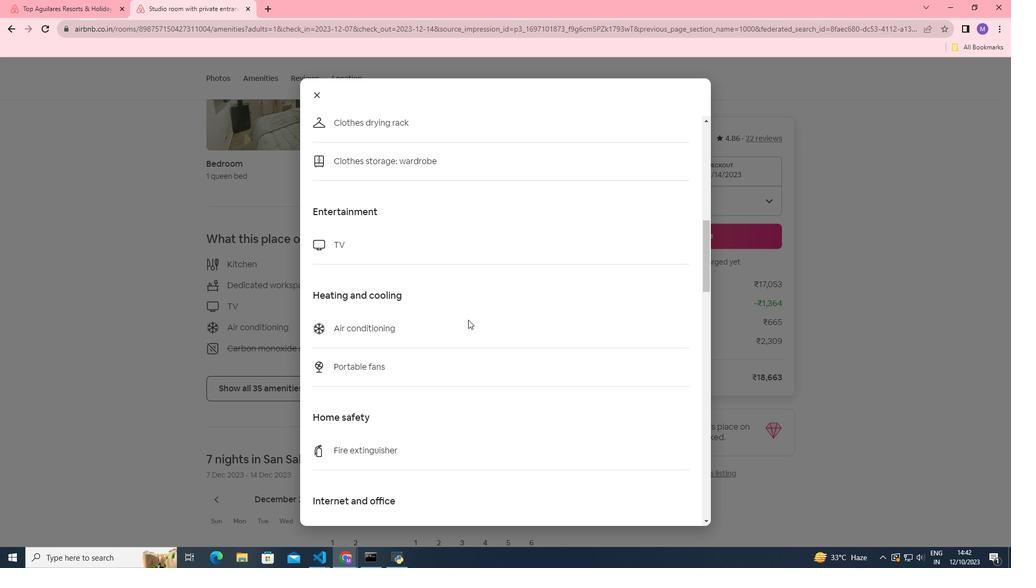 
Action: Mouse scrolled (468, 319) with delta (0, 0)
Screenshot: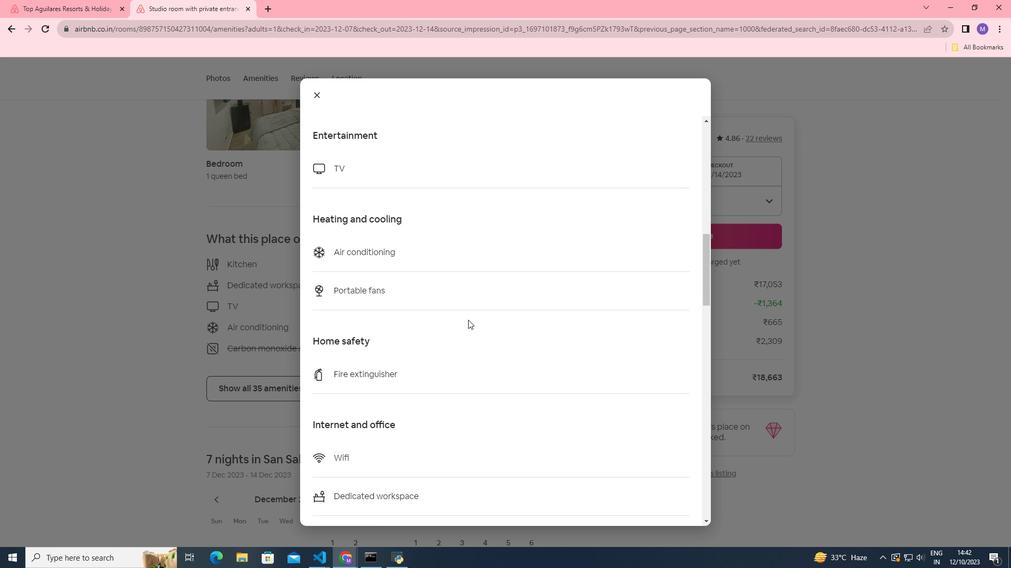 
Action: Mouse scrolled (468, 319) with delta (0, 0)
Screenshot: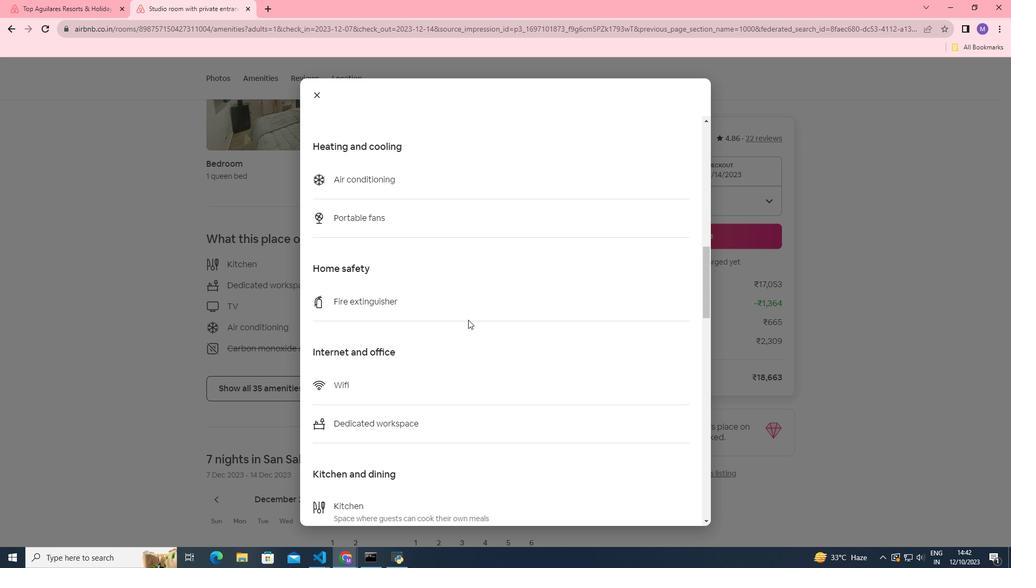 
Action: Mouse moved to (467, 320)
Screenshot: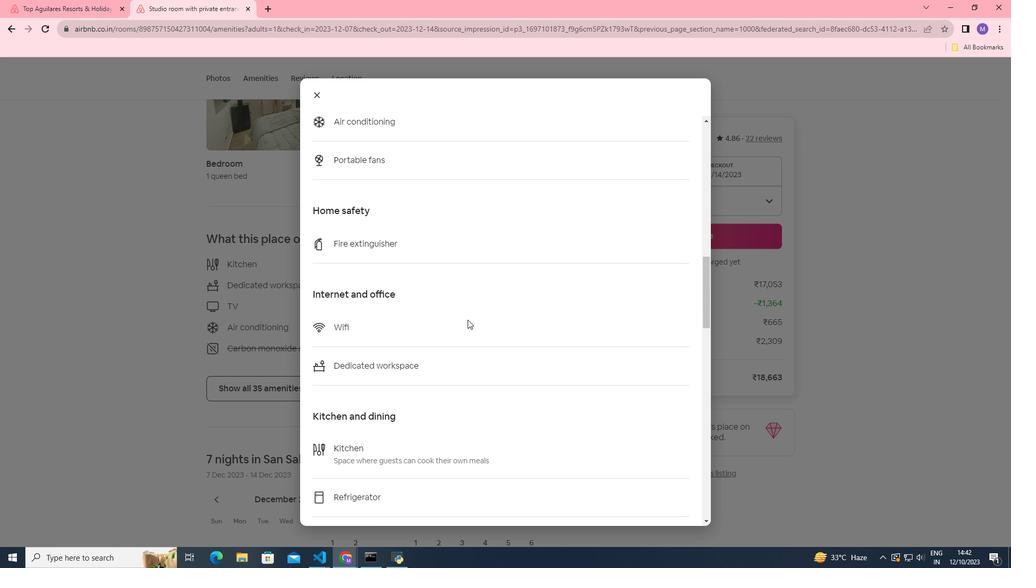 
Action: Mouse scrolled (467, 319) with delta (0, 0)
Screenshot: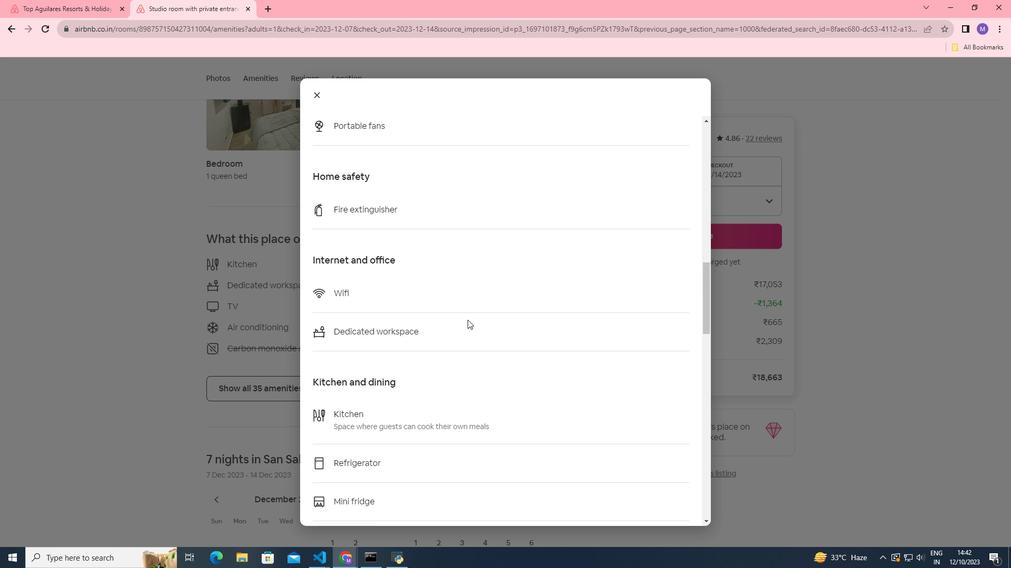 
Action: Mouse scrolled (467, 319) with delta (0, 0)
Screenshot: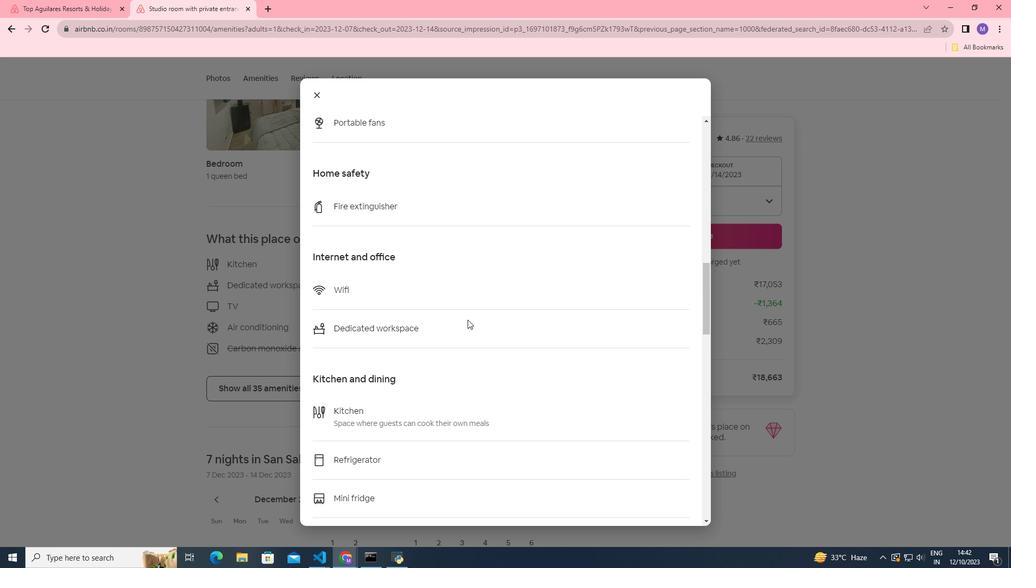 
Action: Mouse scrolled (467, 319) with delta (0, 0)
Screenshot: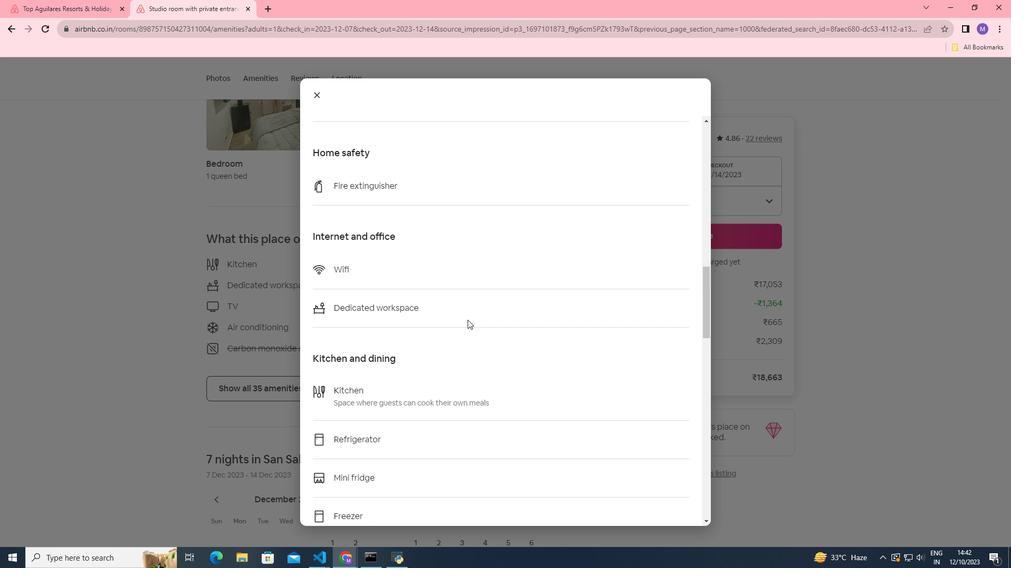 
Action: Mouse moved to (467, 320)
Screenshot: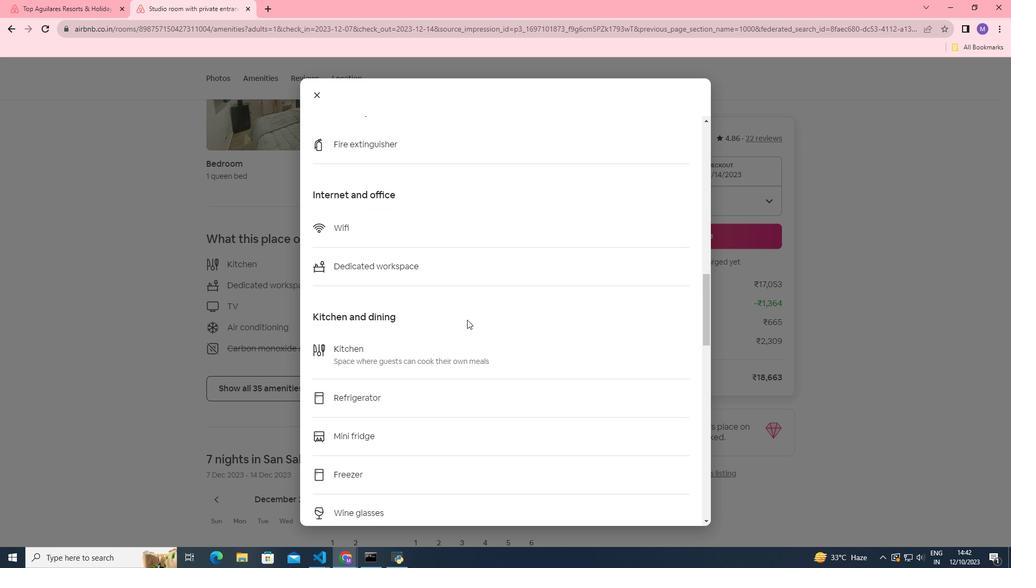 
Action: Mouse scrolled (467, 319) with delta (0, 0)
Screenshot: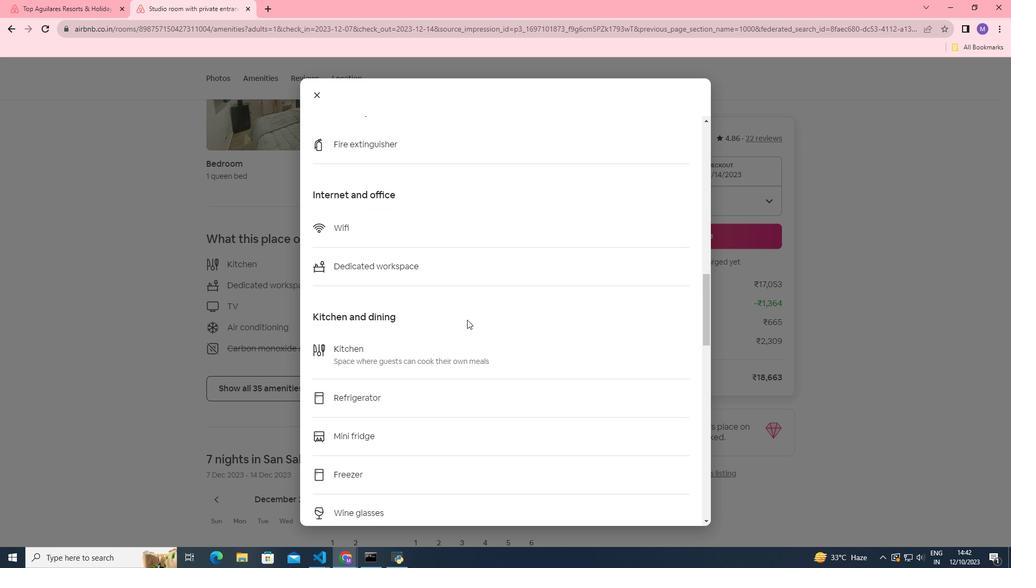 
Action: Mouse moved to (466, 320)
Screenshot: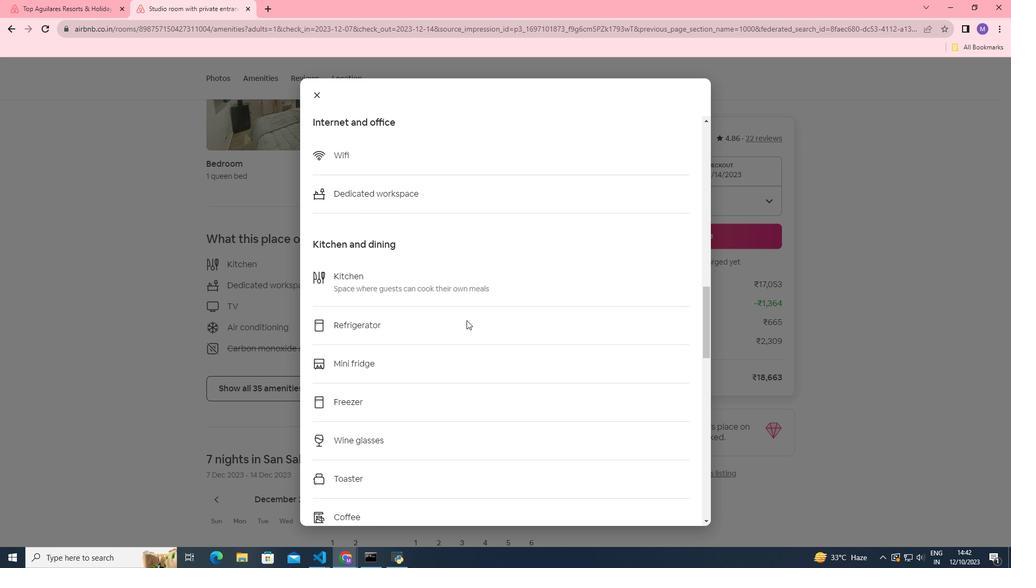 
Action: Mouse scrolled (466, 320) with delta (0, 0)
Screenshot: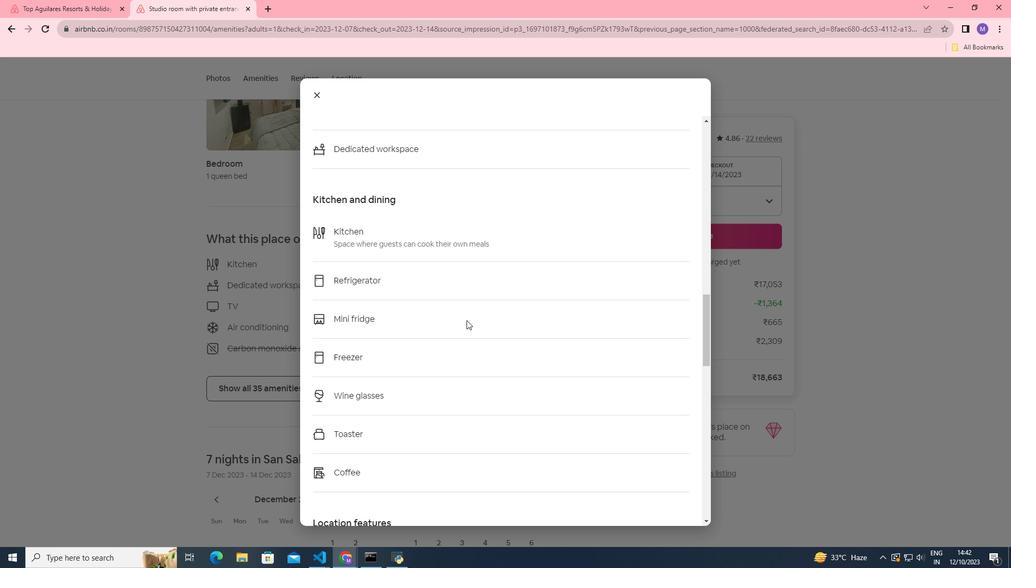 
Action: Mouse moved to (466, 321)
Screenshot: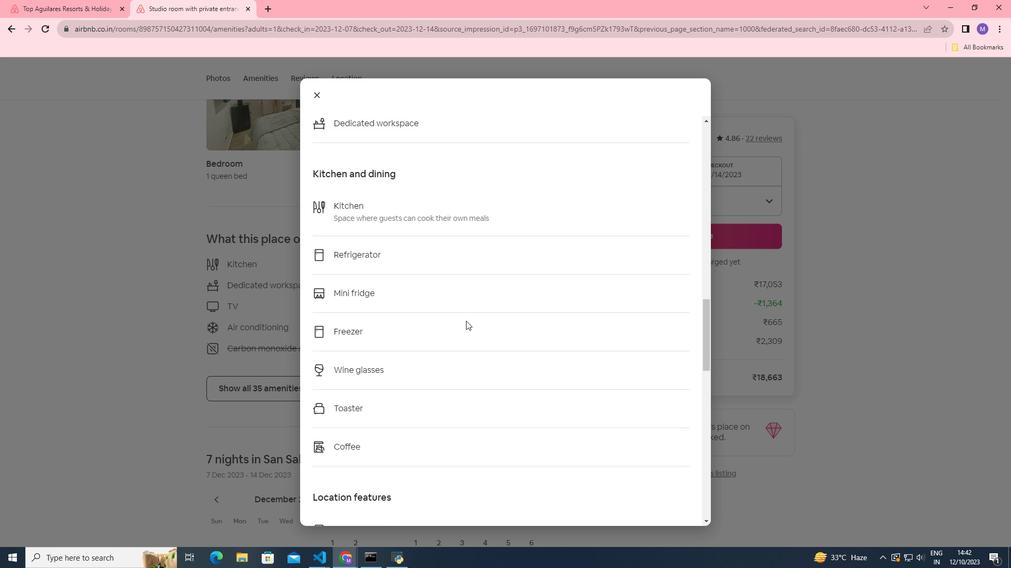 
Action: Mouse scrolled (466, 320) with delta (0, 0)
Screenshot: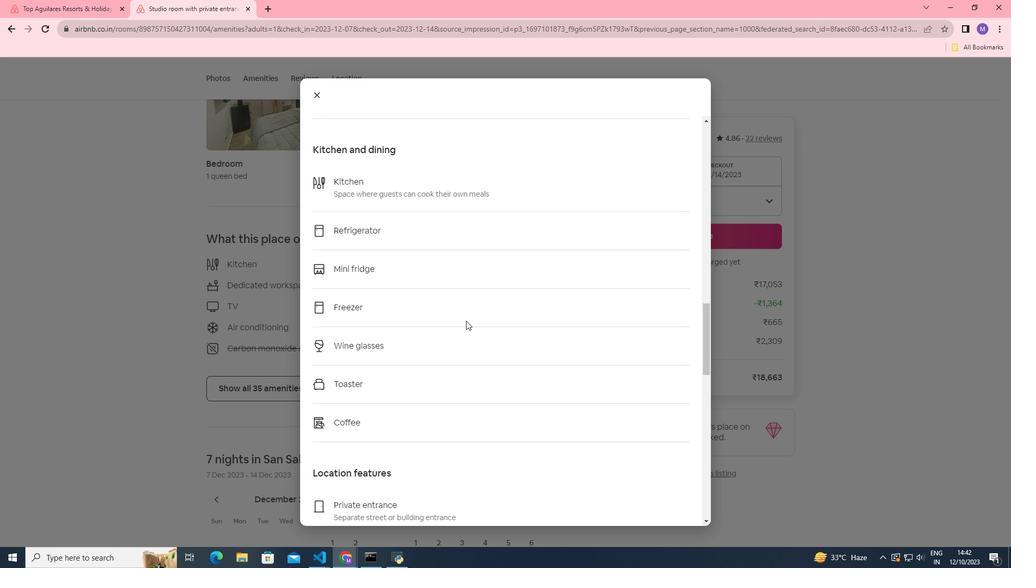 
Action: Mouse scrolled (466, 320) with delta (0, 0)
Screenshot: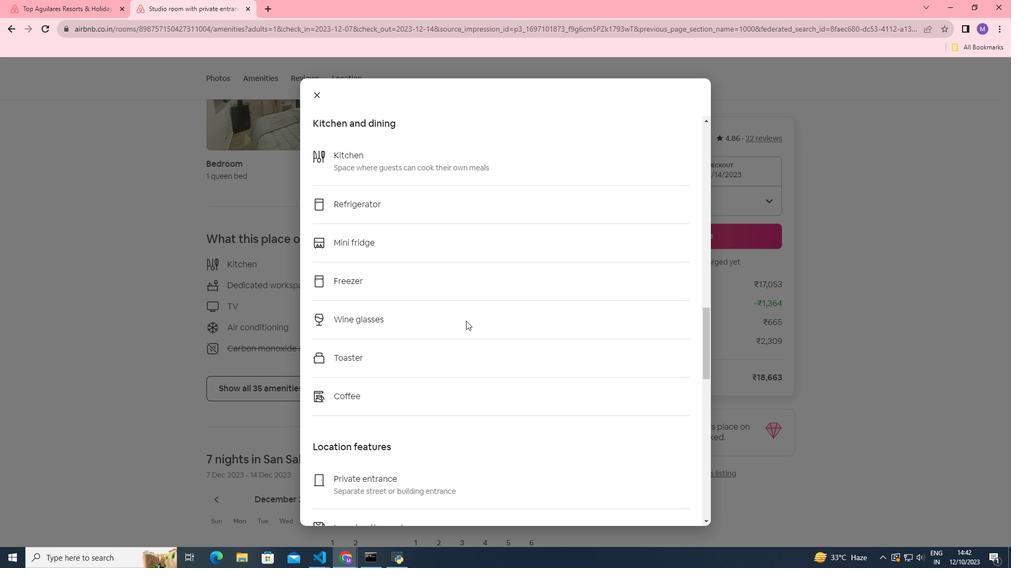 
Action: Mouse moved to (419, 277)
Screenshot: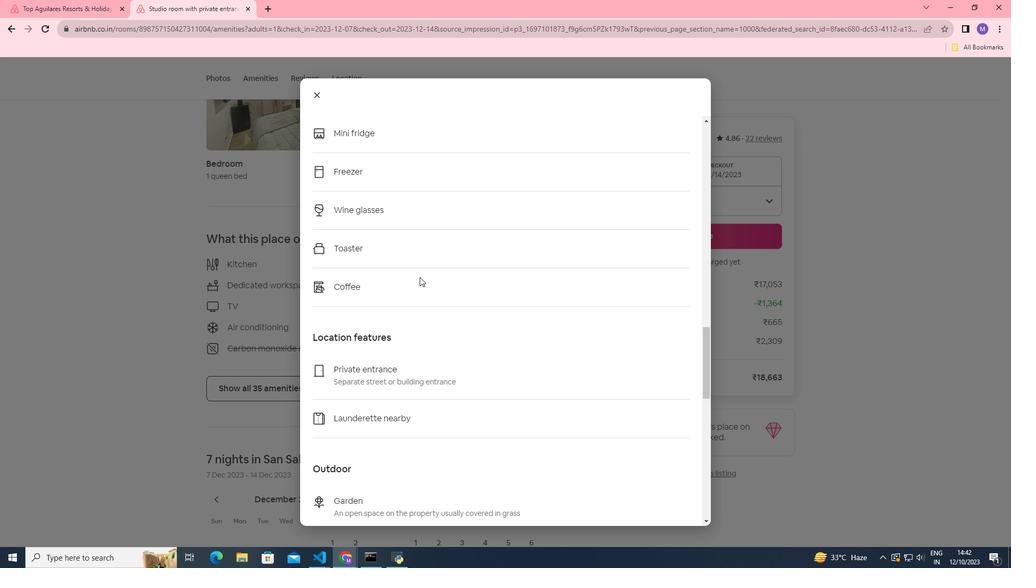 
Action: Mouse scrolled (419, 277) with delta (0, 0)
Screenshot: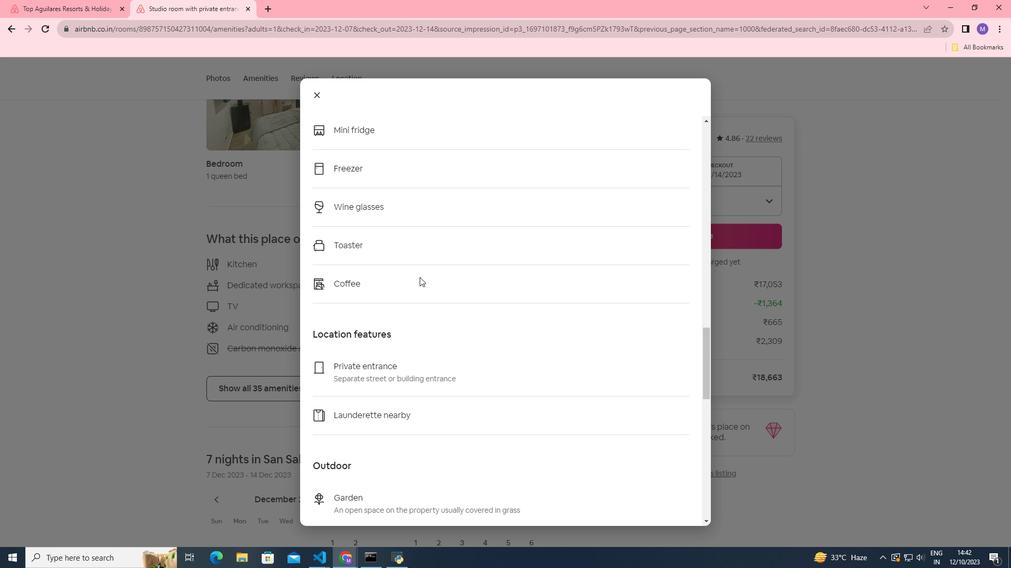 
Action: Mouse scrolled (419, 277) with delta (0, 0)
Screenshot: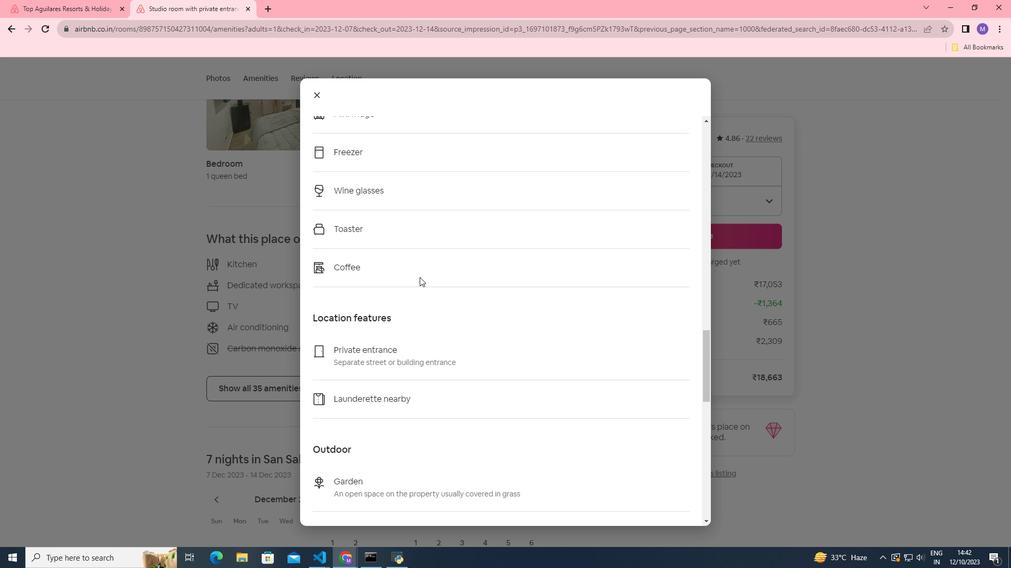 
Action: Mouse scrolled (419, 277) with delta (0, 0)
Screenshot: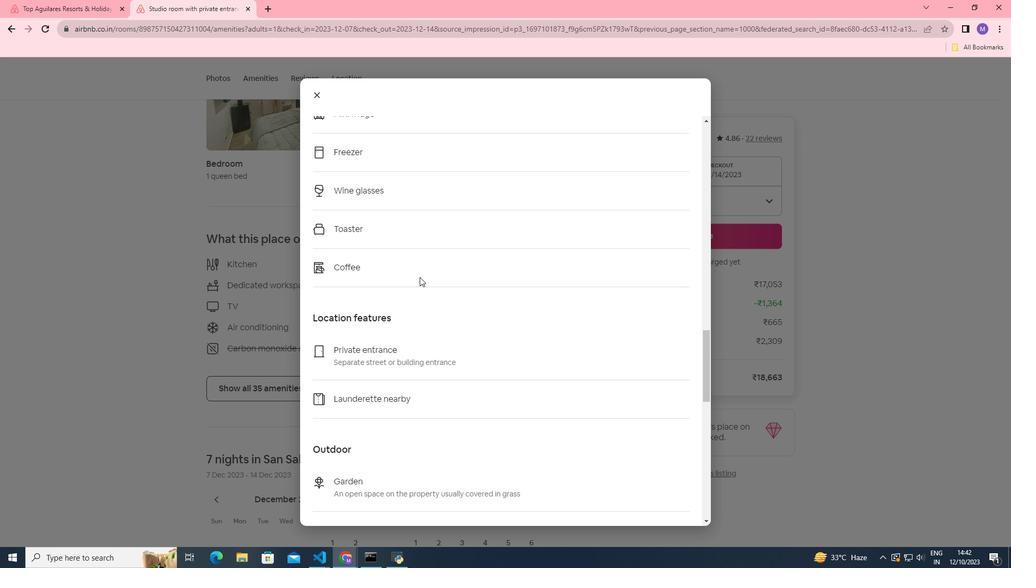 
Action: Mouse scrolled (419, 277) with delta (0, 0)
Screenshot: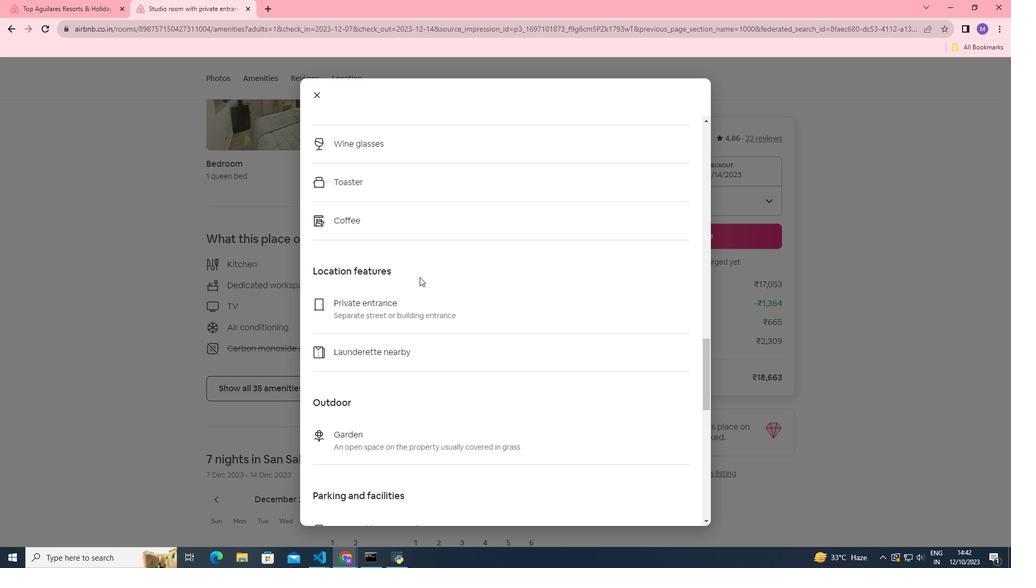 
Action: Mouse scrolled (419, 277) with delta (0, 0)
Screenshot: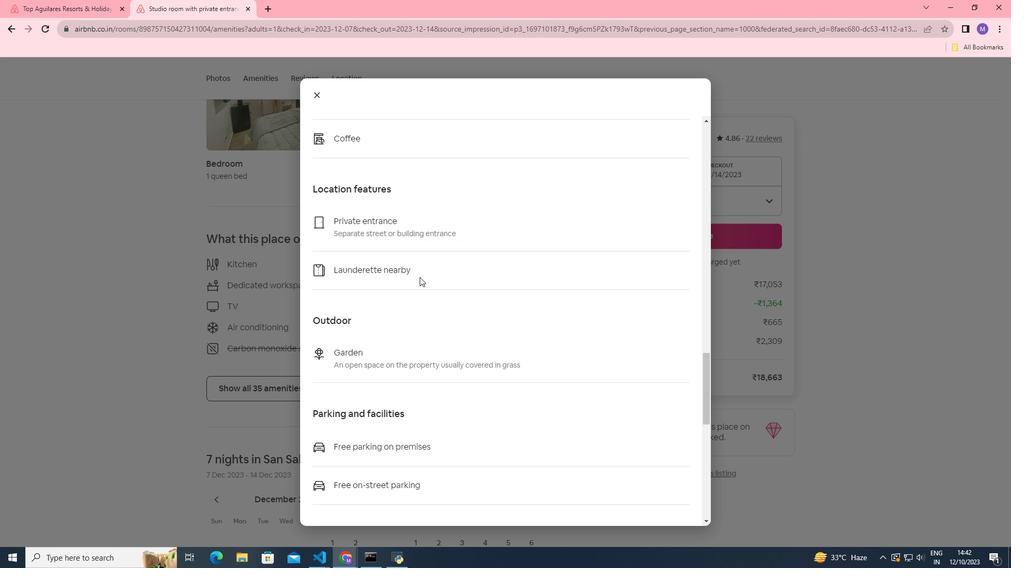 
Action: Mouse scrolled (419, 277) with delta (0, 0)
Screenshot: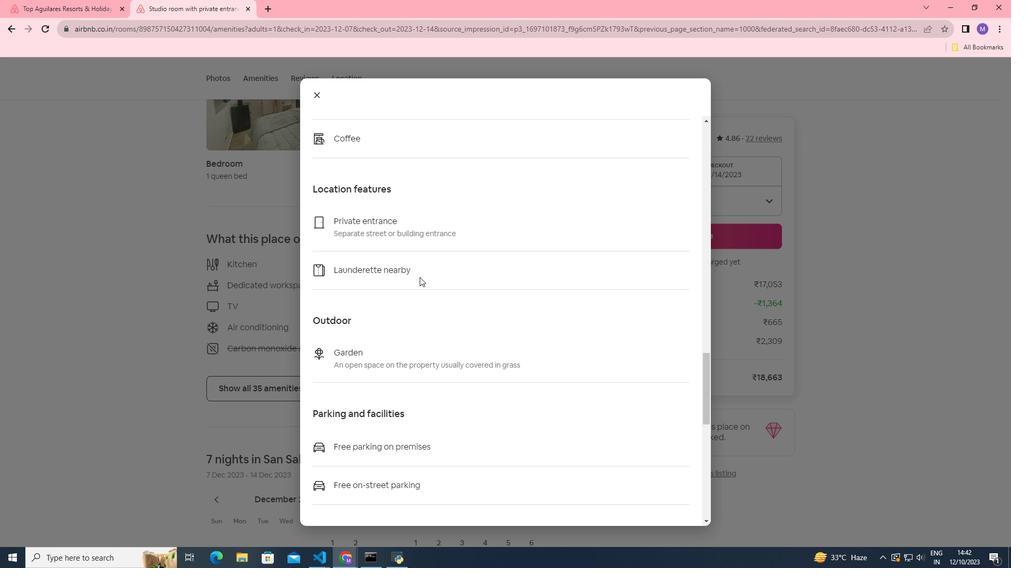 
Action: Mouse moved to (316, 92)
Screenshot: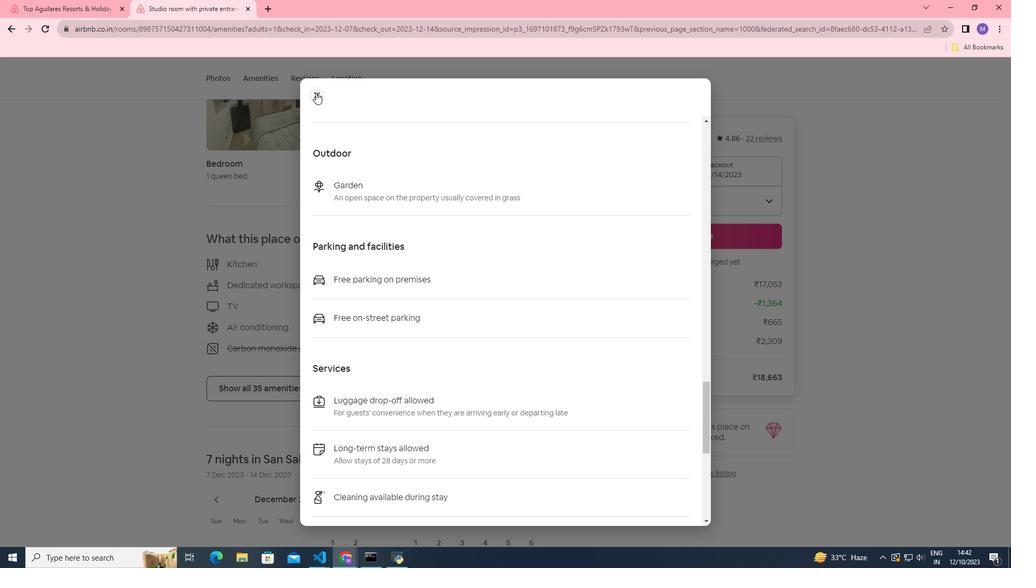
Action: Mouse pressed left at (316, 92)
Screenshot: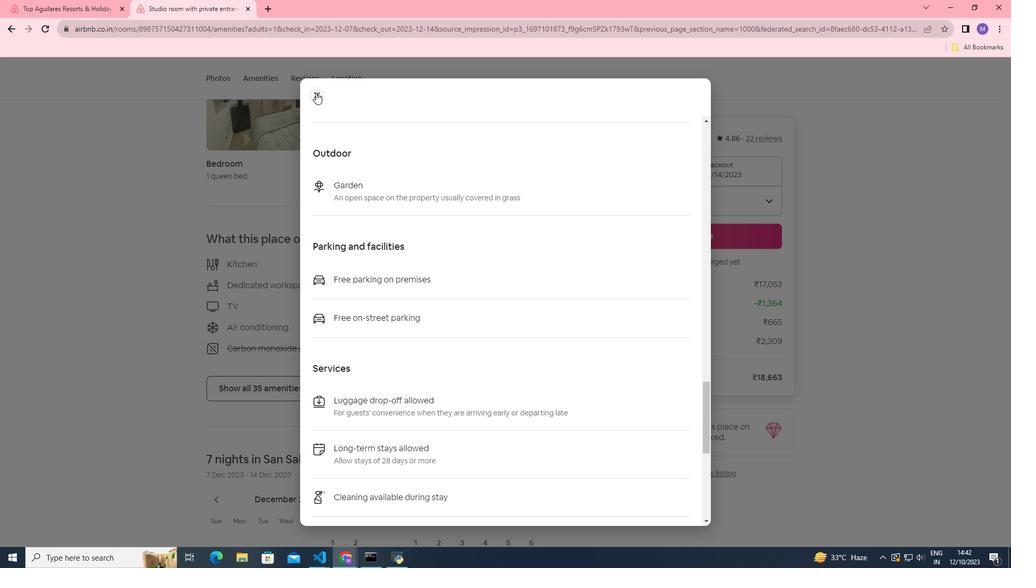 
Action: Mouse pressed left at (316, 92)
Screenshot: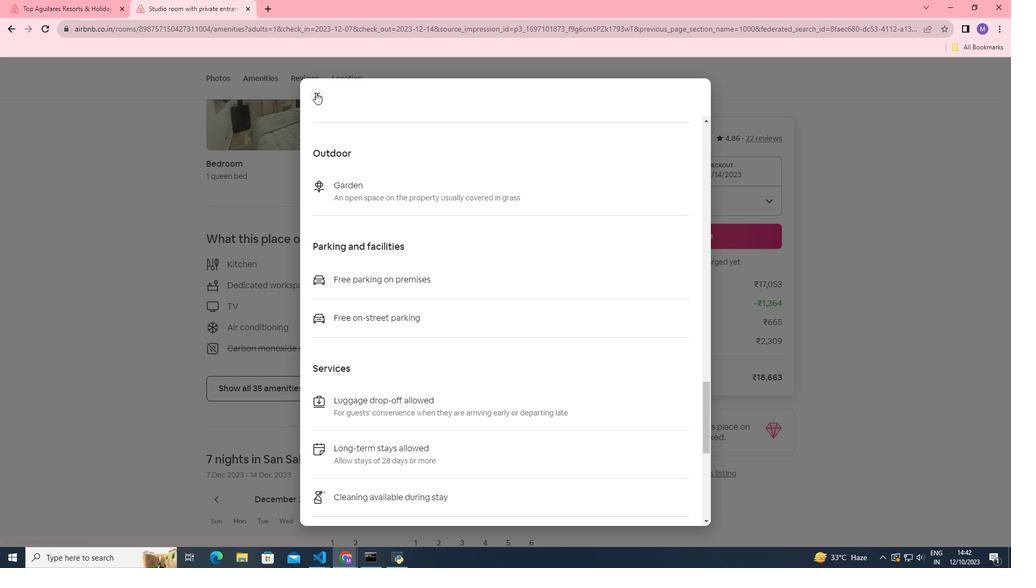 
Action: Mouse moved to (303, 400)
Screenshot: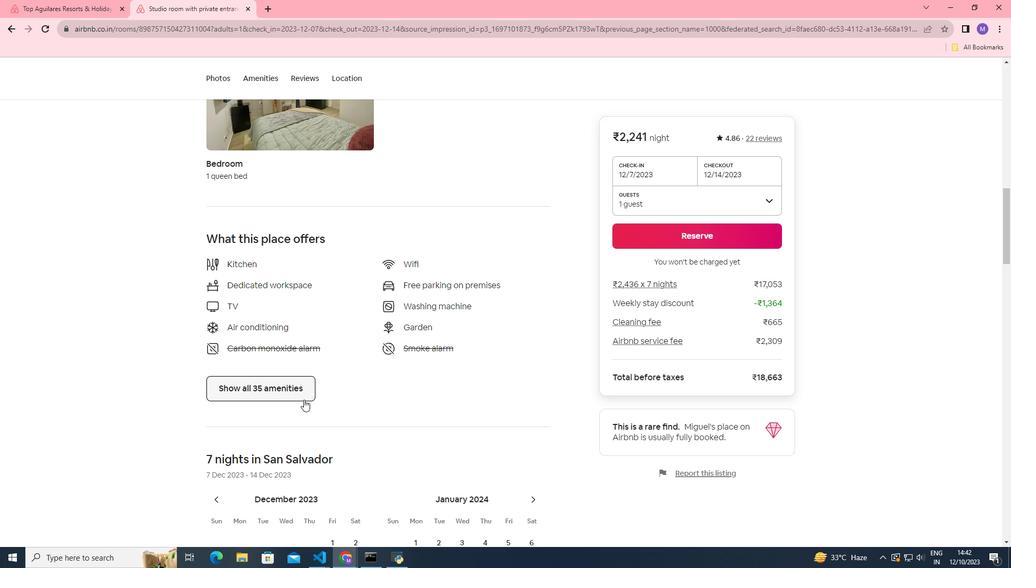 
Action: Mouse pressed left at (303, 400)
Screenshot: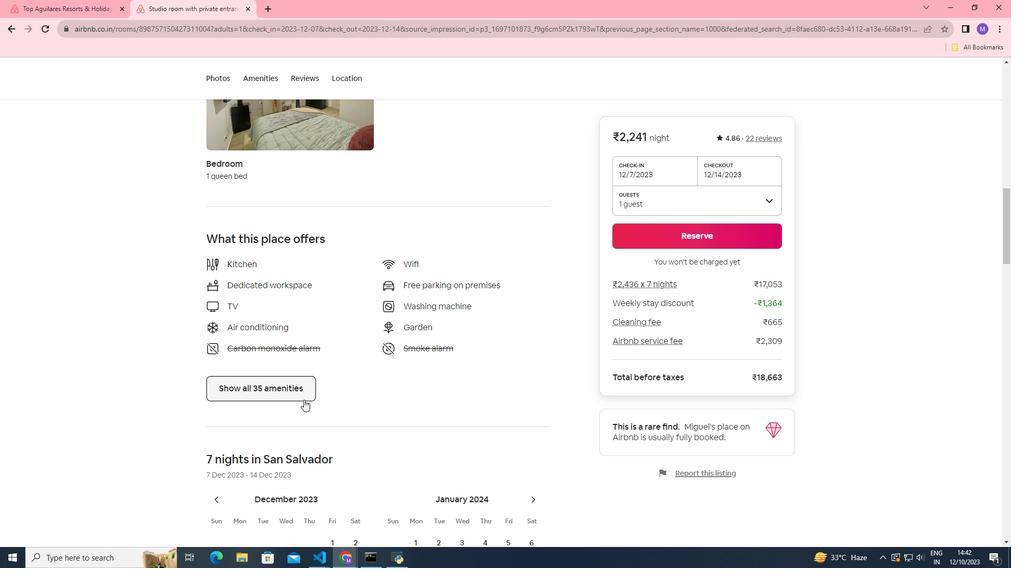 
Action: Mouse moved to (496, 342)
Screenshot: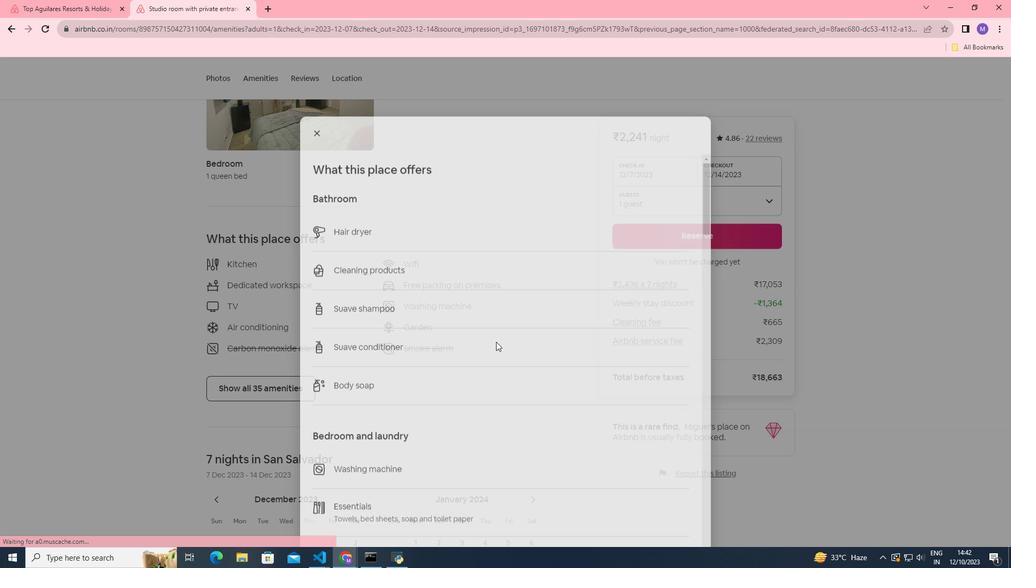 
Action: Mouse scrolled (496, 341) with delta (0, 0)
Screenshot: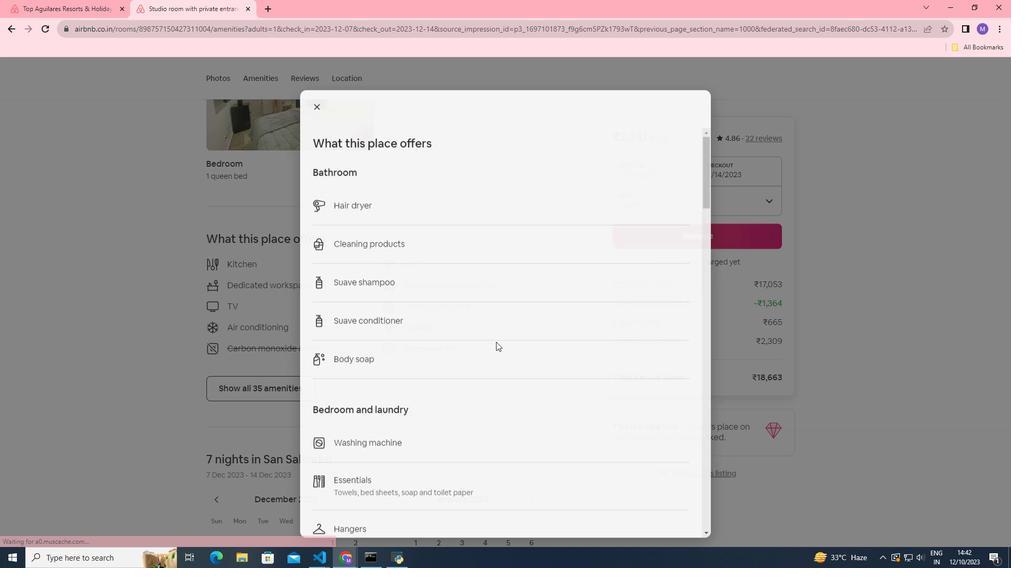 
Action: Mouse scrolled (496, 341) with delta (0, 0)
Screenshot: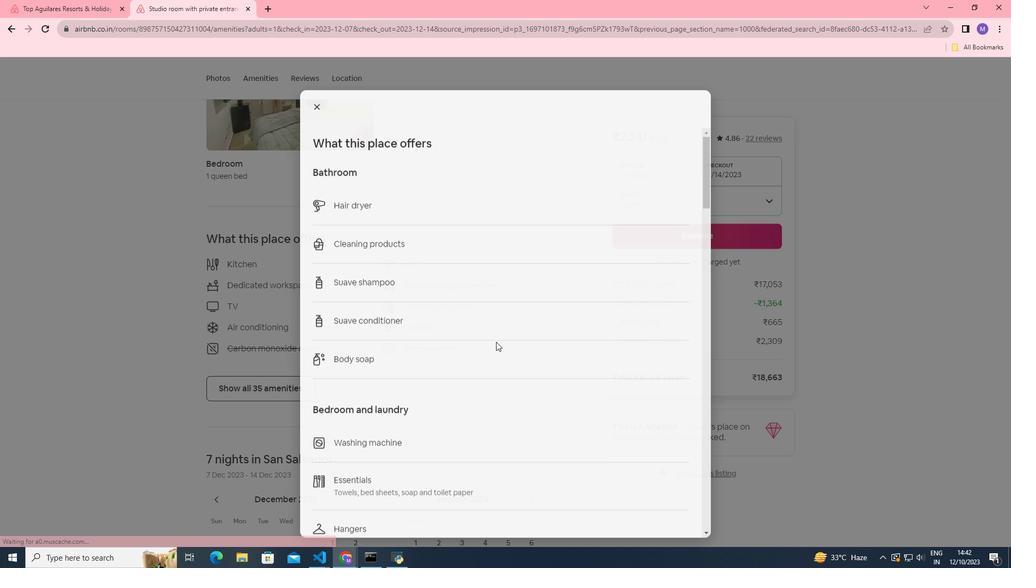 
Action: Mouse scrolled (496, 341) with delta (0, 0)
Screenshot: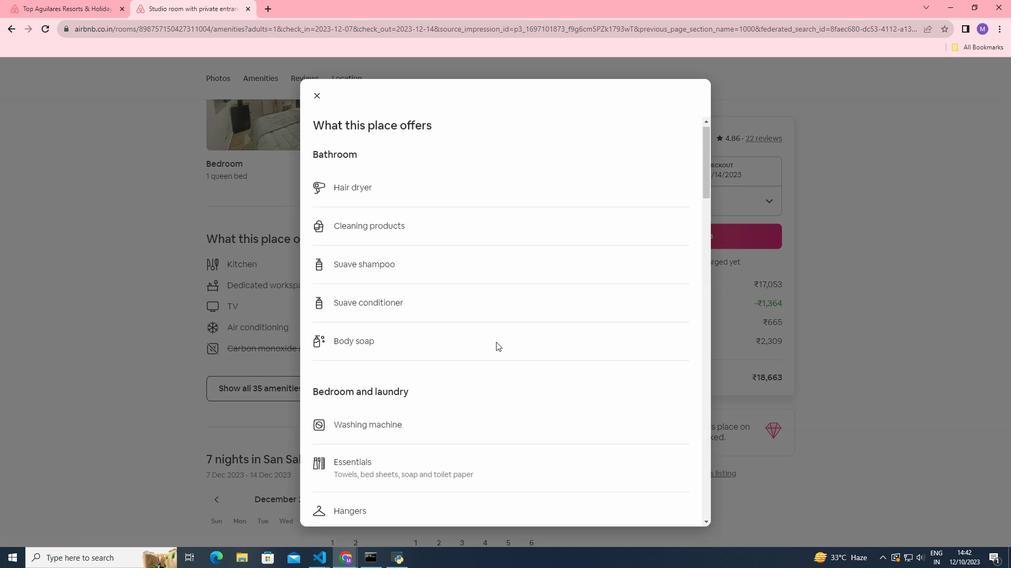 
Action: Mouse scrolled (496, 341) with delta (0, 0)
Screenshot: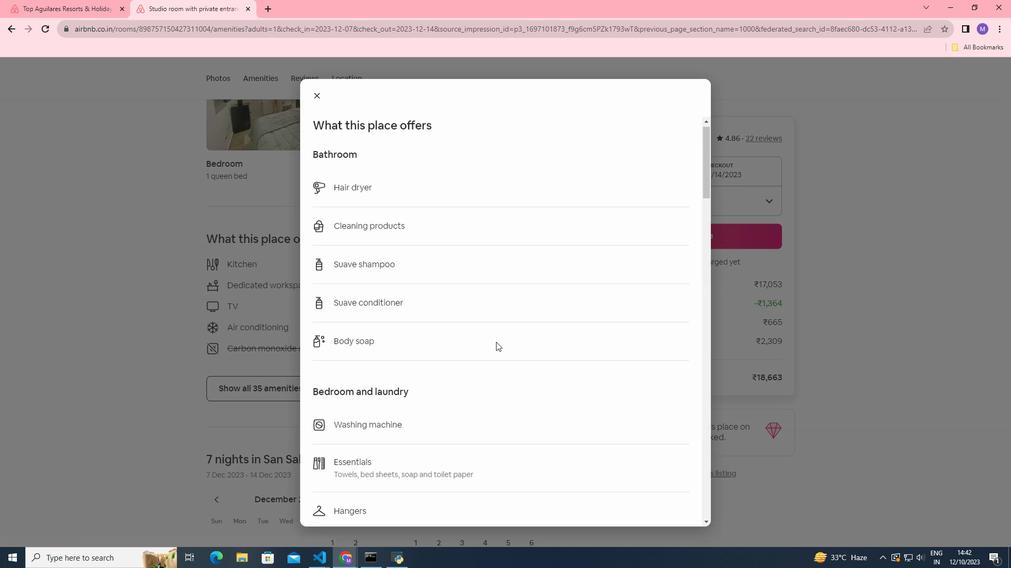 
Action: Mouse scrolled (496, 341) with delta (0, 0)
Screenshot: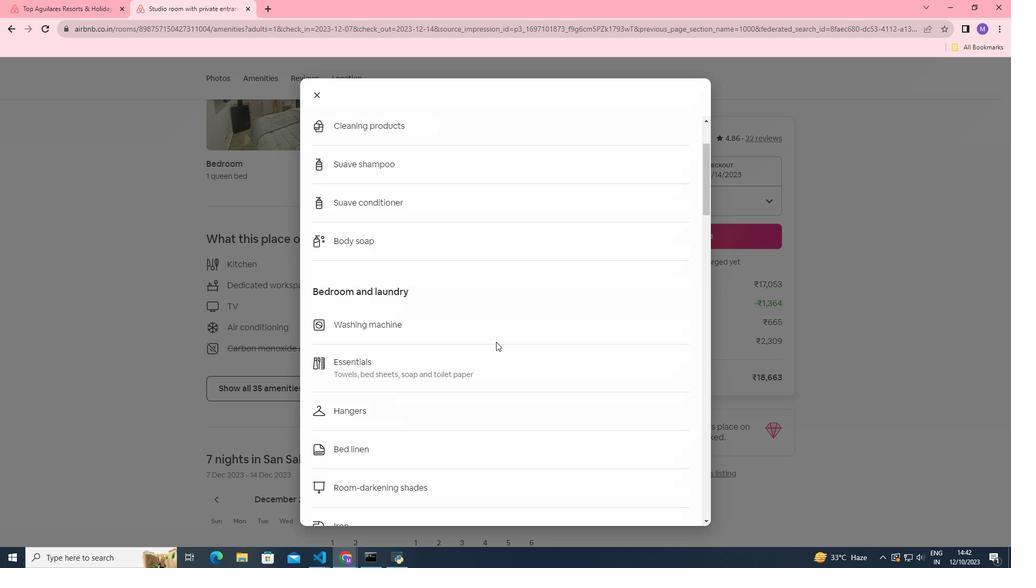 
Action: Mouse scrolled (496, 341) with delta (0, 0)
Screenshot: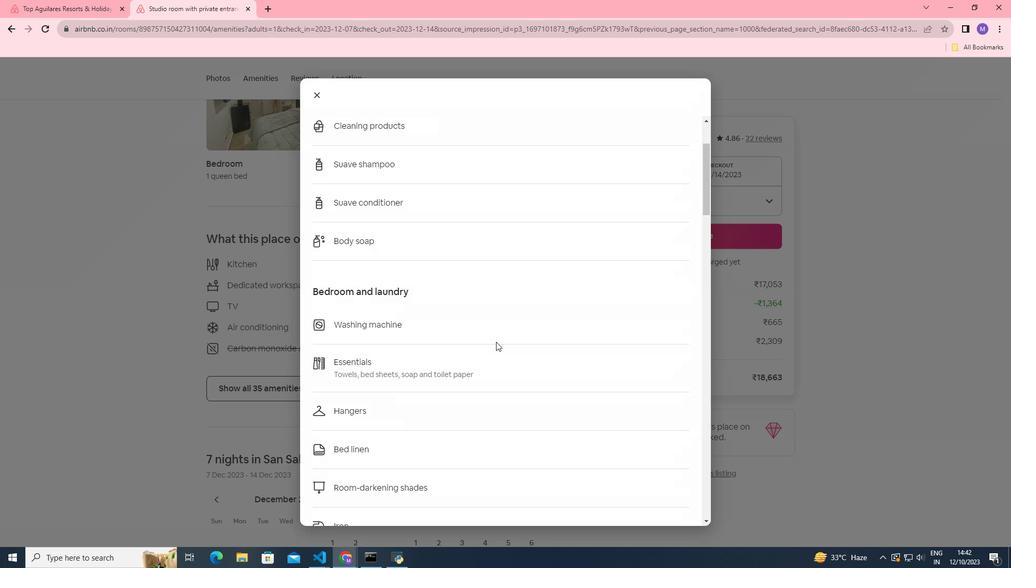 
Action: Mouse scrolled (496, 341) with delta (0, 0)
Screenshot: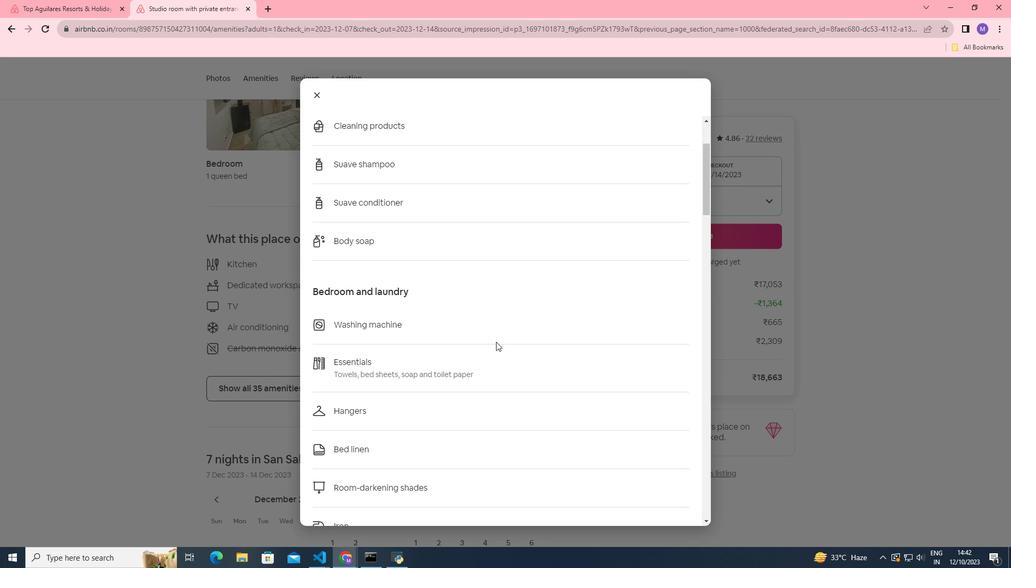 
Action: Mouse scrolled (496, 341) with delta (0, 0)
Screenshot: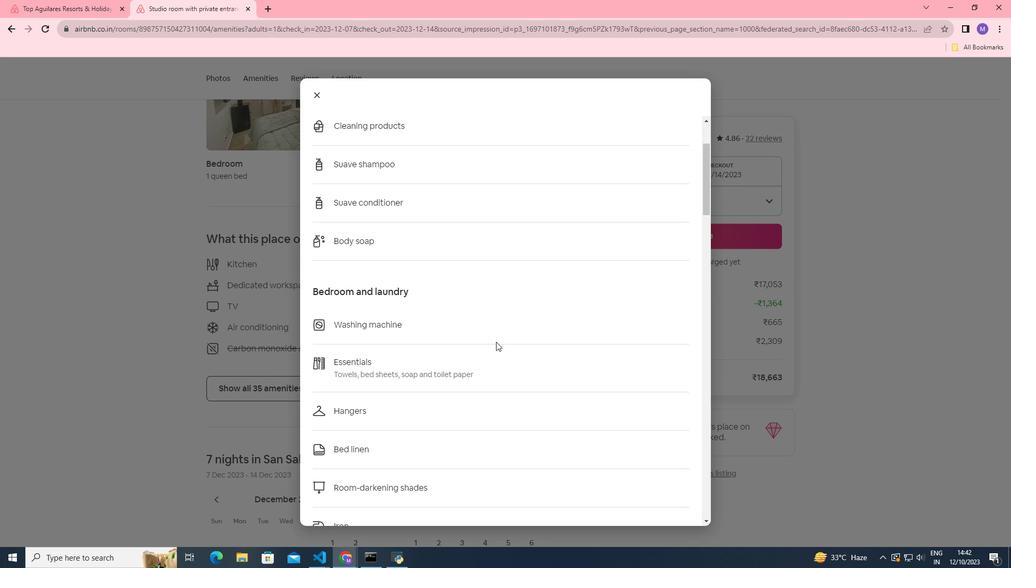 
Action: Mouse moved to (496, 342)
Screenshot: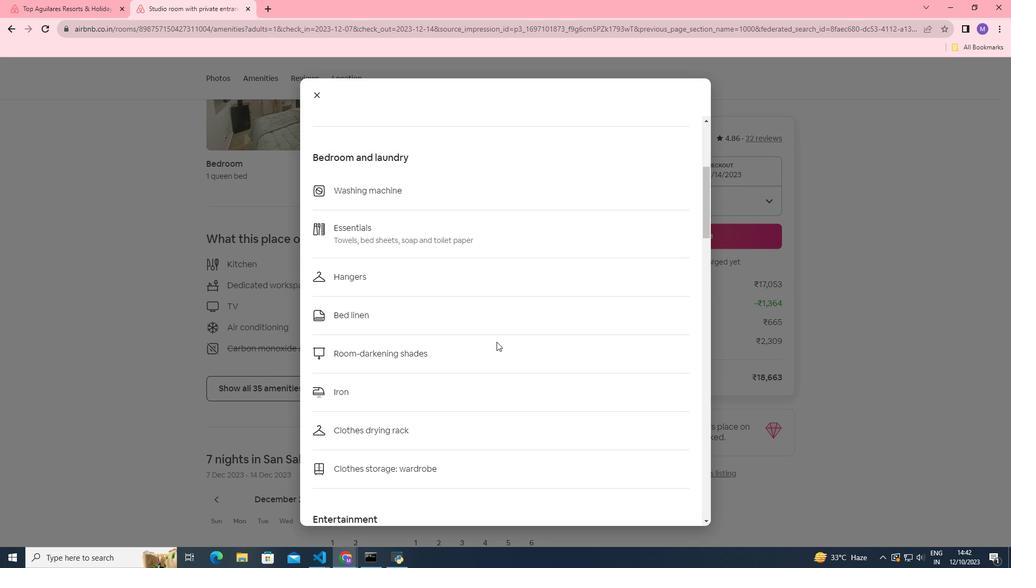 
Action: Mouse scrolled (496, 341) with delta (0, 0)
Screenshot: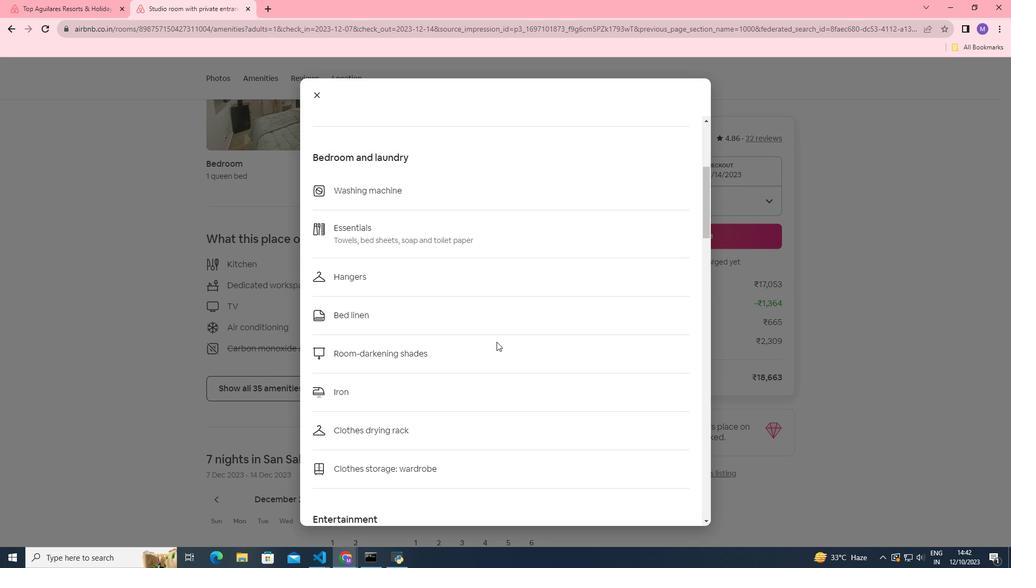 
Action: Mouse moved to (512, 371)
Screenshot: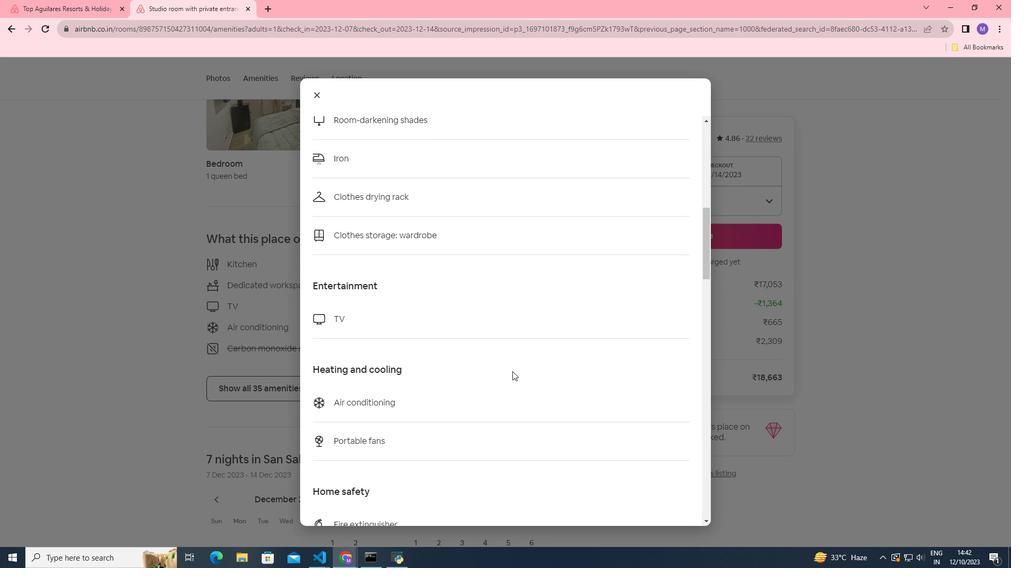 
Action: Mouse scrolled (512, 370) with delta (0, 0)
